 Task: Create an annual report business brochure flyer clean design.
Action: Mouse moved to (470, 197)
Screenshot: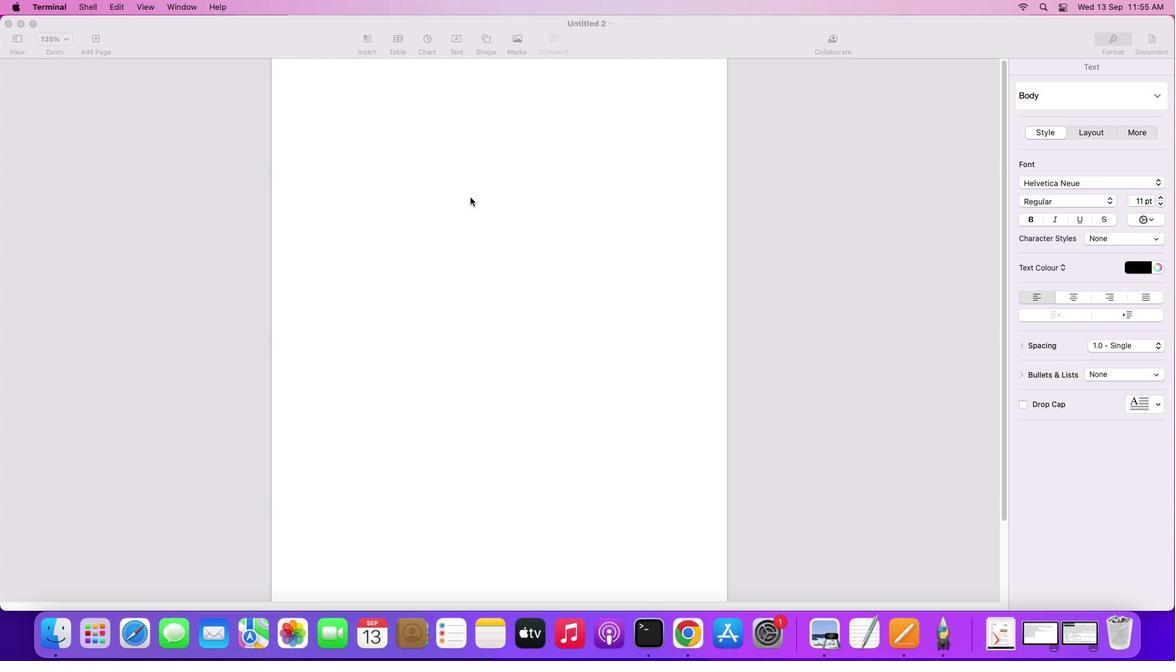 
Action: Mouse pressed left at (470, 197)
Screenshot: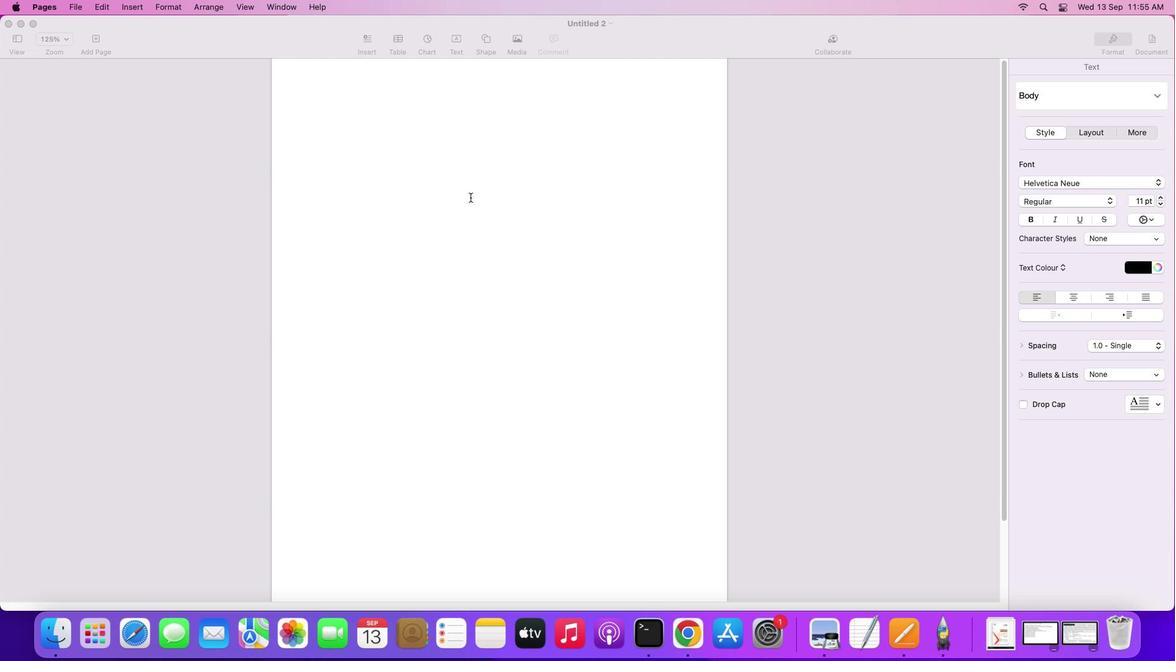 
Action: Mouse moved to (483, 42)
Screenshot: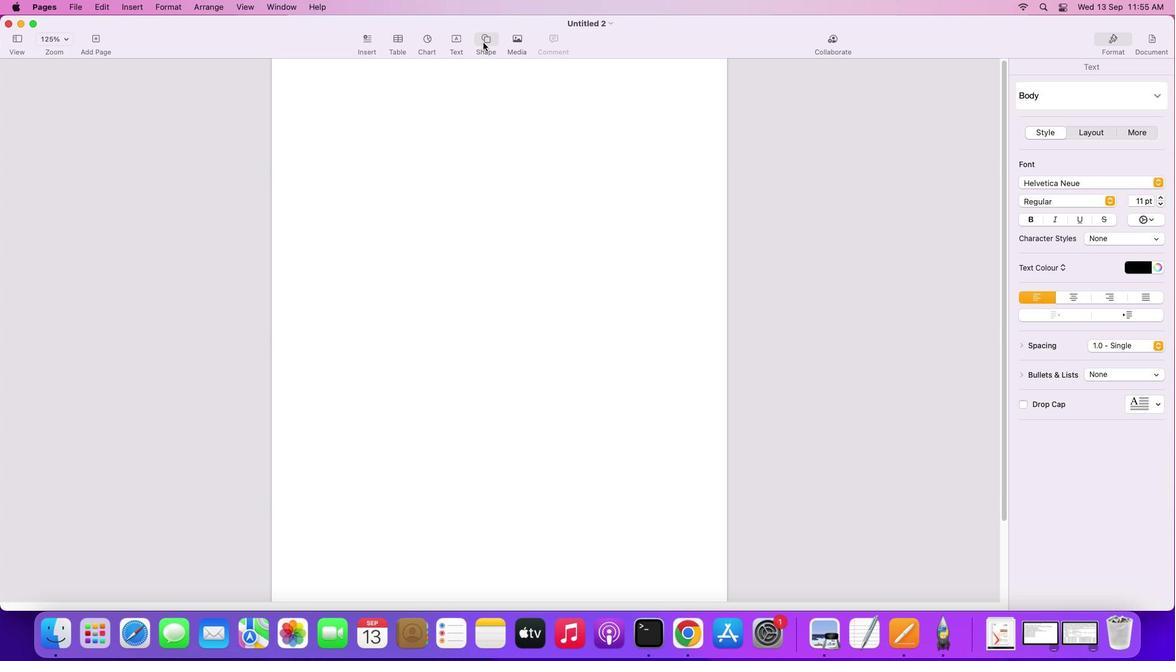 
Action: Mouse pressed left at (483, 42)
Screenshot: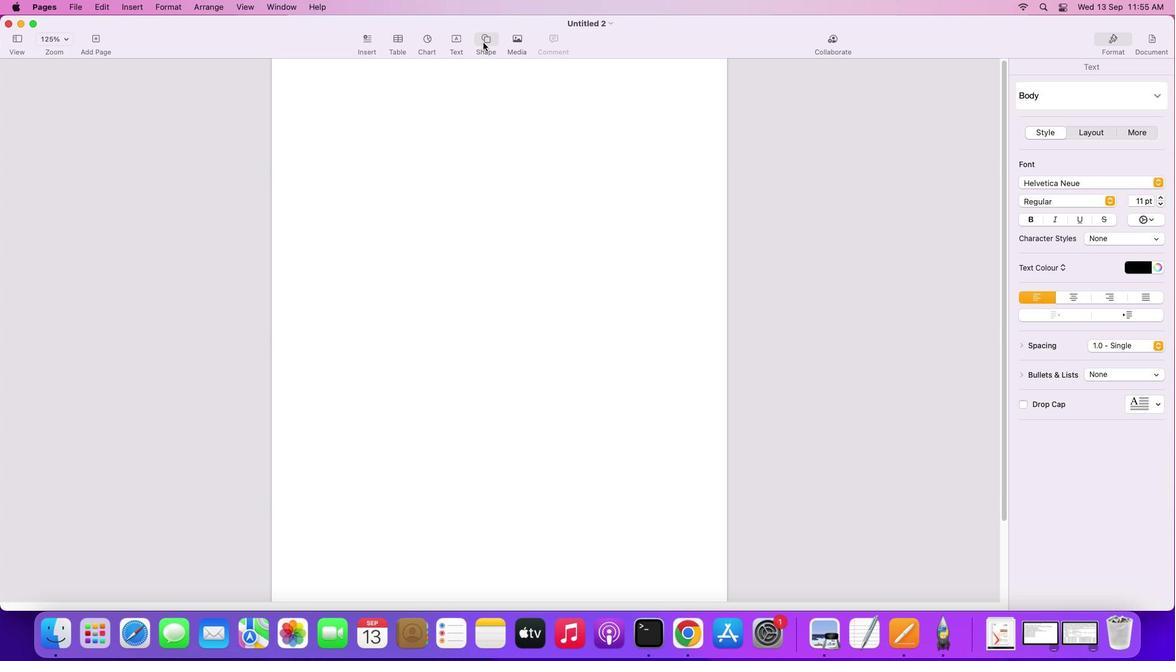 
Action: Mouse moved to (484, 135)
Screenshot: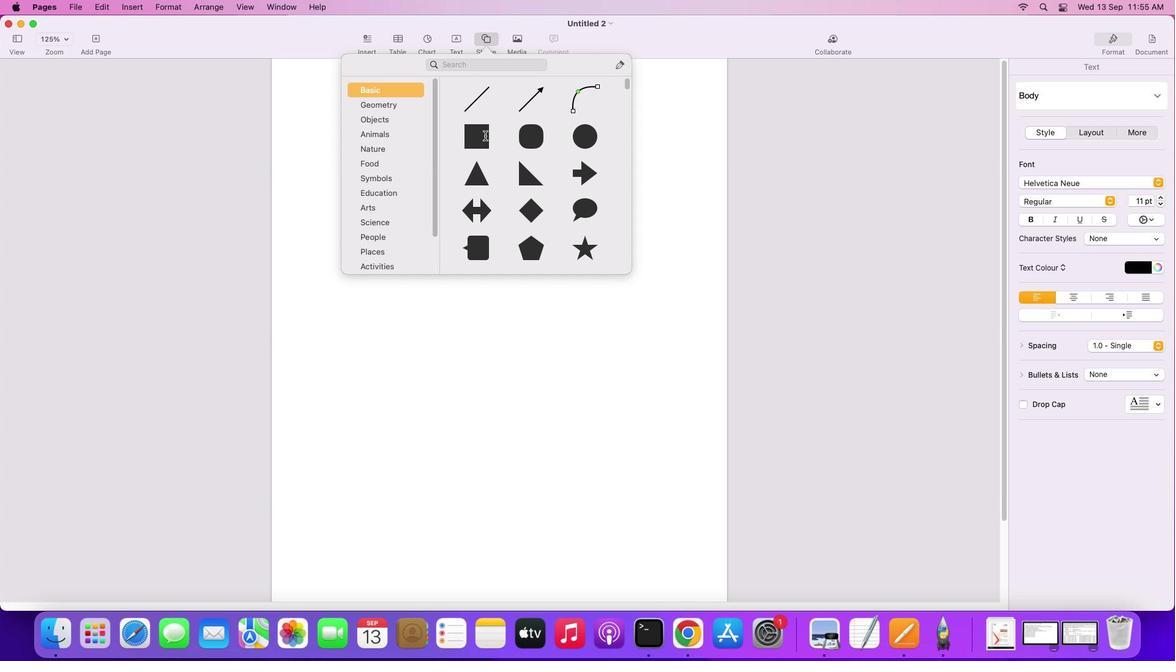 
Action: Mouse pressed left at (484, 135)
Screenshot: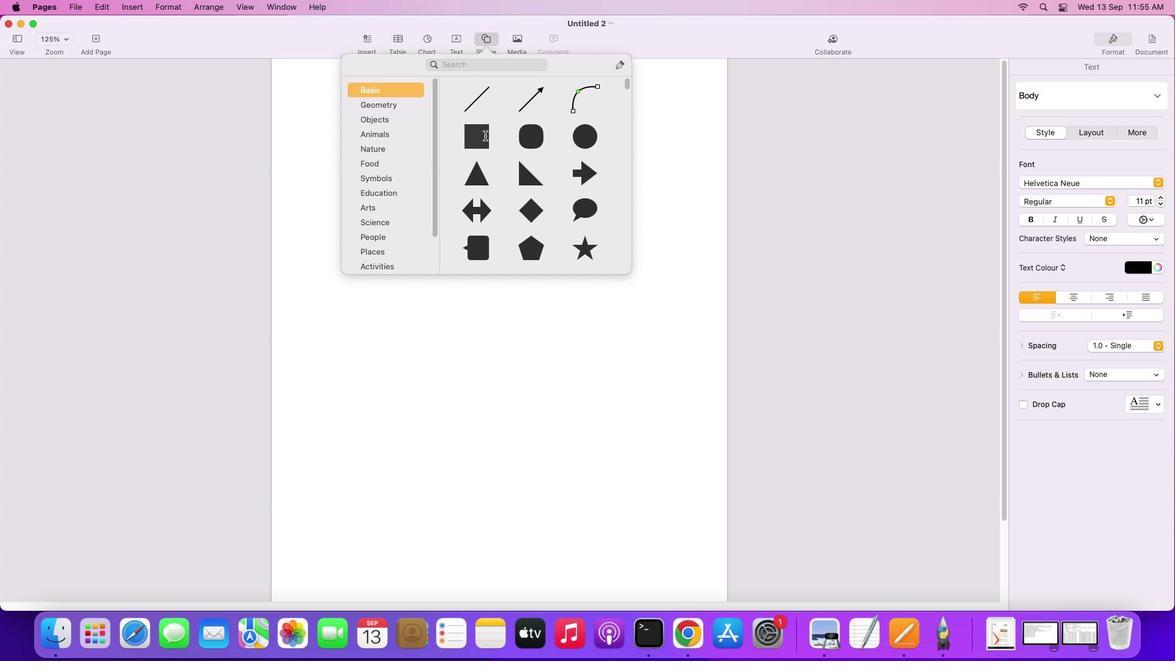 
Action: Mouse moved to (494, 149)
Screenshot: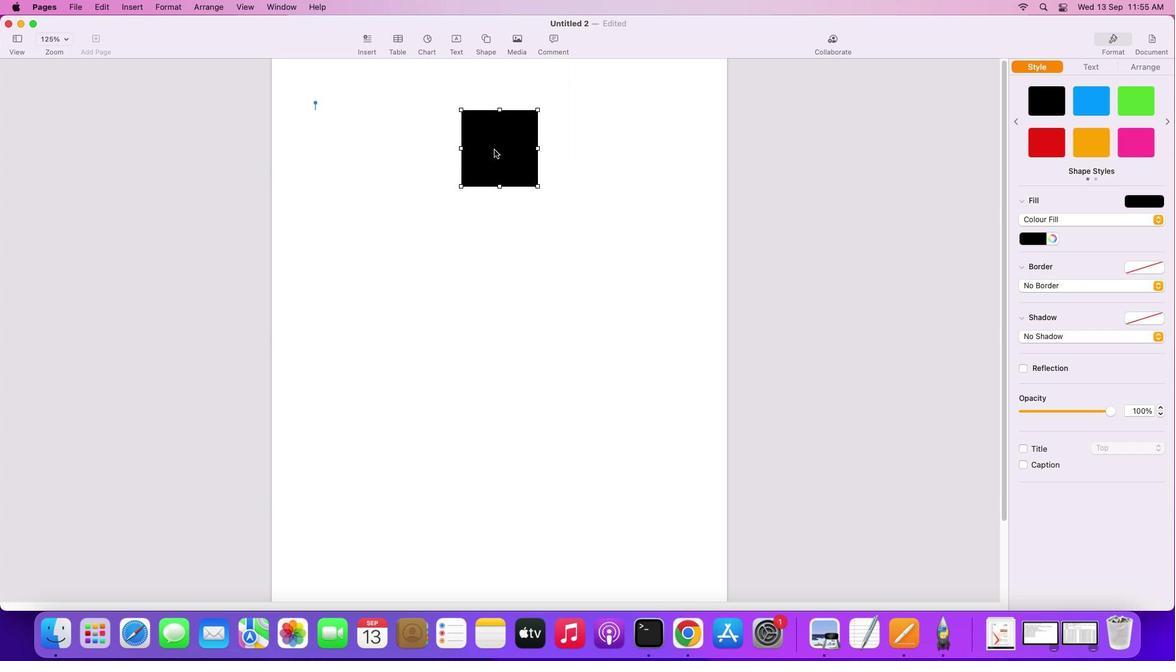 
Action: Mouse pressed left at (494, 149)
Screenshot: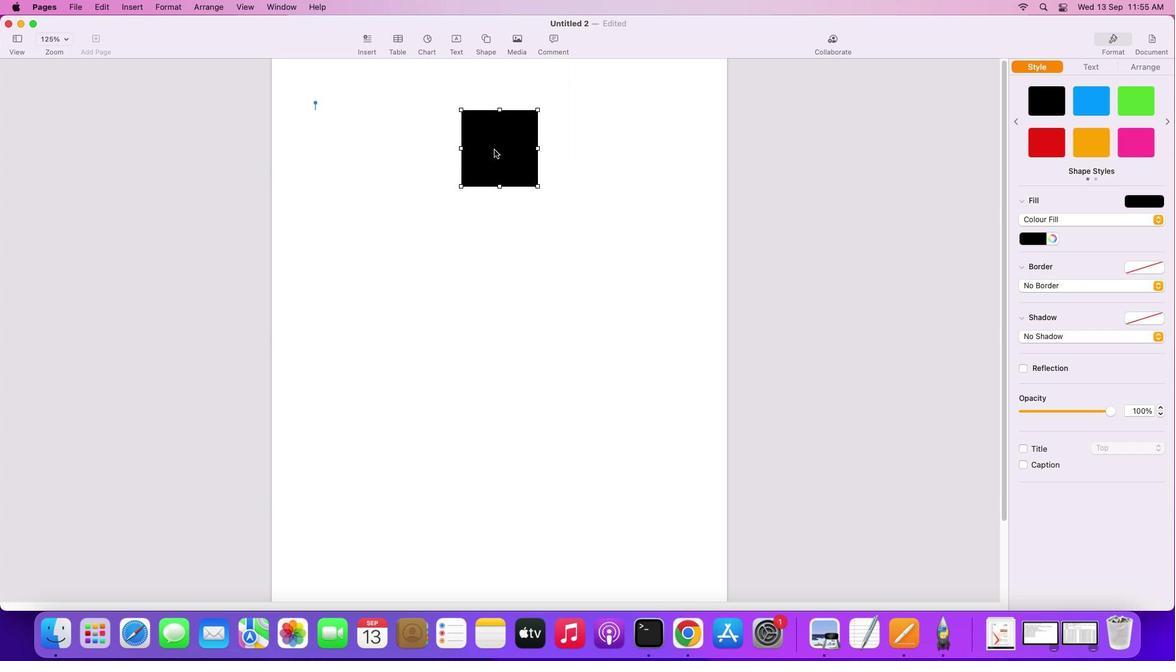 
Action: Mouse moved to (355, 322)
Screenshot: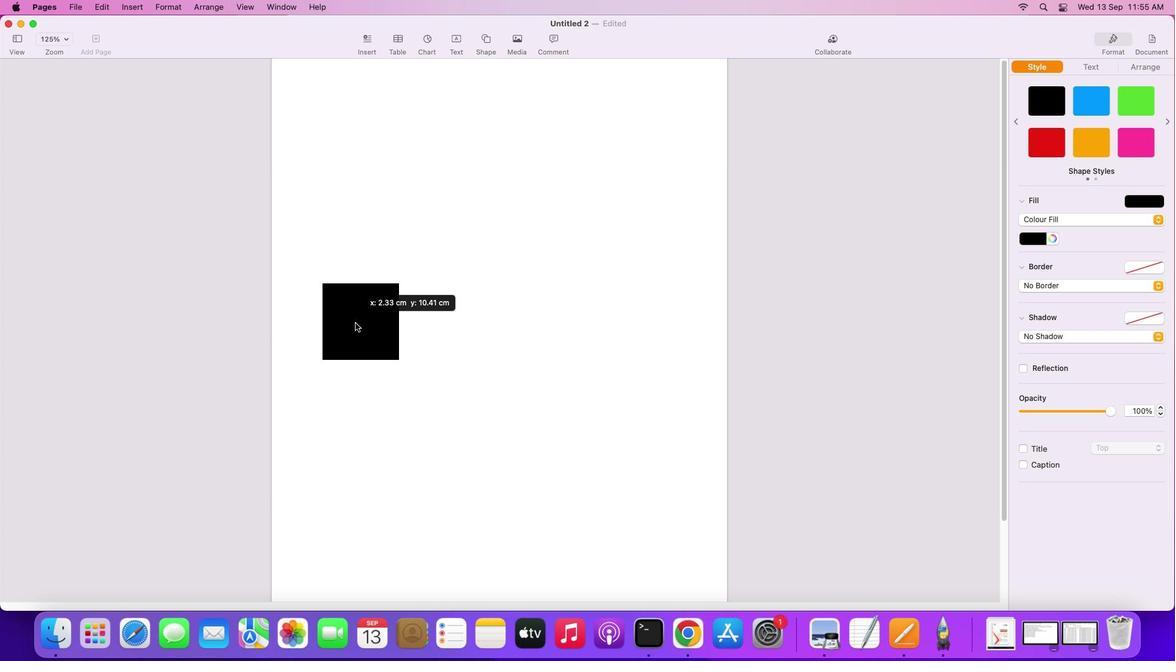 
Action: Mouse pressed left at (355, 322)
Screenshot: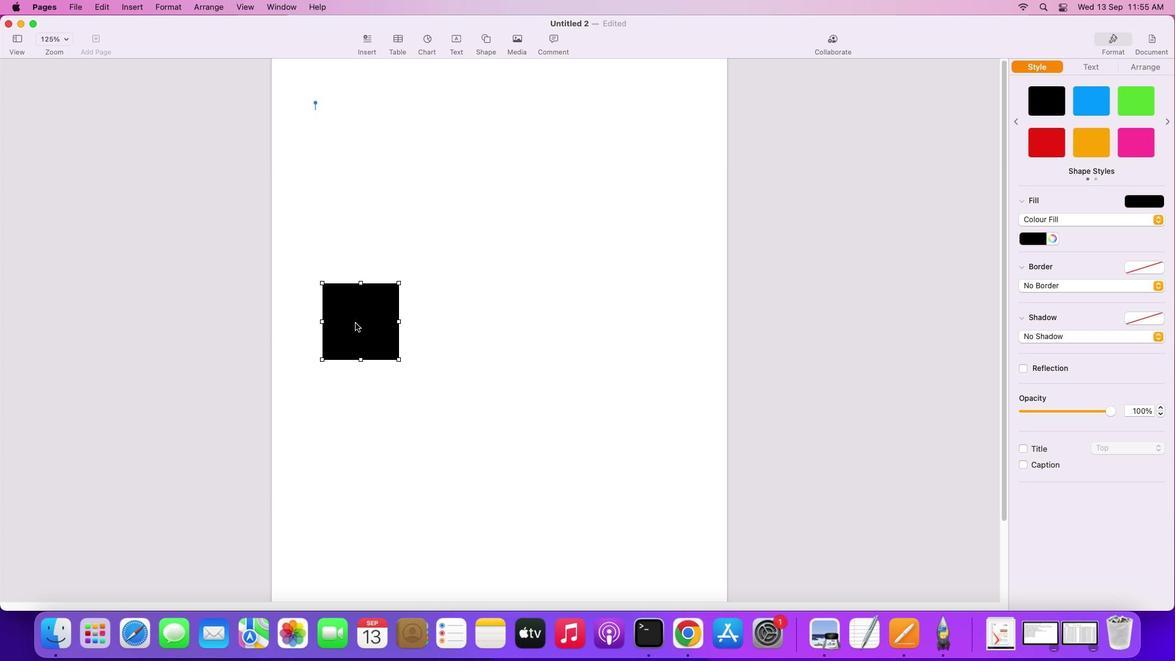 
Action: Mouse moved to (1139, 64)
Screenshot: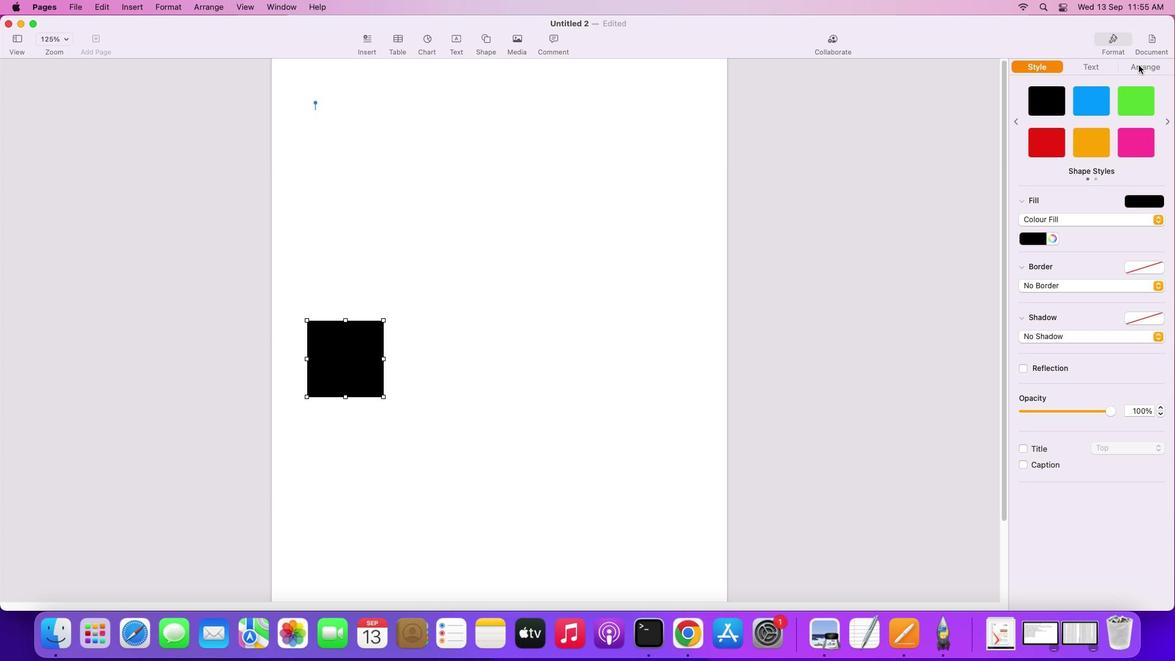 
Action: Mouse pressed left at (1139, 64)
Screenshot: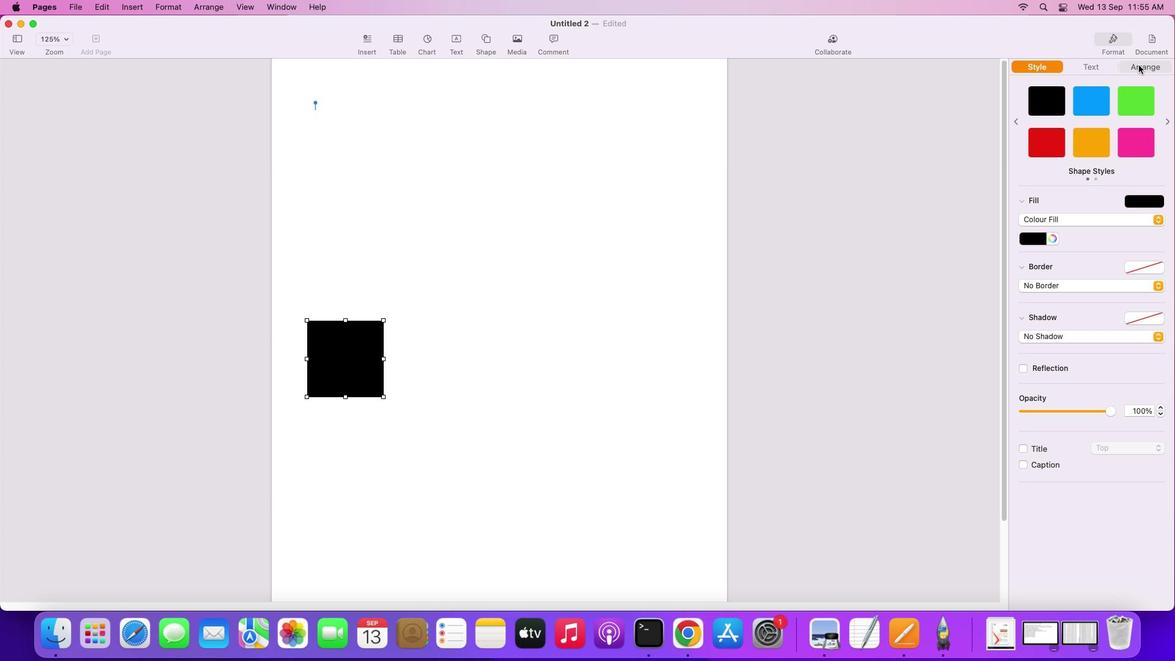 
Action: Mouse moved to (1104, 382)
Screenshot: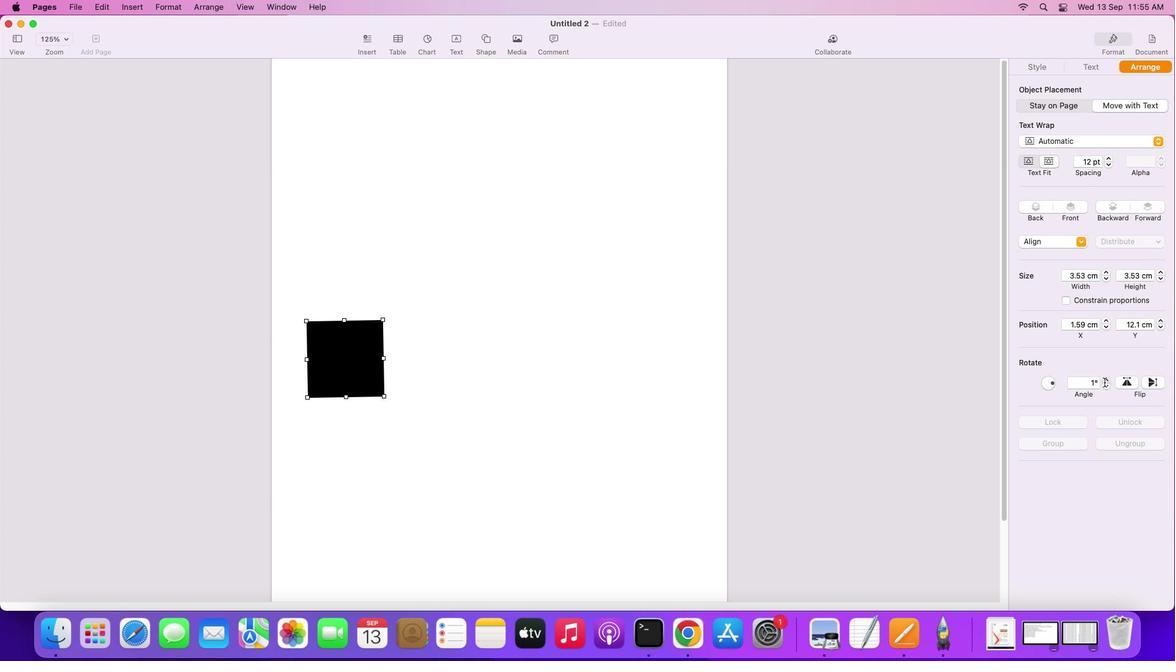 
Action: Mouse pressed left at (1104, 382)
Screenshot: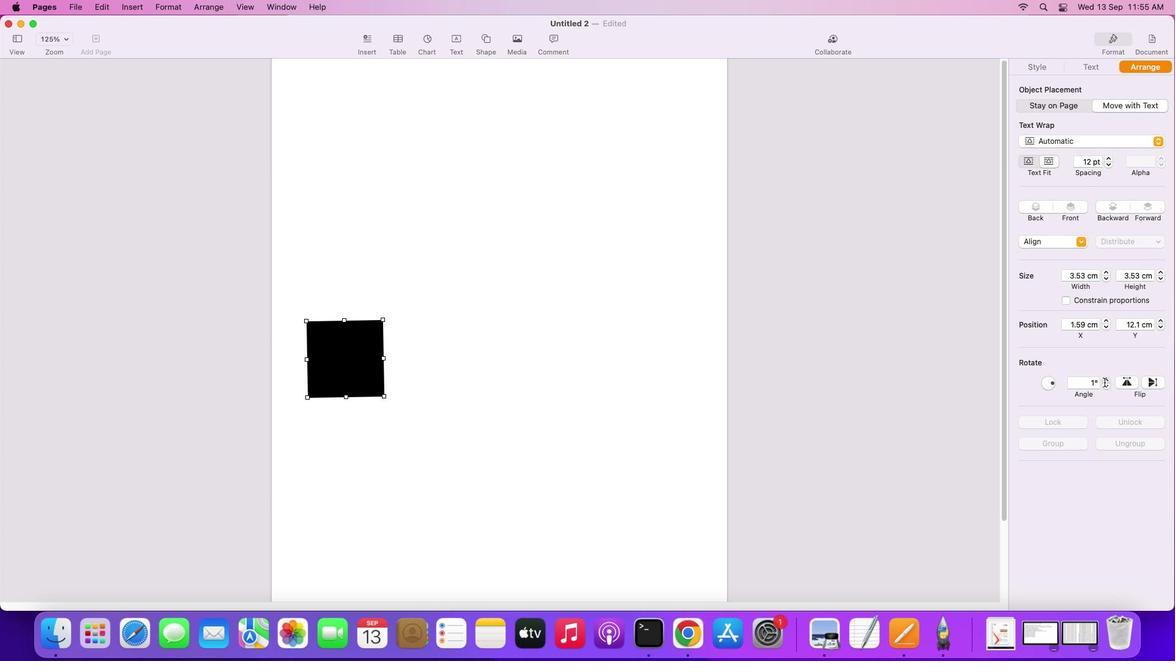 
Action: Mouse moved to (1105, 381)
Screenshot: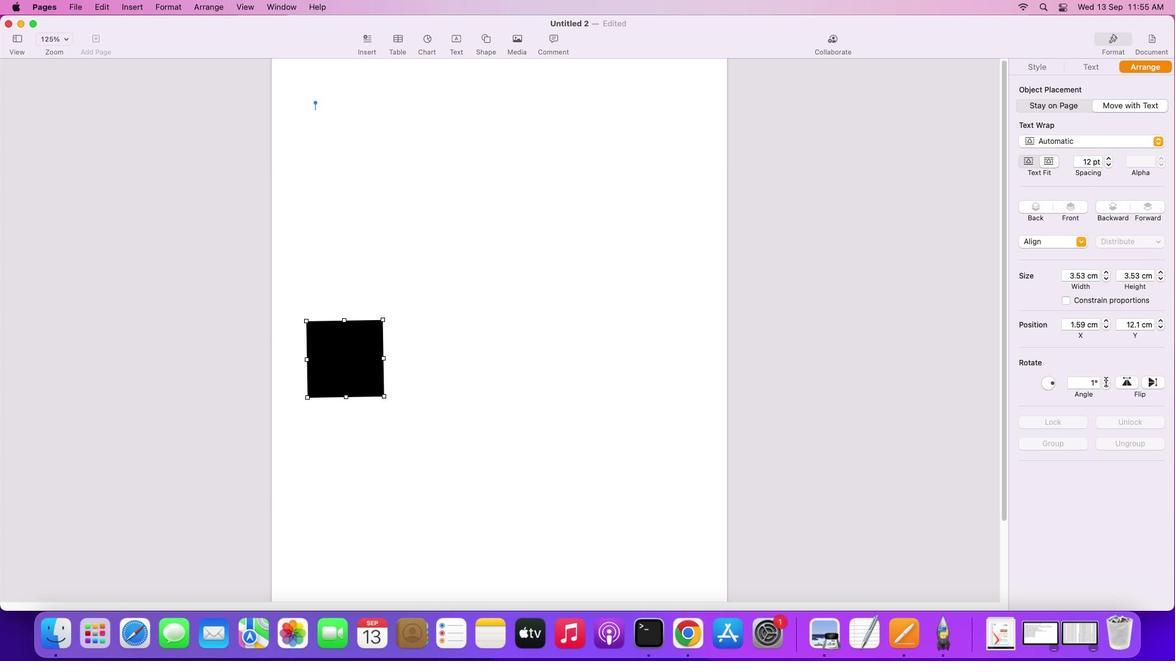 
Action: Mouse pressed left at (1105, 381)
Screenshot: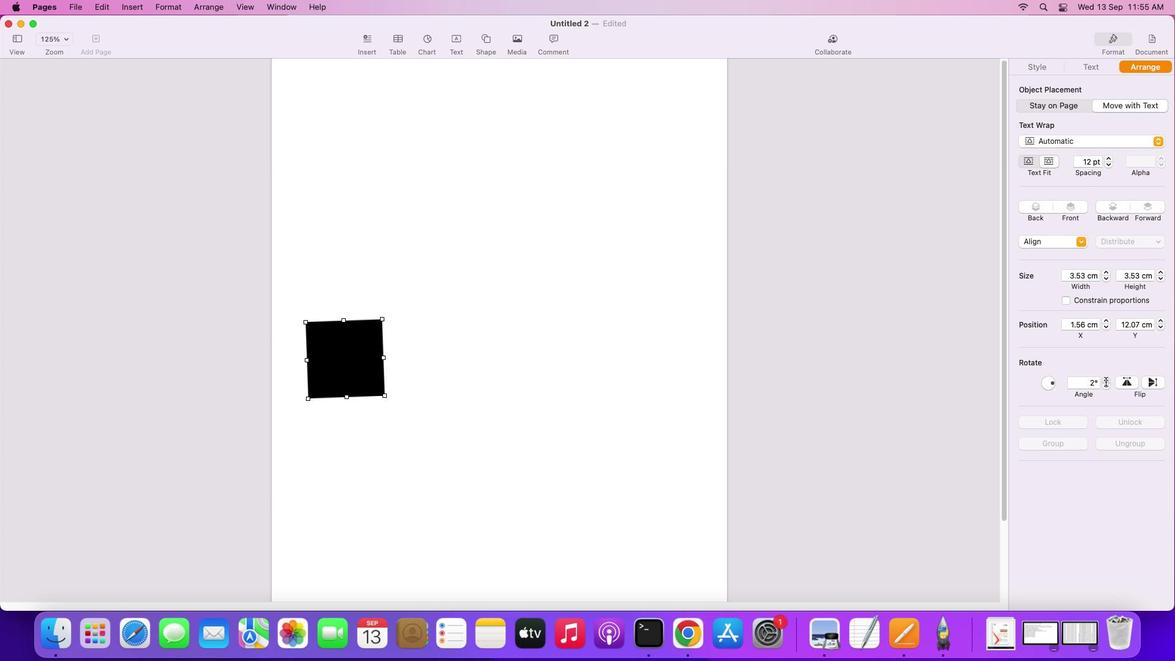 
Action: Mouse pressed left at (1105, 381)
Screenshot: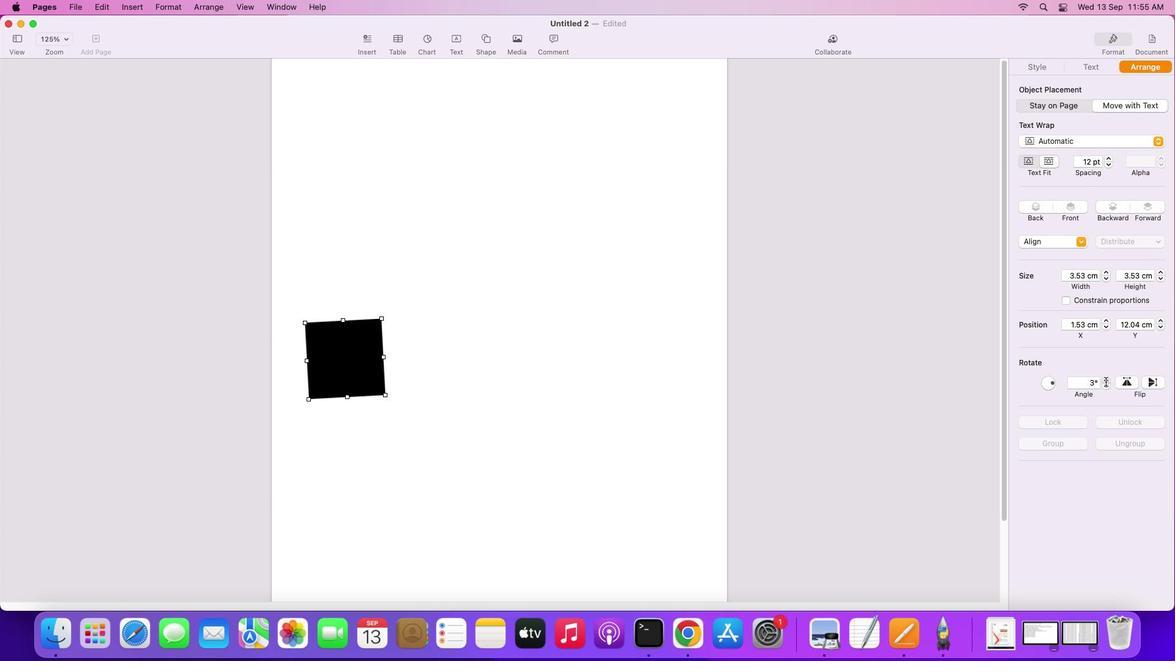 
Action: Mouse pressed left at (1105, 381)
Screenshot: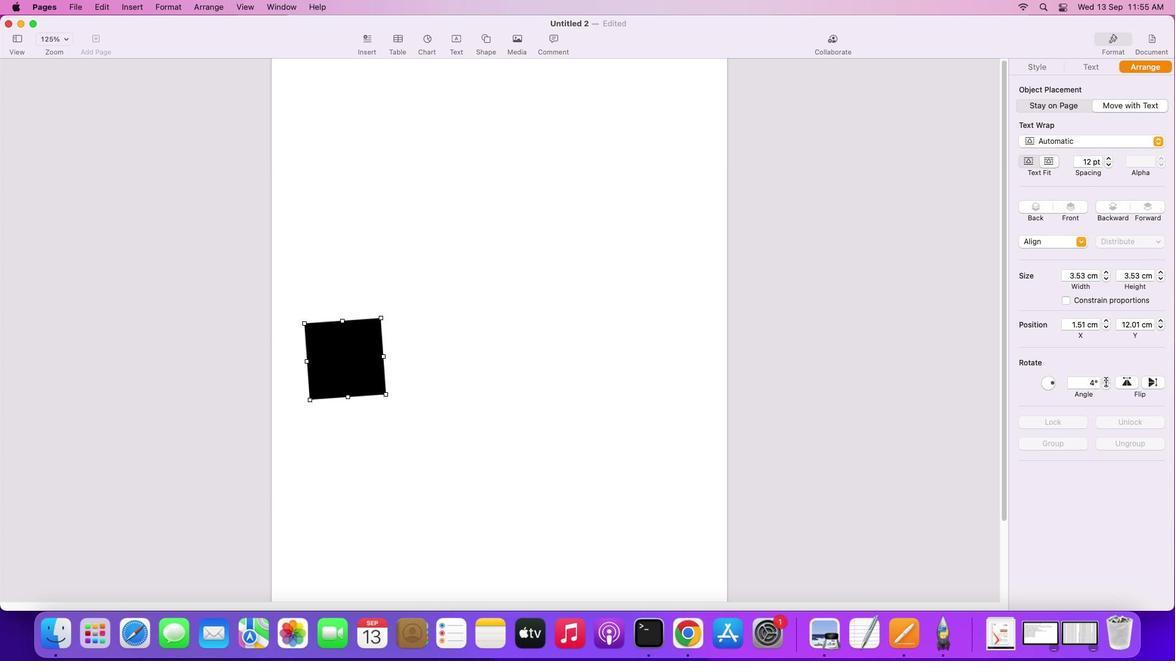 
Action: Mouse pressed left at (1105, 381)
Screenshot: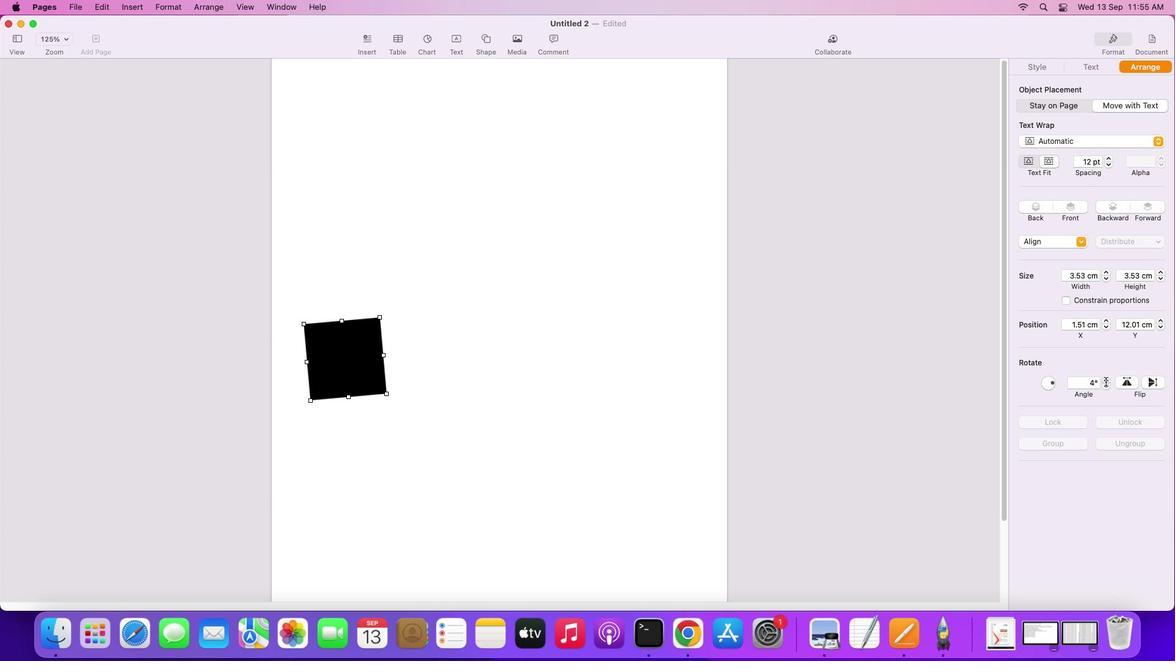 
Action: Mouse pressed left at (1105, 381)
Screenshot: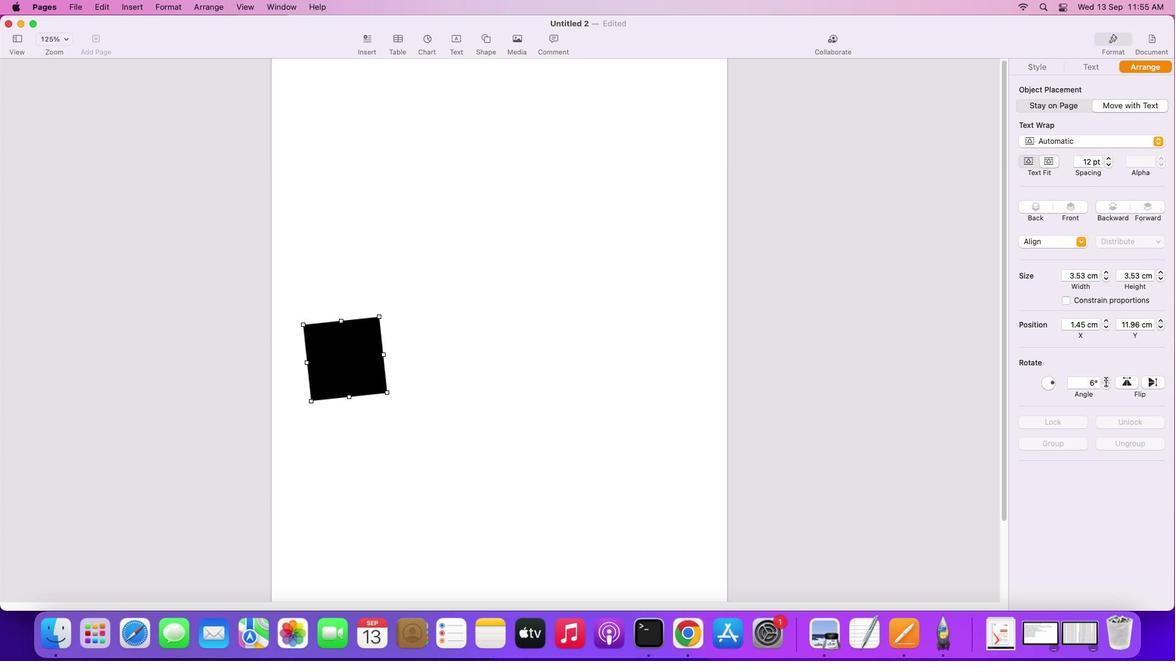 
Action: Mouse moved to (1108, 386)
Screenshot: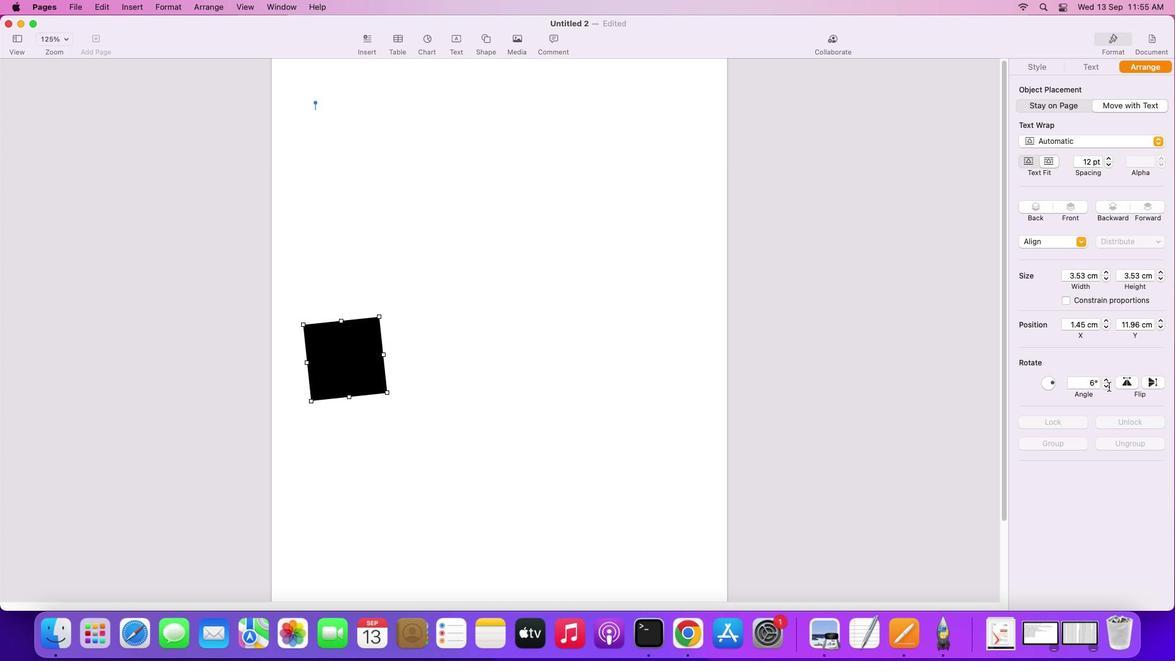 
Action: Mouse pressed left at (1108, 386)
Screenshot: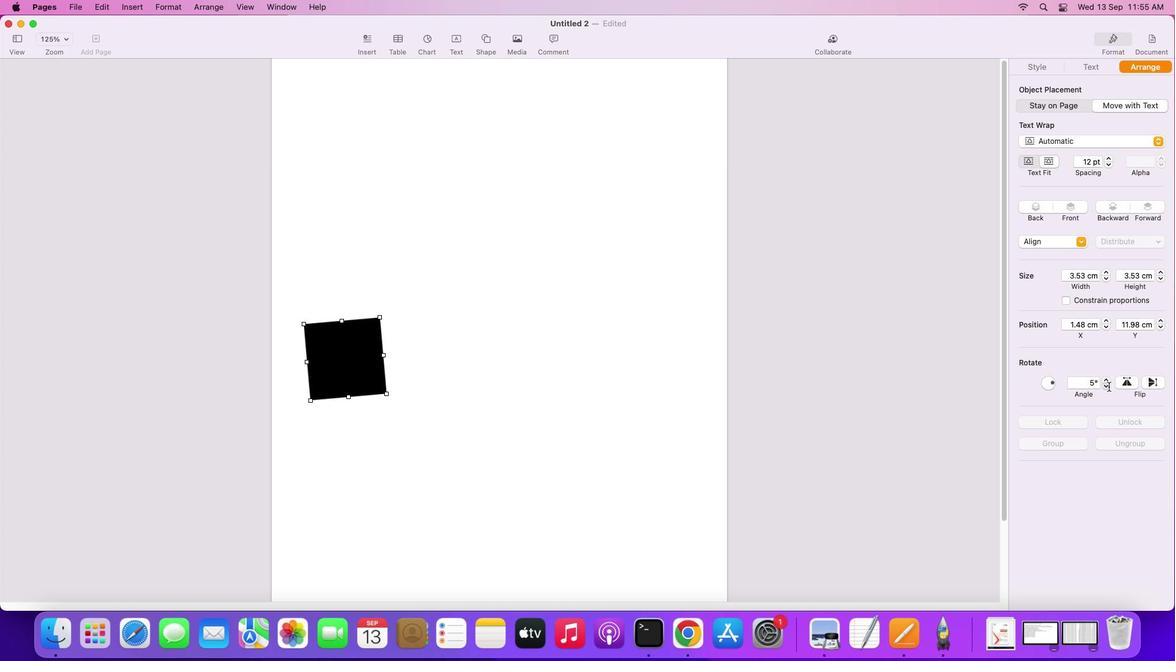 
Action: Mouse moved to (1108, 379)
Screenshot: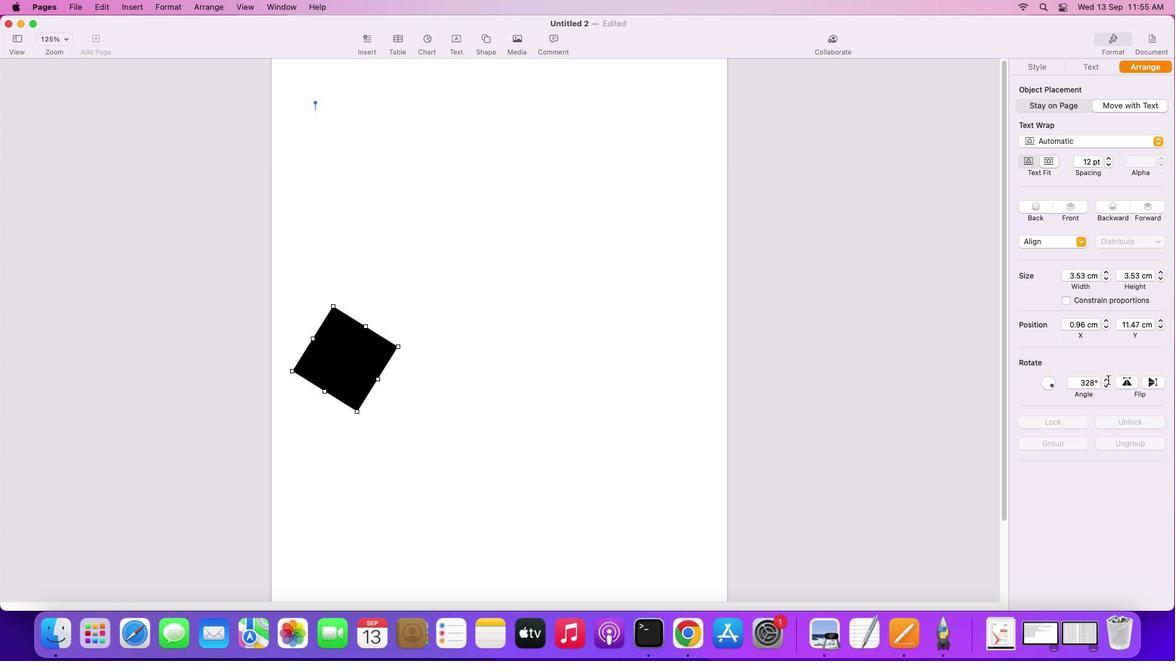 
Action: Mouse pressed left at (1108, 379)
Screenshot: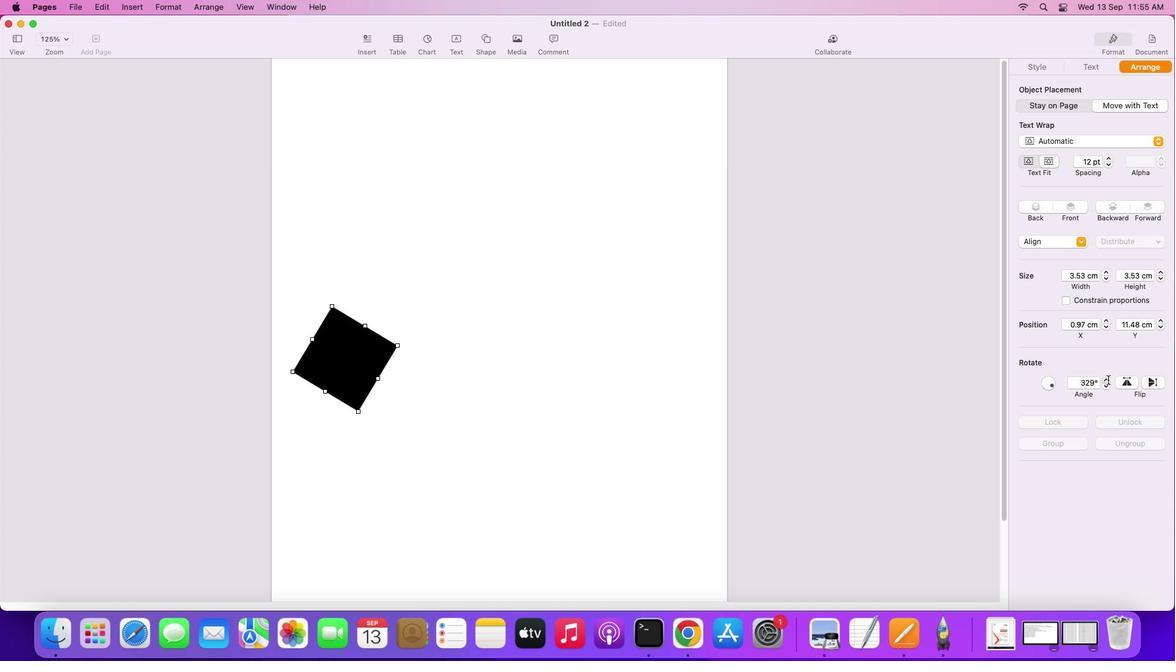 
Action: Mouse moved to (1109, 383)
Screenshot: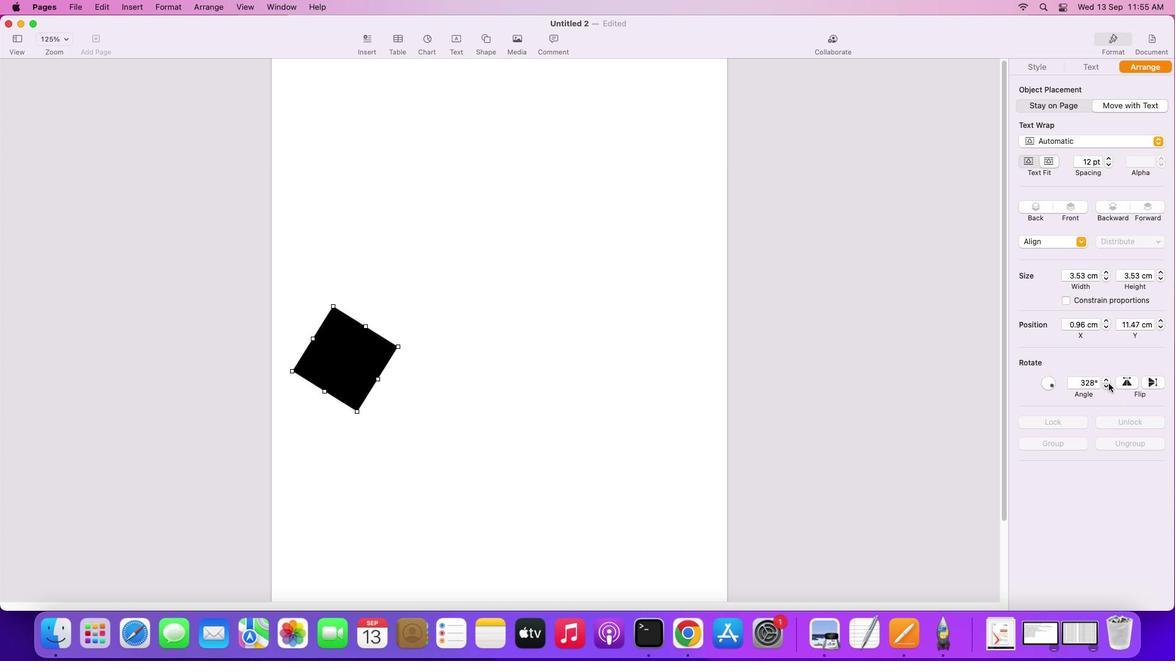 
Action: Mouse pressed left at (1109, 383)
Screenshot: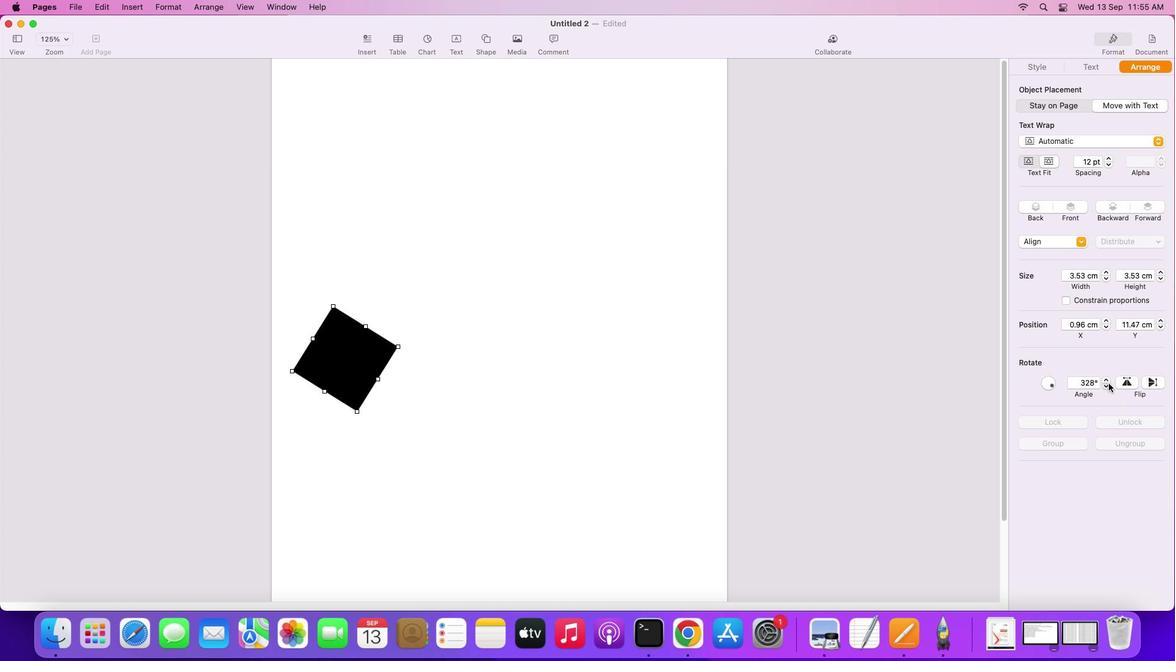 
Action: Mouse pressed left at (1109, 383)
Screenshot: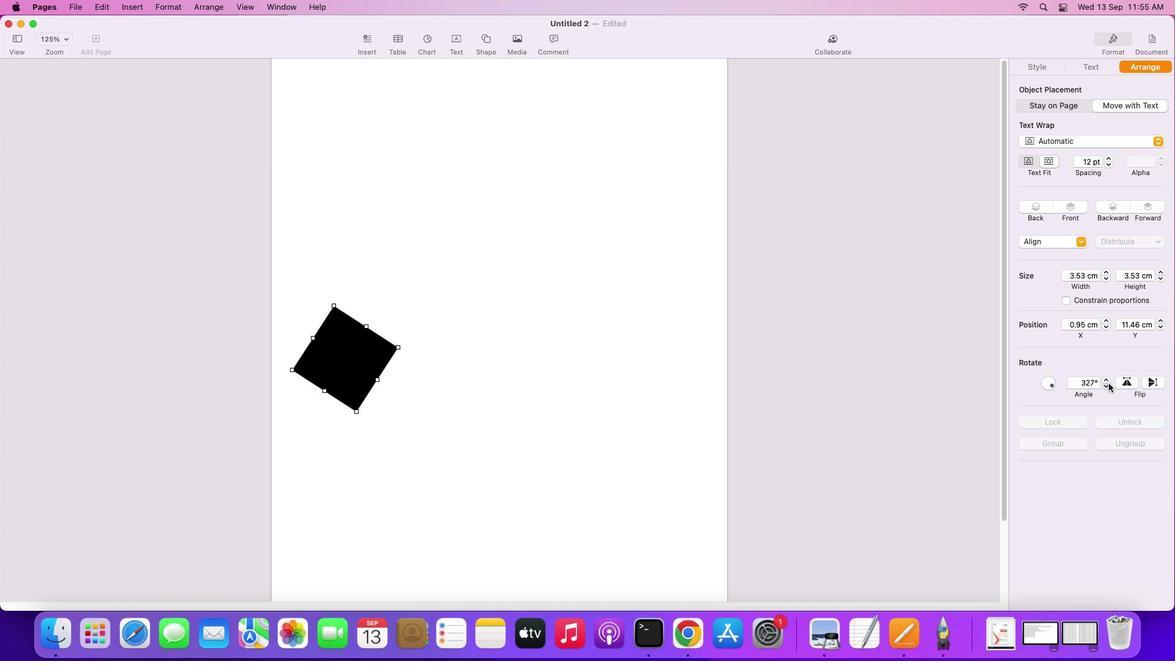 
Action: Mouse pressed left at (1109, 383)
Screenshot: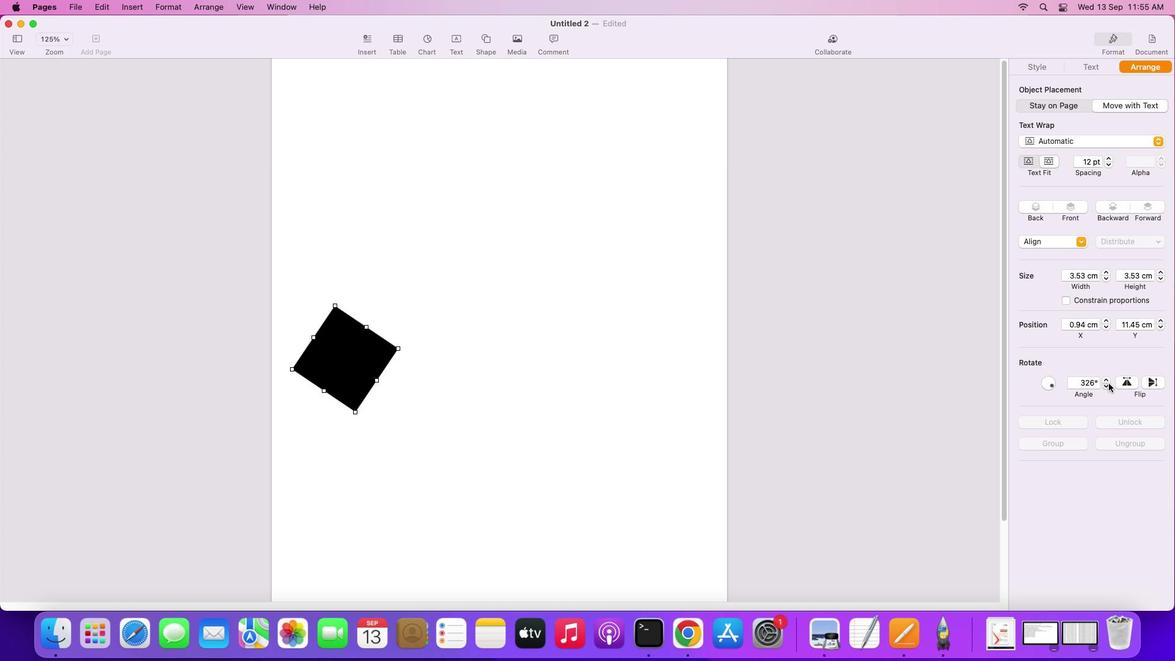 
Action: Mouse pressed left at (1109, 383)
Screenshot: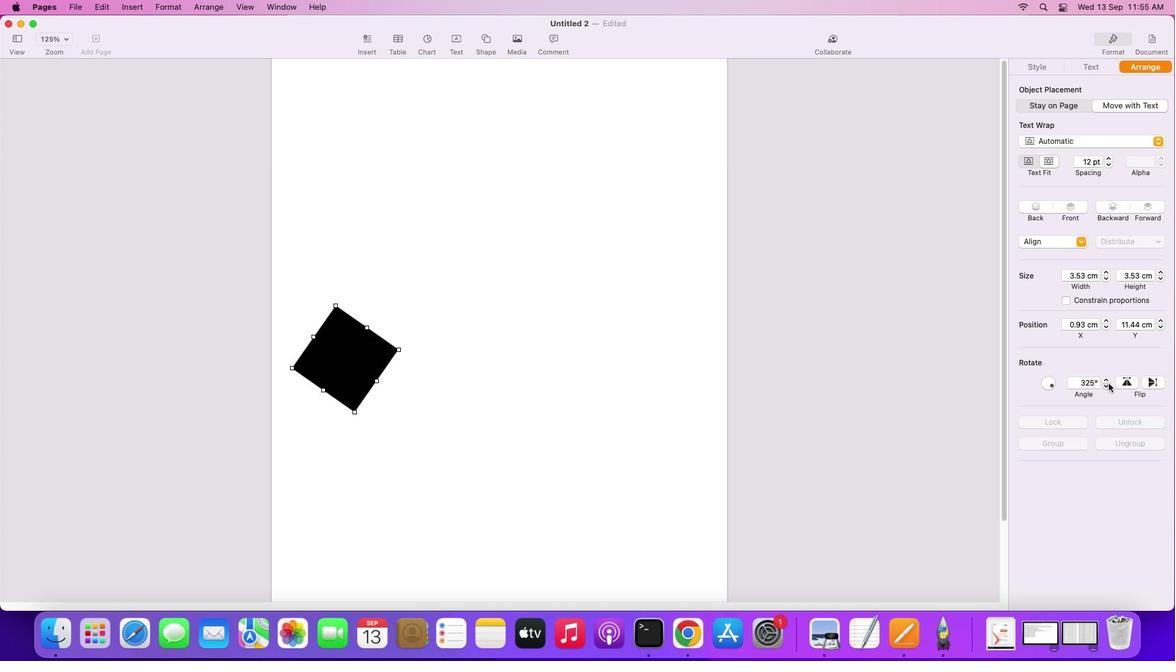 
Action: Mouse moved to (1109, 383)
Screenshot: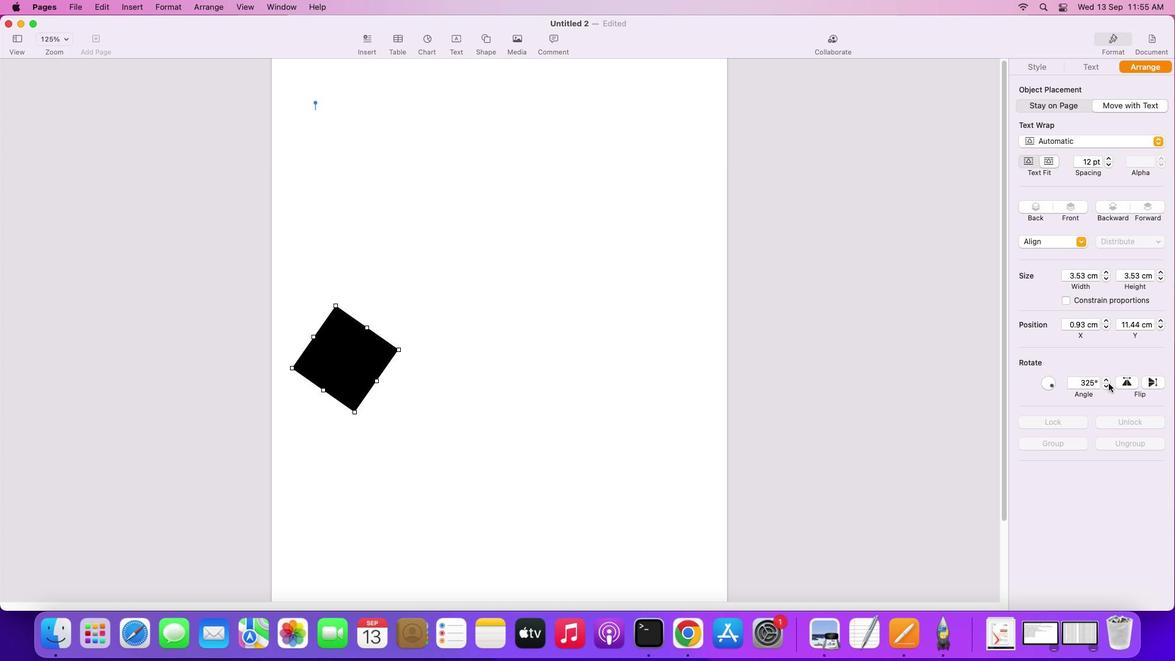 
Action: Mouse pressed left at (1109, 383)
Screenshot: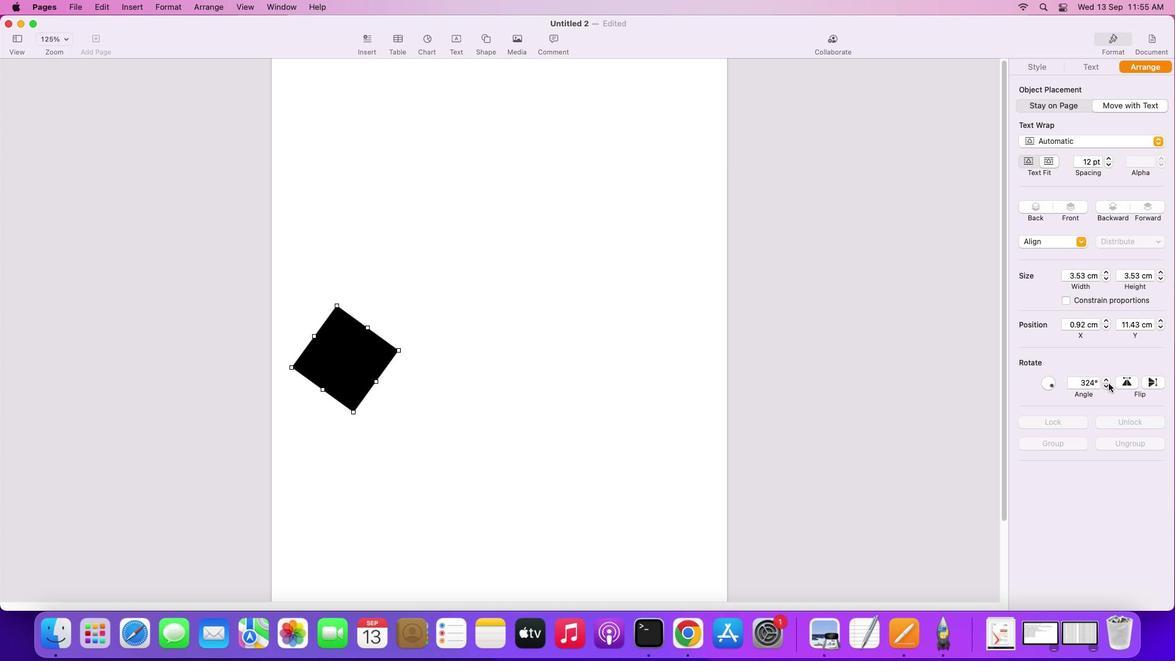
Action: Mouse moved to (1106, 376)
Screenshot: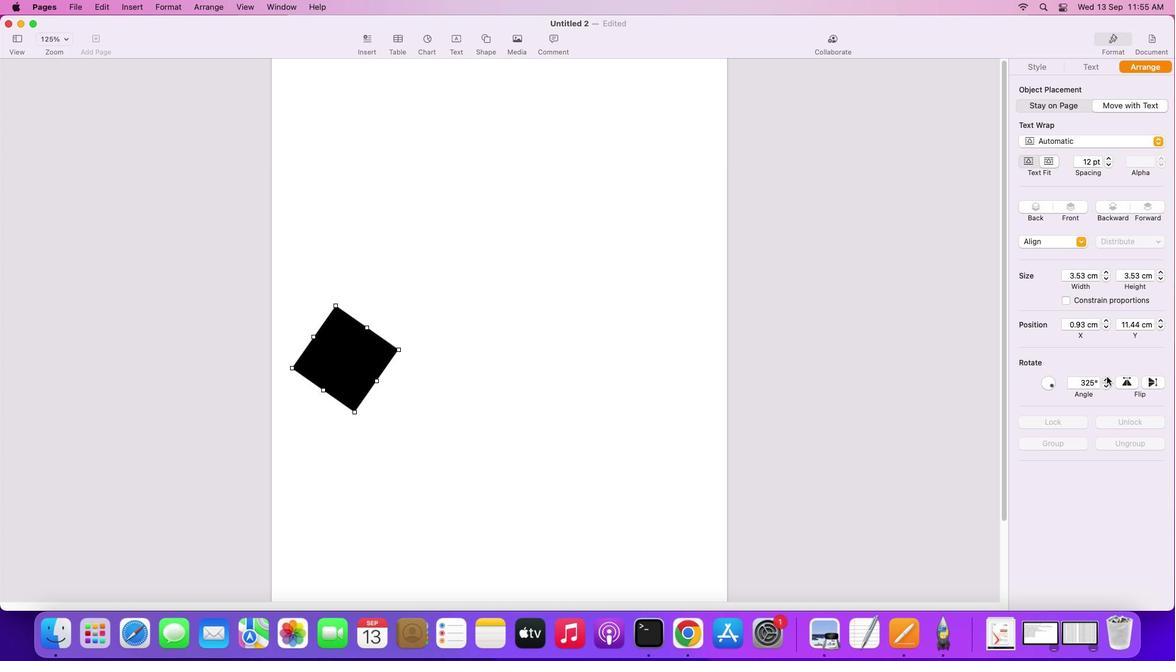 
Action: Mouse pressed left at (1106, 376)
Screenshot: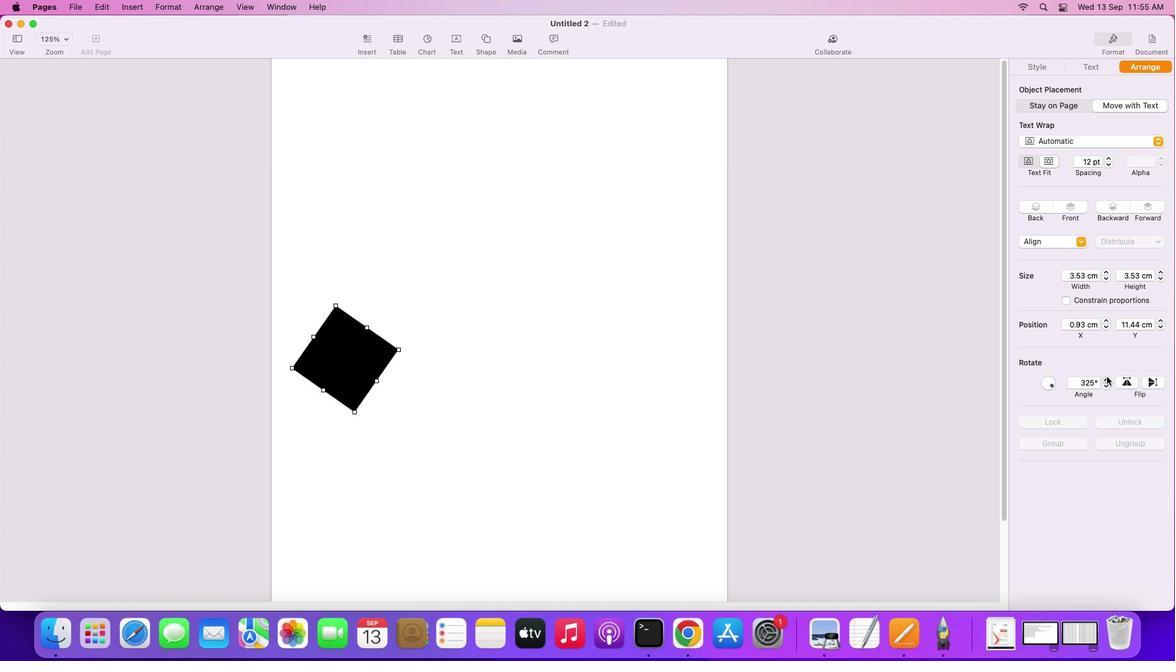 
Action: Mouse moved to (342, 371)
Screenshot: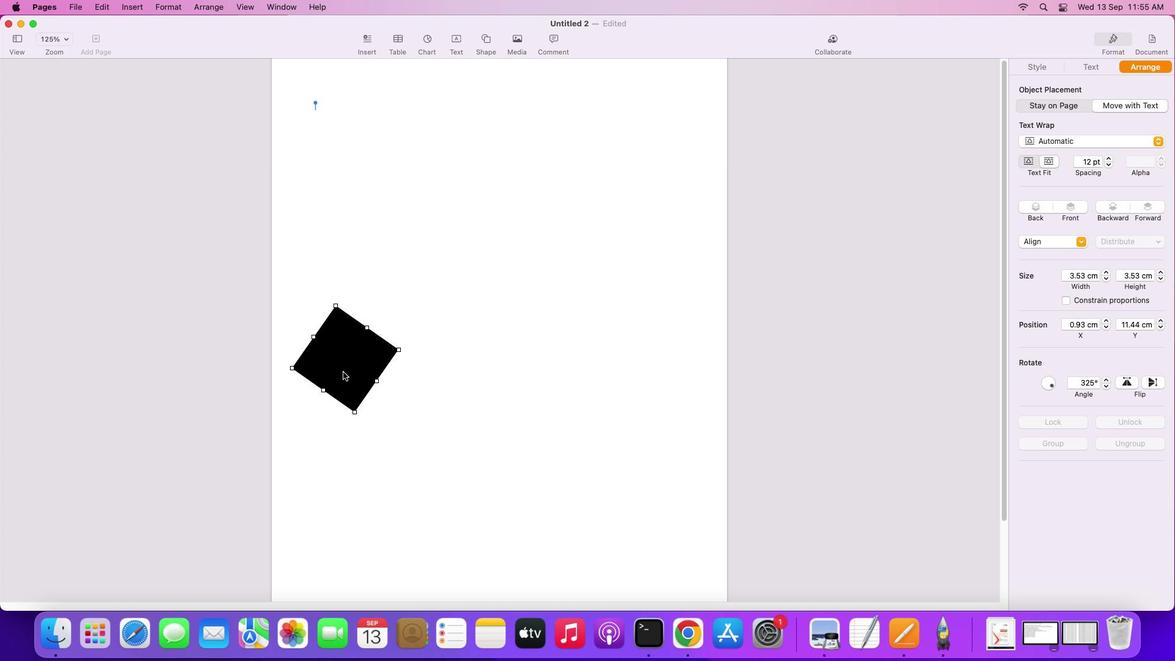 
Action: Mouse pressed left at (342, 371)
Screenshot: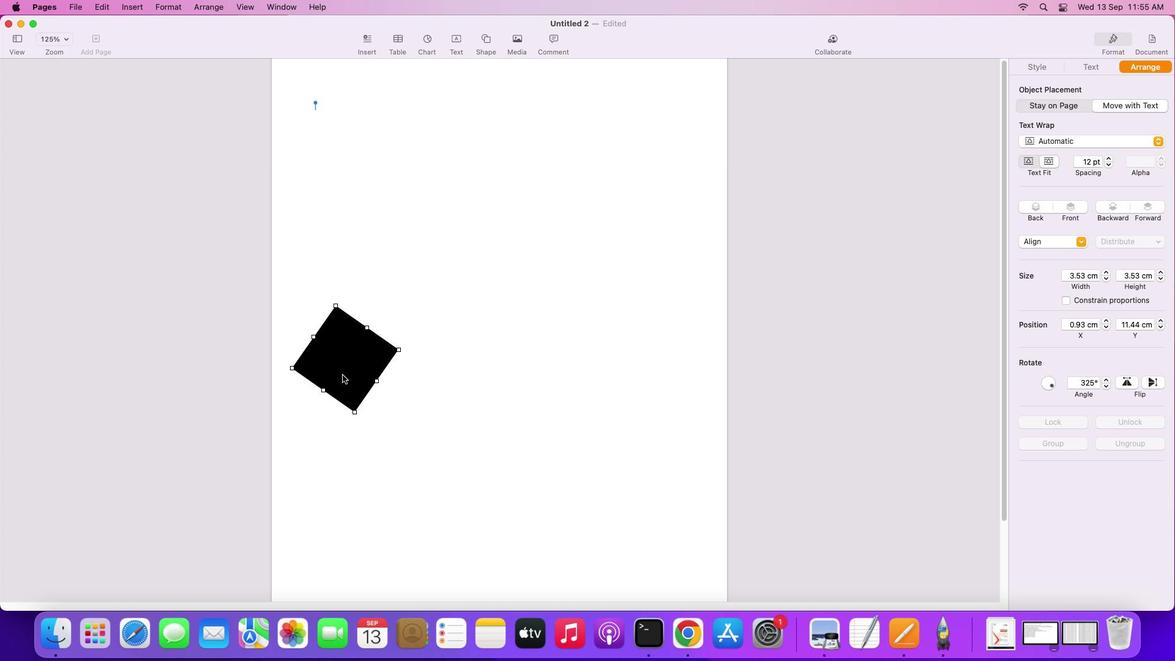 
Action: Mouse moved to (343, 348)
Screenshot: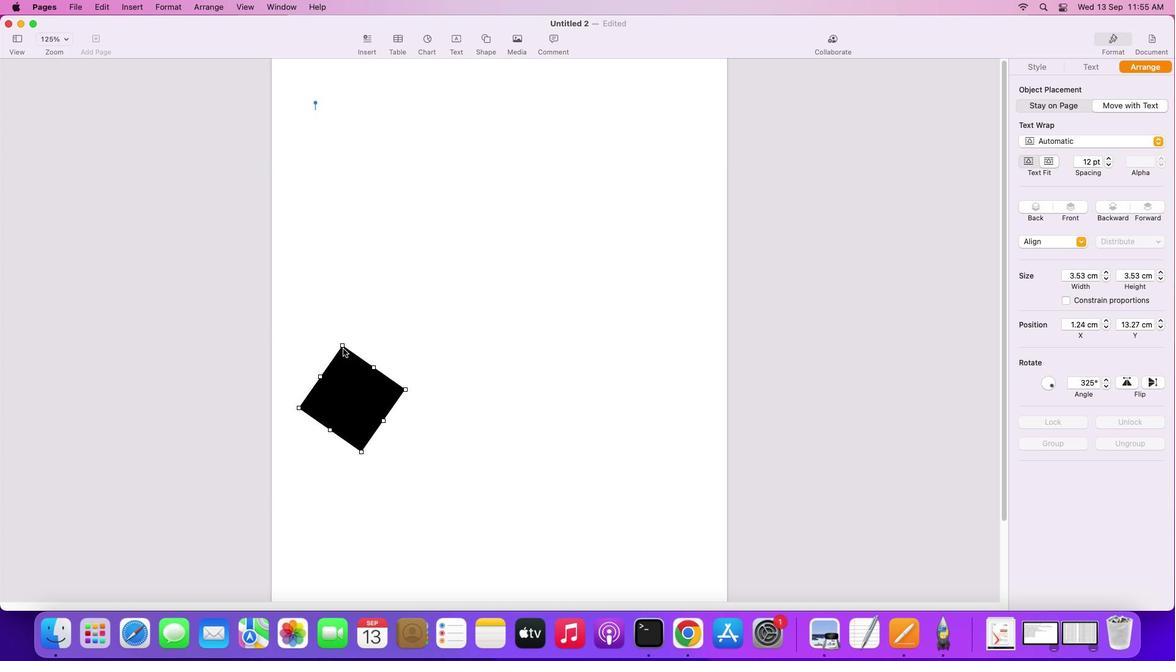 
Action: Mouse pressed left at (343, 348)
Screenshot: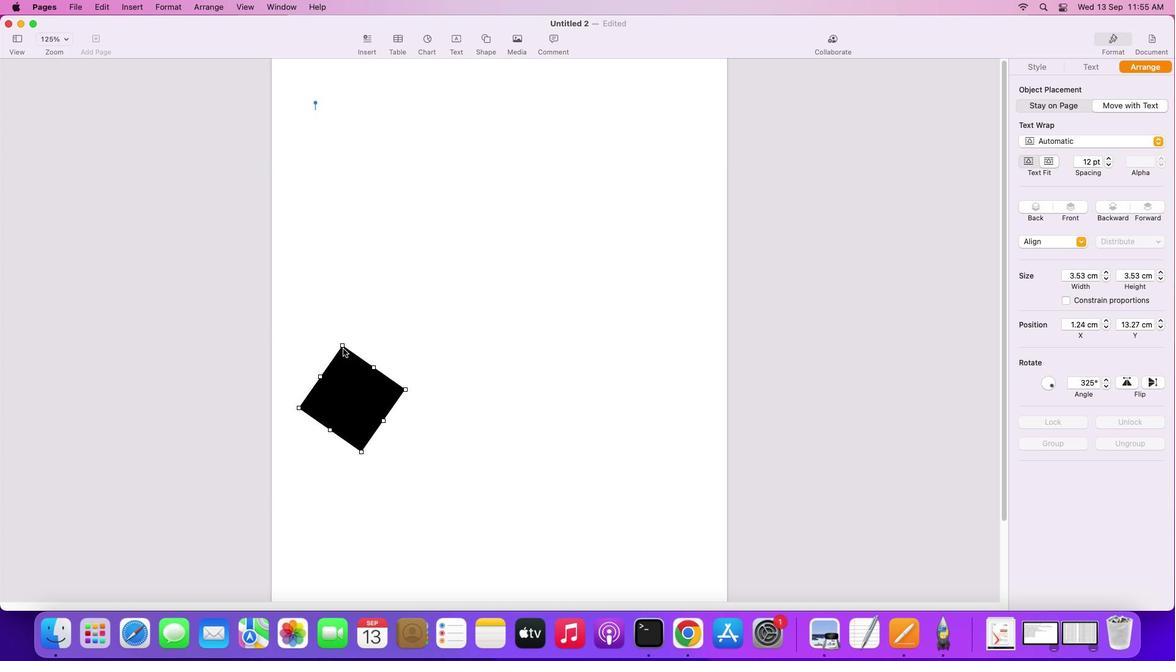 
Action: Mouse moved to (338, 307)
Screenshot: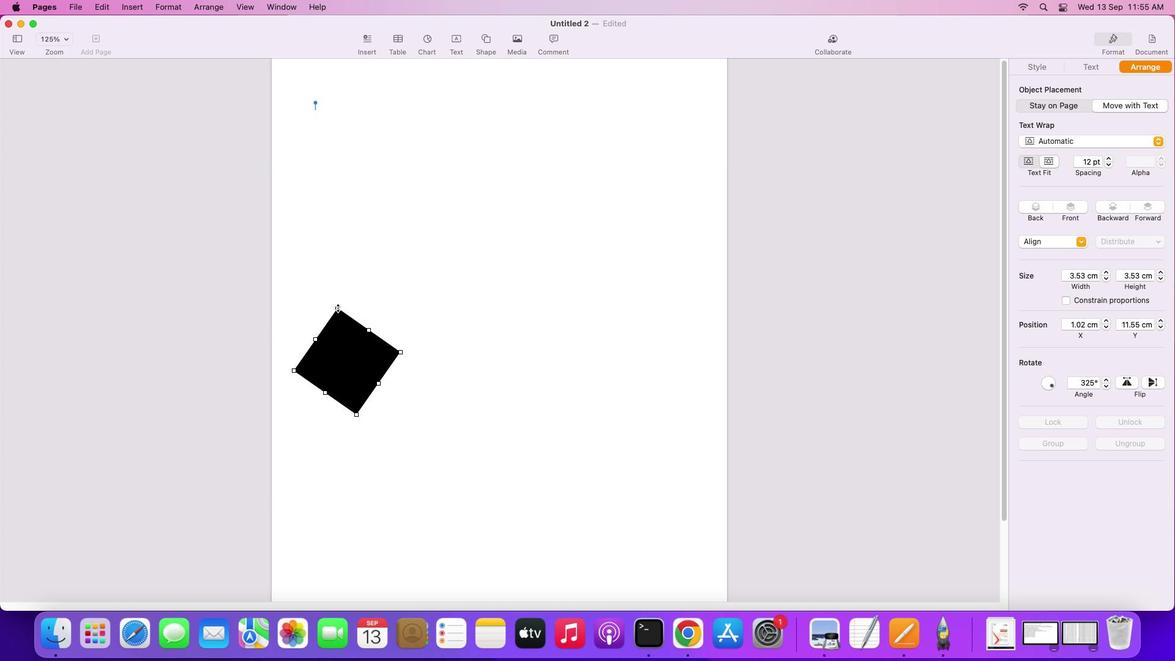 
Action: Mouse pressed left at (338, 307)
Screenshot: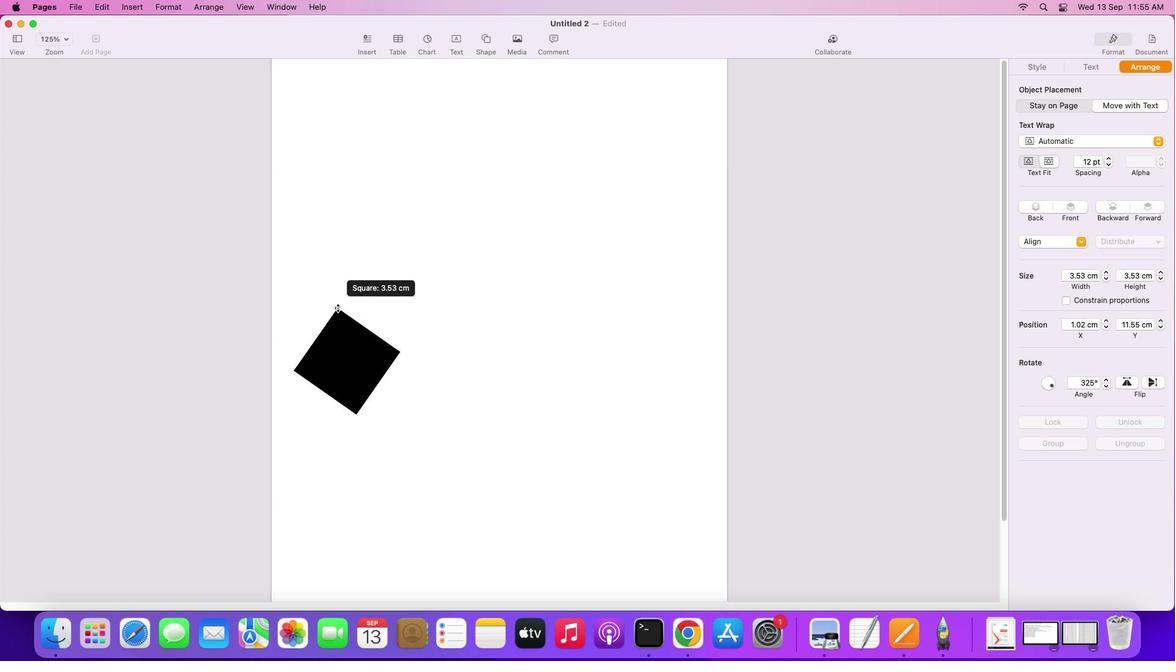 
Action: Mouse moved to (346, 347)
Screenshot: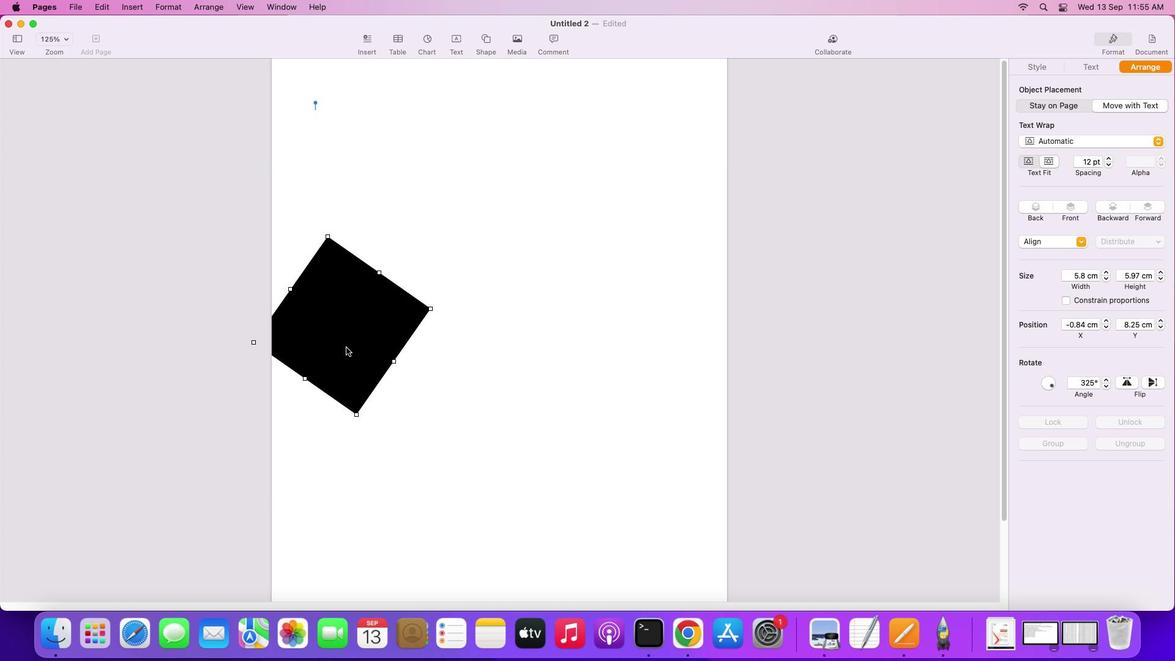 
Action: Mouse pressed left at (346, 347)
Screenshot: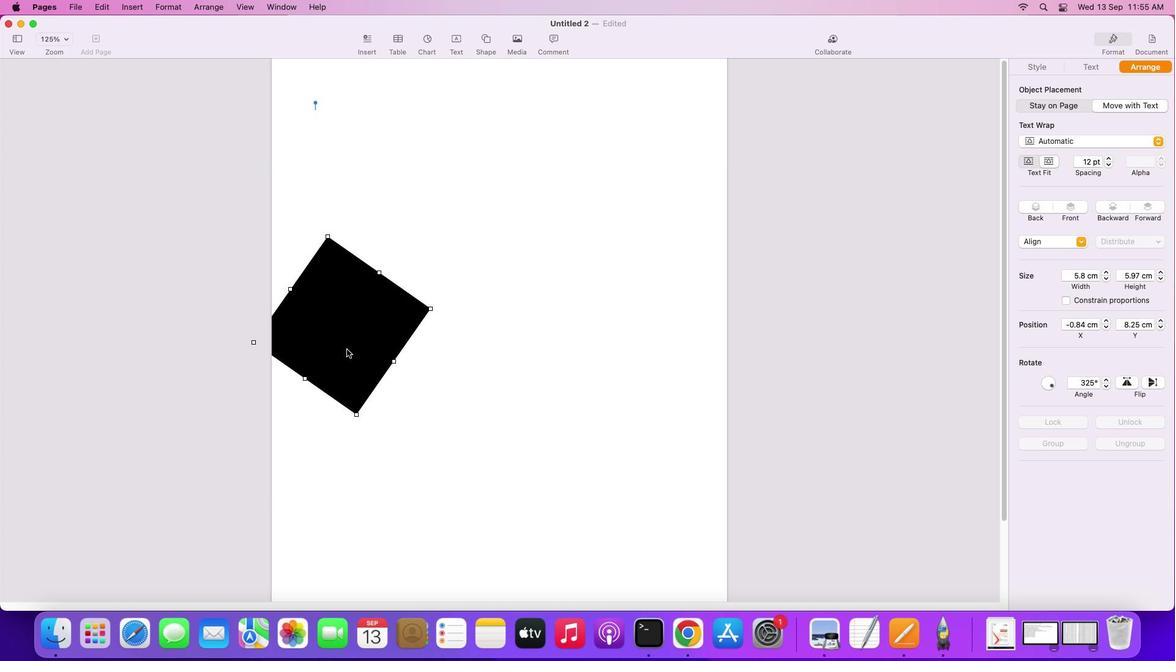 
Action: Mouse moved to (368, 445)
Screenshot: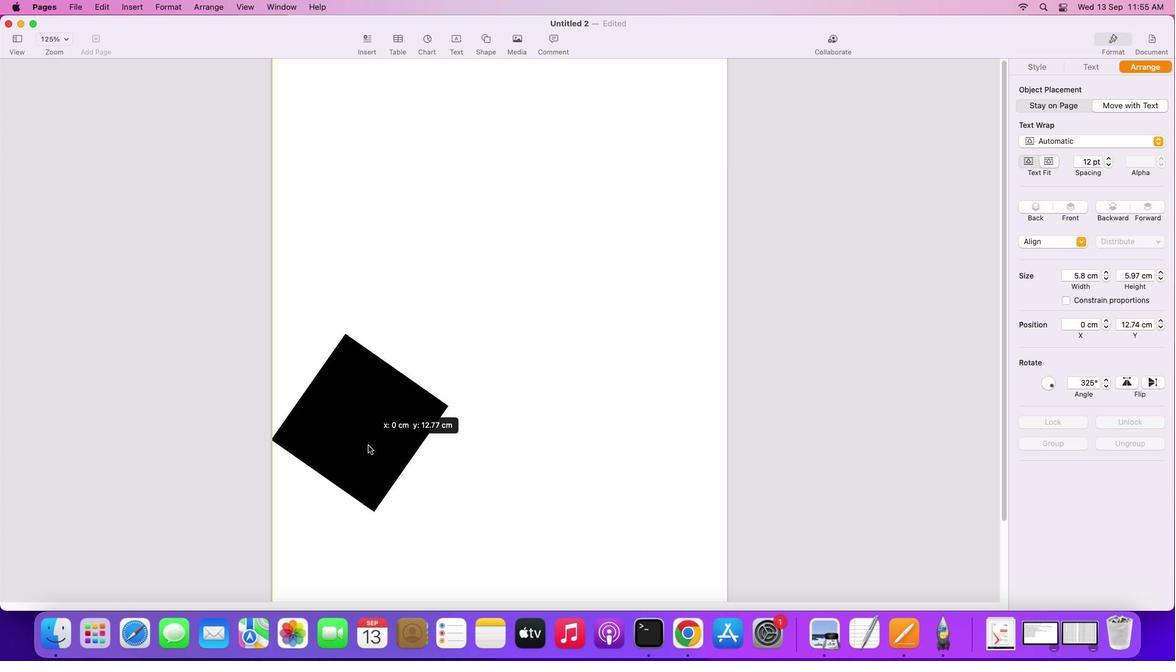 
Action: Mouse pressed right at (368, 445)
Screenshot: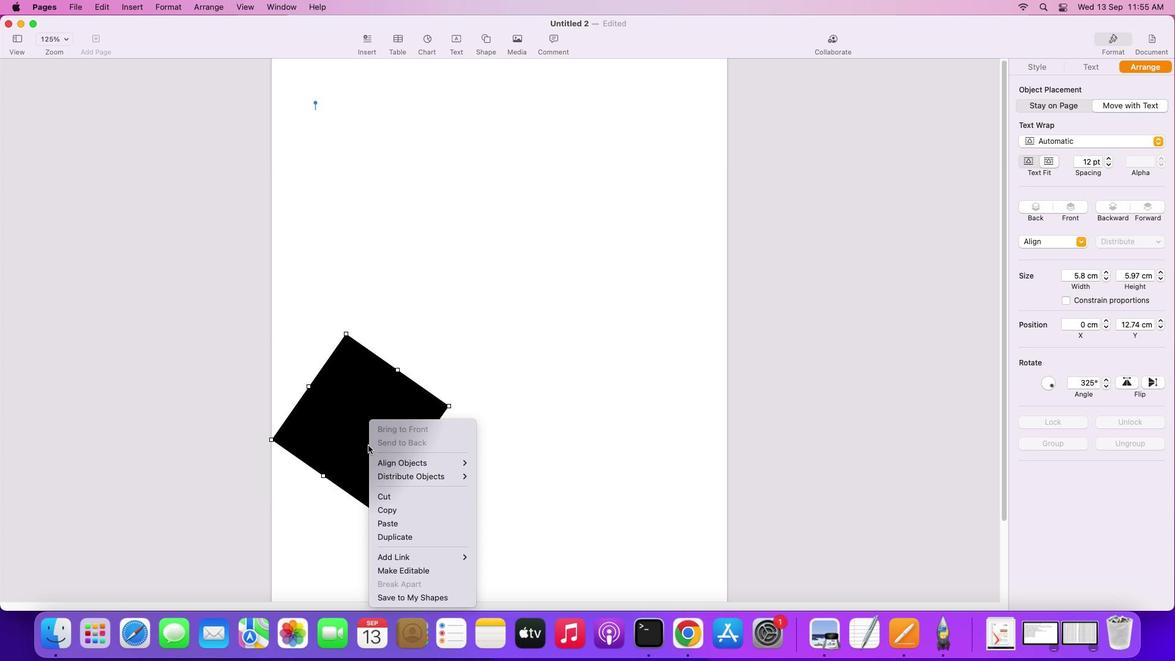 
Action: Mouse moved to (416, 573)
Screenshot: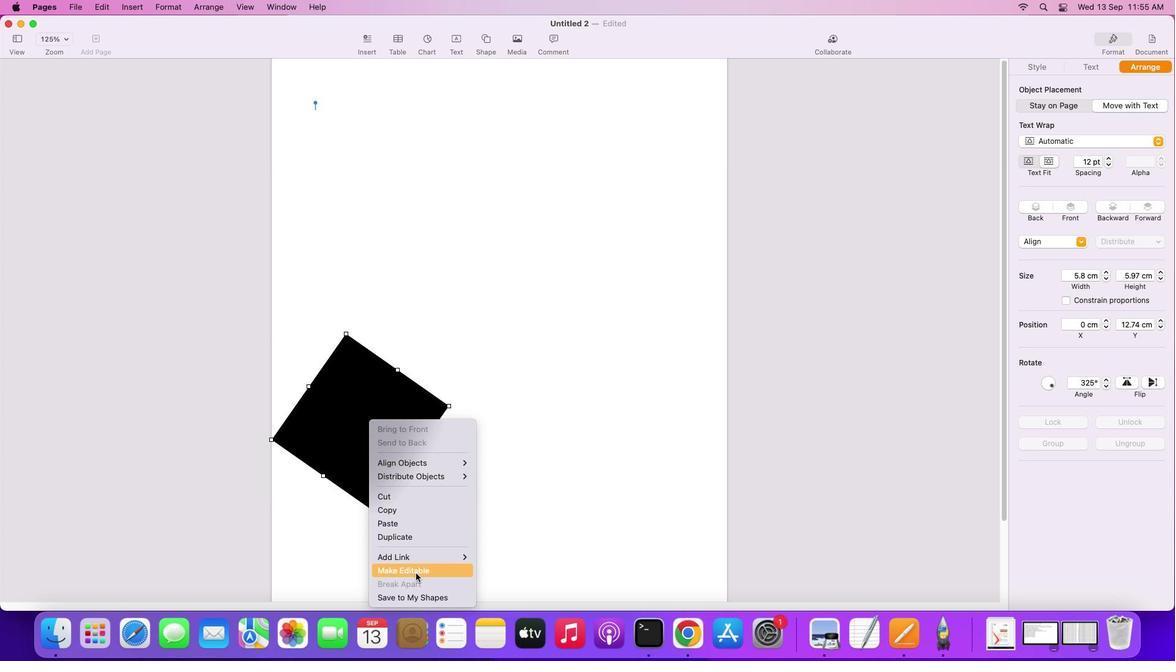 
Action: Mouse pressed left at (416, 573)
Screenshot: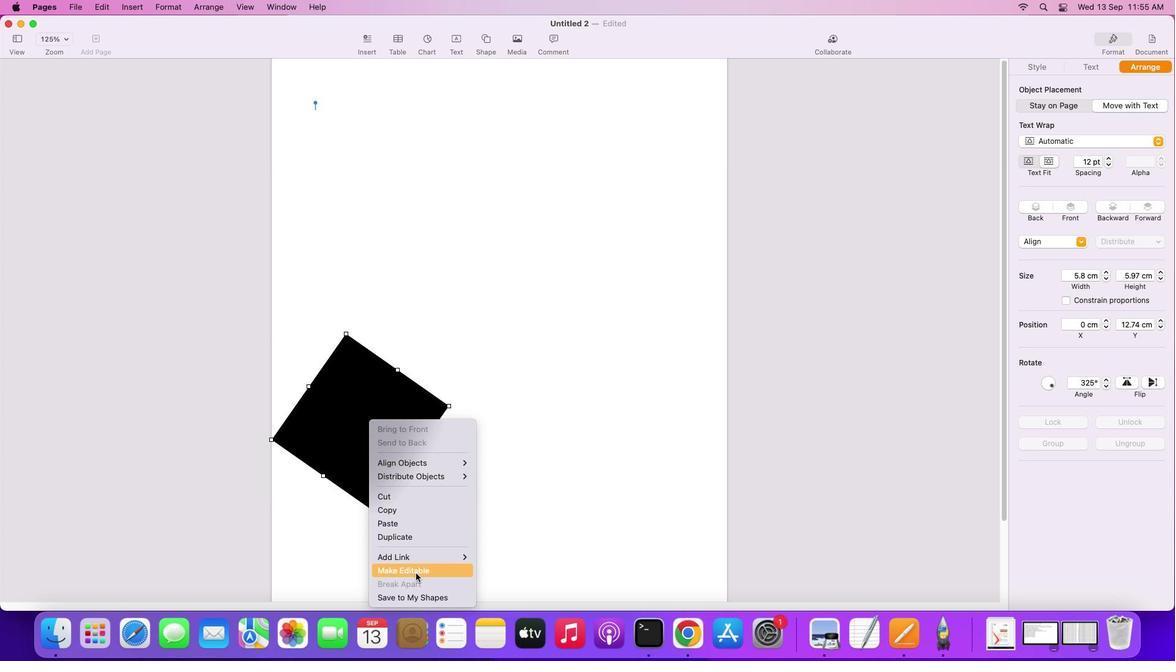 
Action: Mouse moved to (345, 331)
Screenshot: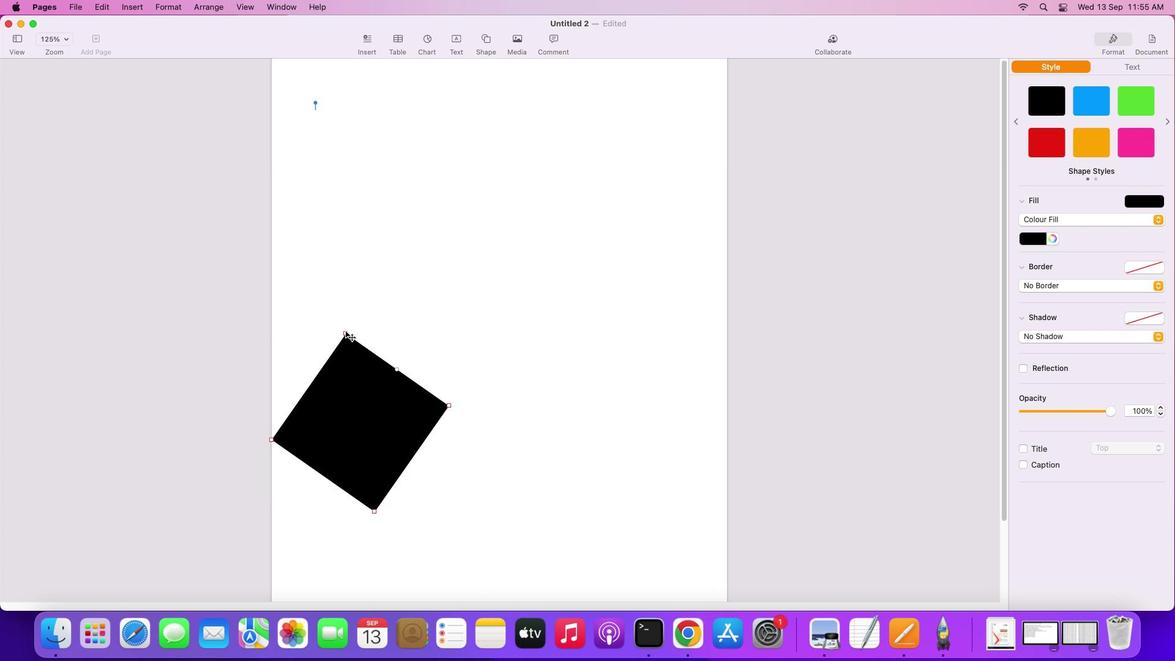 
Action: Mouse pressed left at (345, 331)
Screenshot: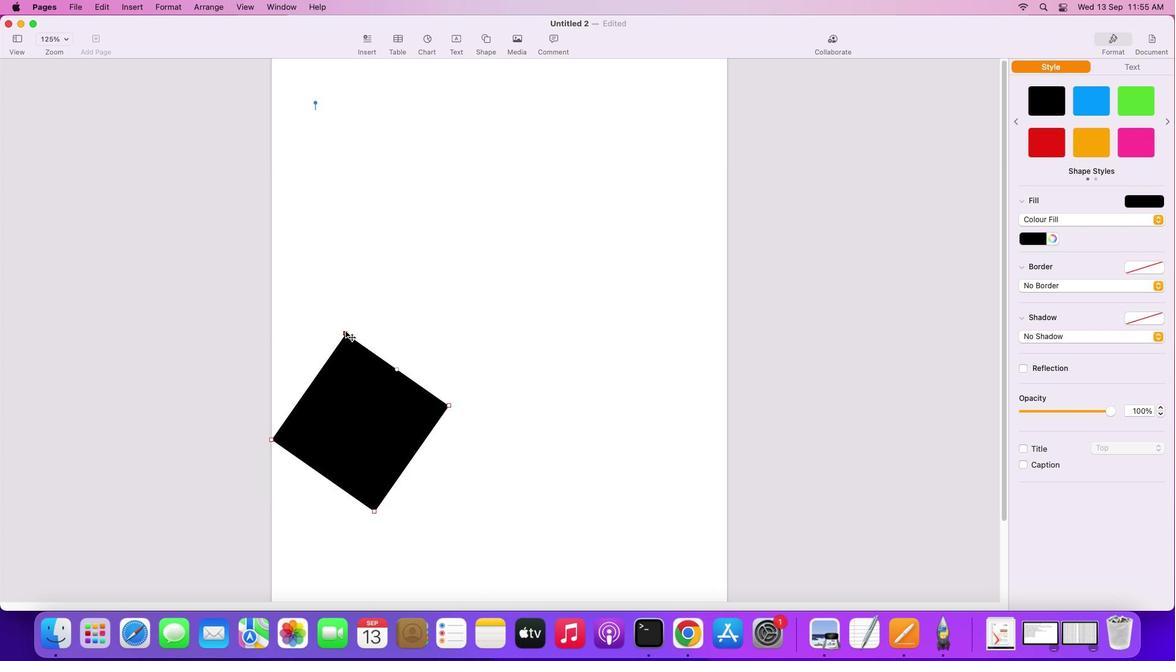 
Action: Mouse moved to (373, 511)
Screenshot: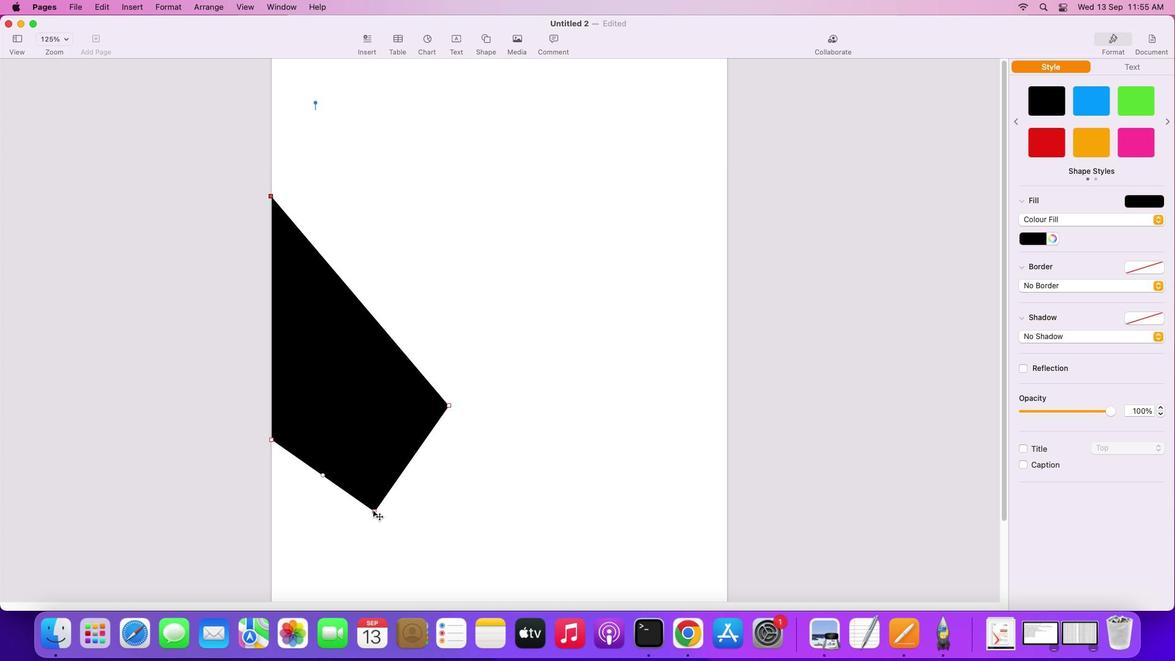 
Action: Mouse pressed left at (373, 511)
Screenshot: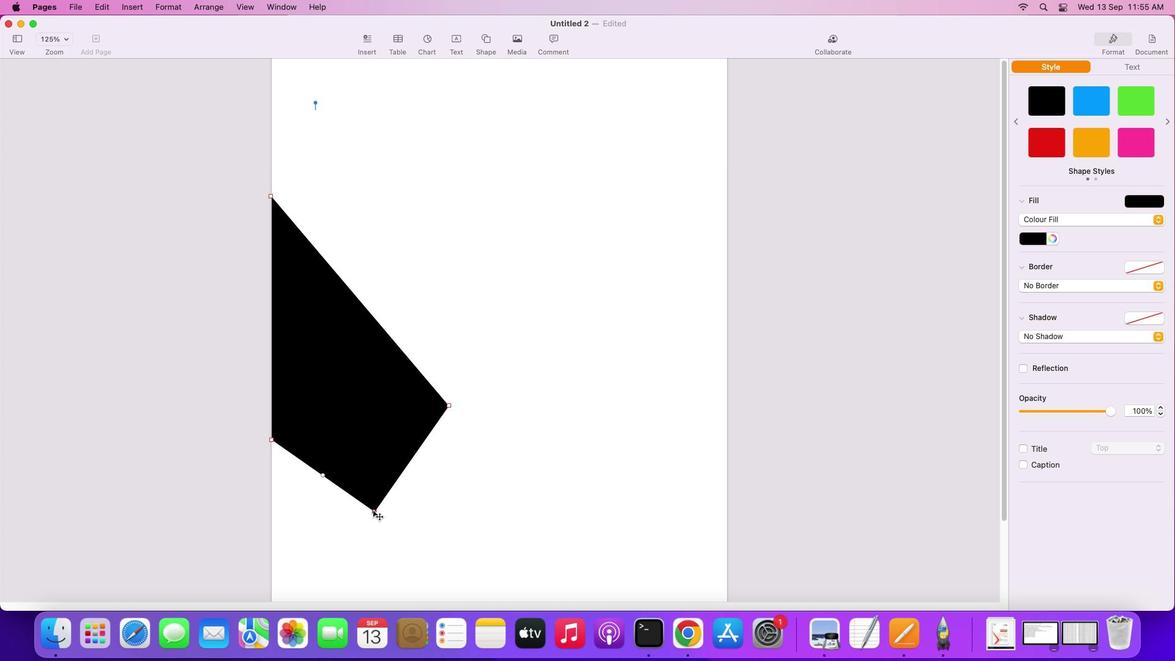 
Action: Mouse moved to (340, 591)
Screenshot: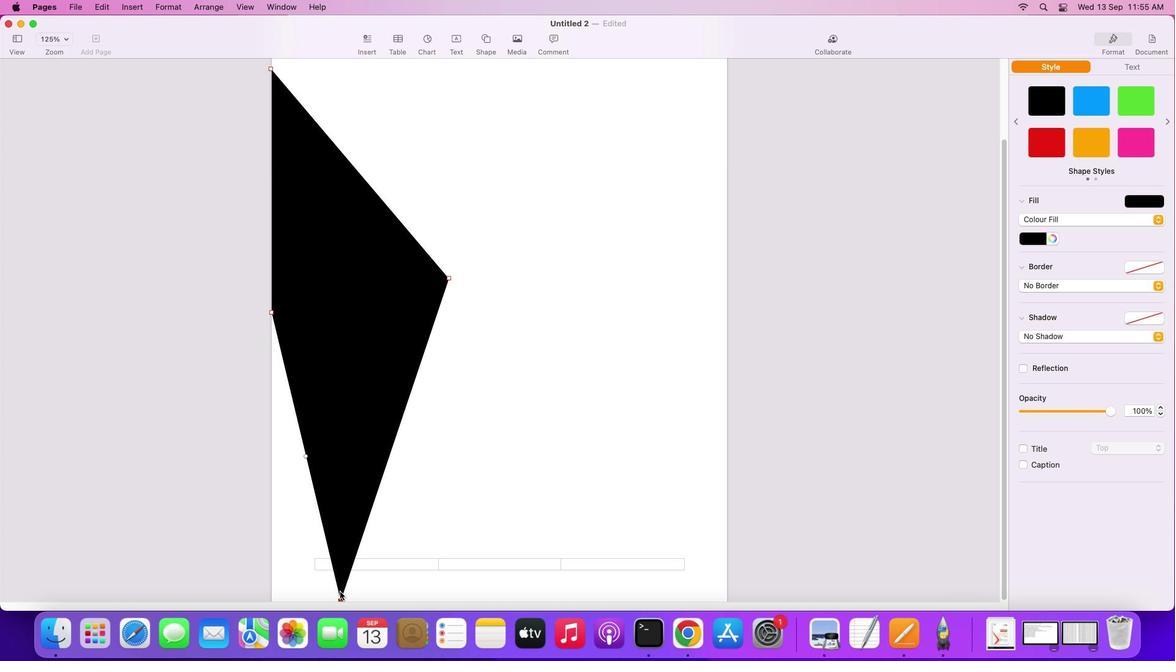 
Action: Mouse scrolled (340, 591) with delta (0, 0)
Screenshot: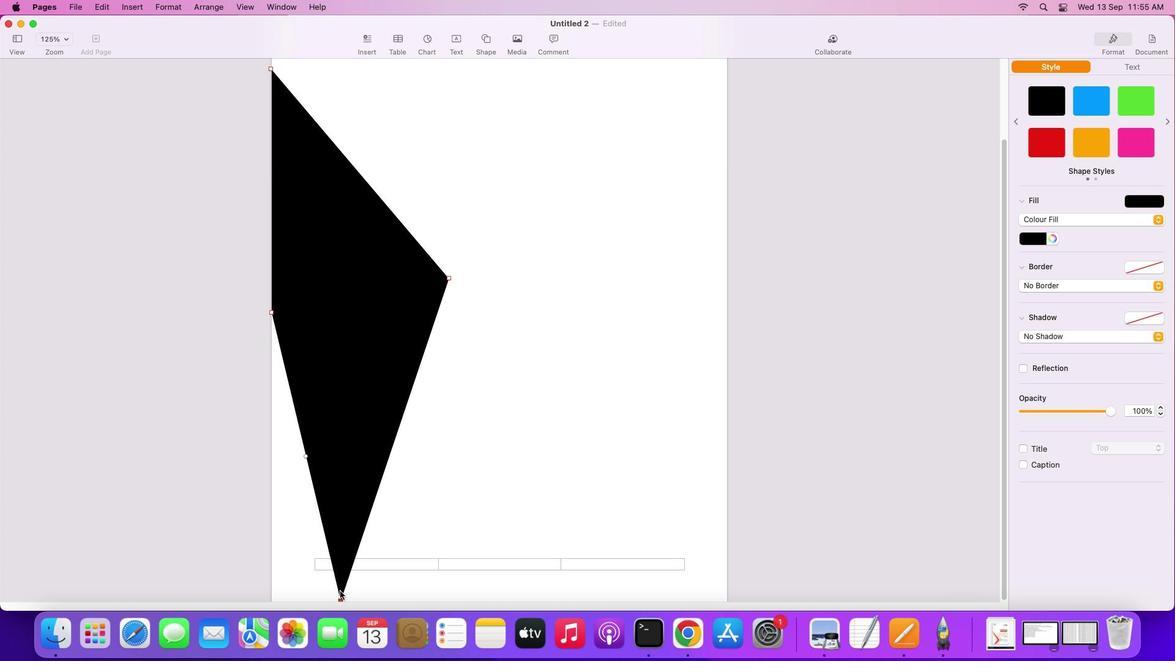 
Action: Mouse scrolled (340, 591) with delta (0, 0)
Screenshot: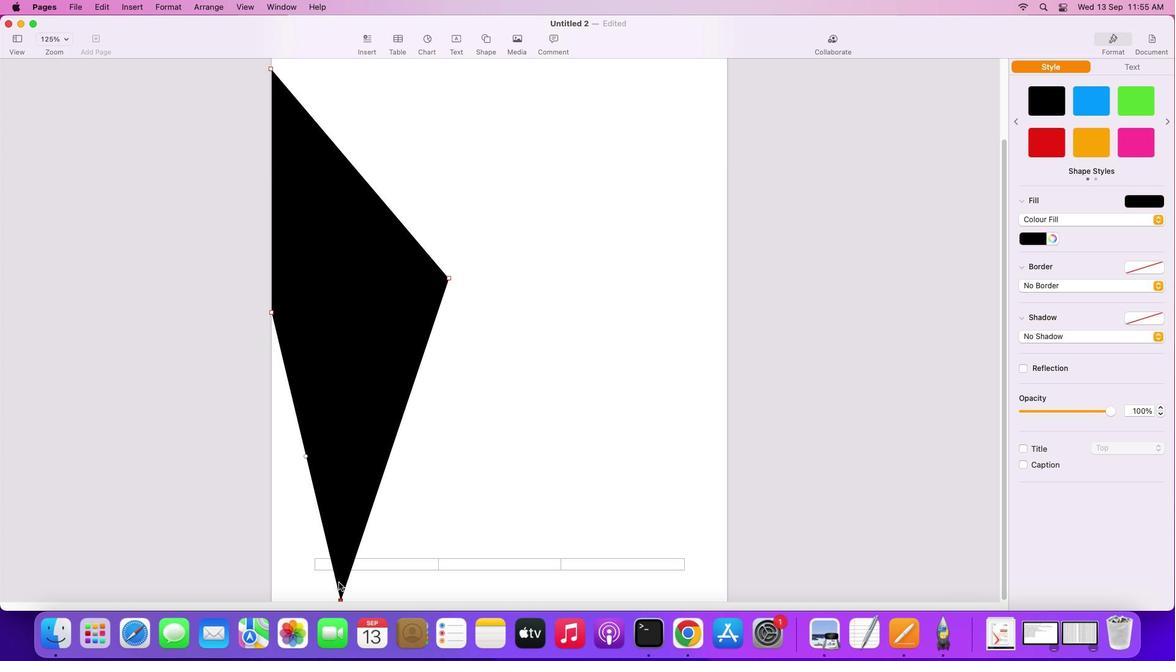 
Action: Mouse scrolled (340, 591) with delta (0, -1)
Screenshot: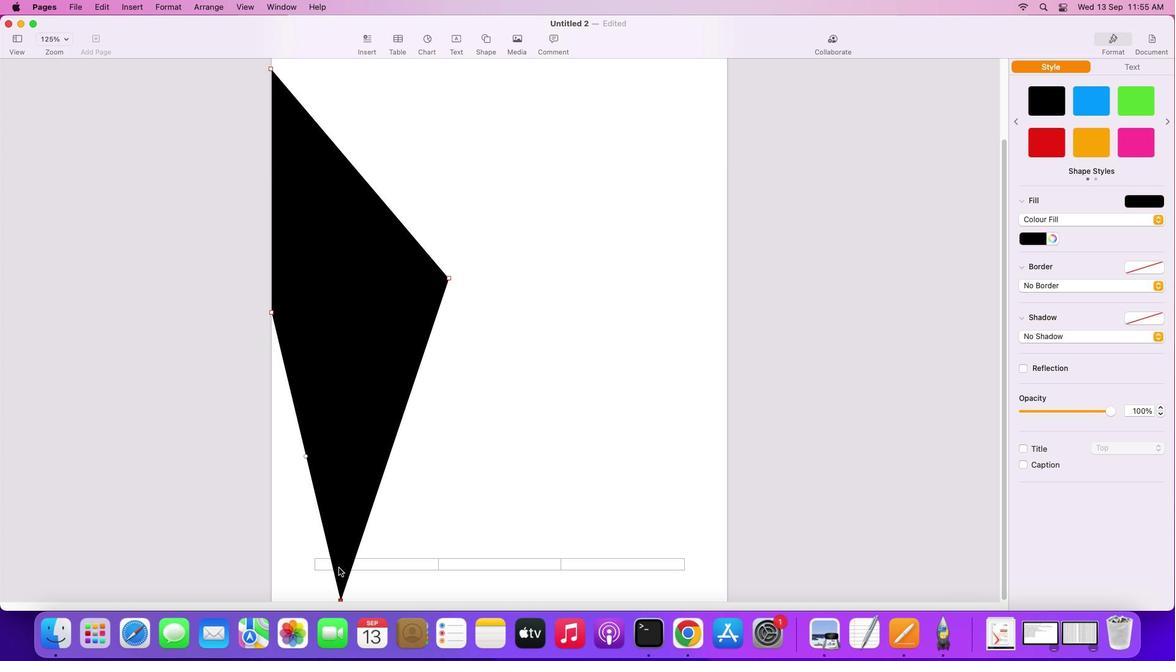 
Action: Mouse scrolled (340, 591) with delta (0, -3)
Screenshot: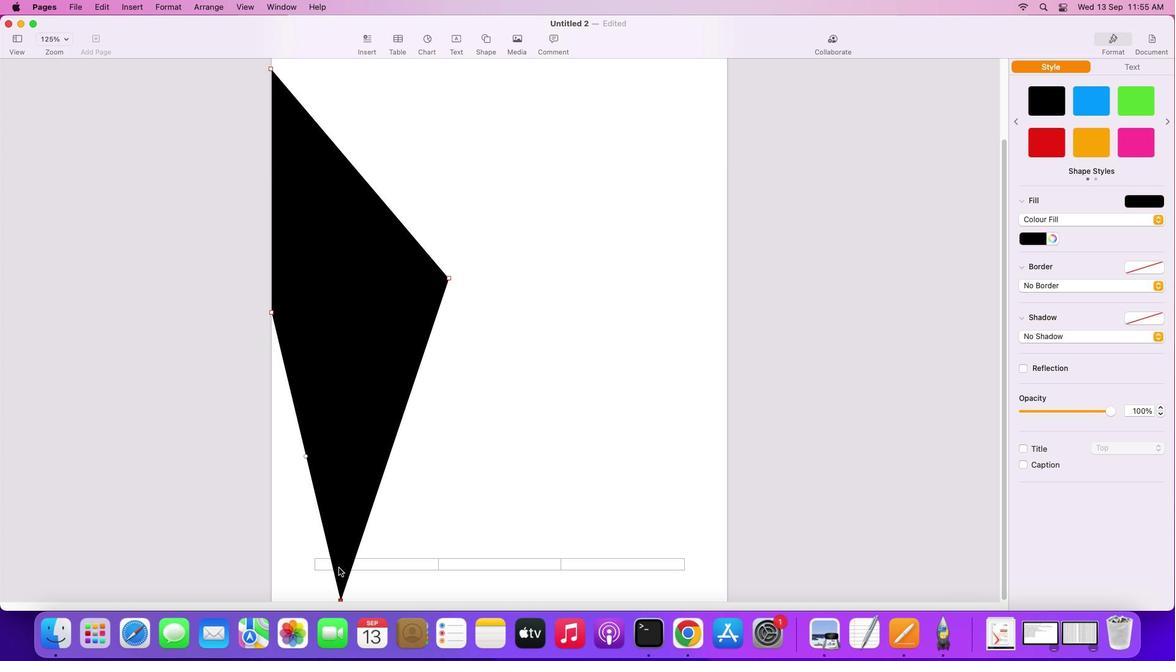 
Action: Mouse moved to (271, 312)
Screenshot: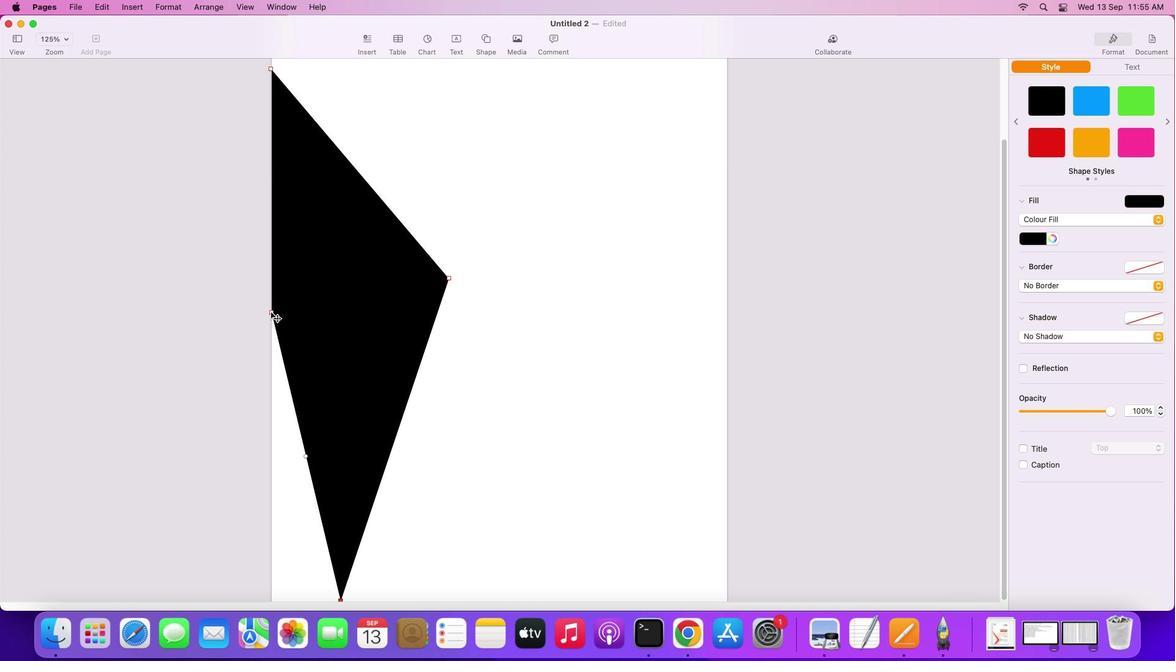 
Action: Mouse pressed left at (271, 312)
Screenshot: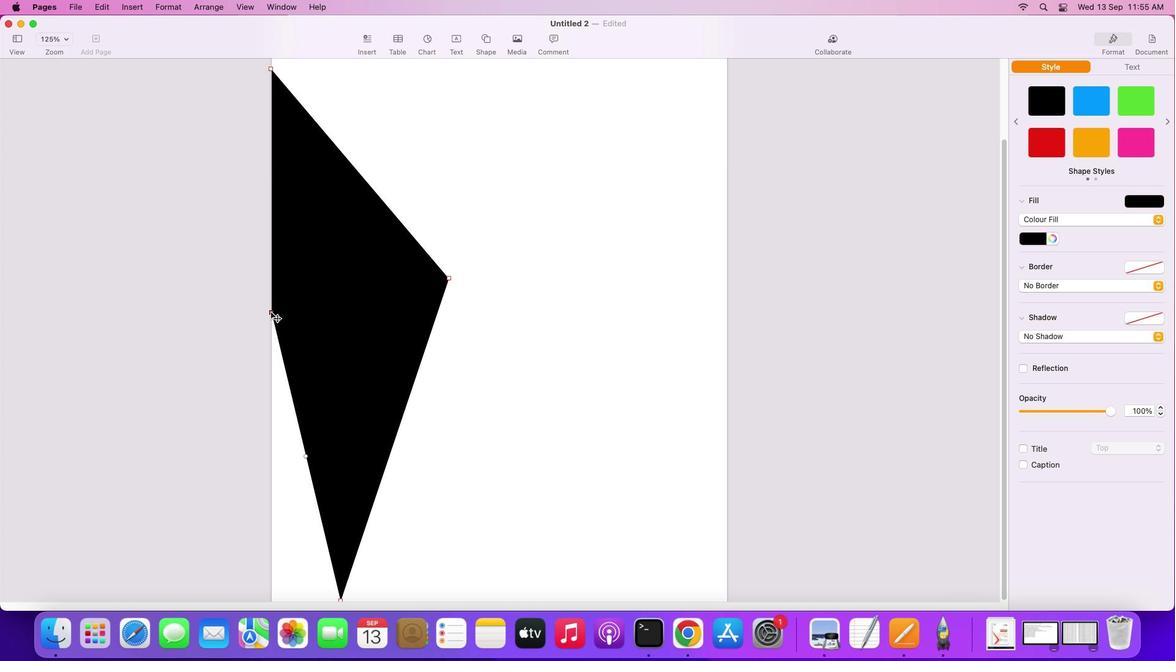 
Action: Mouse moved to (530, 348)
Screenshot: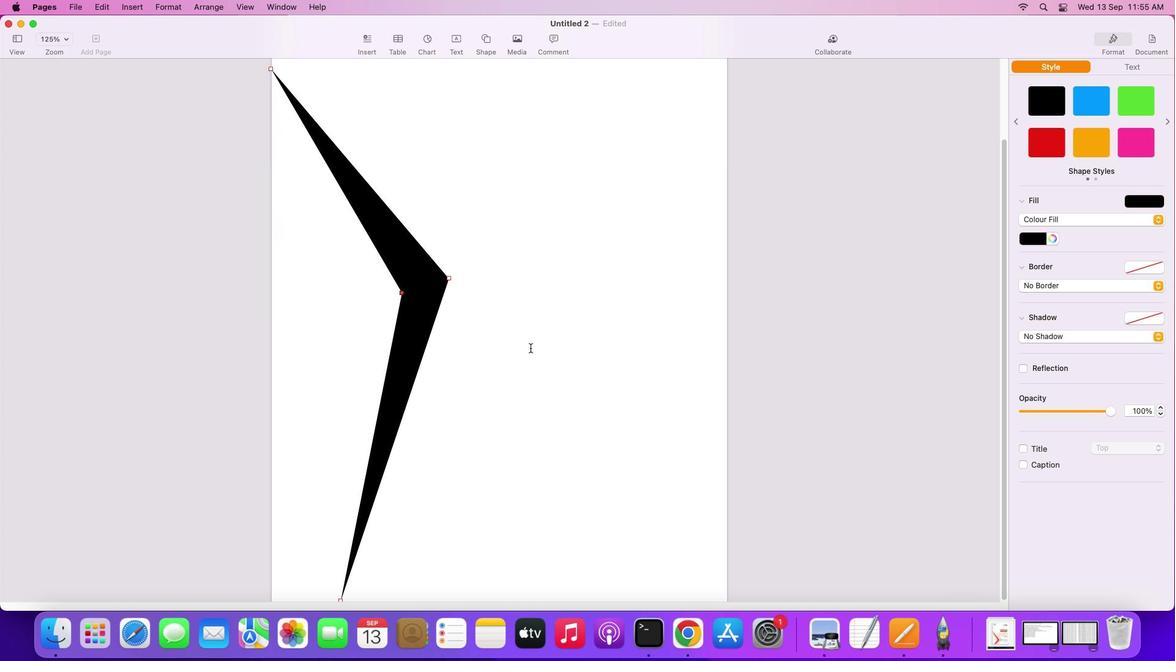 
Action: Mouse scrolled (530, 348) with delta (0, 0)
Screenshot: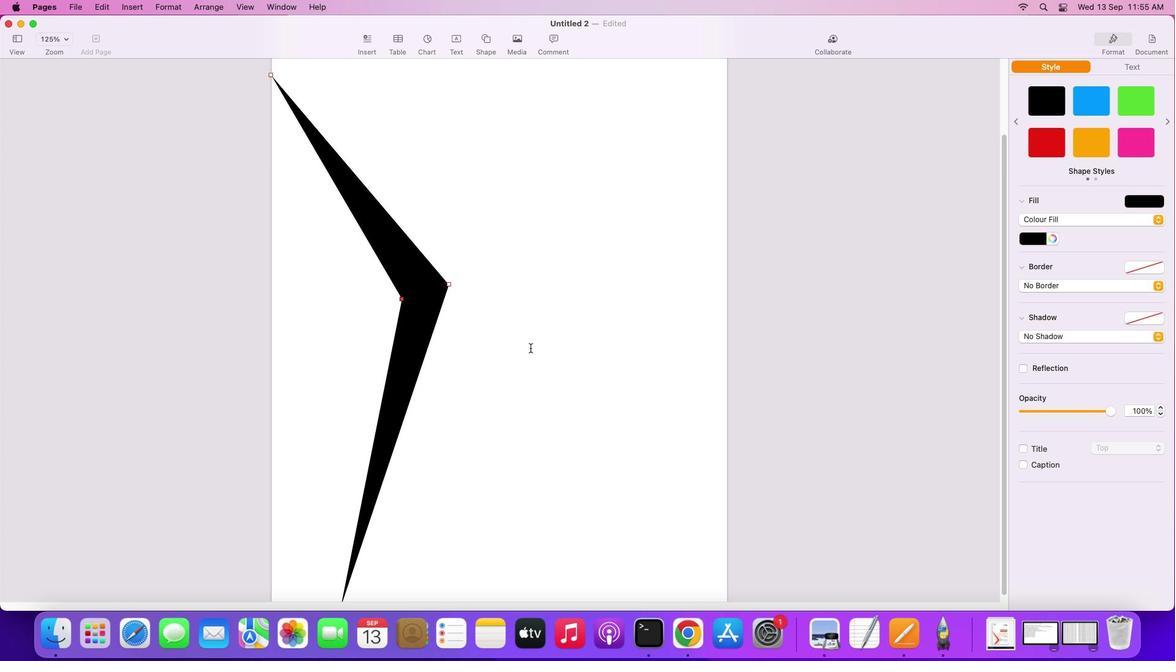 
Action: Mouse scrolled (530, 348) with delta (0, 0)
Screenshot: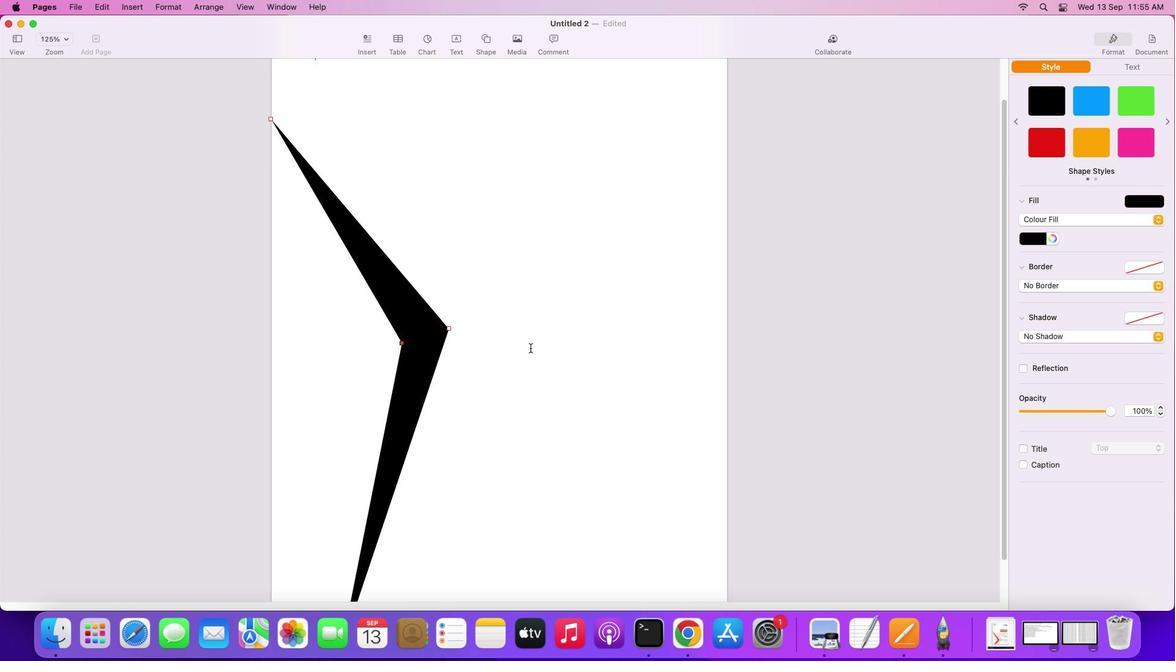 
Action: Mouse scrolled (530, 348) with delta (0, 1)
Screenshot: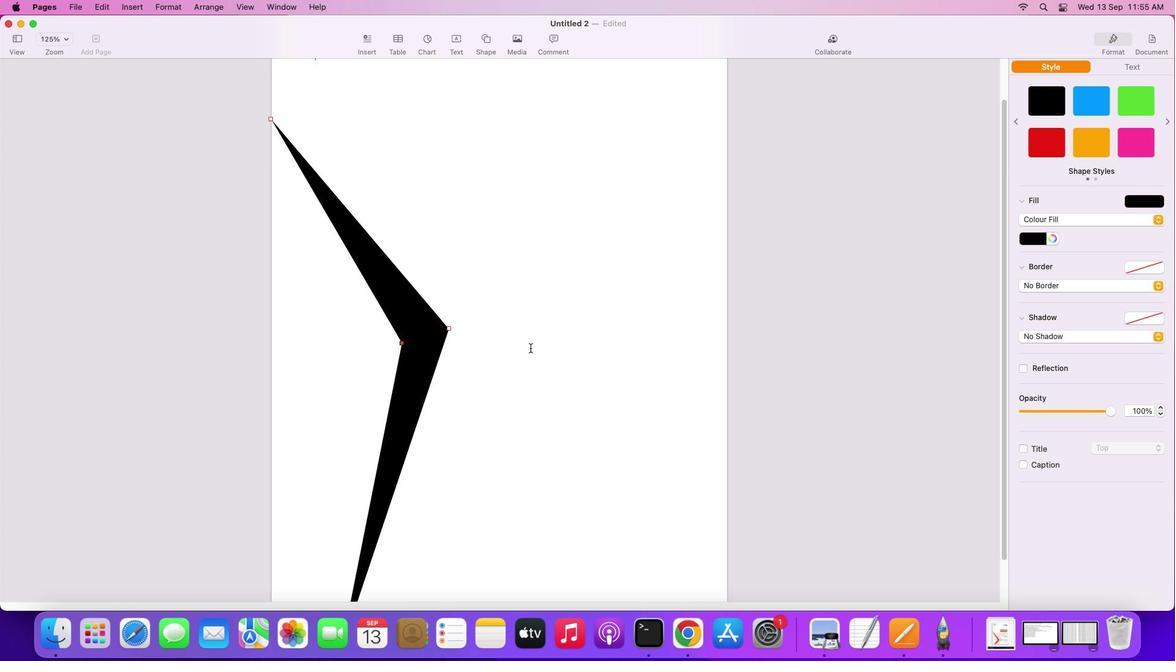
Action: Mouse scrolled (530, 348) with delta (0, 3)
Screenshot: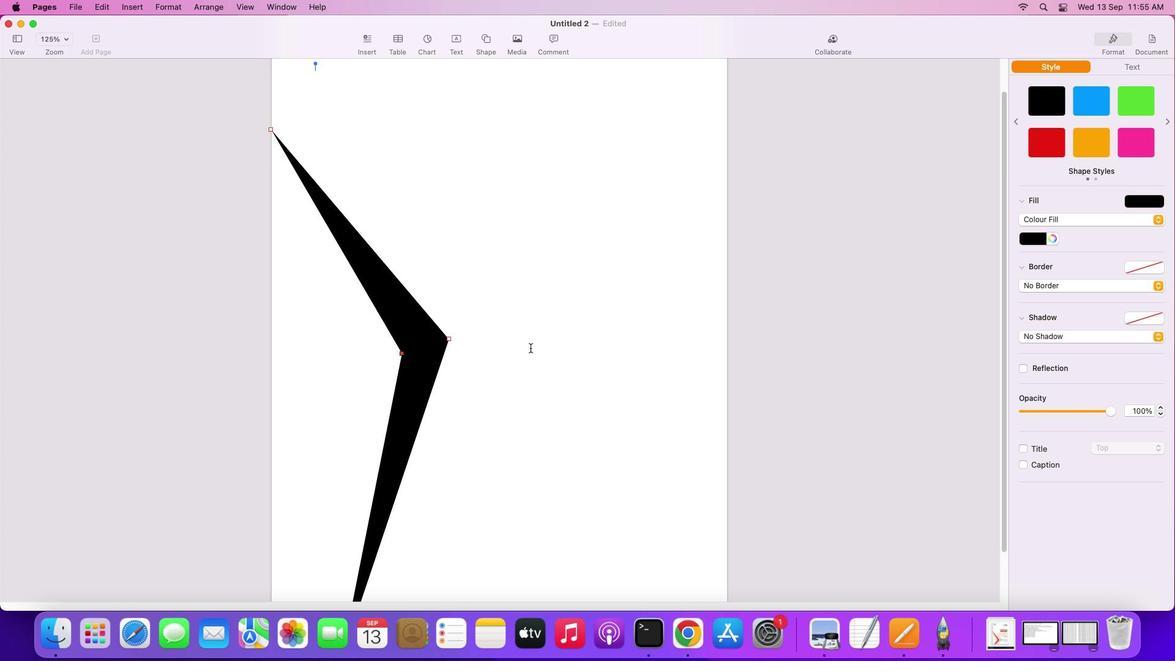 
Action: Mouse moved to (449, 339)
Screenshot: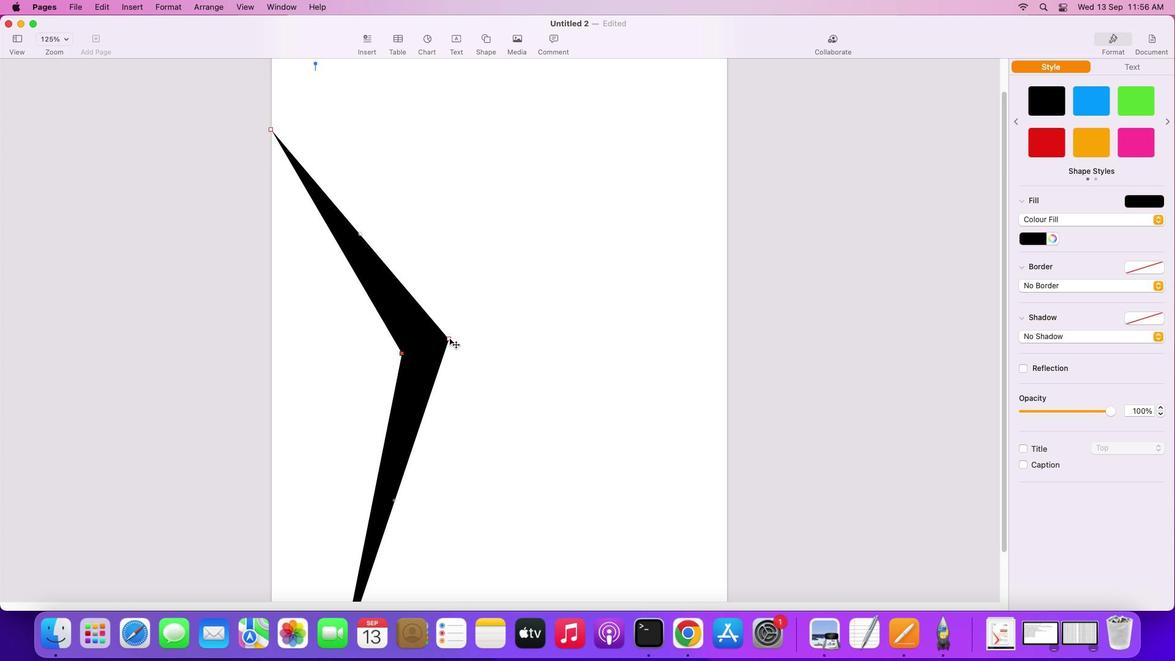 
Action: Mouse pressed left at (449, 339)
Screenshot: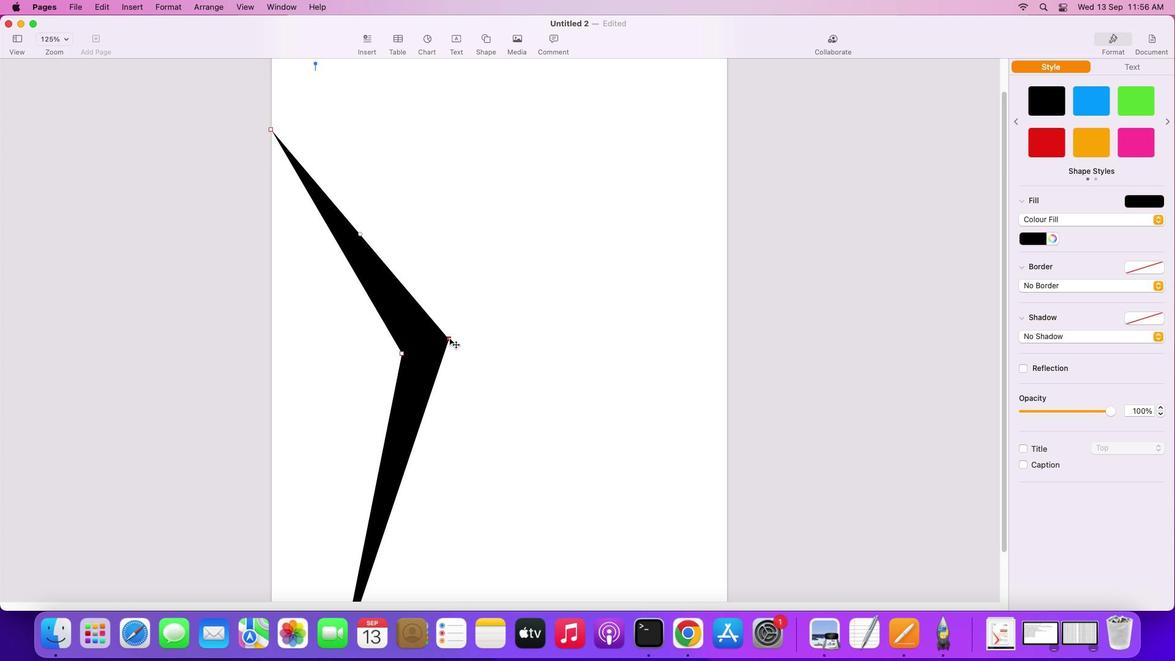 
Action: Mouse moved to (521, 353)
Screenshot: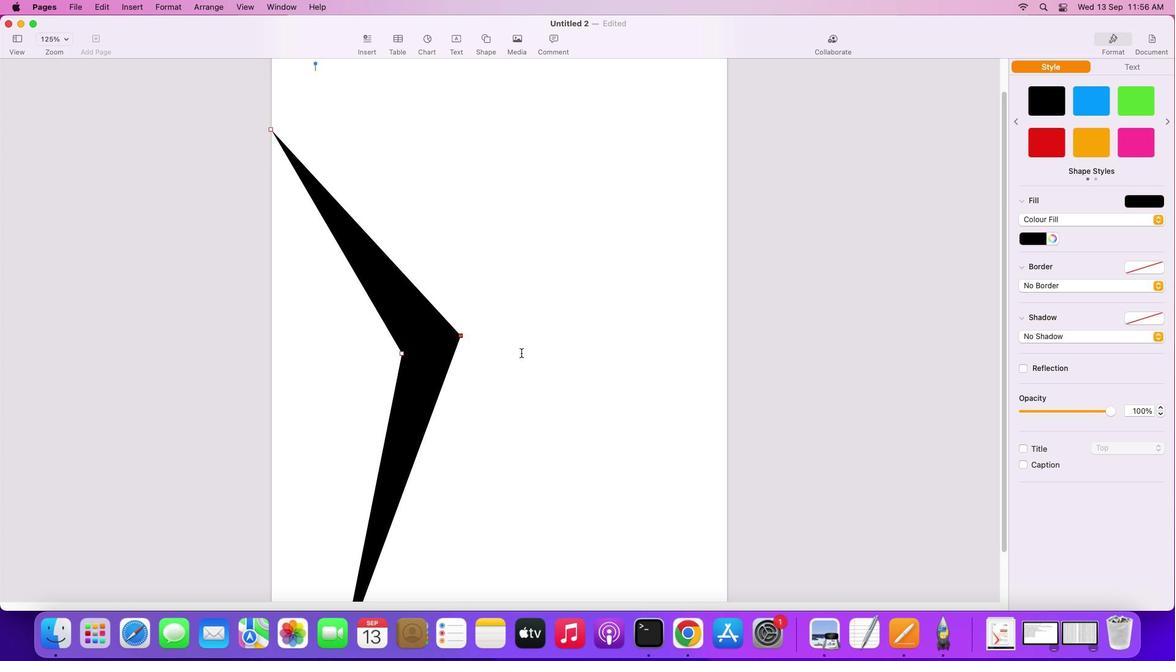 
Action: Mouse pressed left at (521, 353)
Screenshot: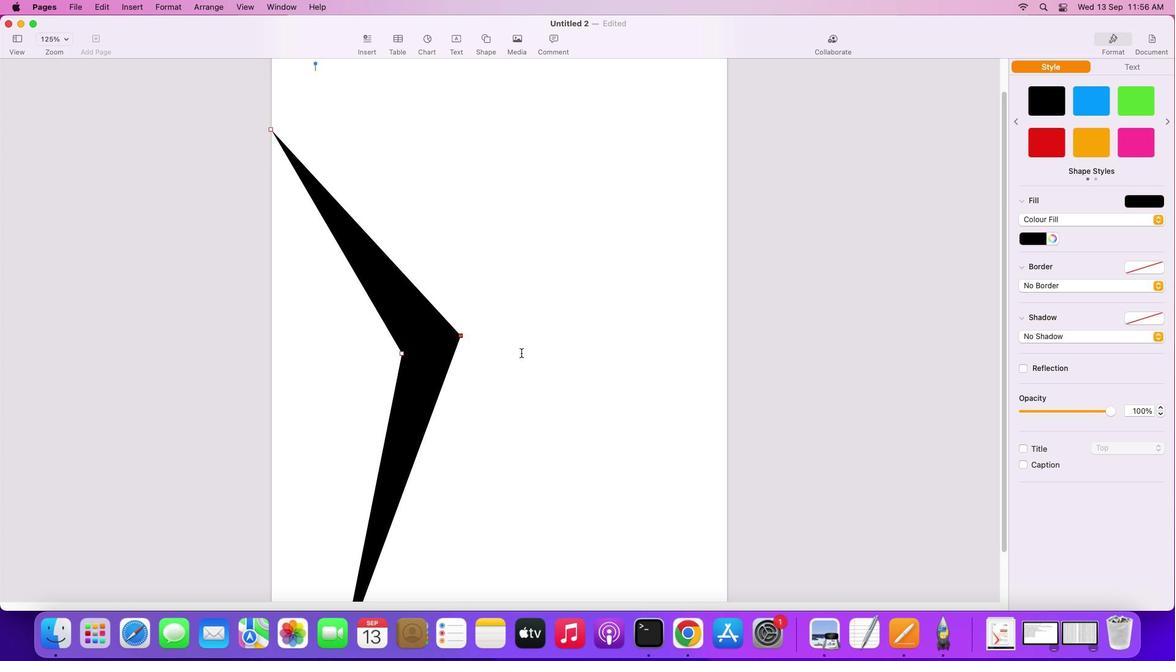 
Action: Mouse moved to (419, 354)
Screenshot: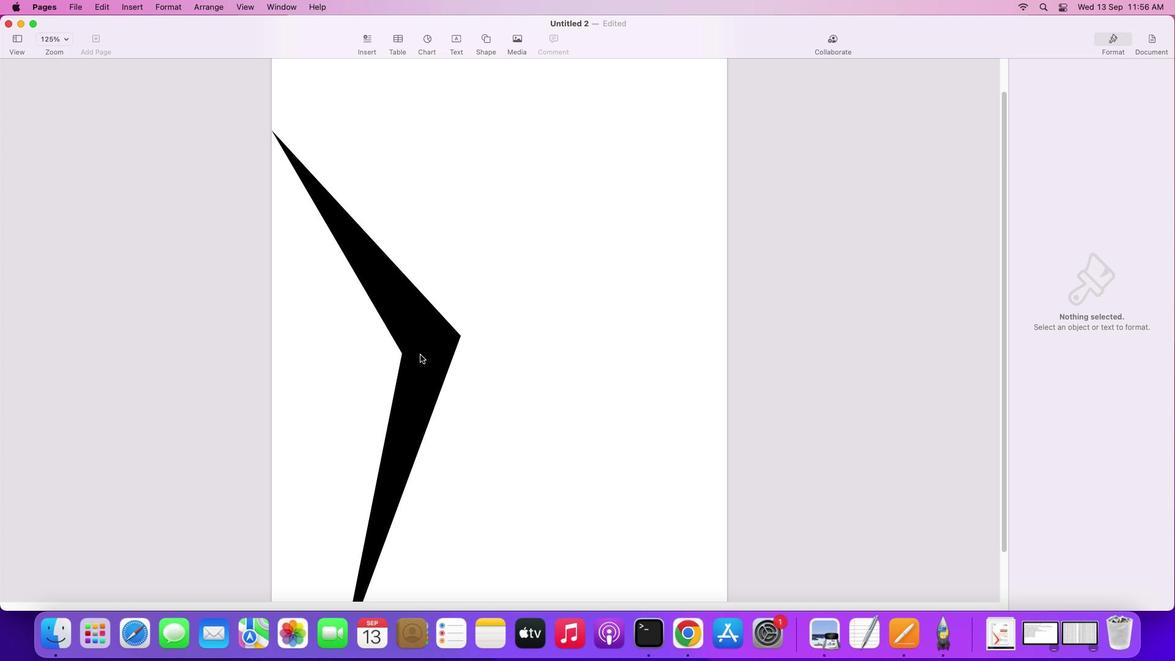 
Action: Mouse pressed left at (419, 354)
Screenshot: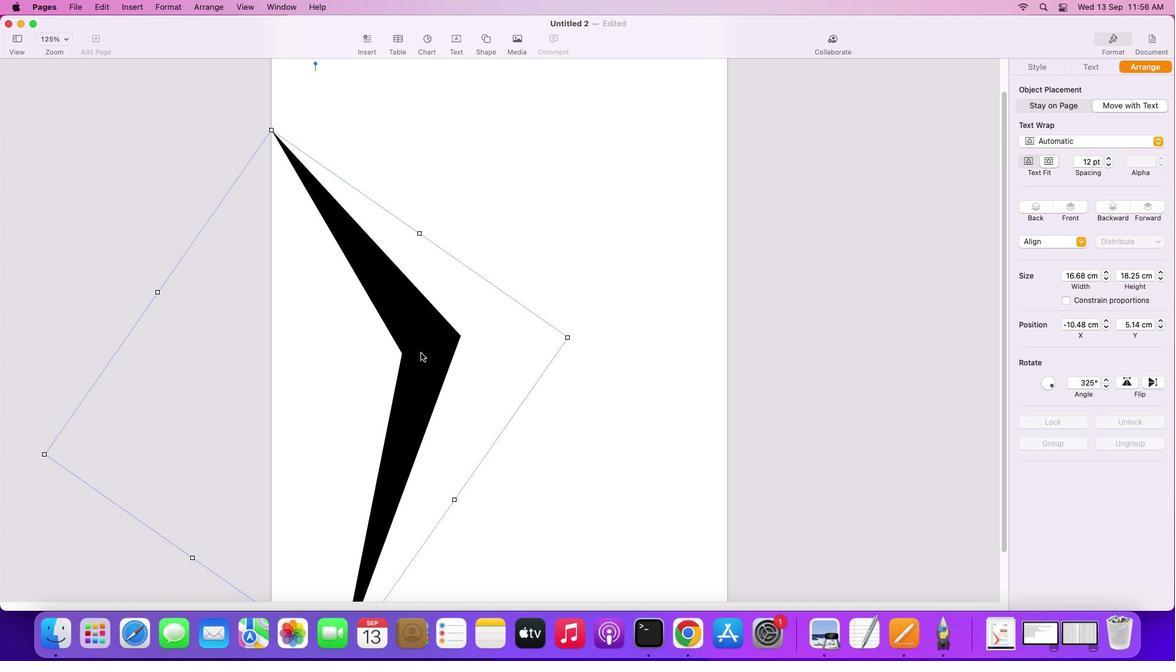 
Action: Mouse moved to (487, 461)
Screenshot: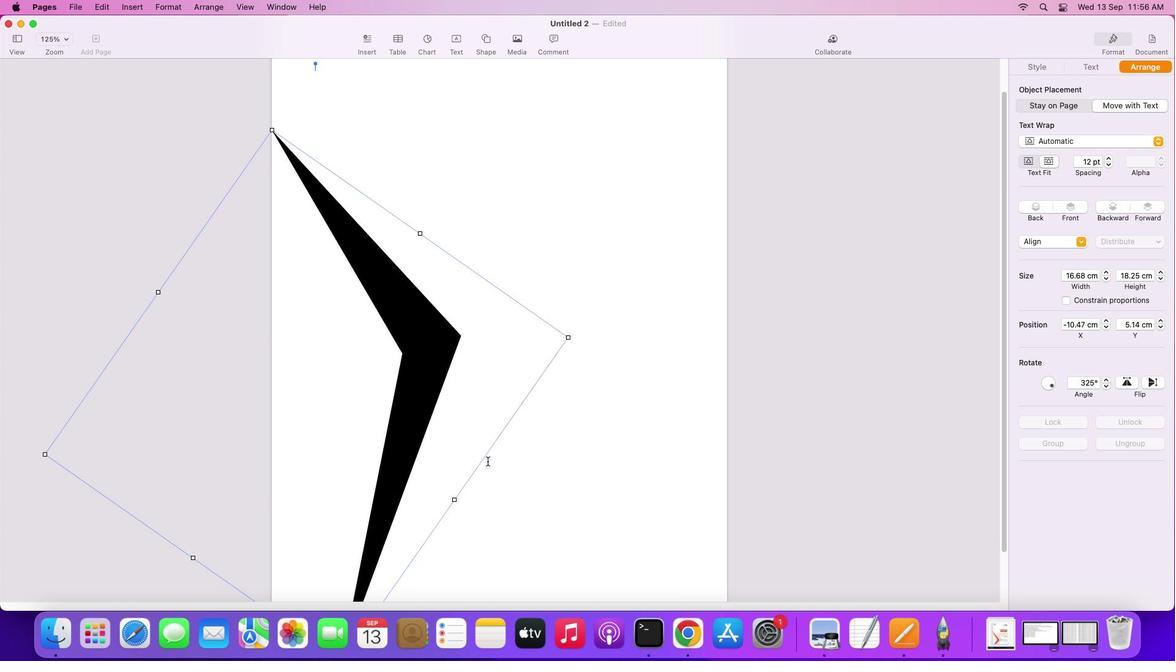 
Action: Mouse scrolled (487, 461) with delta (0, 0)
Screenshot: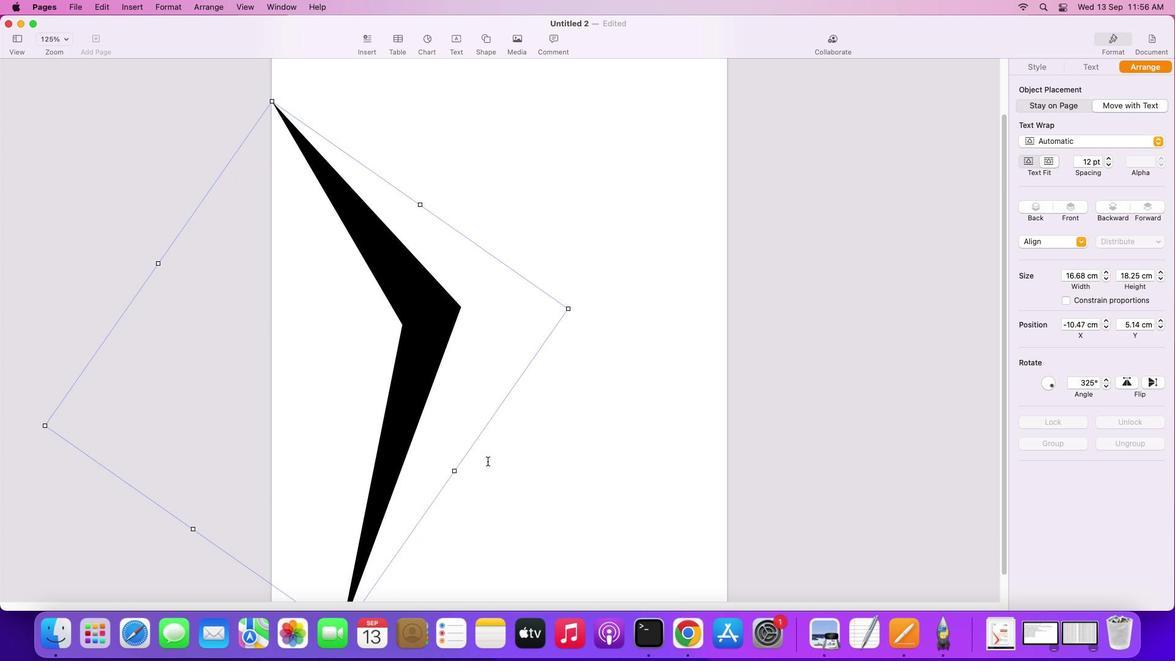 
Action: Mouse scrolled (487, 461) with delta (0, 0)
Screenshot: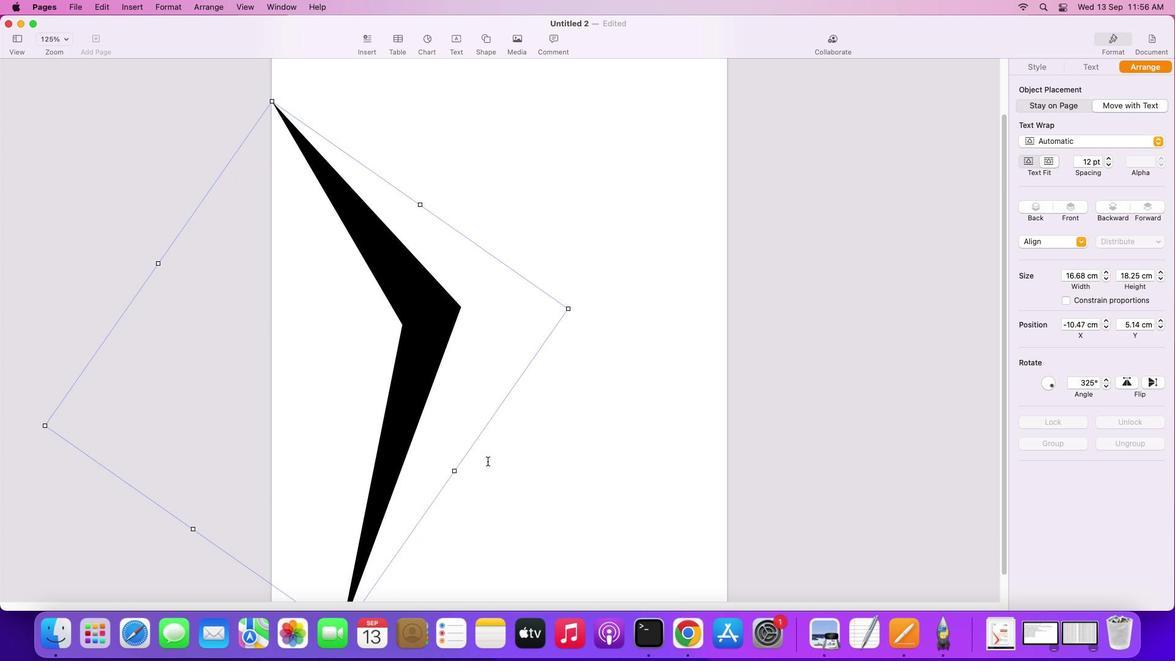 
Action: Mouse scrolled (487, 461) with delta (0, -1)
Screenshot: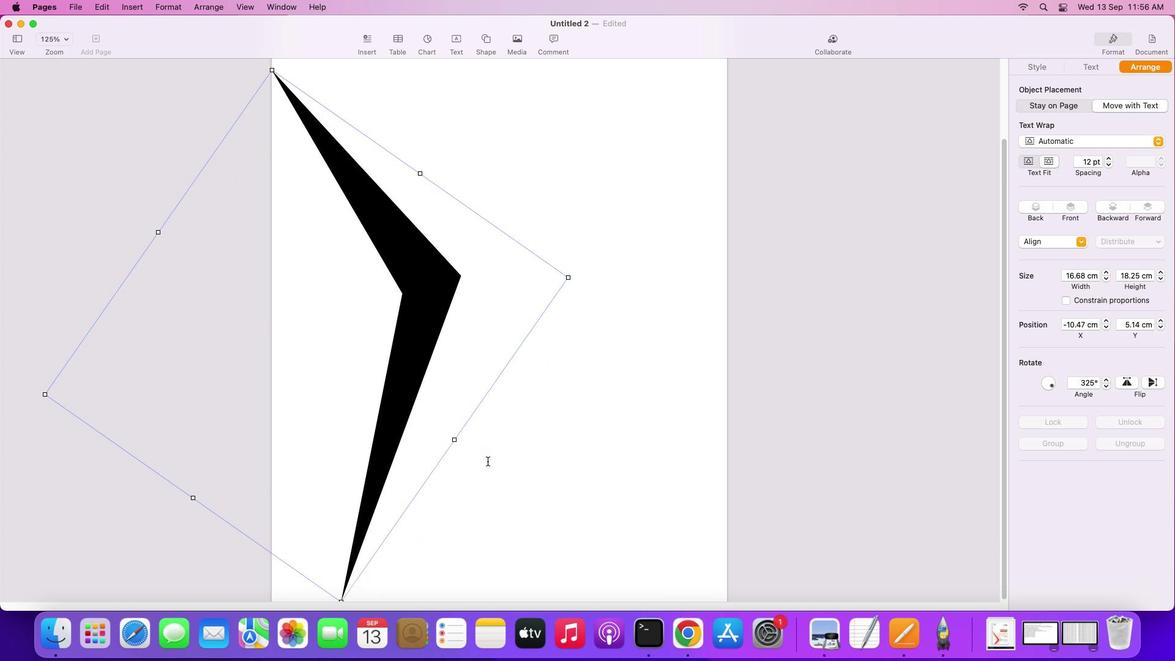 
Action: Mouse moved to (487, 461)
Screenshot: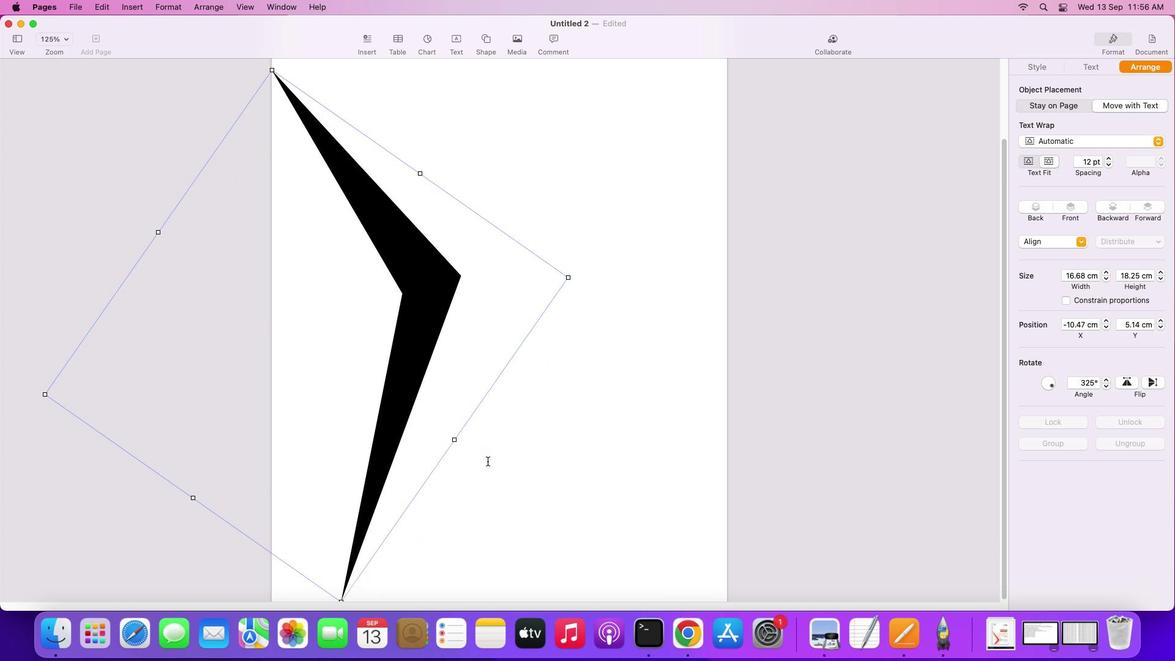 
Action: Mouse scrolled (487, 461) with delta (0, -3)
Screenshot: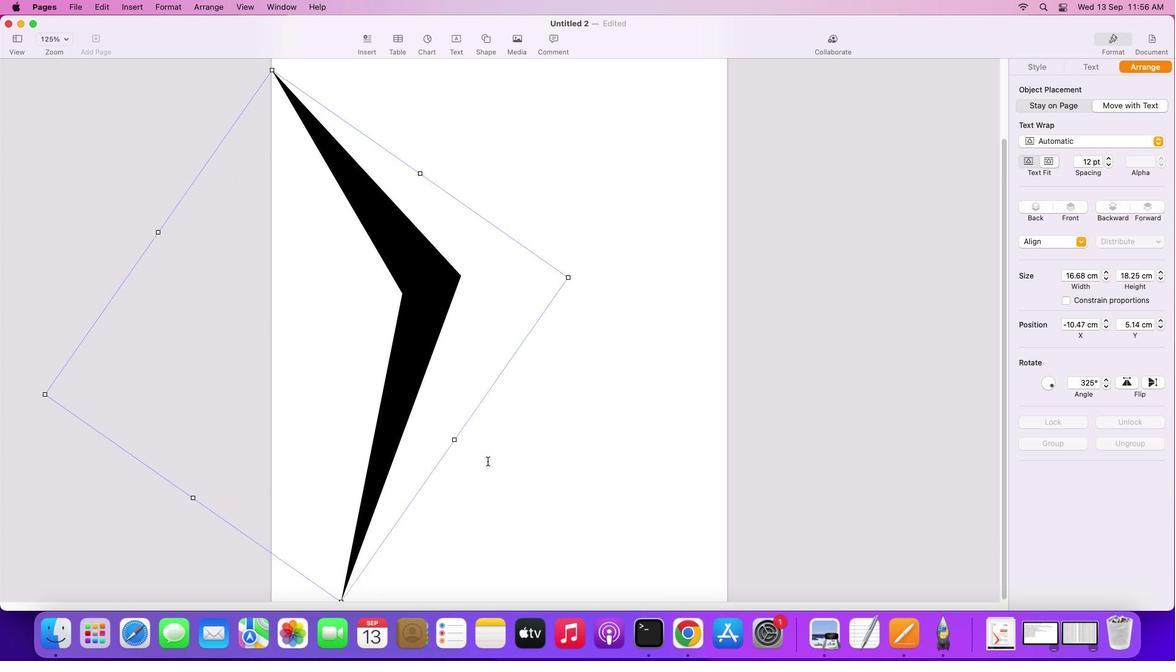 
Action: Mouse moved to (487, 457)
Screenshot: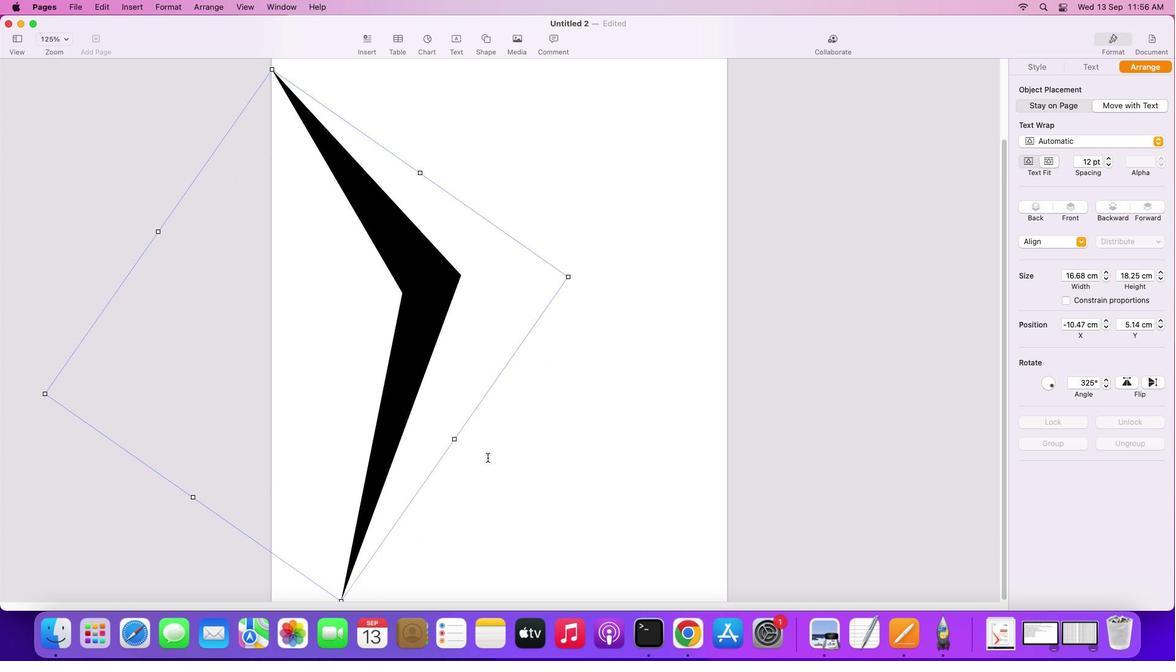 
Action: Mouse scrolled (487, 457) with delta (0, 0)
Screenshot: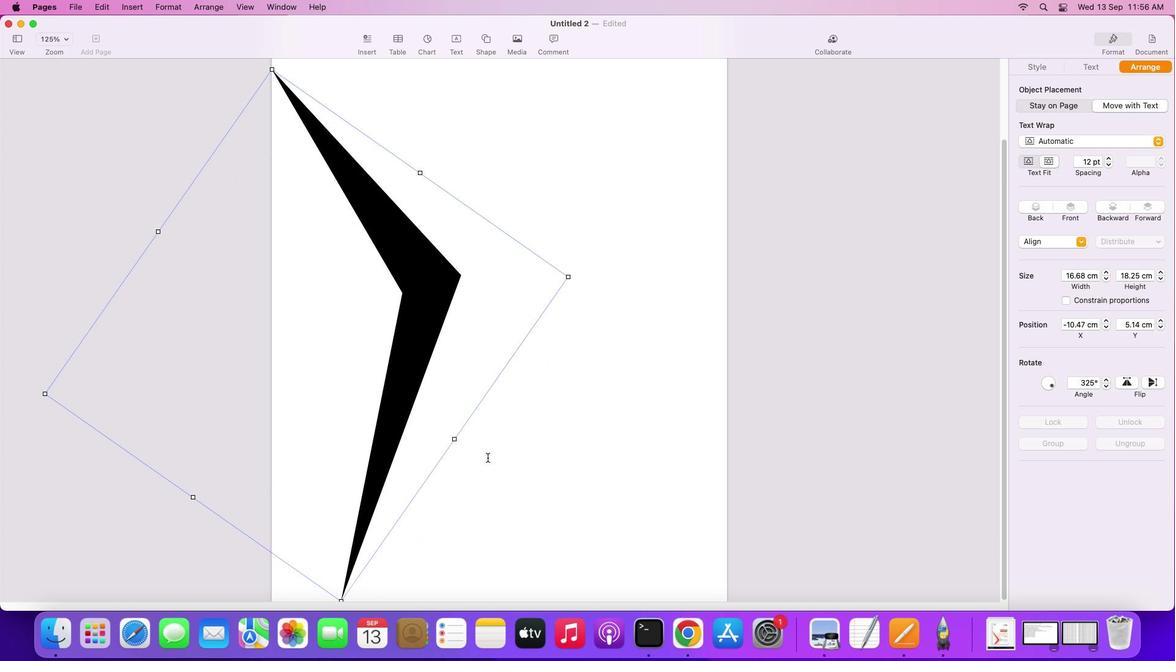 
Action: Mouse scrolled (487, 457) with delta (0, 0)
Screenshot: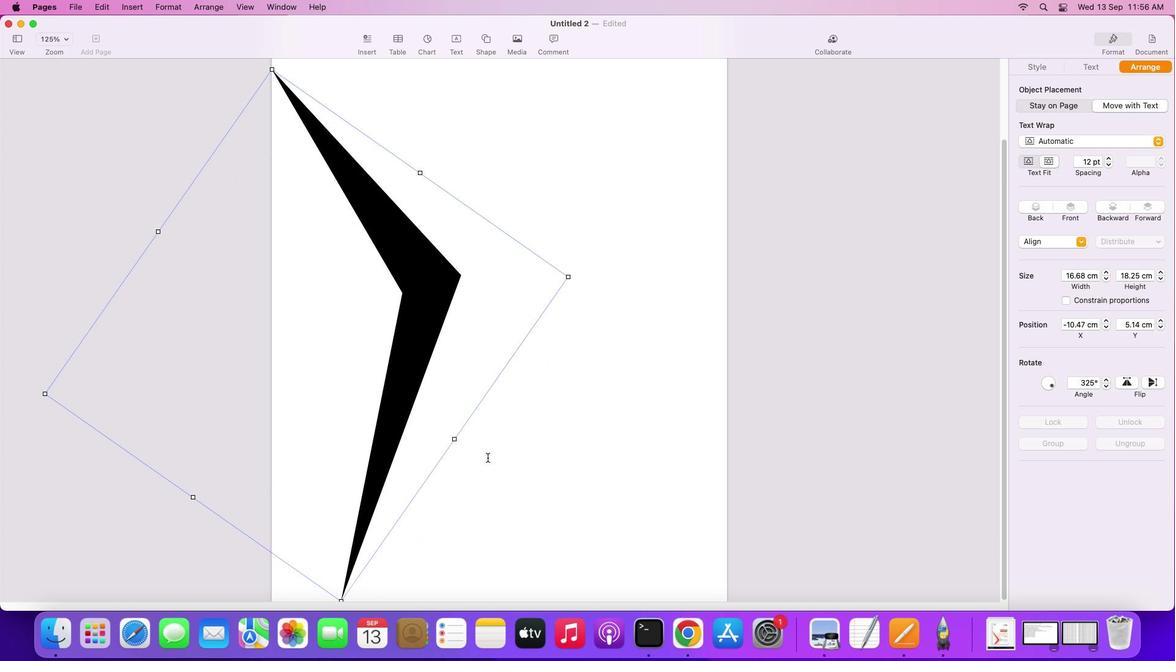 
Action: Mouse scrolled (487, 457) with delta (0, -1)
Screenshot: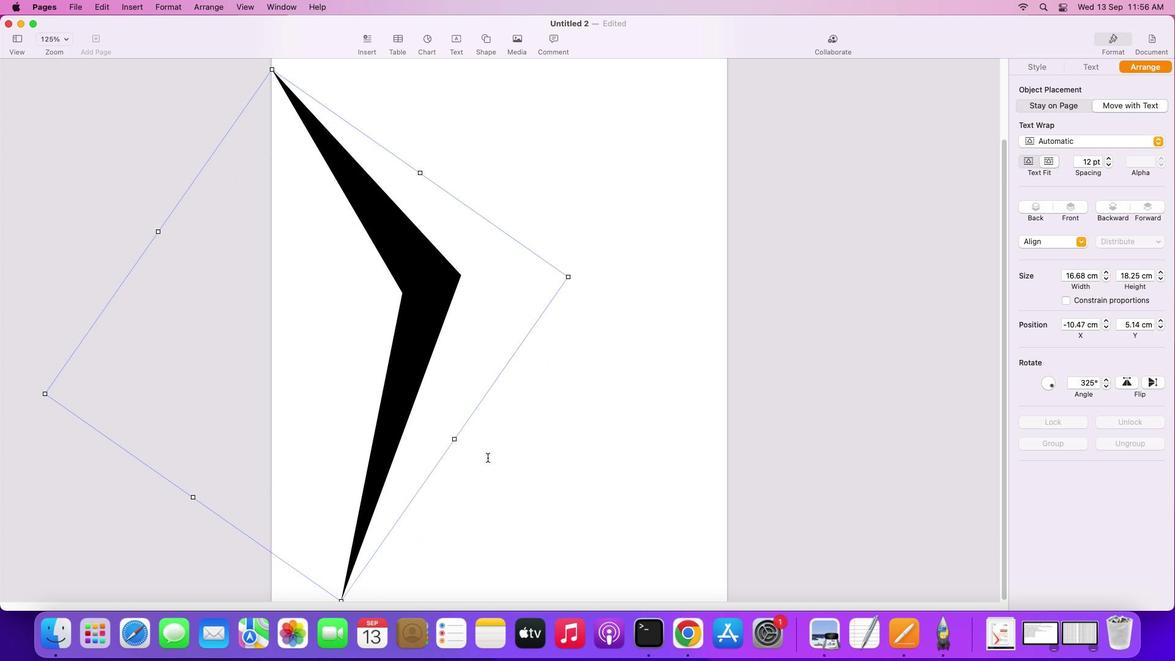 
Action: Mouse scrolled (487, 457) with delta (0, -3)
Screenshot: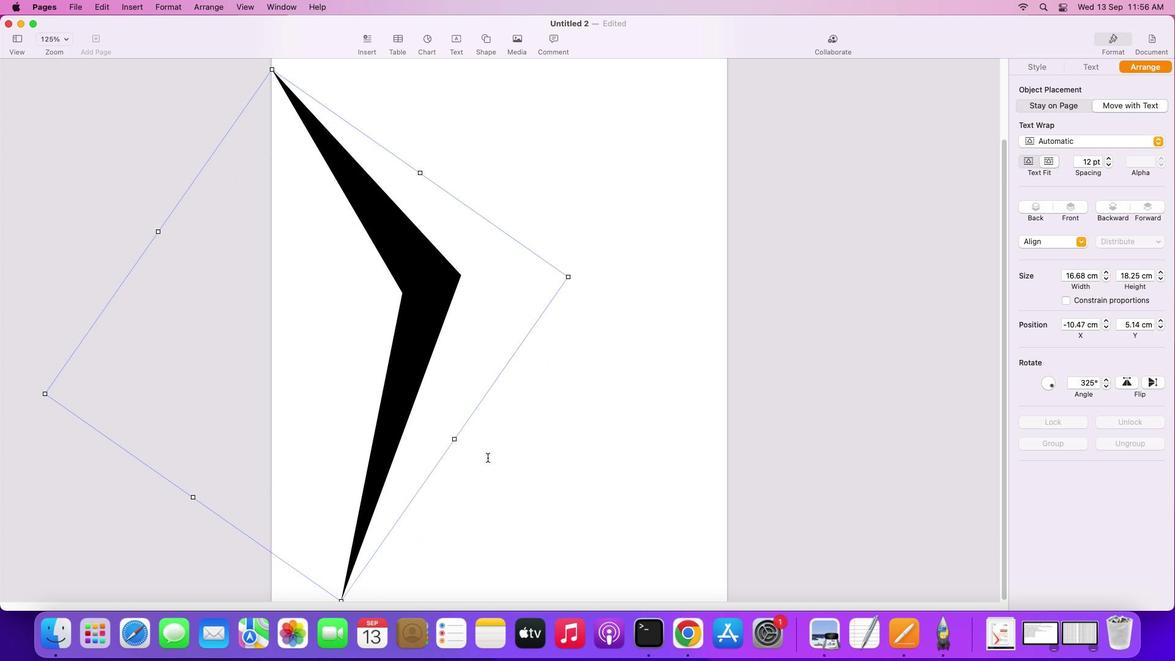 
Action: Mouse moved to (487, 442)
Screenshot: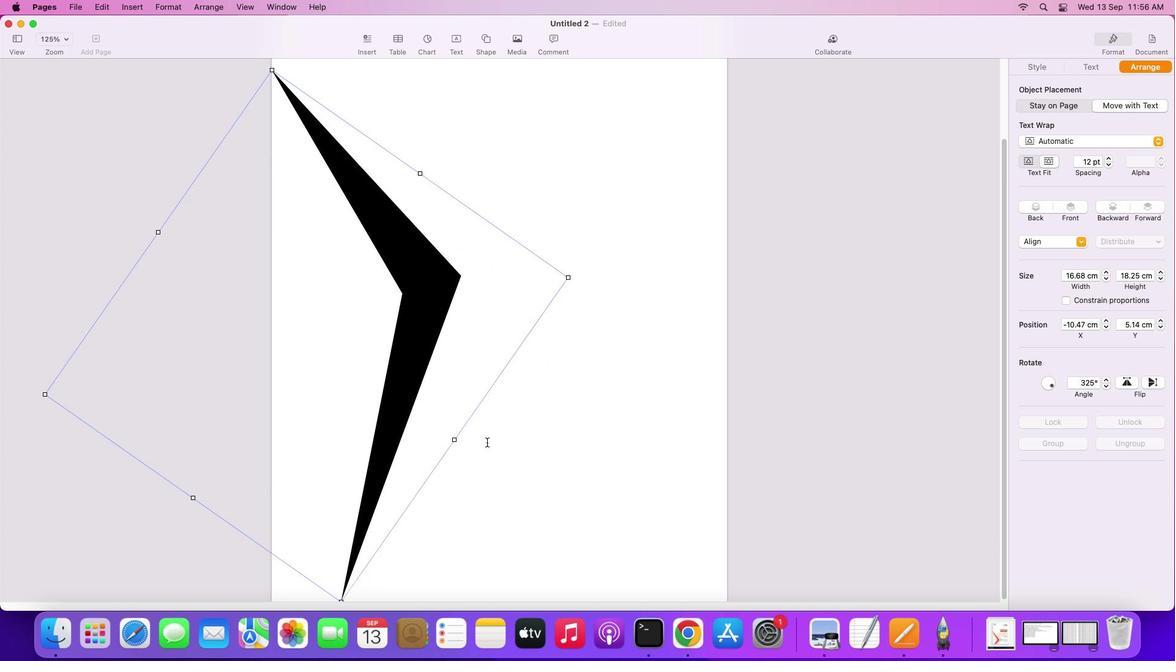 
Action: Mouse scrolled (487, 442) with delta (0, 0)
Screenshot: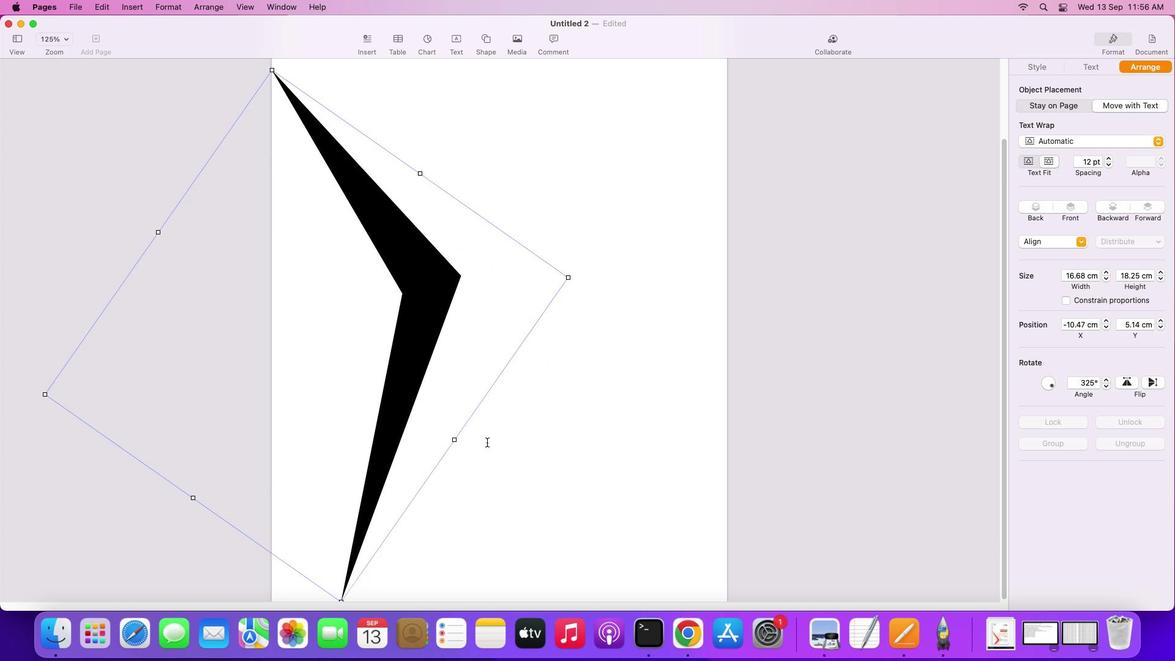 
Action: Mouse scrolled (487, 442) with delta (0, 0)
Screenshot: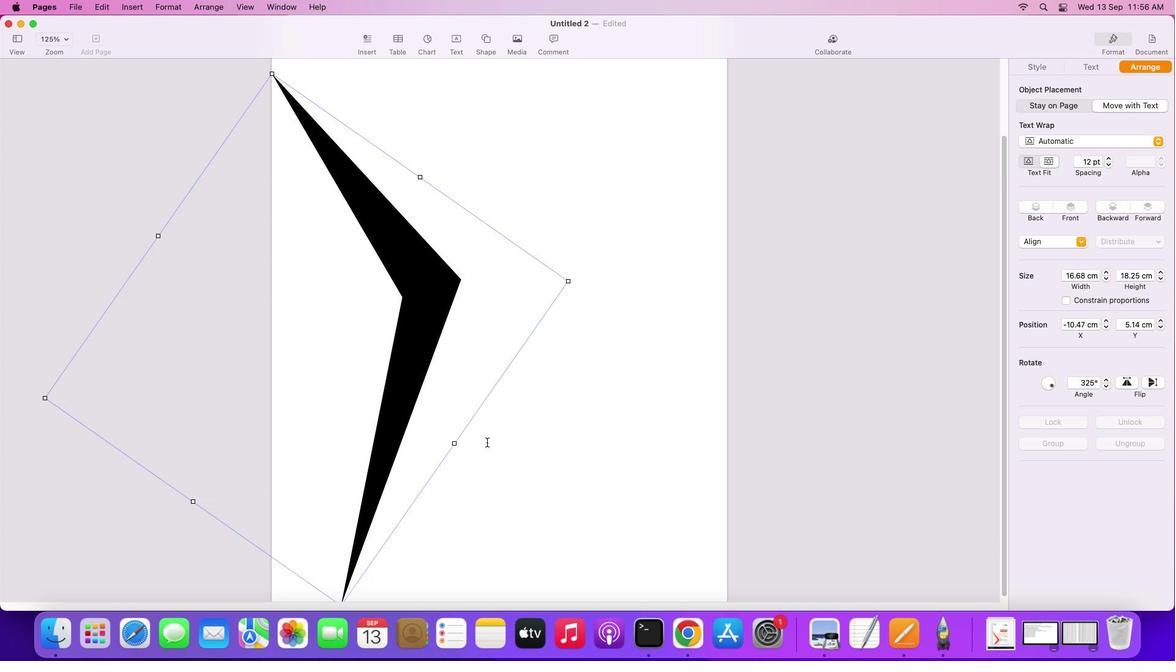 
Action: Mouse moved to (451, 284)
Screenshot: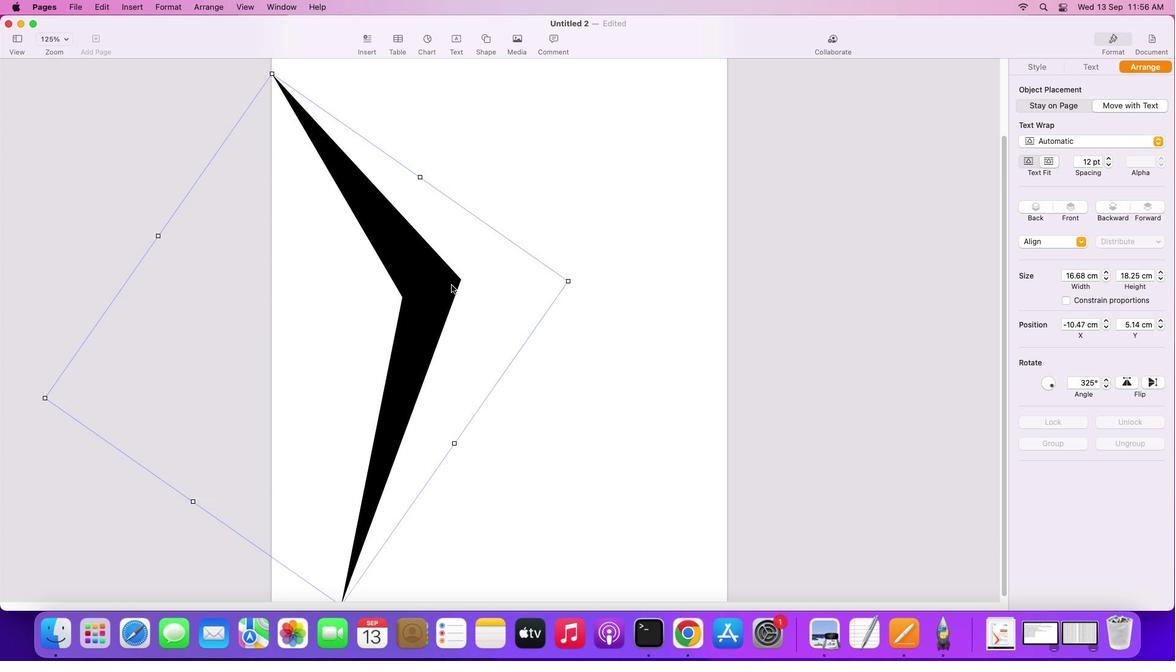 
Action: Mouse pressed left at (451, 284)
Screenshot: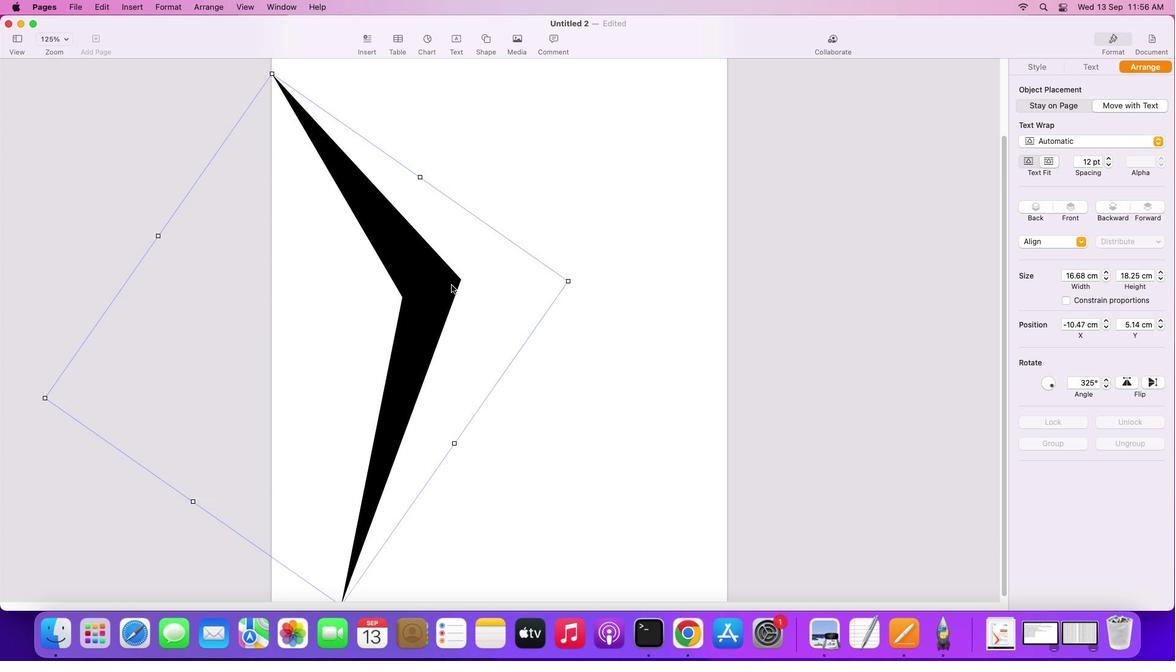 
Action: Mouse moved to (569, 281)
Screenshot: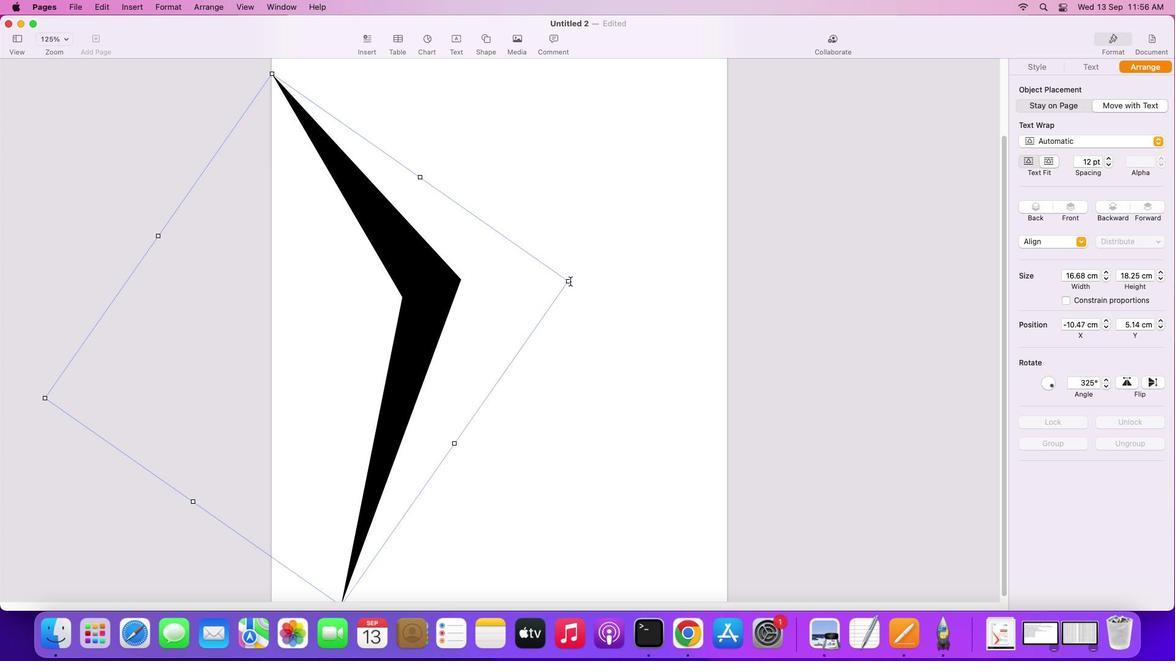 
Action: Mouse pressed left at (569, 281)
Screenshot: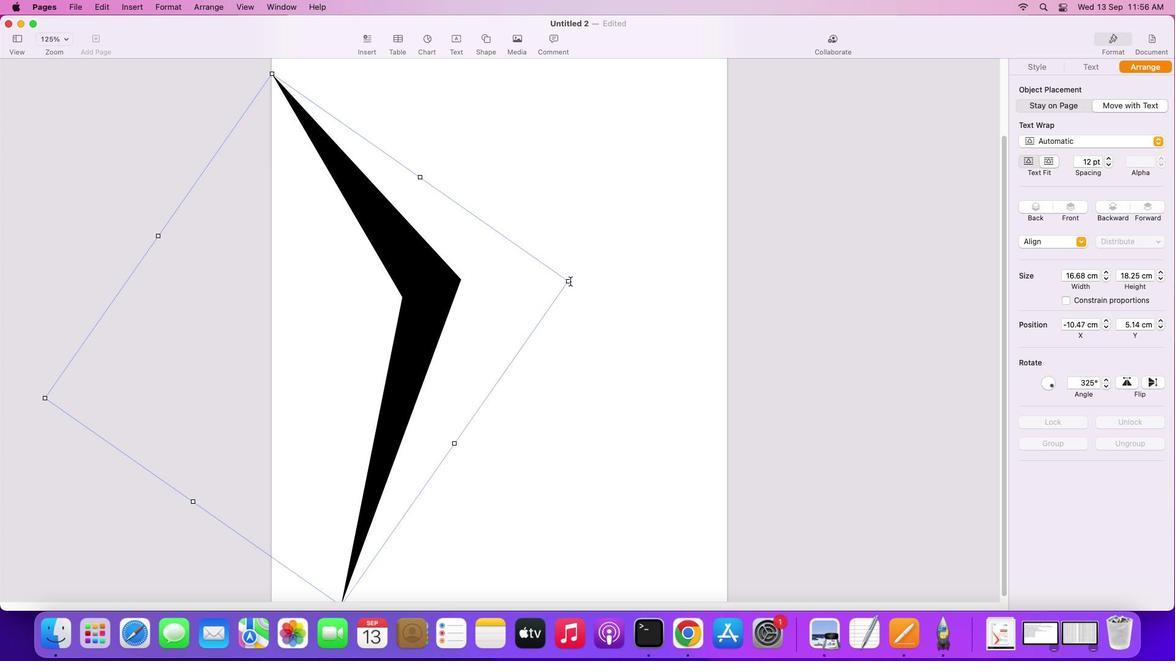
Action: Mouse moved to (591, 294)
Screenshot: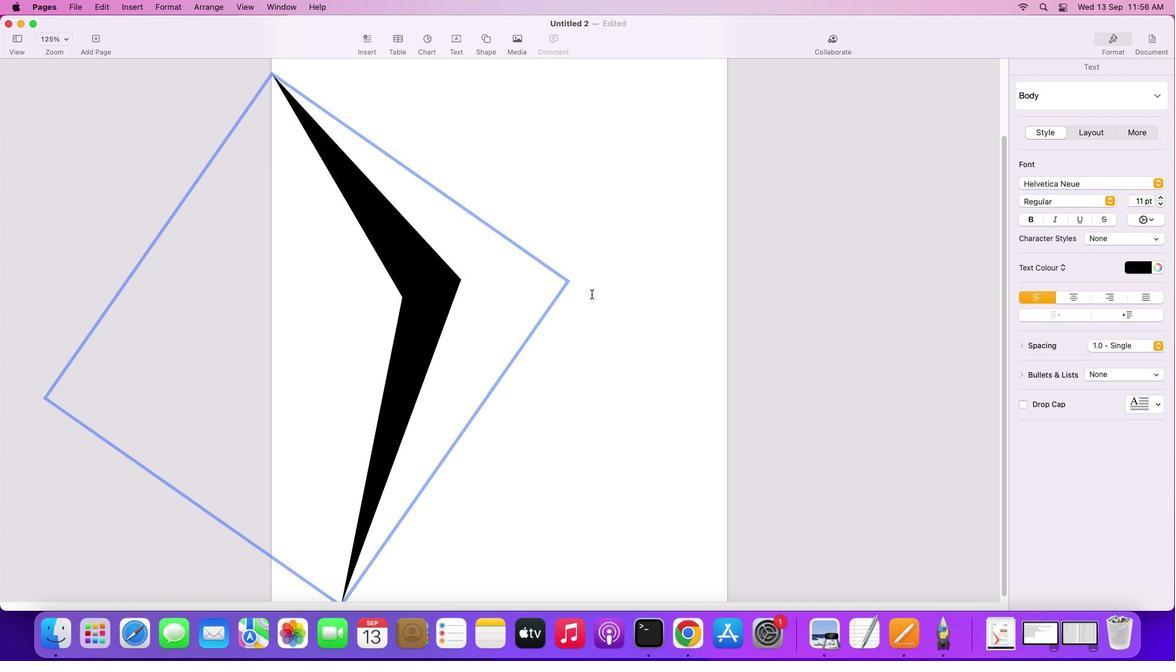 
Action: Mouse pressed left at (591, 294)
Screenshot: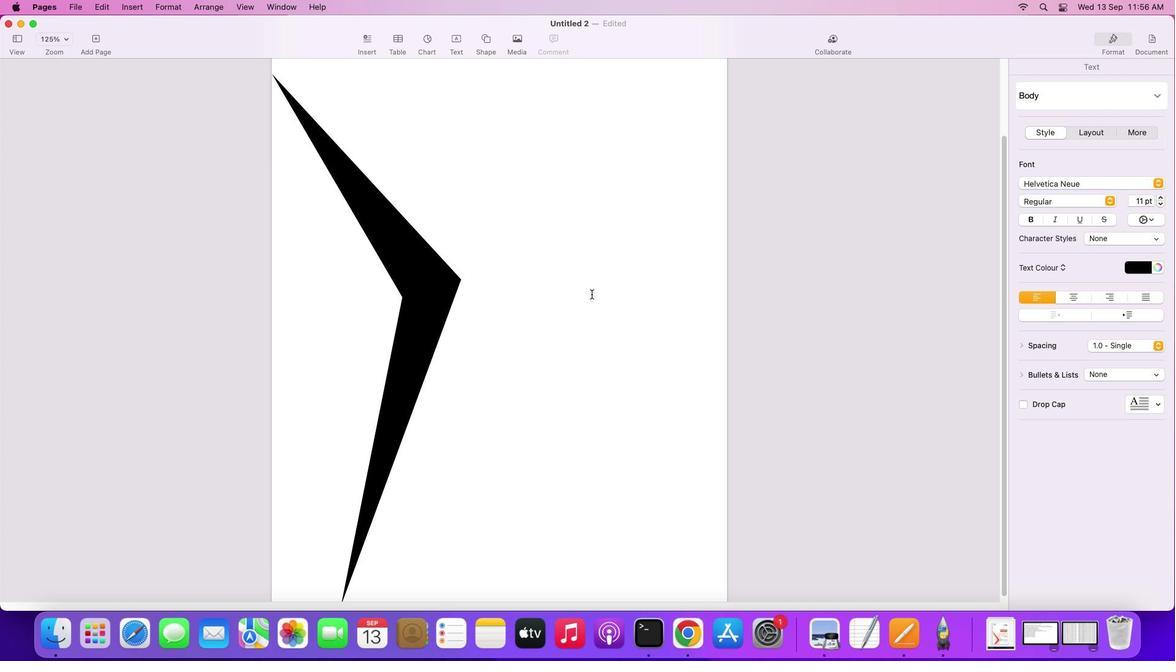 
Action: Mouse moved to (424, 293)
Screenshot: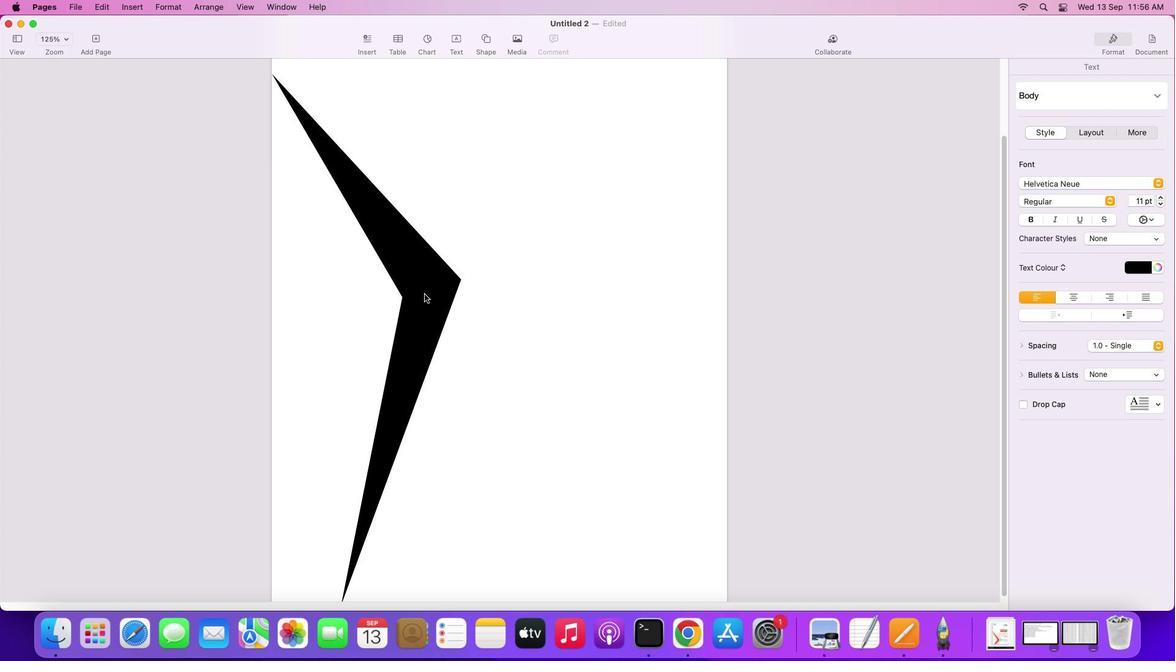 
Action: Mouse pressed left at (424, 293)
Screenshot: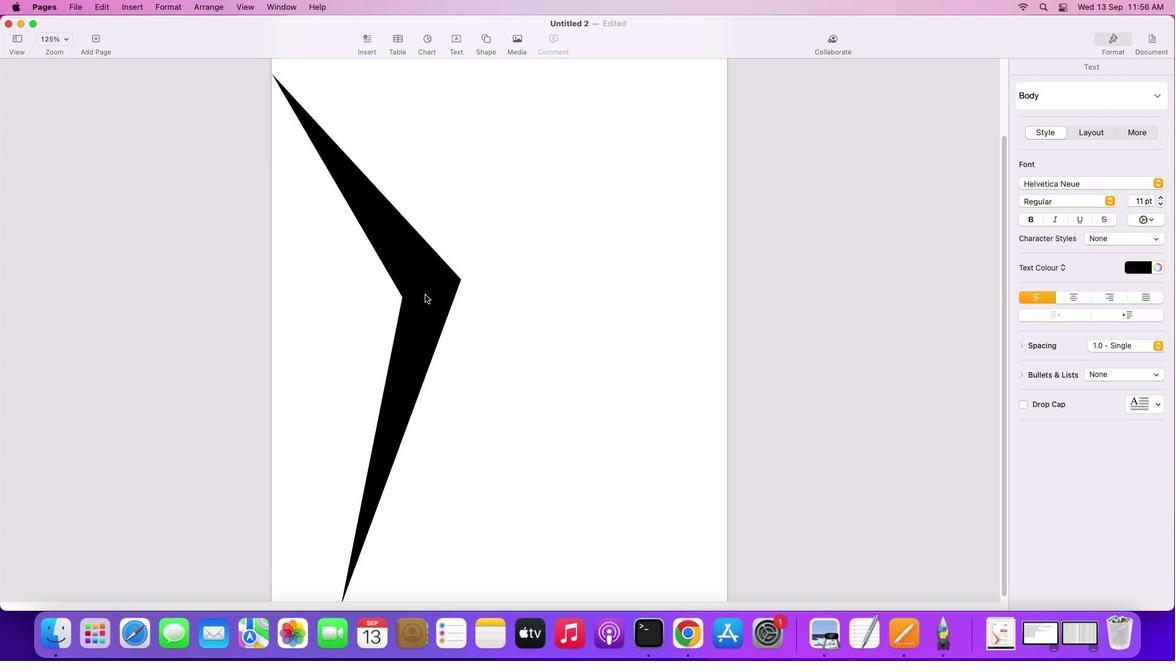 
Action: Mouse moved to (569, 281)
Screenshot: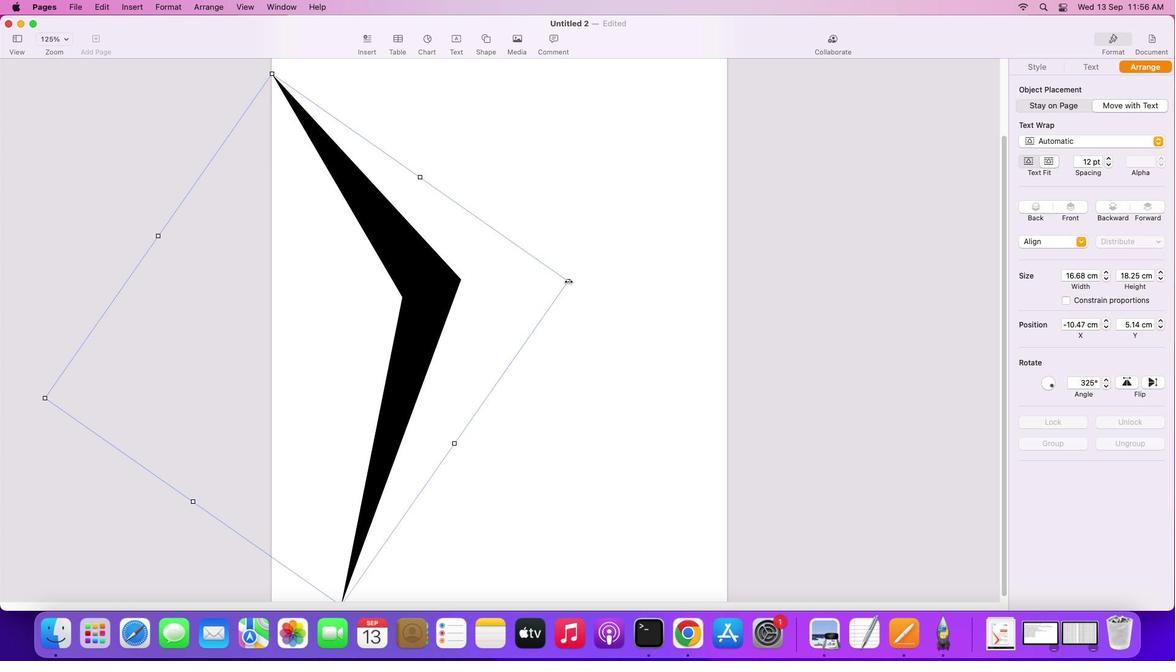 
Action: Mouse pressed left at (569, 281)
Screenshot: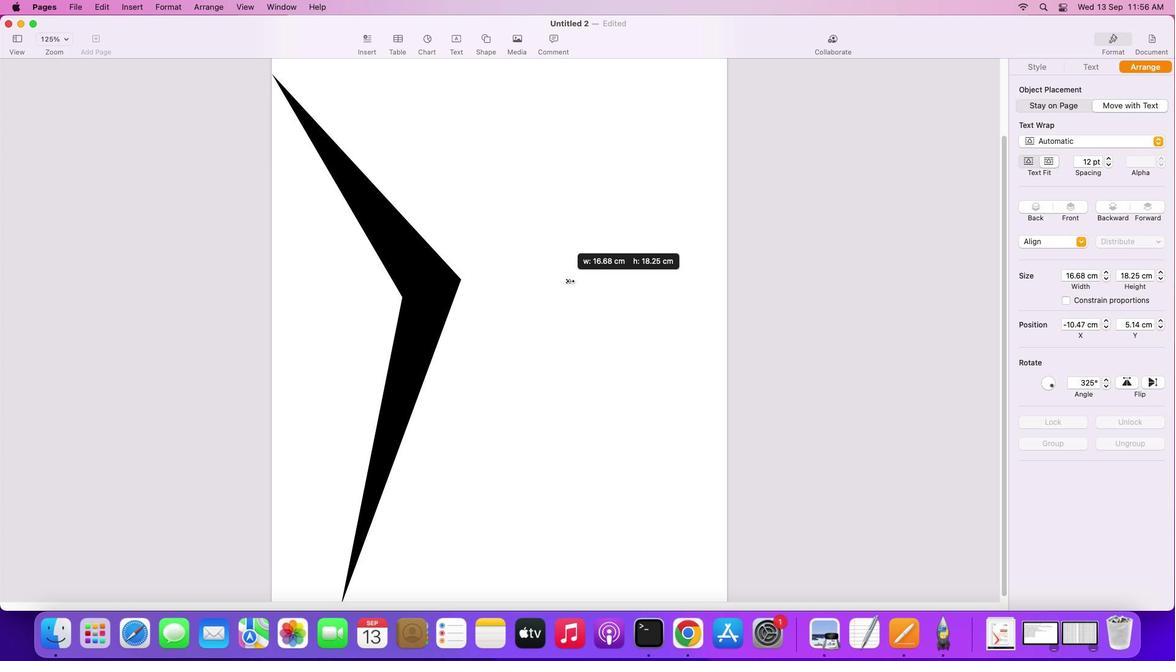 
Action: Mouse moved to (481, 302)
Screenshot: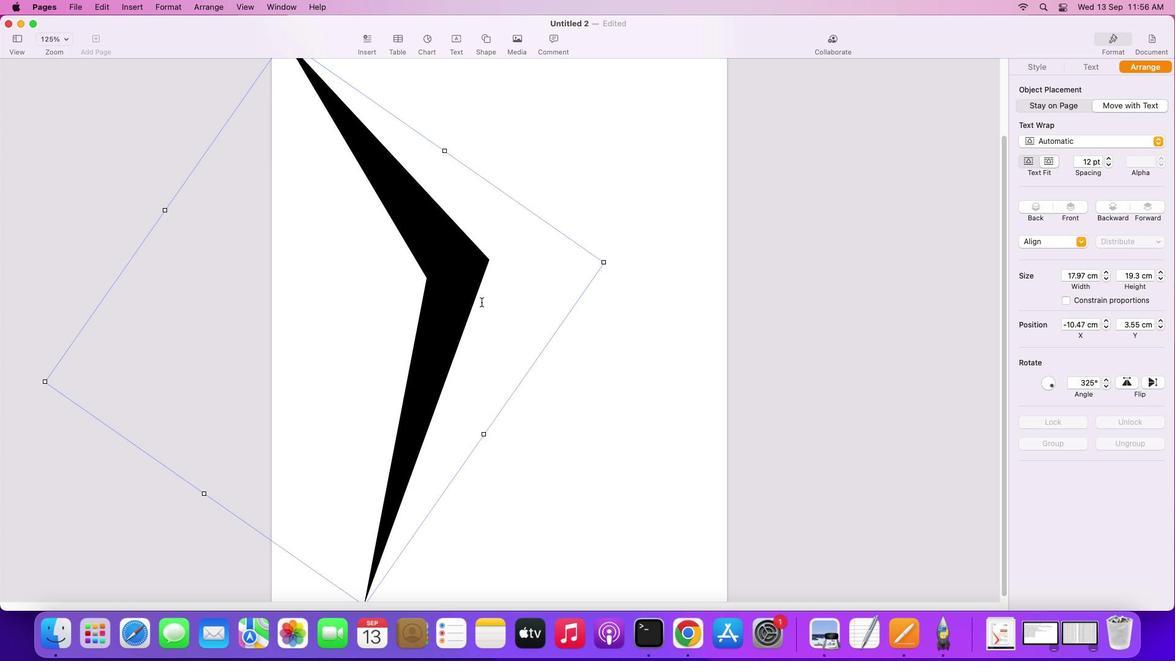 
Action: Mouse scrolled (481, 302) with delta (0, 0)
Screenshot: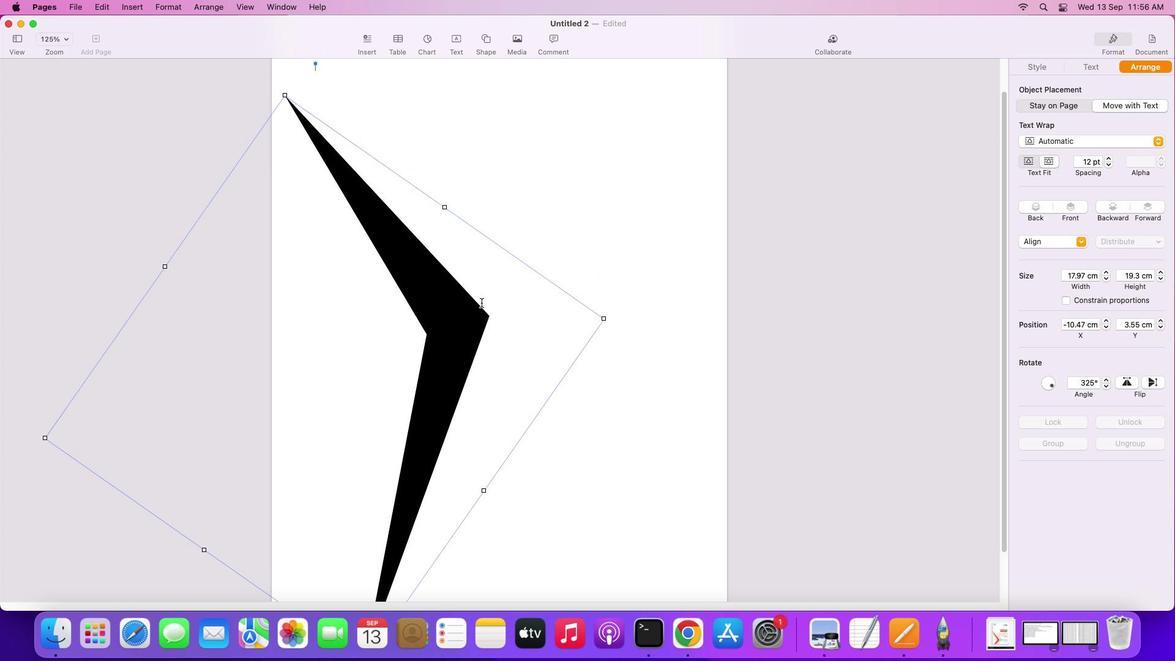 
Action: Mouse scrolled (481, 302) with delta (0, 0)
Screenshot: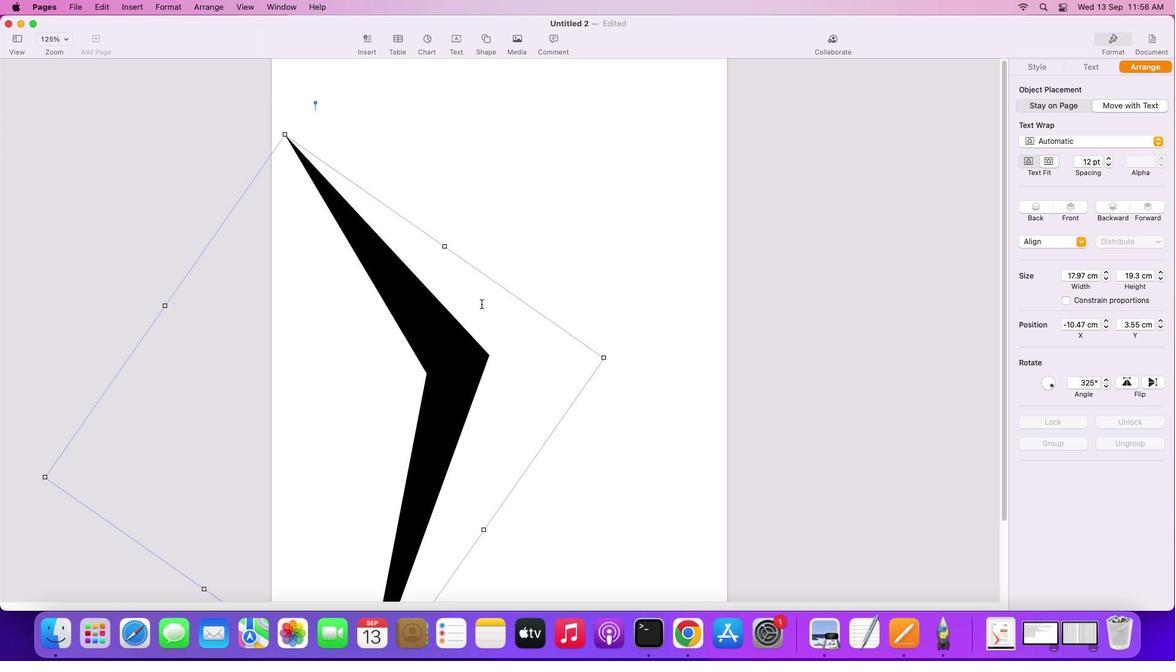 
Action: Mouse scrolled (481, 302) with delta (0, 2)
Screenshot: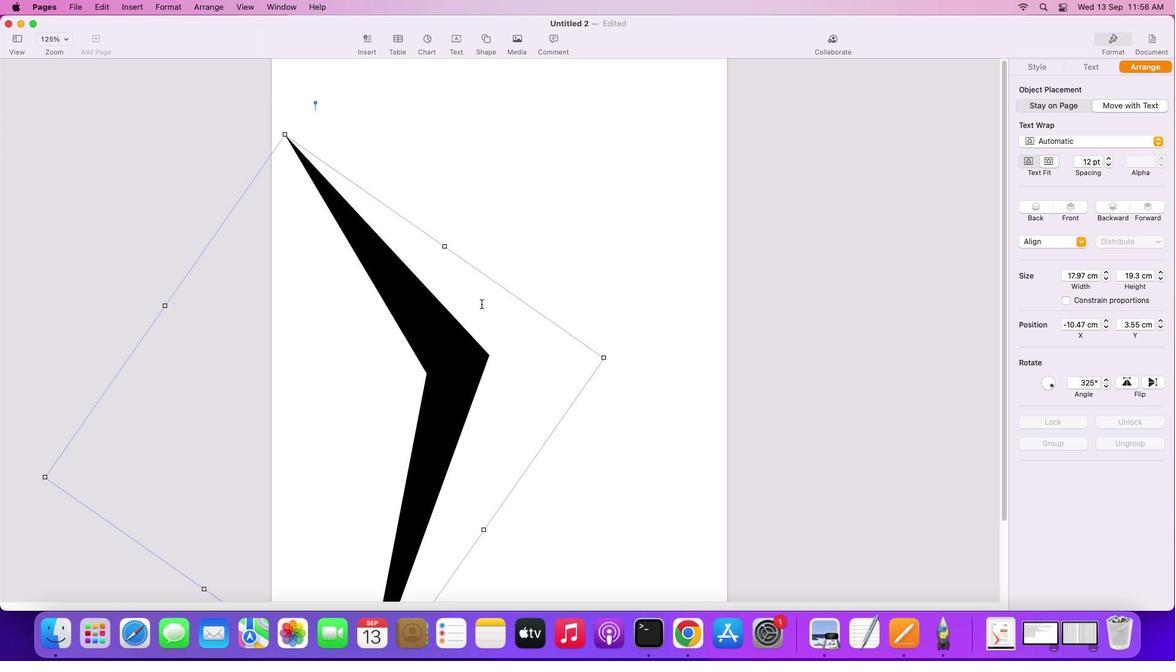 
Action: Mouse scrolled (481, 302) with delta (0, 3)
Screenshot: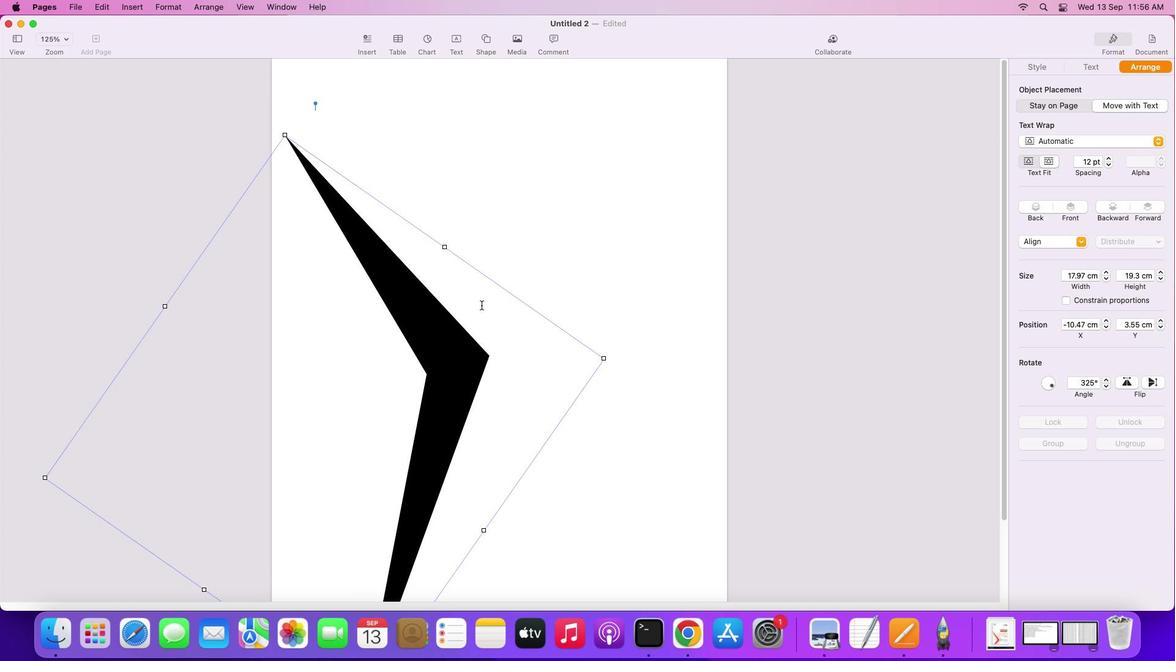 
Action: Mouse scrolled (481, 302) with delta (0, 3)
Screenshot: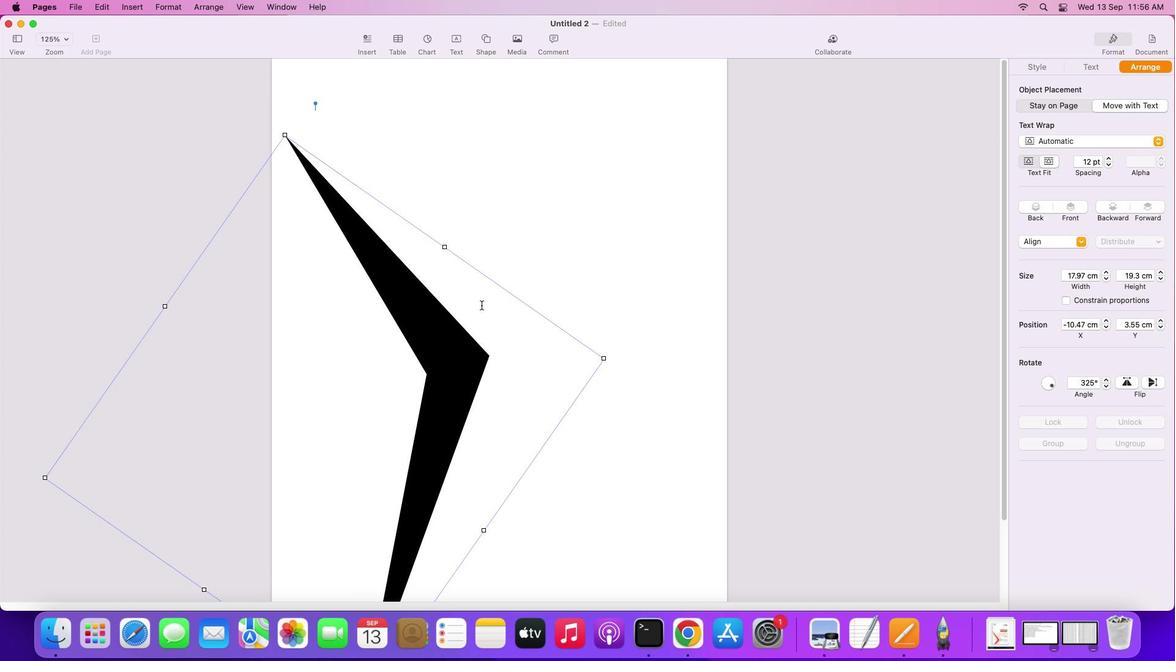 
Action: Mouse scrolled (481, 302) with delta (0, 4)
Screenshot: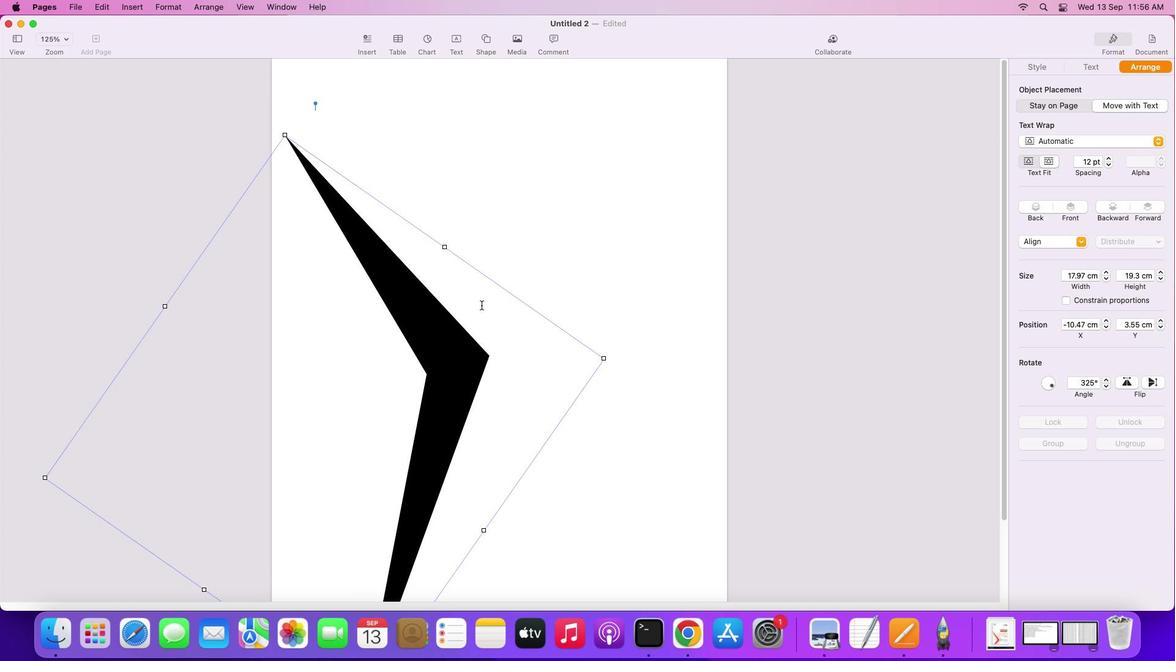 
Action: Mouse moved to (458, 367)
Screenshot: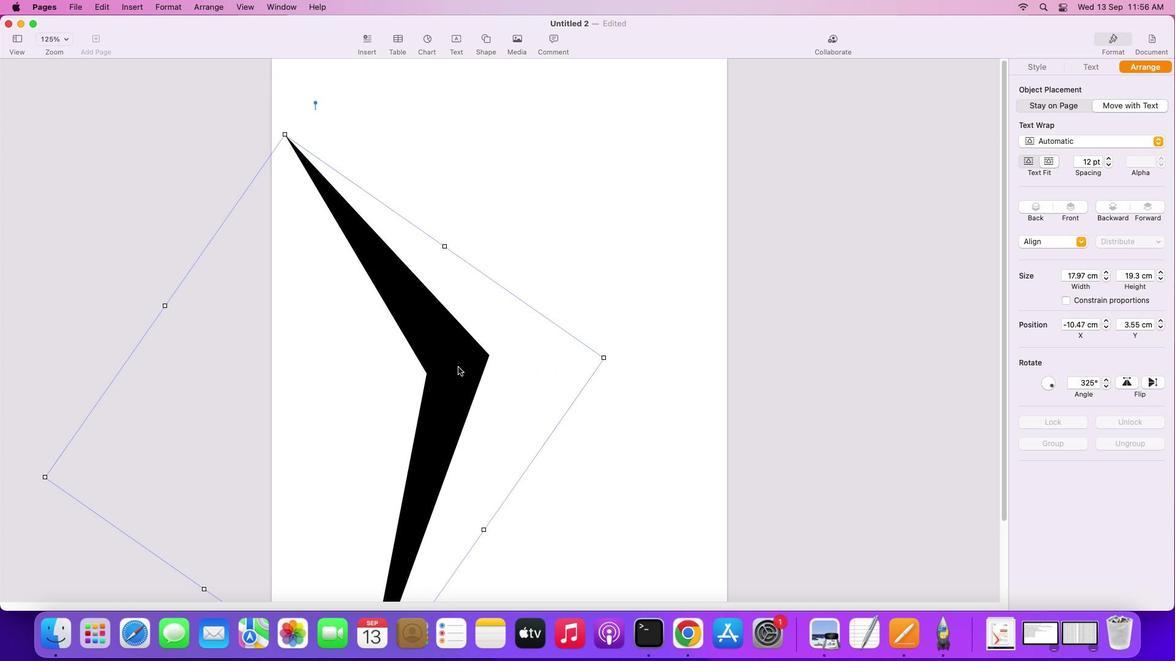 
Action: Mouse scrolled (458, 367) with delta (0, 0)
Screenshot: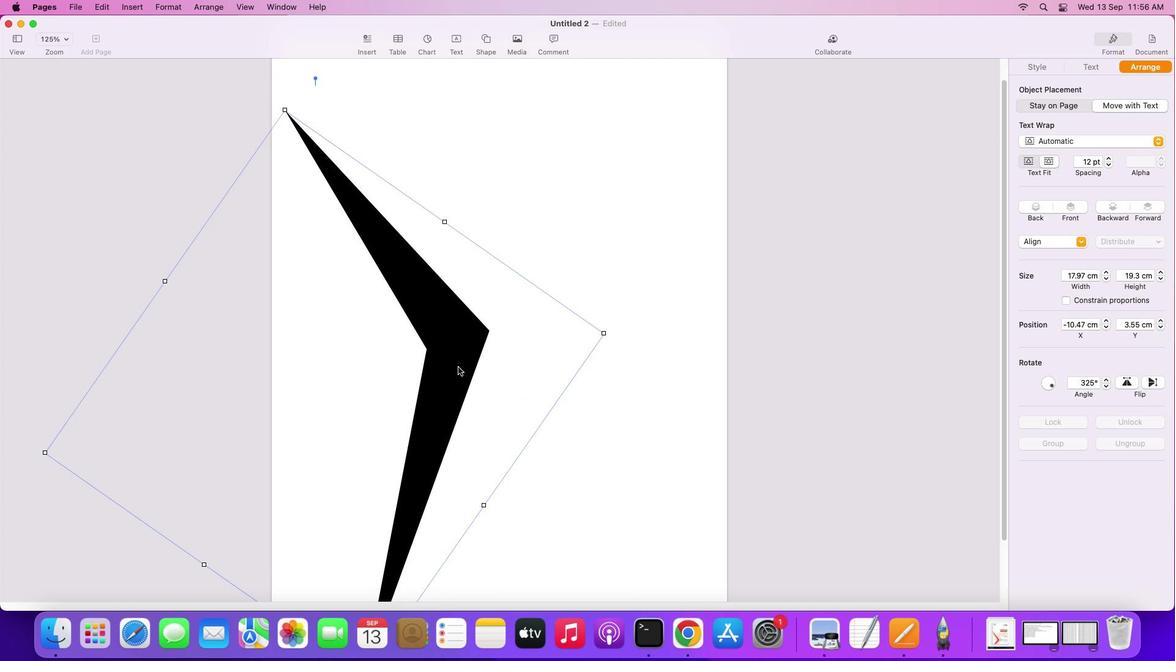 
Action: Mouse scrolled (458, 367) with delta (0, 0)
Screenshot: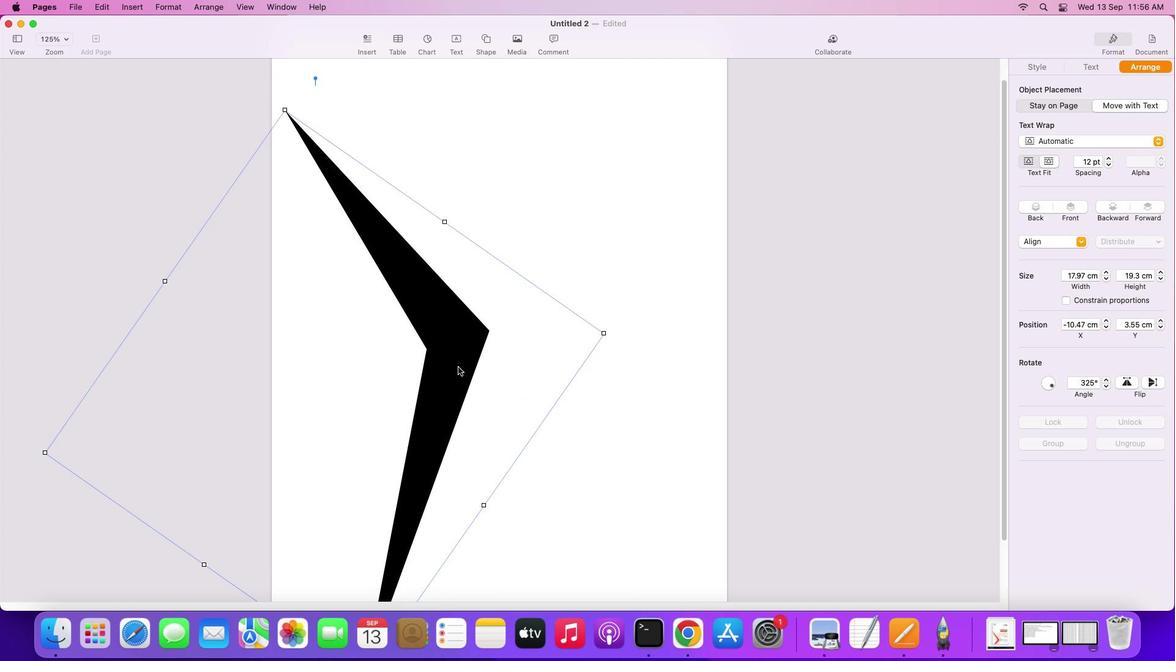 
Action: Mouse scrolled (458, 367) with delta (0, -1)
Screenshot: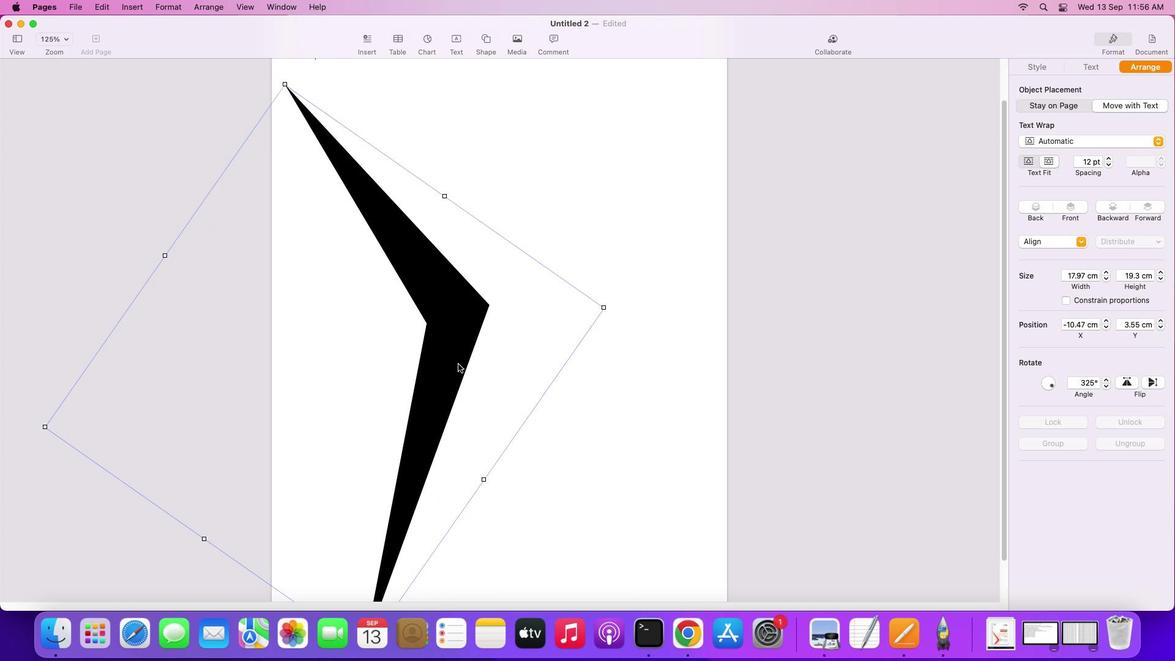 
Action: Mouse scrolled (458, 367) with delta (0, -2)
Screenshot: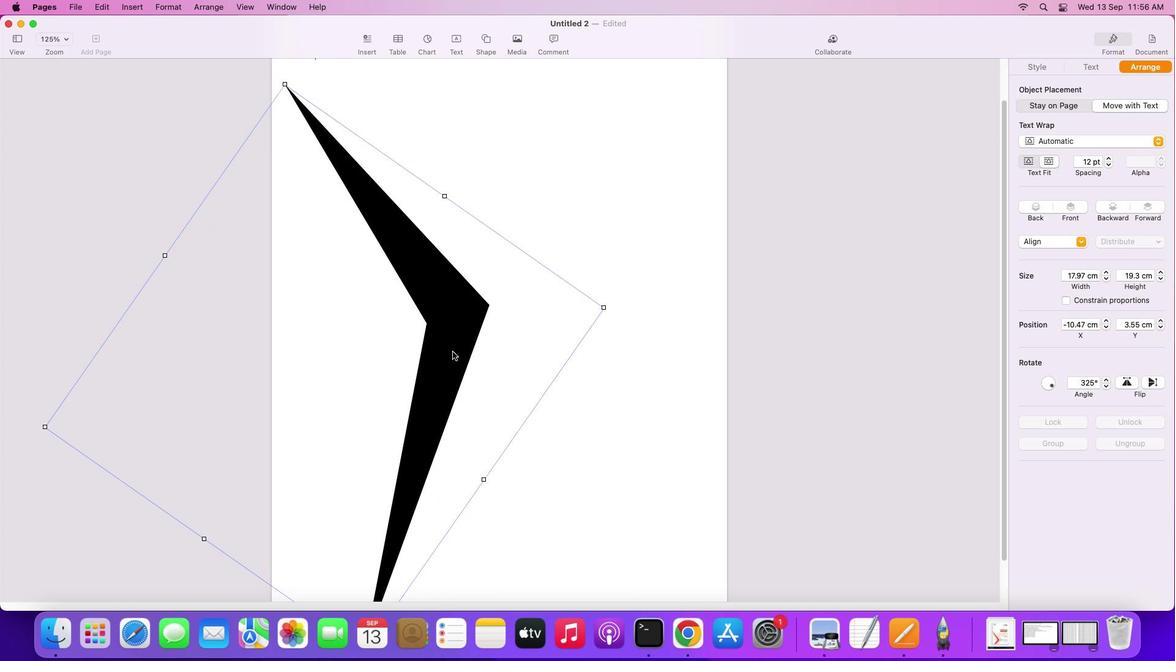 
Action: Mouse moved to (605, 307)
Screenshot: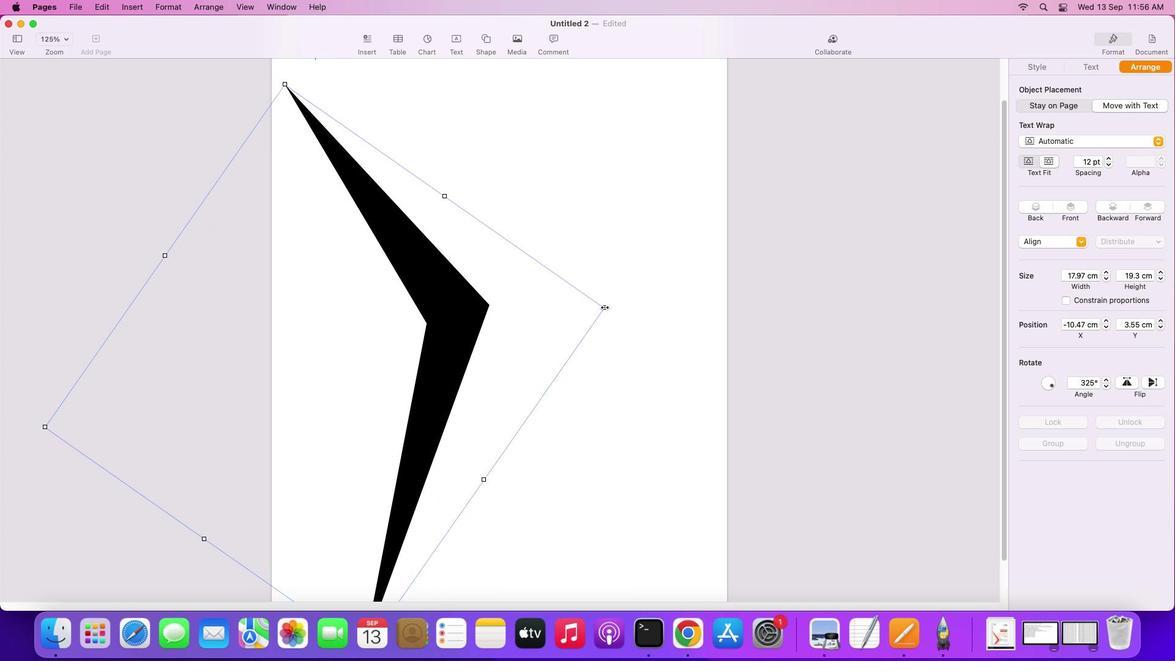 
Action: Mouse pressed left at (605, 307)
Screenshot: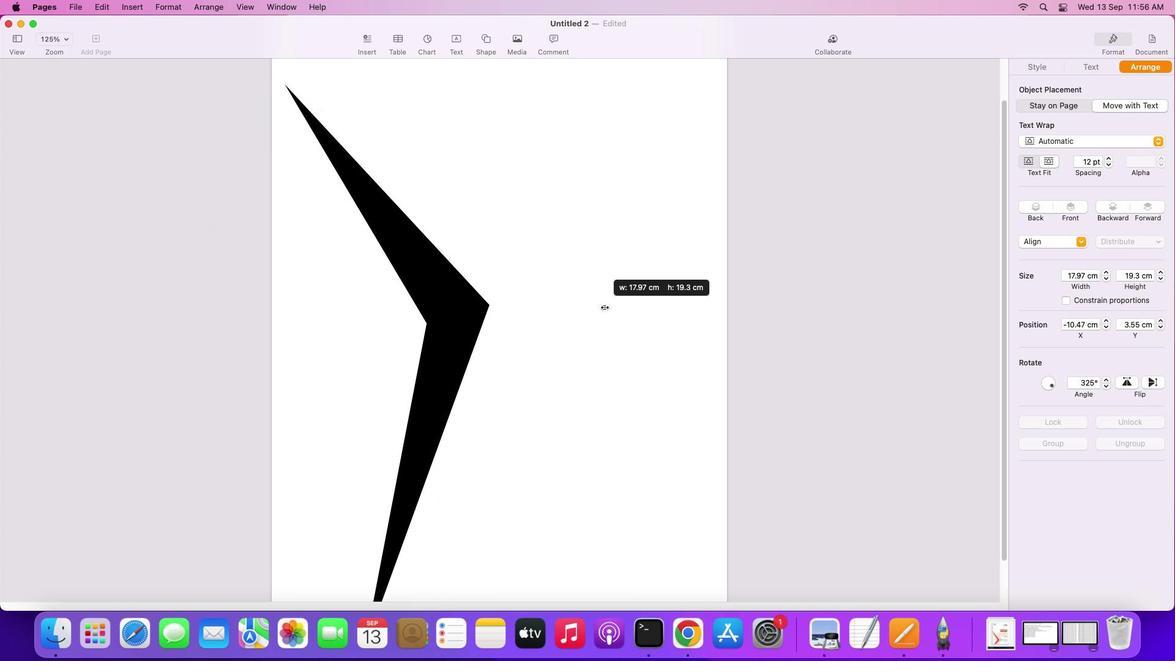 
Action: Mouse moved to (383, 427)
Screenshot: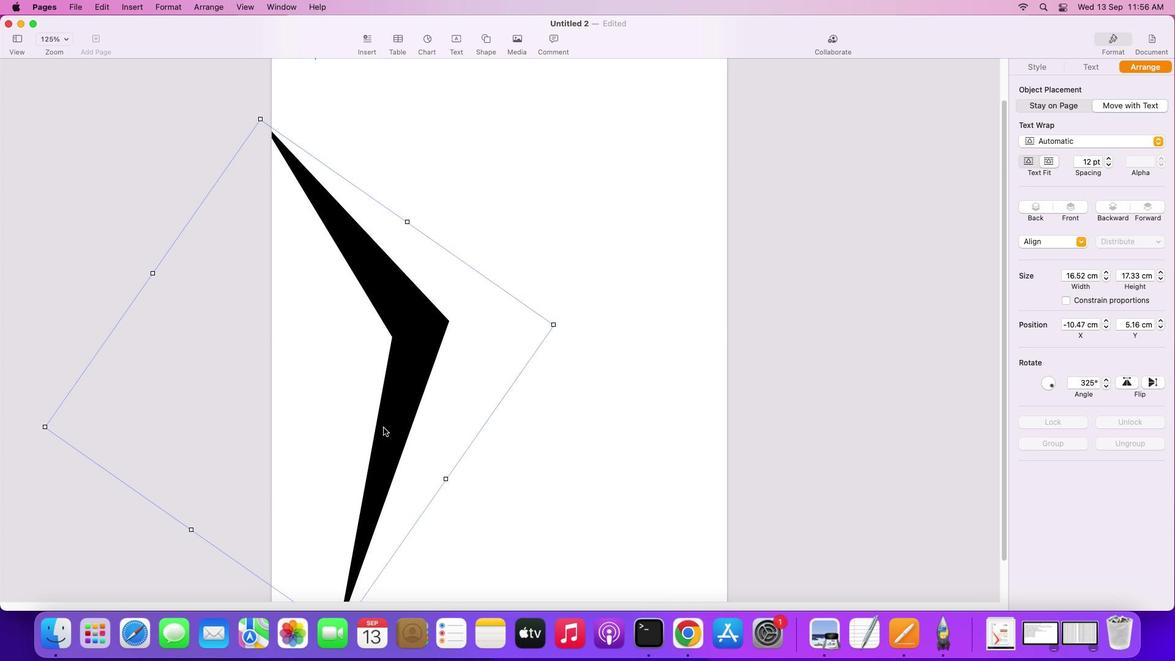 
Action: Mouse pressed left at (383, 427)
Screenshot: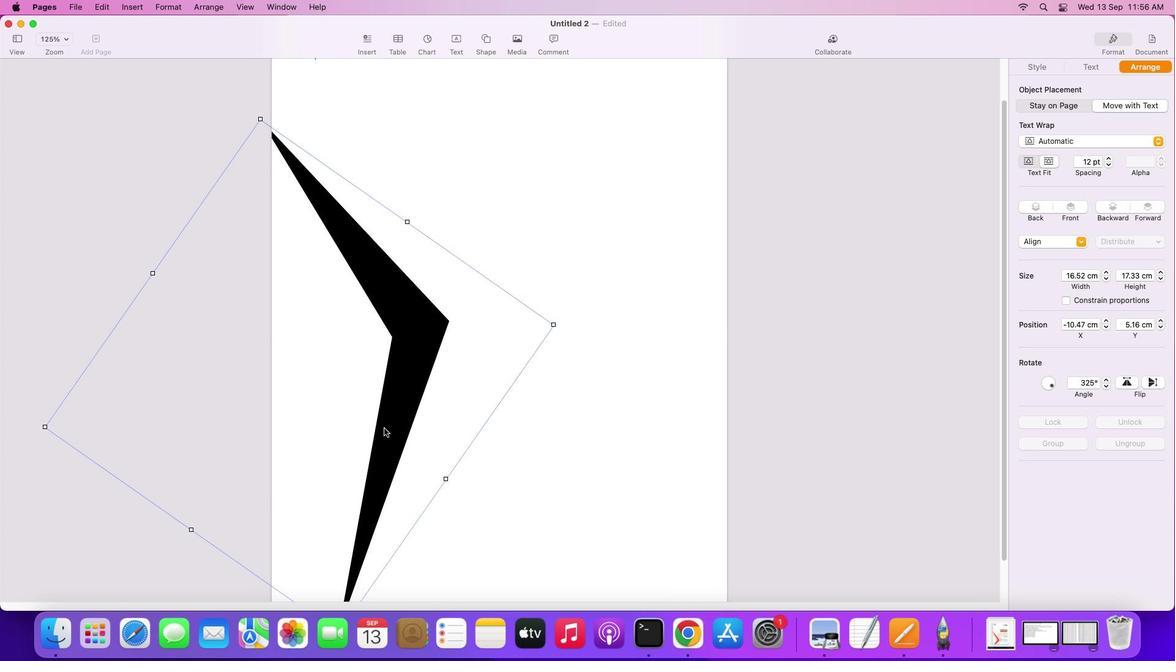 
Action: Mouse moved to (404, 451)
Screenshot: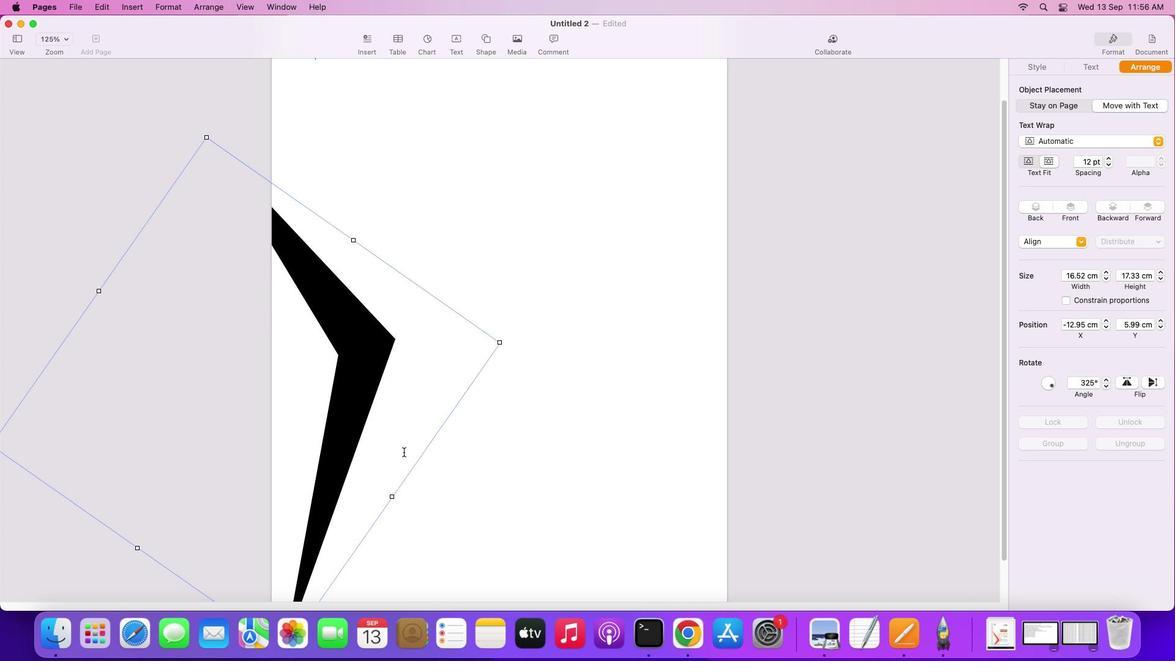 
Action: Mouse scrolled (404, 451) with delta (0, 0)
Screenshot: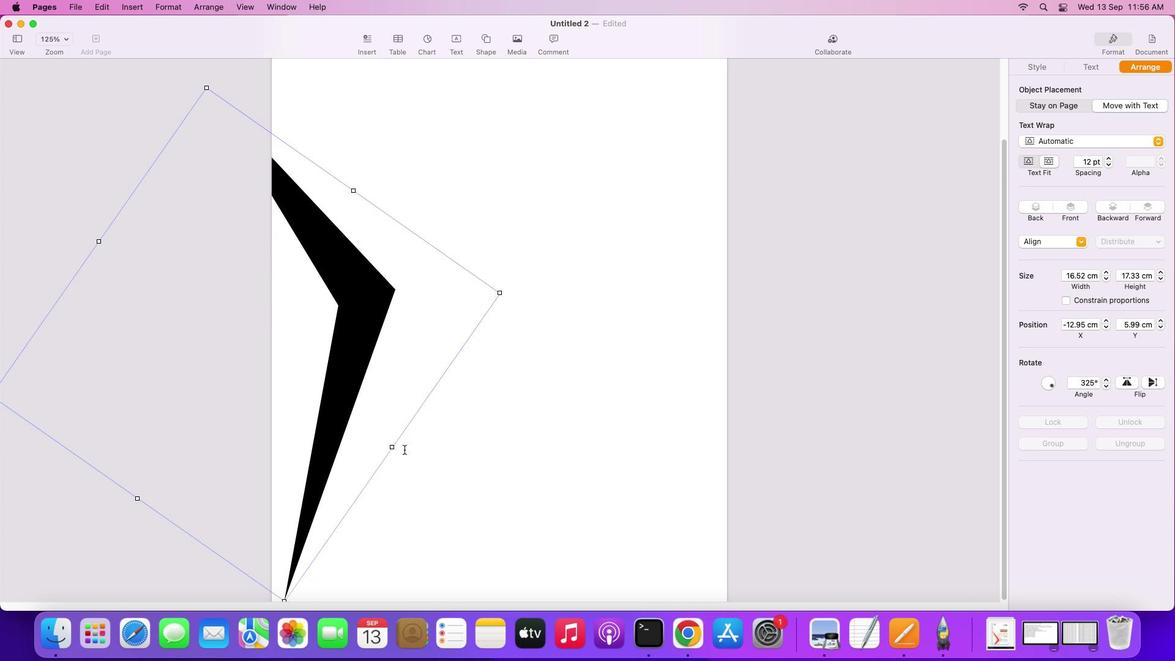
Action: Mouse scrolled (404, 451) with delta (0, 0)
Screenshot: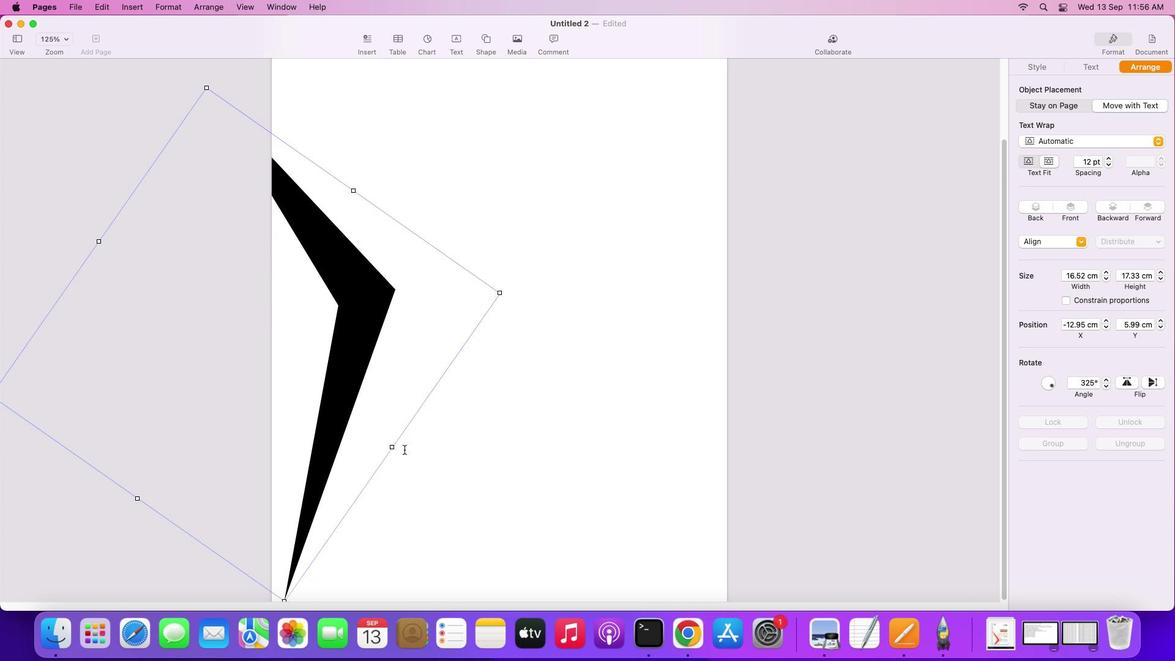 
Action: Mouse scrolled (404, 451) with delta (0, -1)
Screenshot: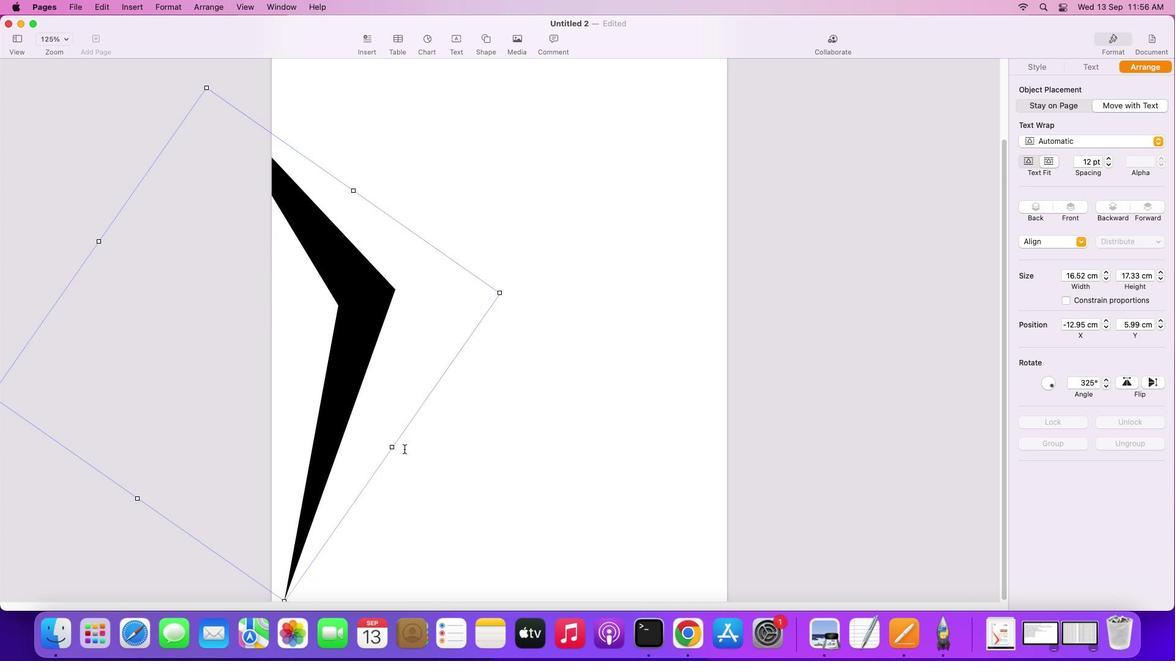 
Action: Mouse scrolled (404, 451) with delta (0, -3)
Screenshot: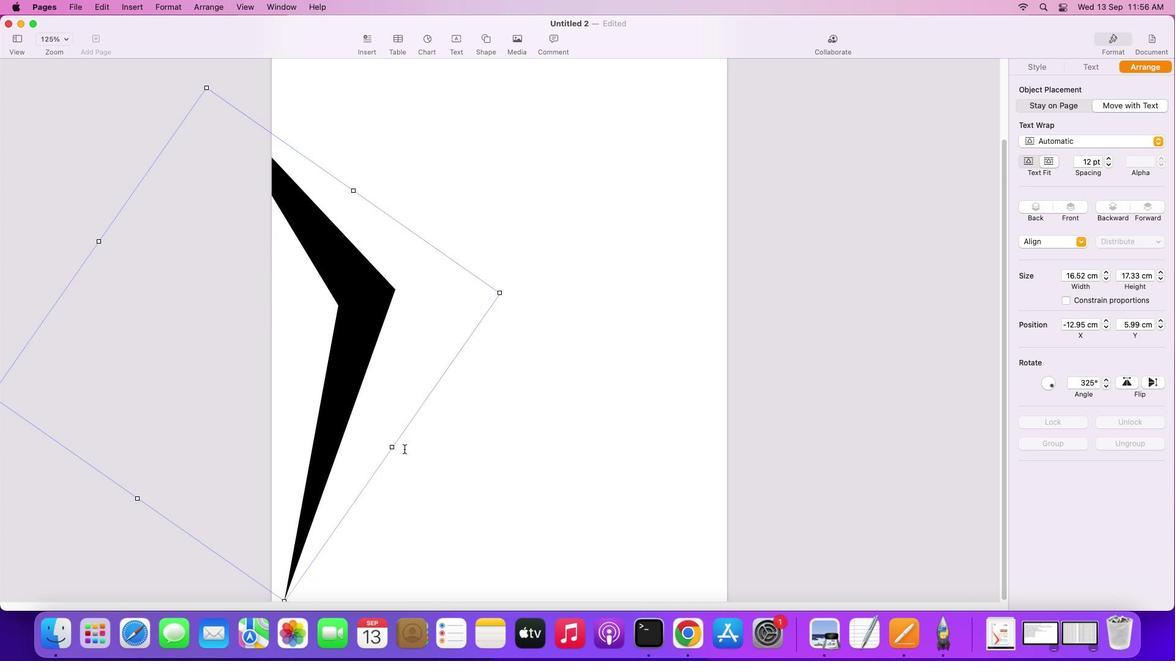 
Action: Mouse scrolled (404, 451) with delta (0, -3)
Screenshot: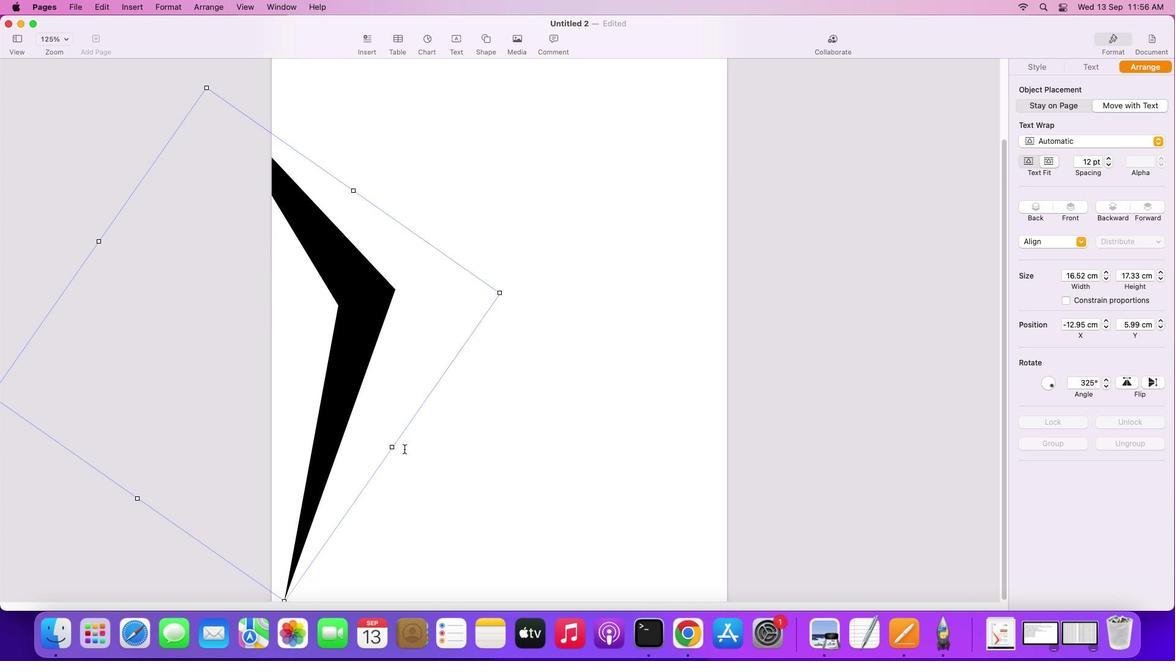 
Action: Mouse moved to (404, 448)
Screenshot: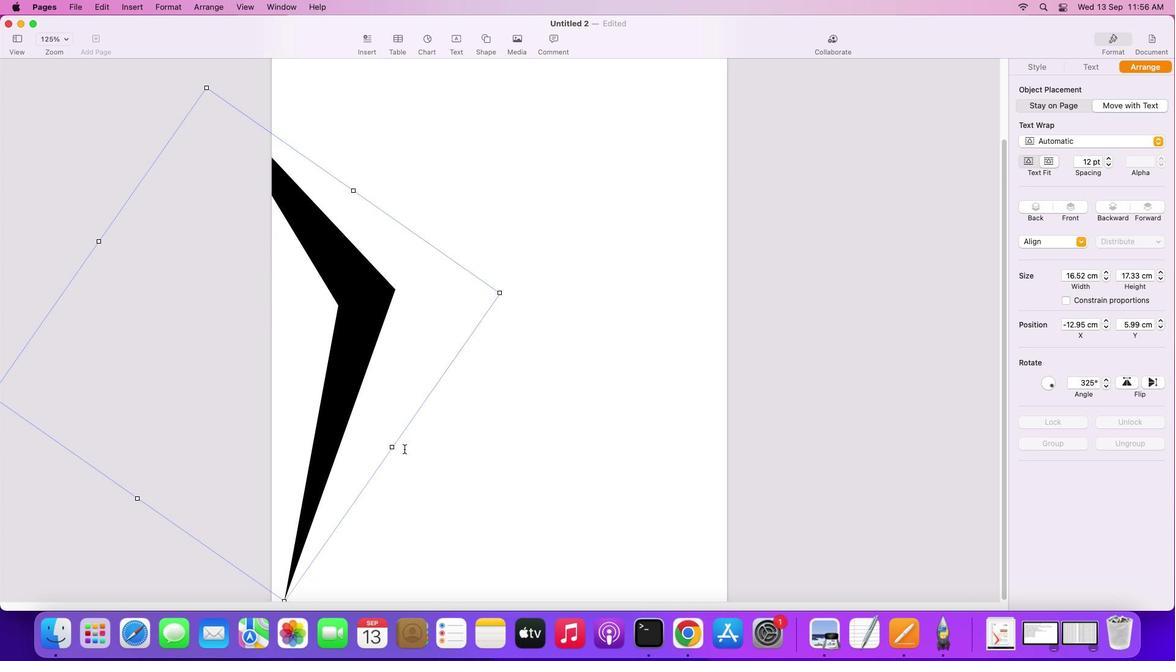 
Action: Mouse scrolled (404, 448) with delta (0, 0)
Screenshot: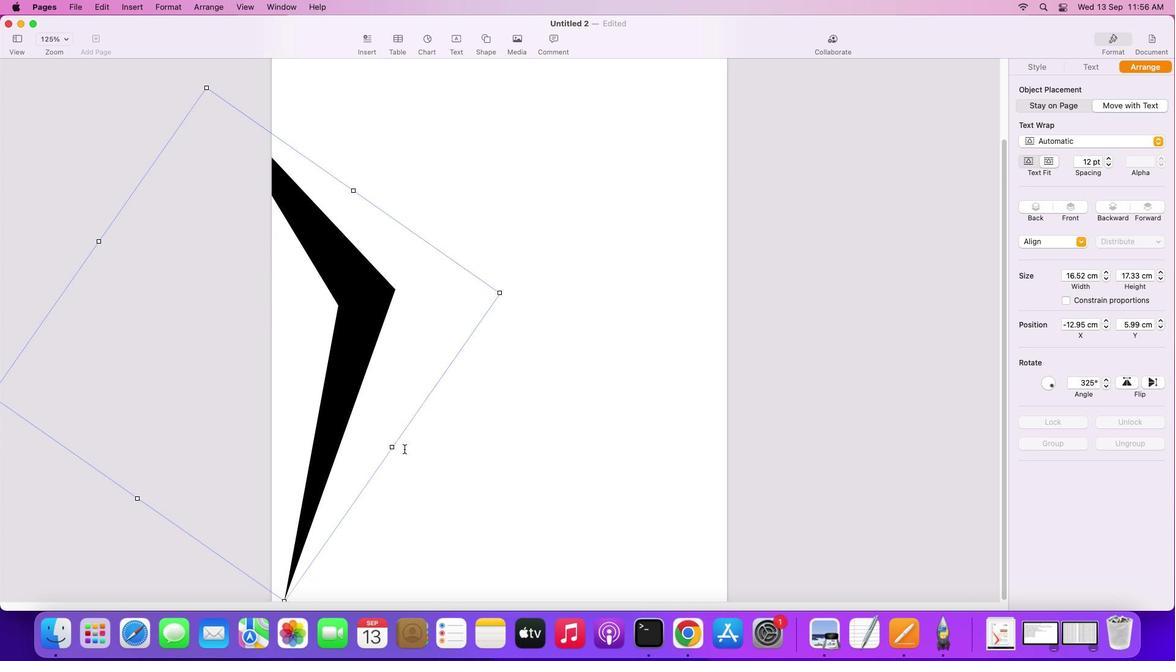 
Action: Mouse scrolled (404, 448) with delta (0, 0)
Screenshot: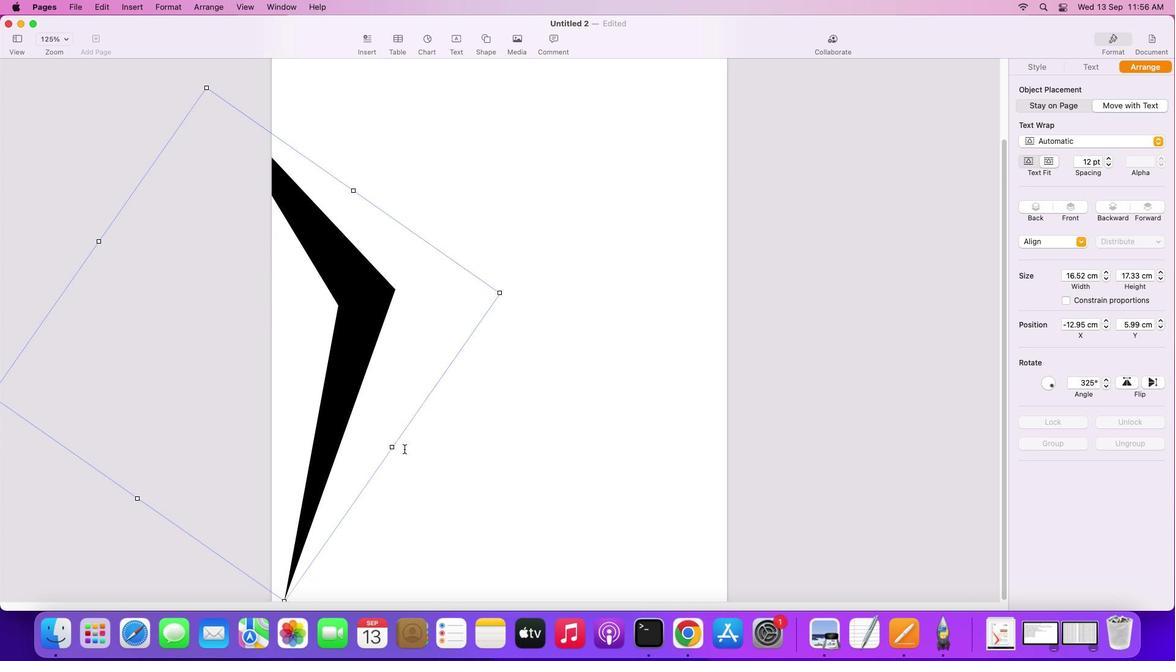 
Action: Mouse moved to (340, 399)
Screenshot: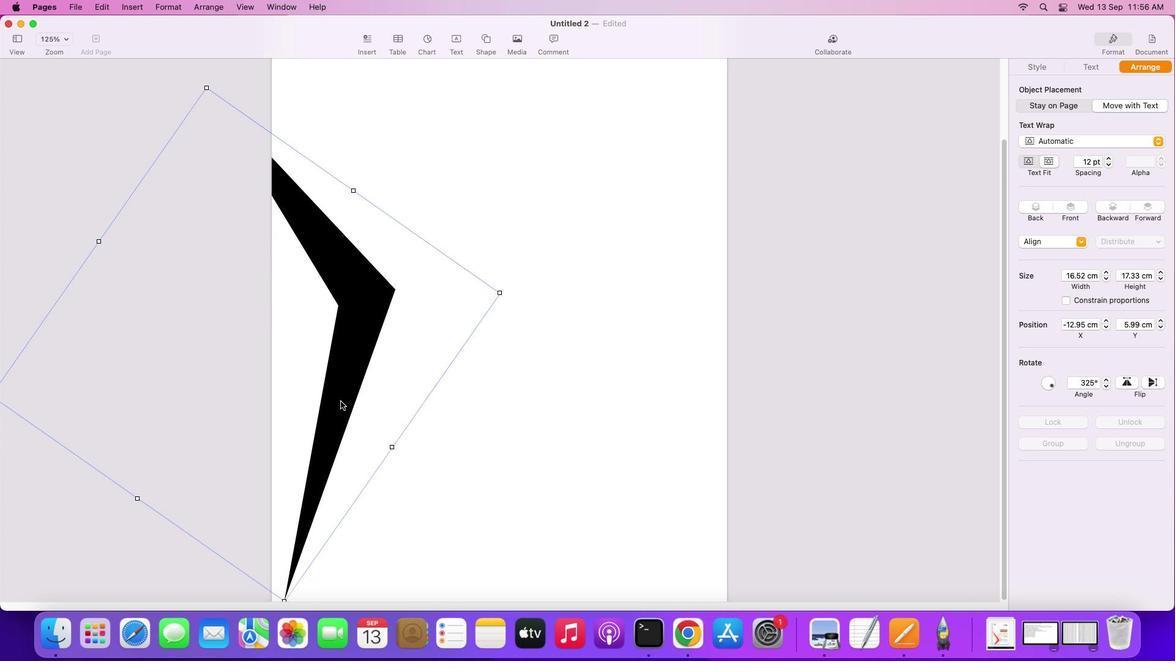 
Action: Mouse pressed left at (340, 399)
Screenshot: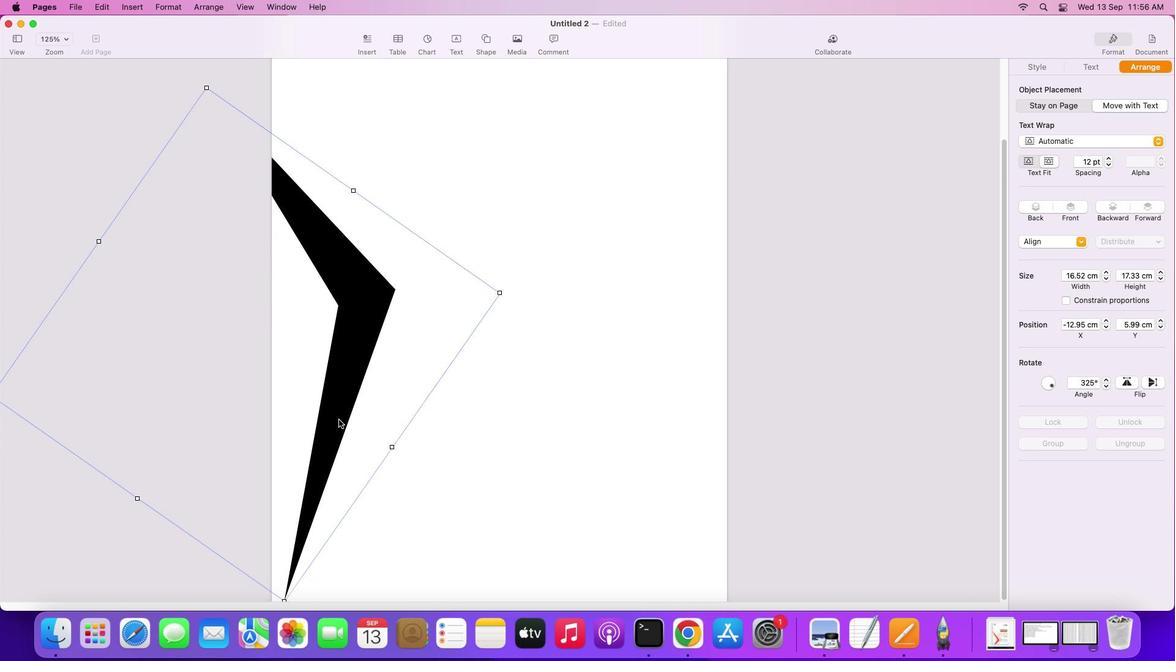 
Action: Mouse moved to (345, 504)
Screenshot: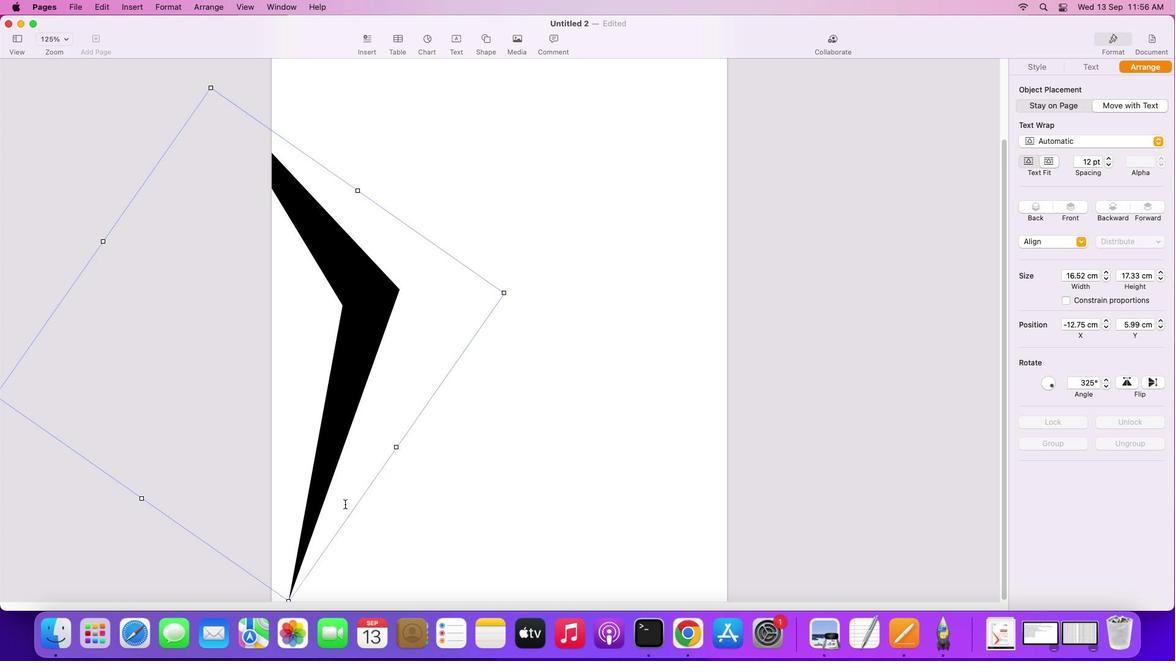 
Action: Mouse scrolled (345, 504) with delta (0, 0)
Screenshot: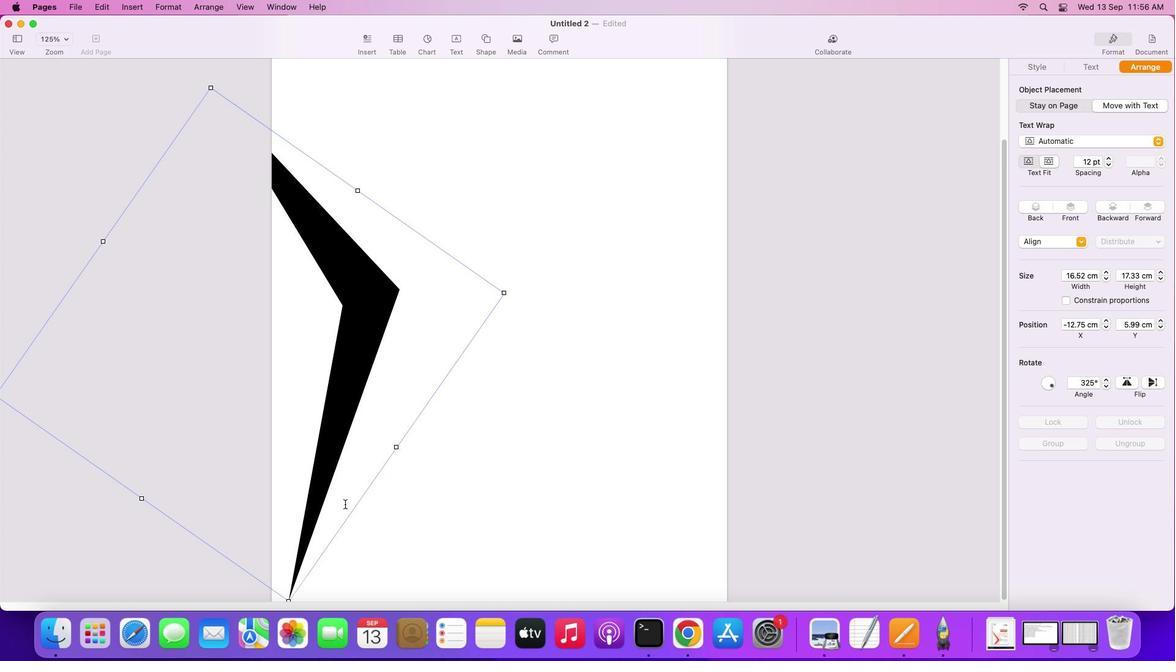 
Action: Mouse scrolled (345, 504) with delta (0, 0)
Screenshot: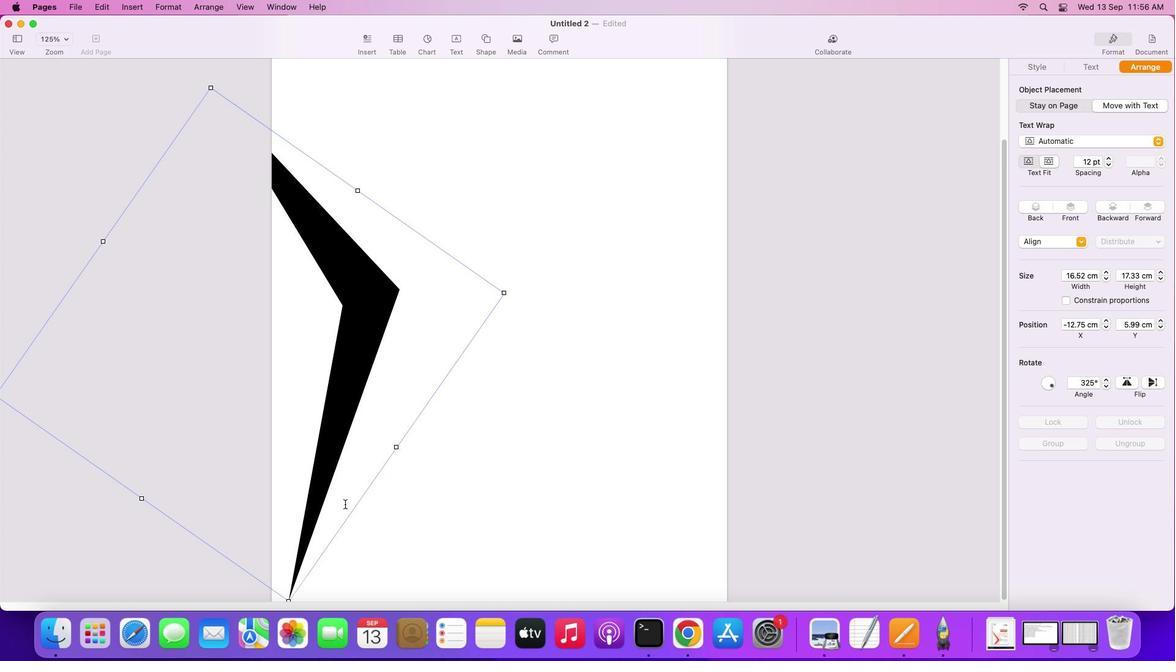 
Action: Mouse scrolled (345, 504) with delta (0, -1)
Screenshot: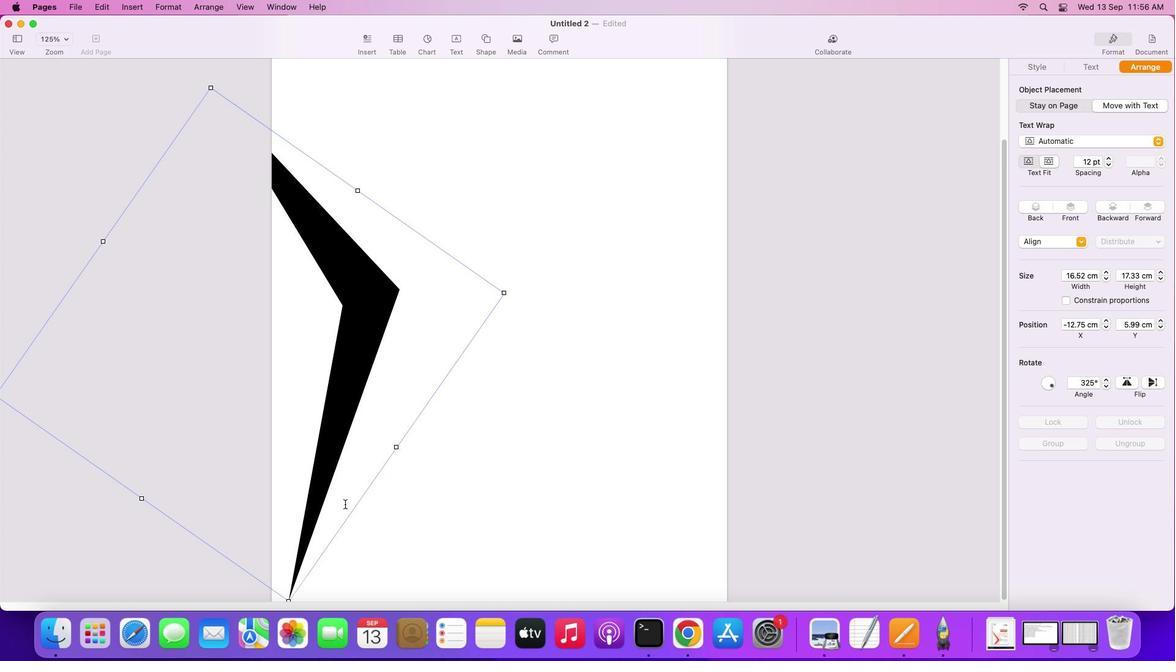 
Action: Mouse scrolled (345, 504) with delta (0, -3)
Screenshot: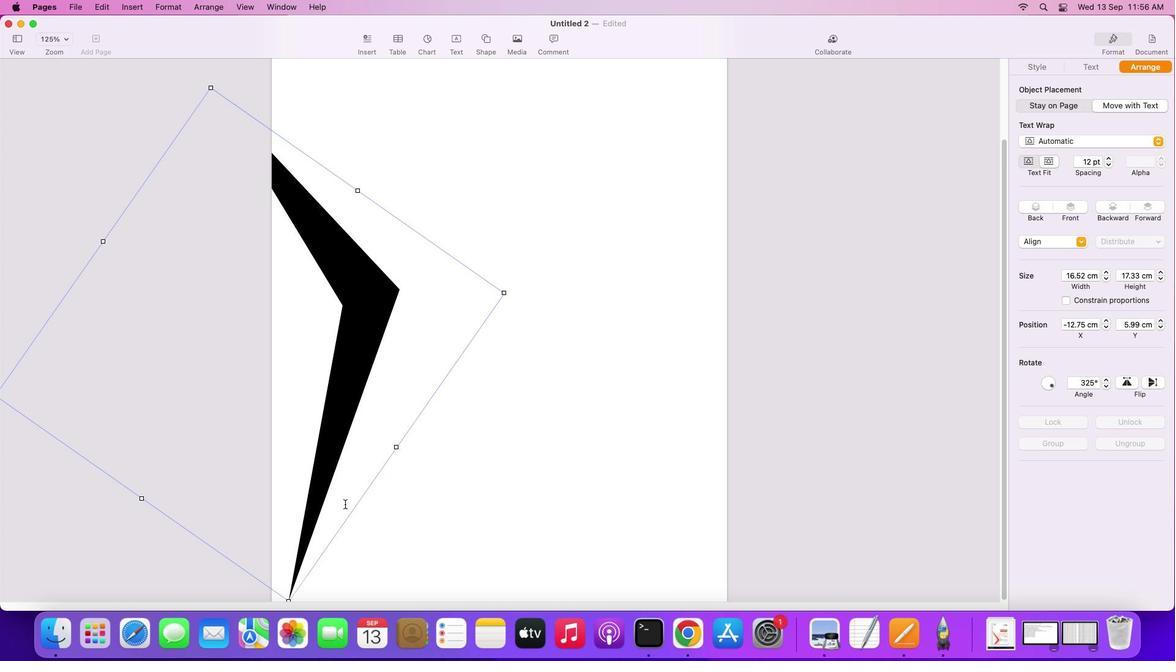 
Action: Mouse scrolled (345, 504) with delta (0, -3)
Screenshot: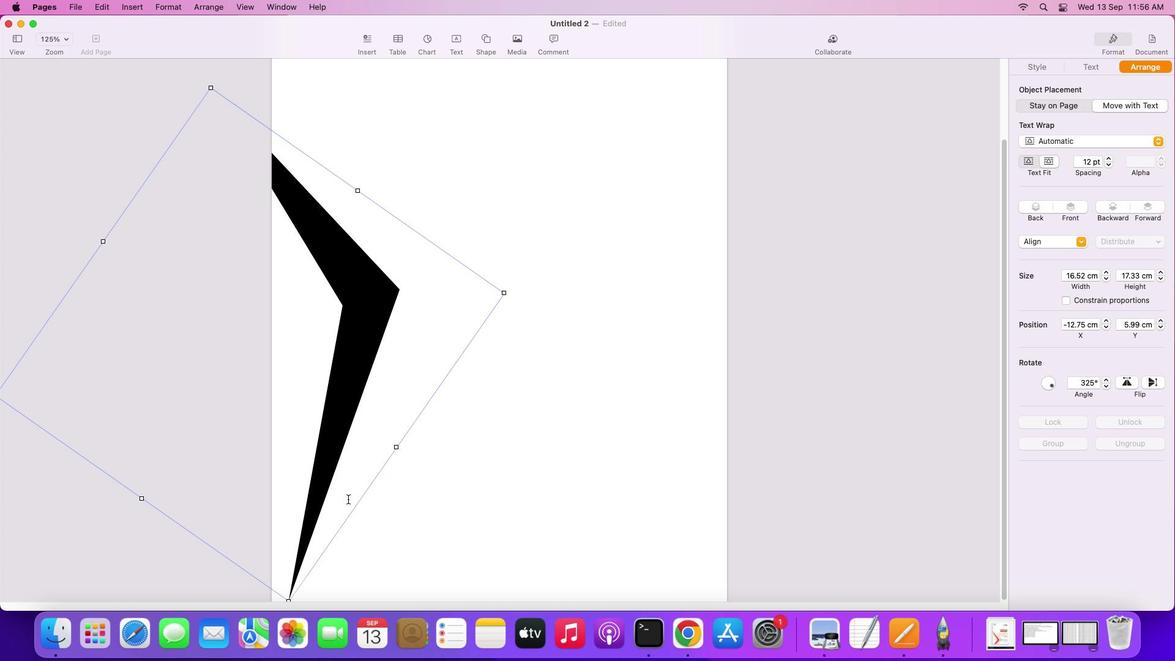 
Action: Mouse moved to (1068, 104)
Screenshot: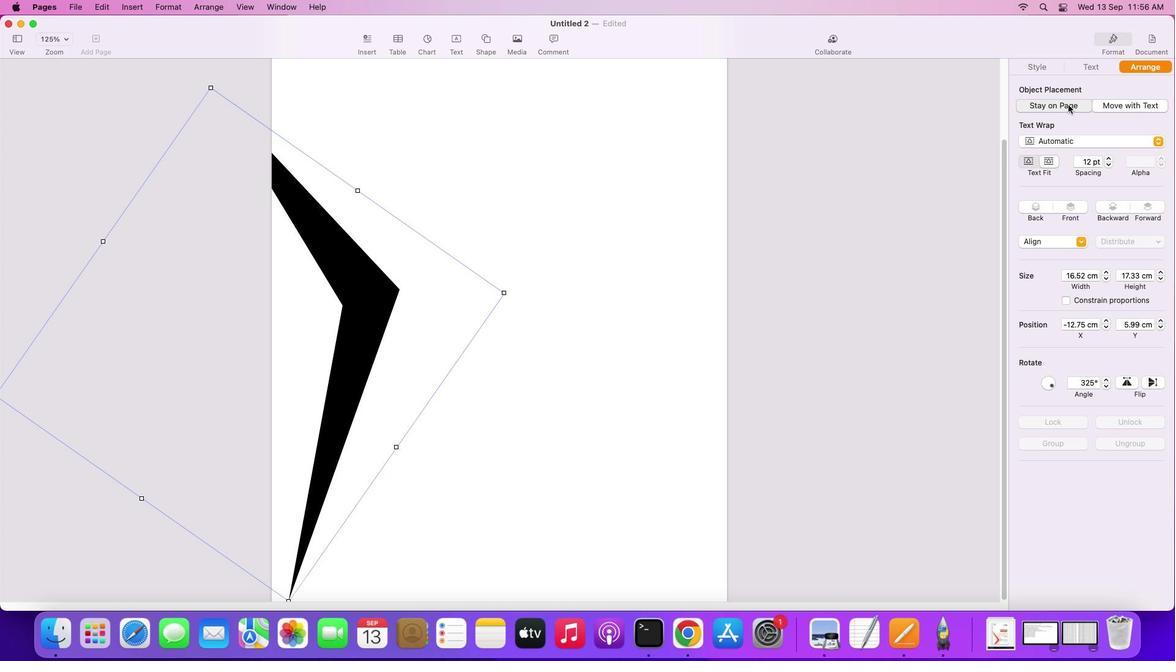 
Action: Mouse pressed left at (1068, 104)
Screenshot: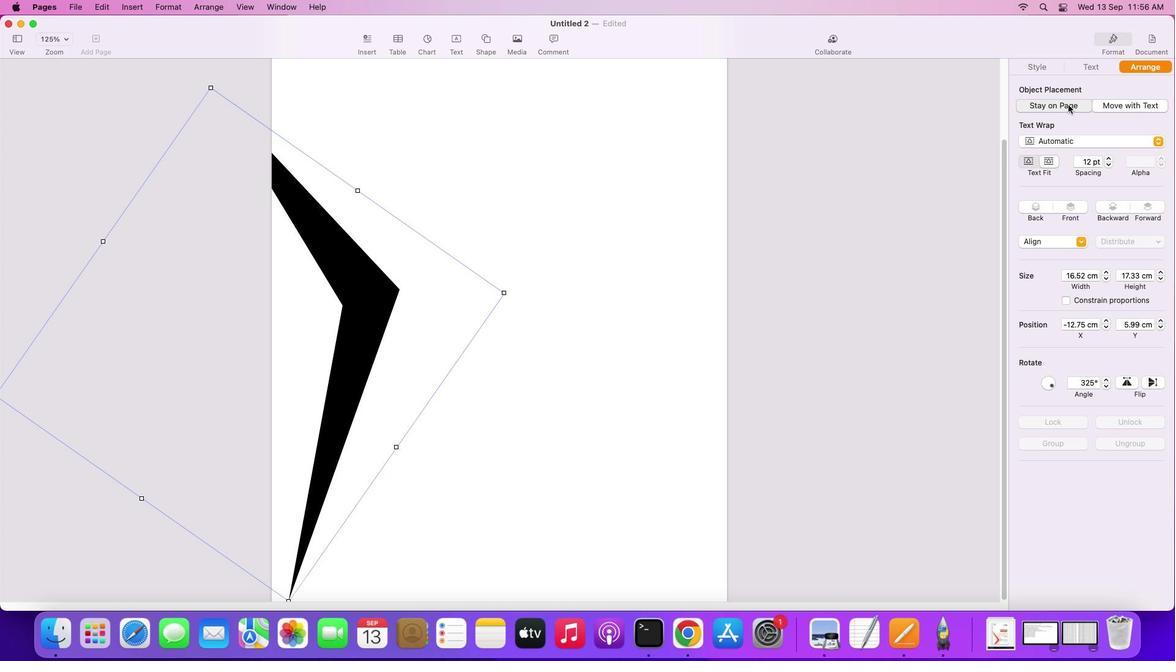 
Action: Mouse moved to (363, 353)
Screenshot: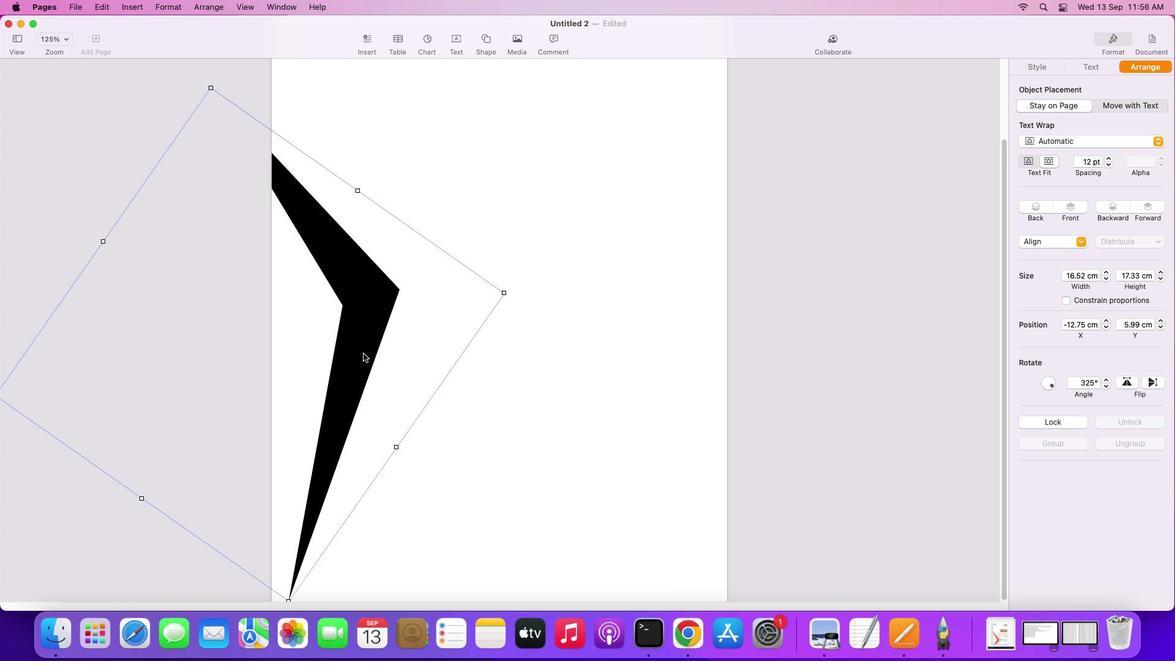 
Action: Mouse pressed left at (363, 353)
Screenshot: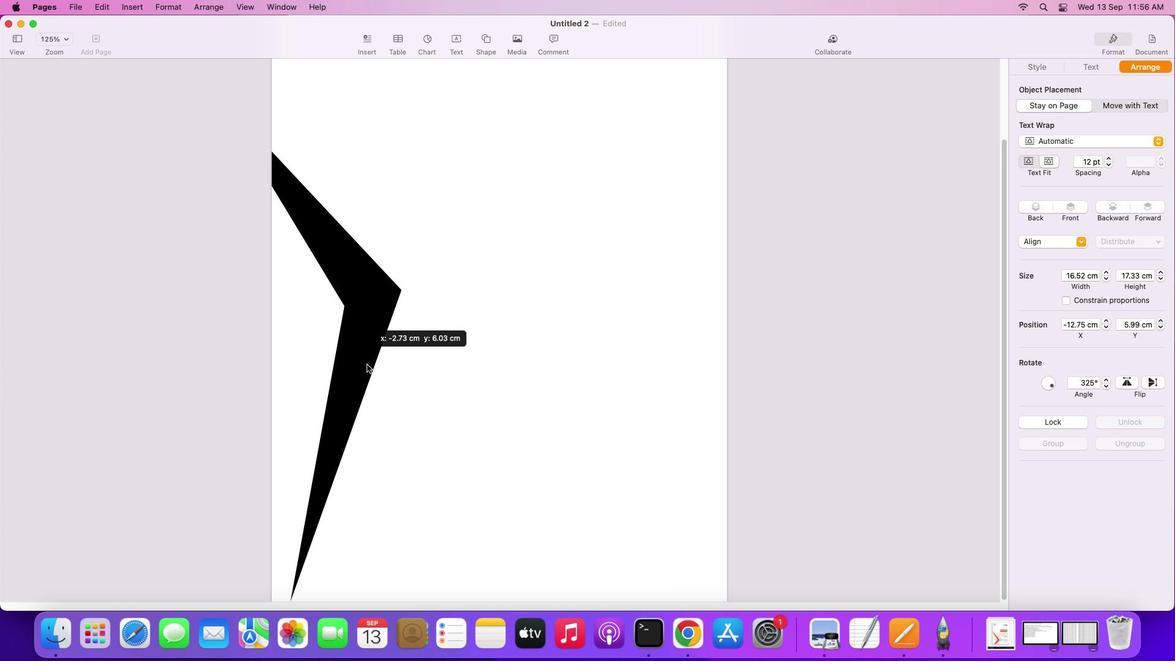 
Action: Mouse moved to (392, 440)
Screenshot: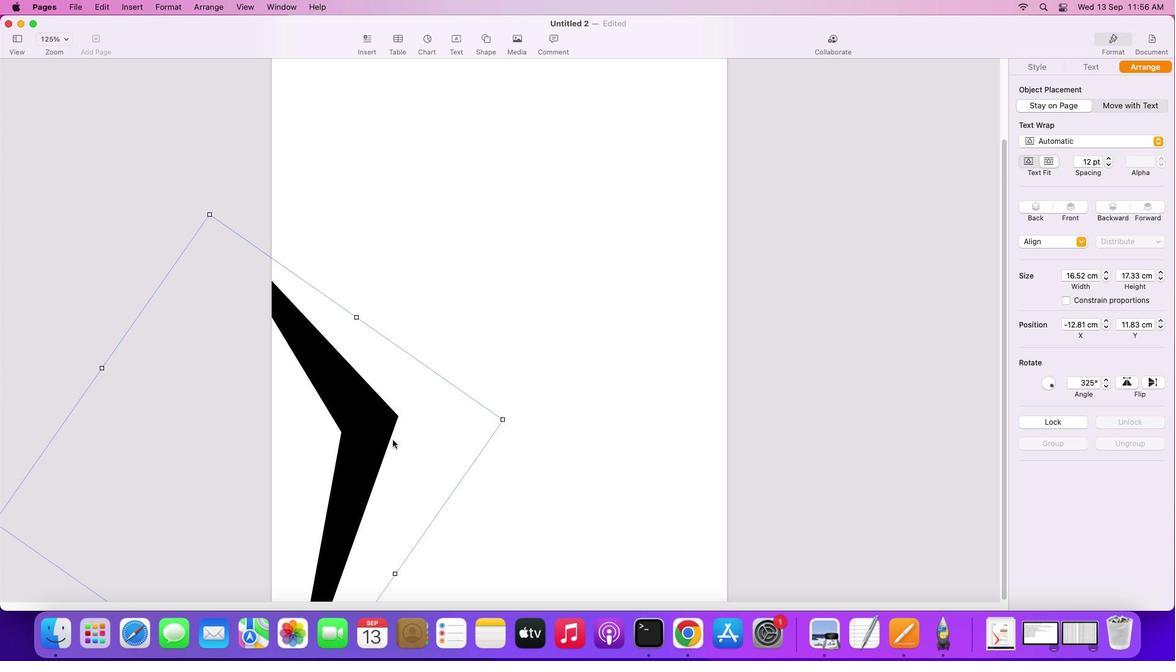 
Action: Mouse scrolled (392, 440) with delta (0, 0)
Screenshot: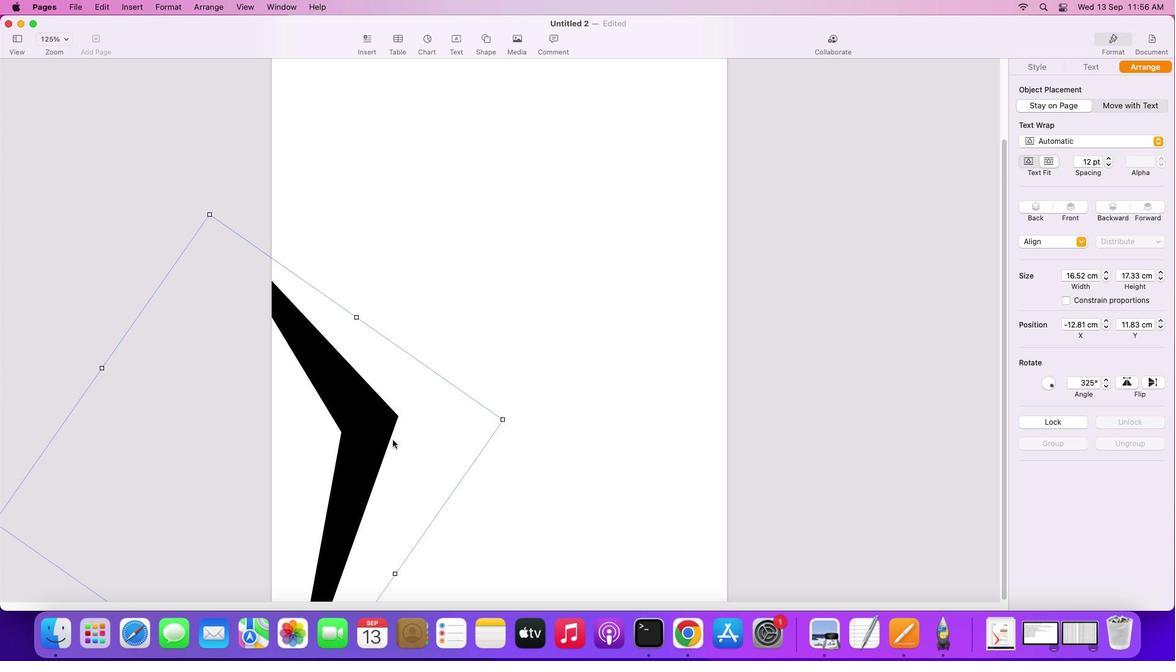 
Action: Mouse scrolled (392, 440) with delta (0, 0)
Screenshot: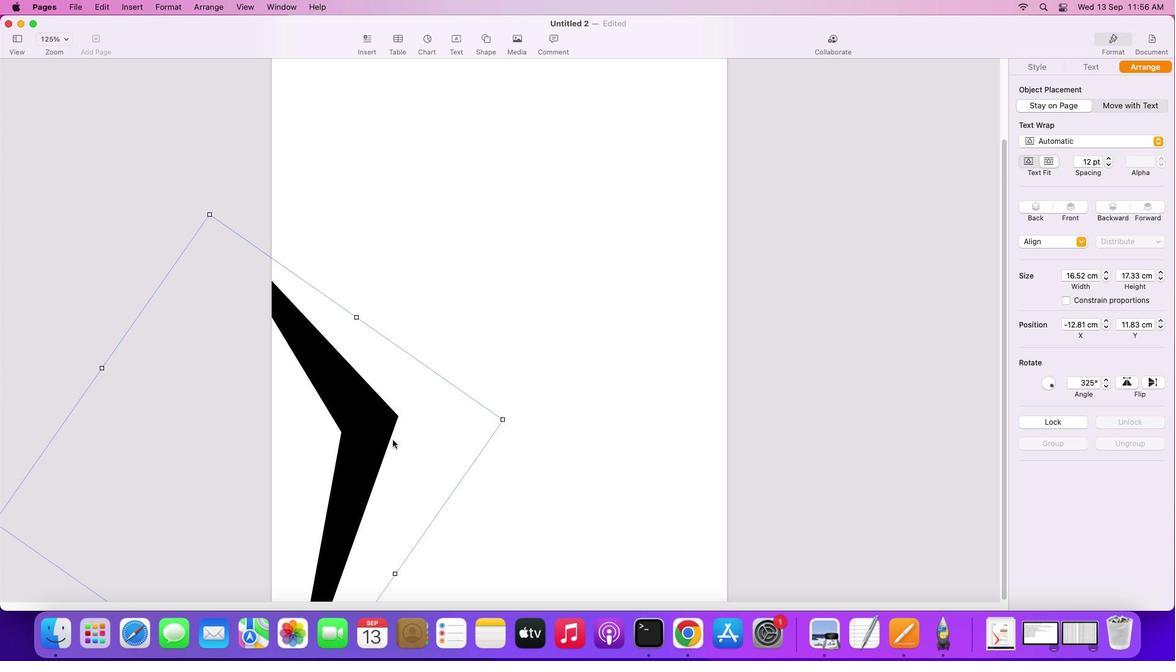 
Action: Mouse scrolled (392, 440) with delta (0, -1)
Screenshot: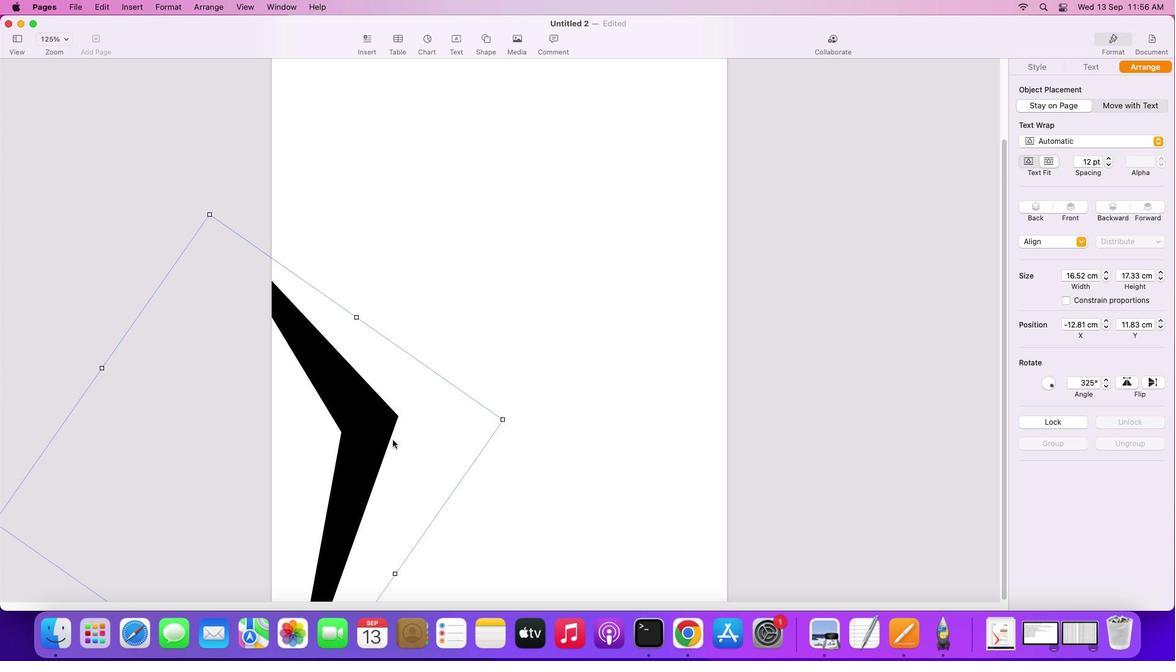 
Action: Mouse scrolled (392, 440) with delta (0, -3)
Screenshot: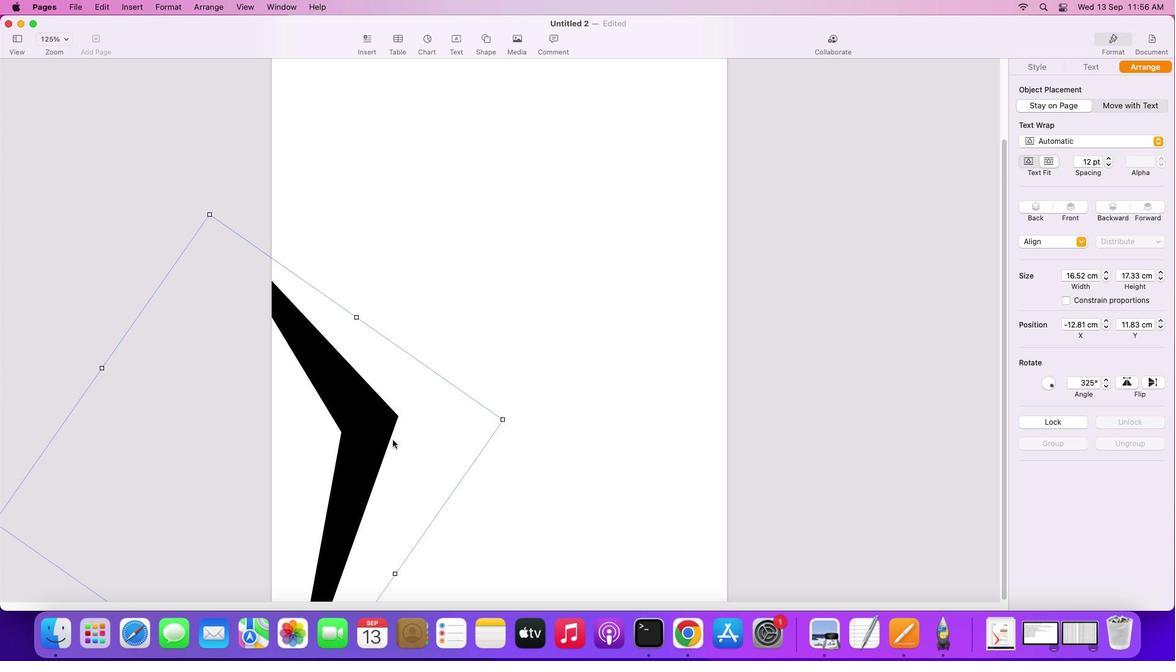 
Action: Mouse scrolled (392, 440) with delta (0, -3)
Screenshot: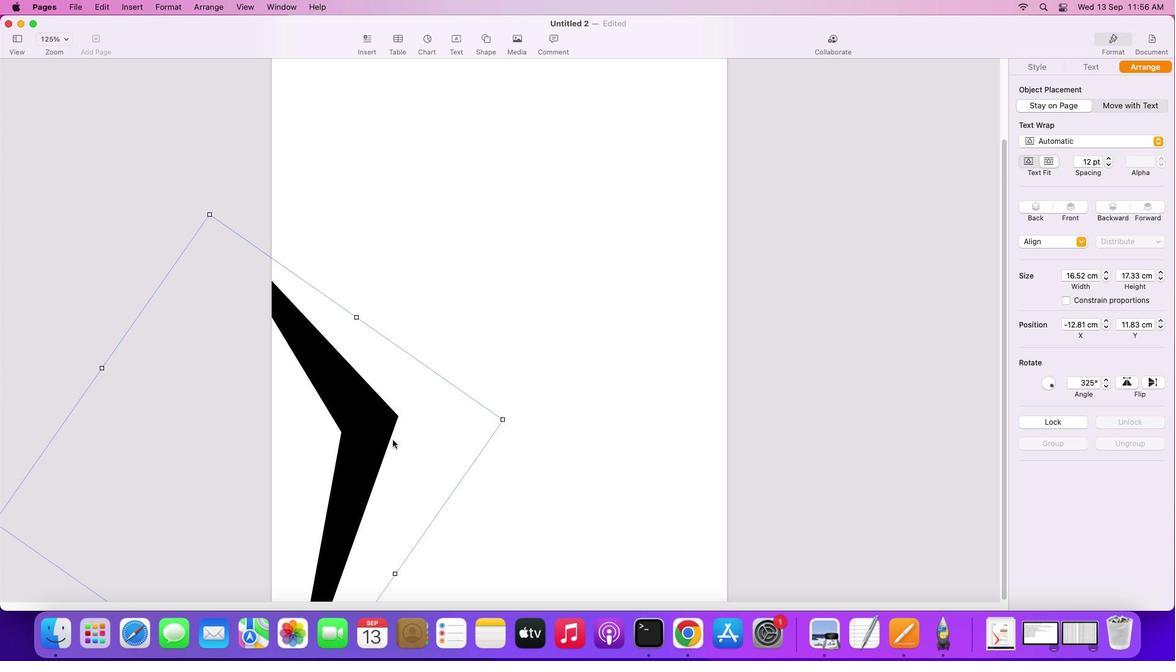 
Action: Mouse moved to (396, 423)
Screenshot: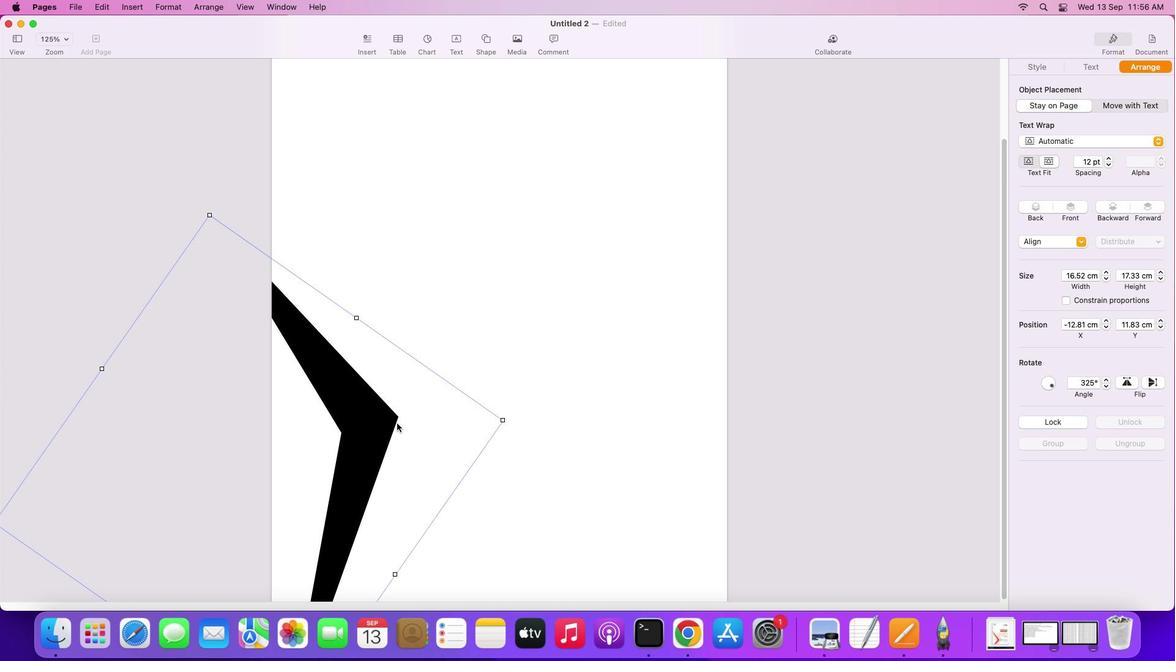 
Action: Mouse scrolled (396, 423) with delta (0, 0)
Screenshot: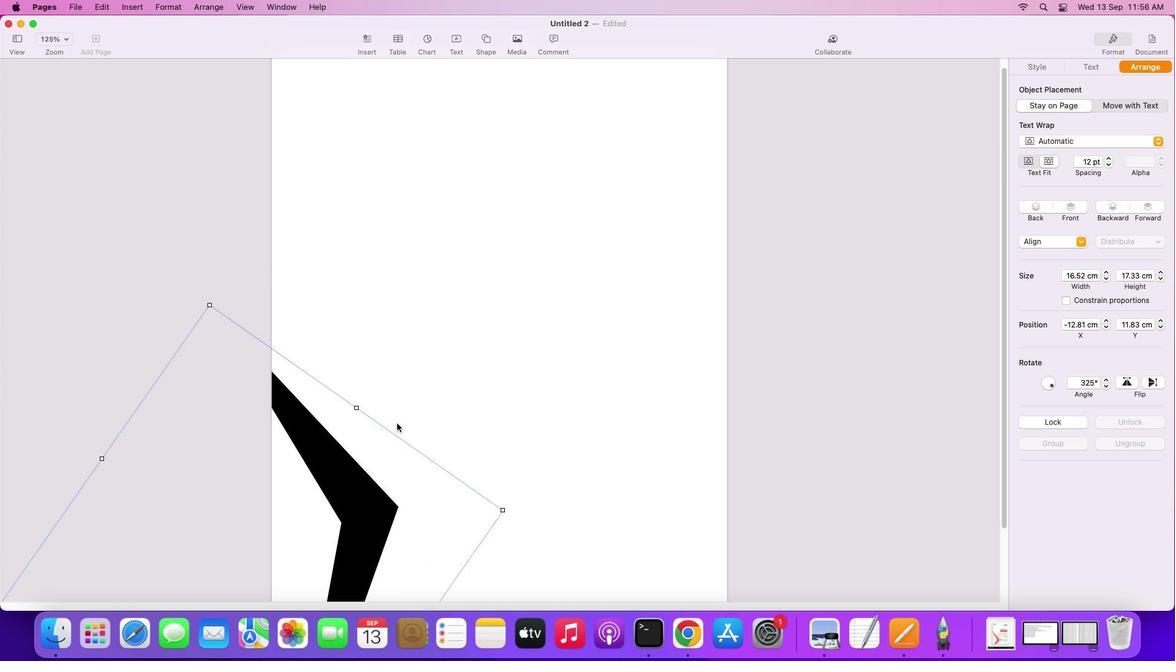 
Action: Mouse scrolled (396, 423) with delta (0, 0)
Screenshot: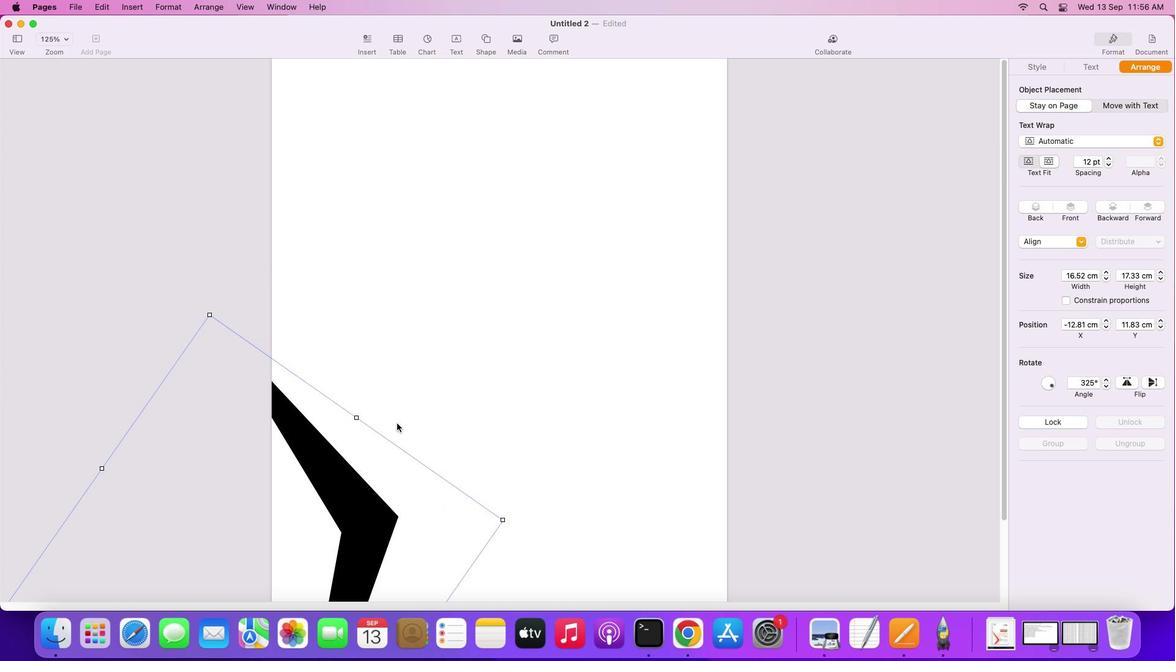 
Action: Mouse scrolled (396, 423) with delta (0, 2)
Screenshot: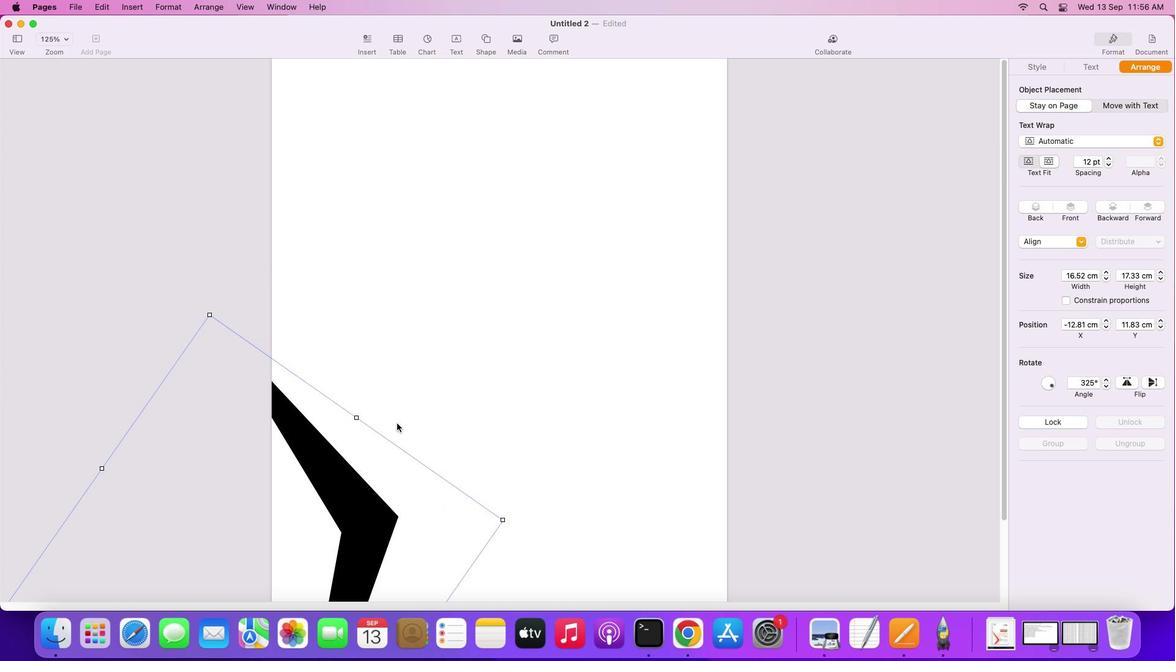 
Action: Mouse scrolled (396, 423) with delta (0, 3)
Screenshot: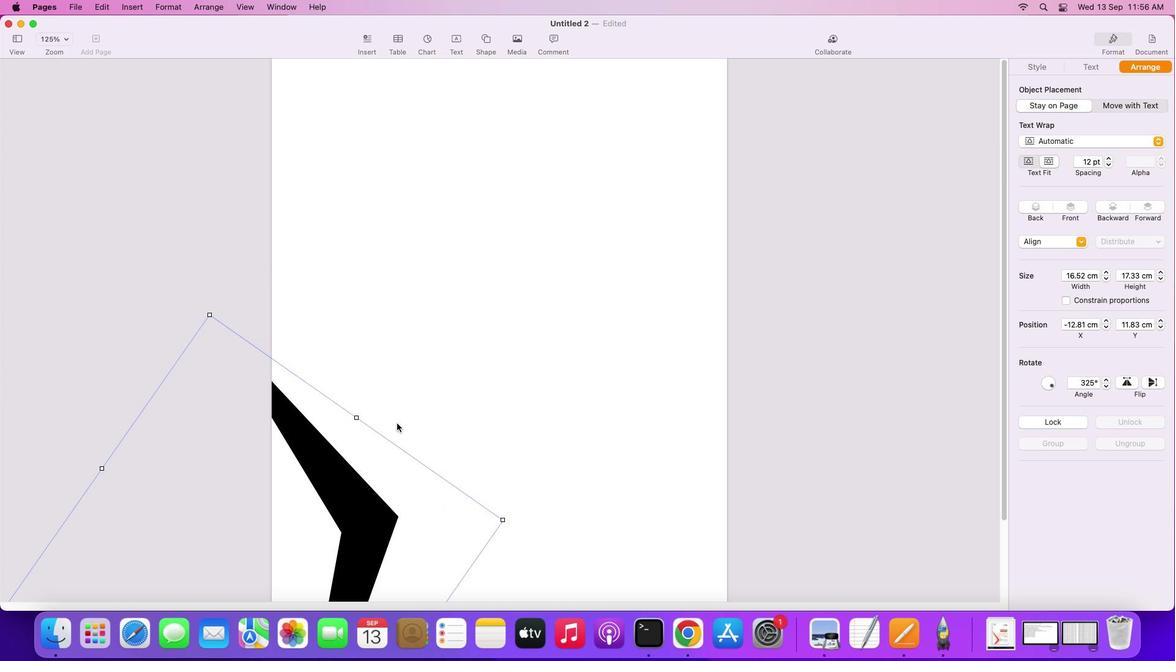 
Action: Mouse scrolled (396, 423) with delta (0, 3)
Screenshot: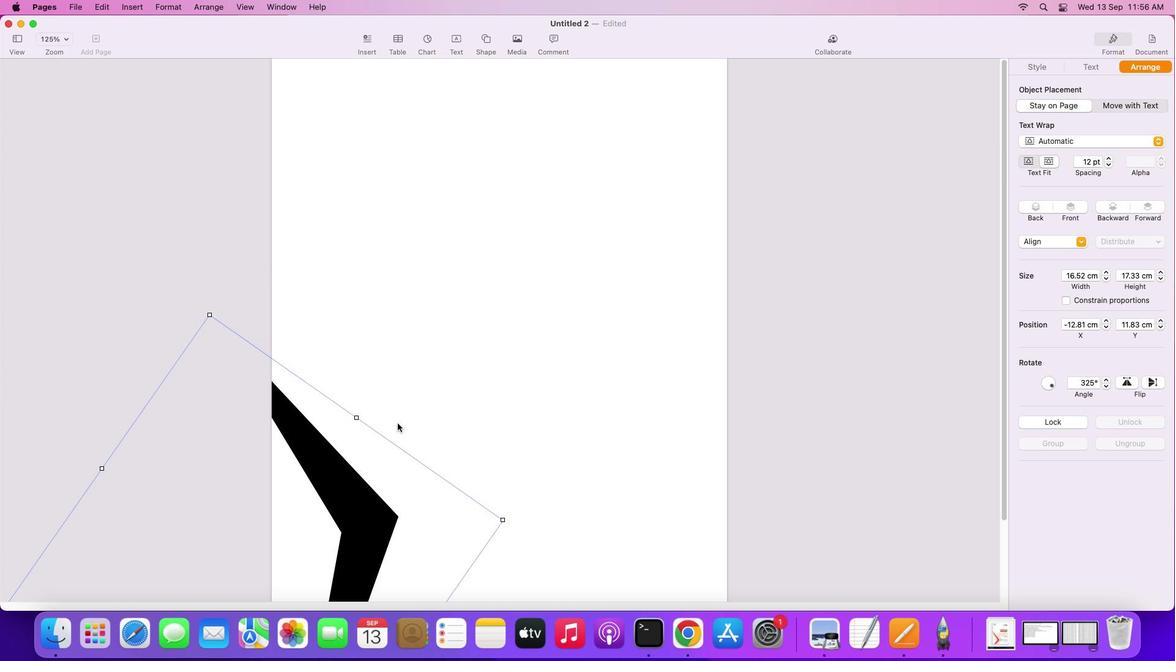
Action: Mouse moved to (399, 424)
Screenshot: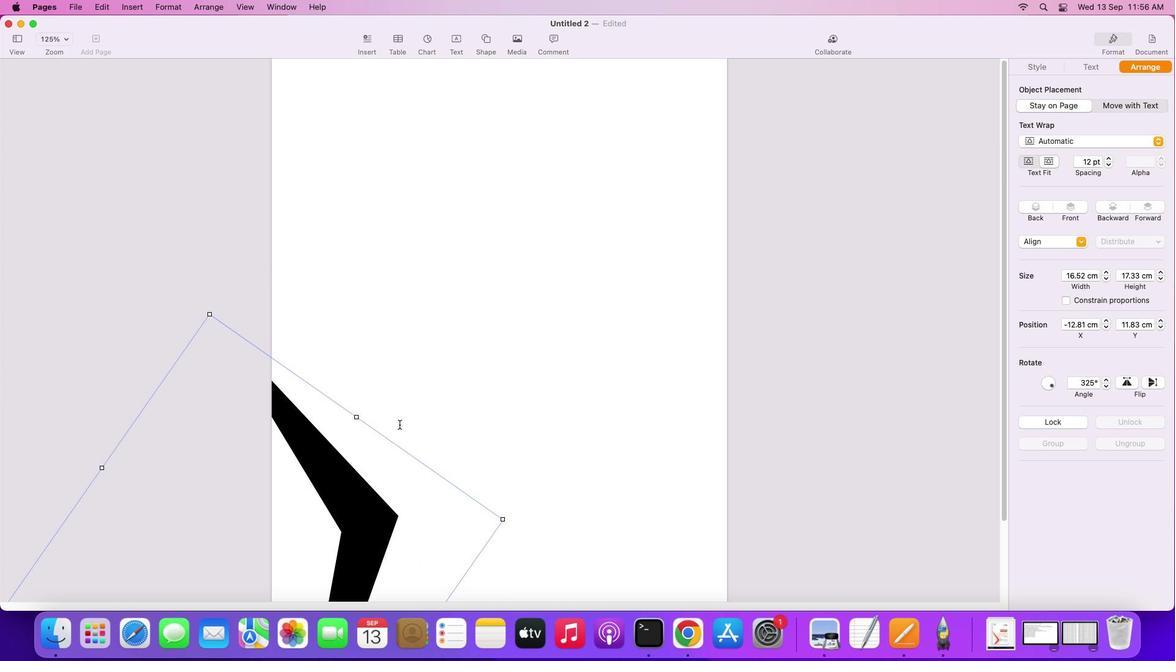 
Action: Mouse scrolled (399, 424) with delta (0, 0)
Screenshot: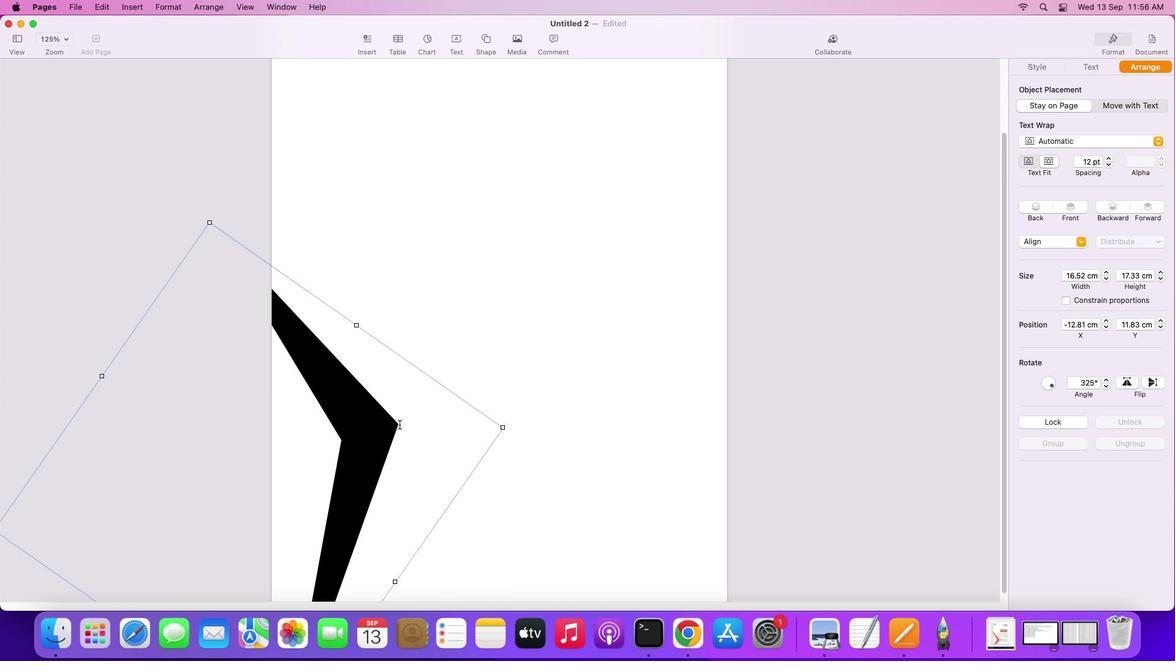 
Action: Mouse scrolled (399, 424) with delta (0, 0)
Screenshot: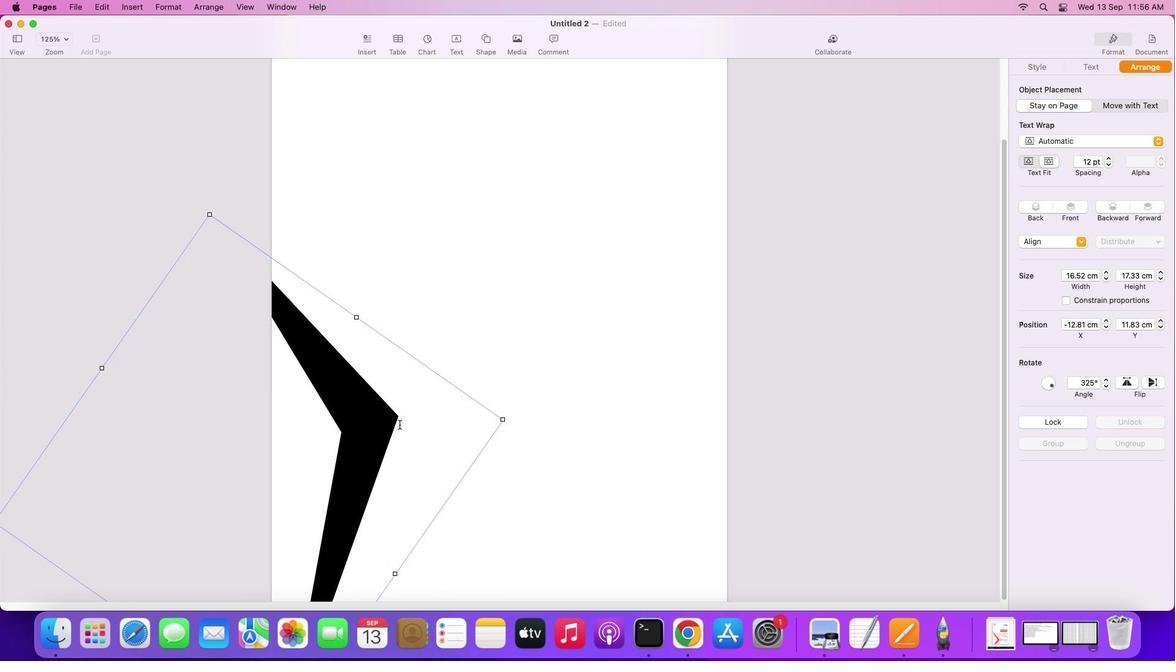 
Action: Mouse scrolled (399, 424) with delta (0, -1)
Screenshot: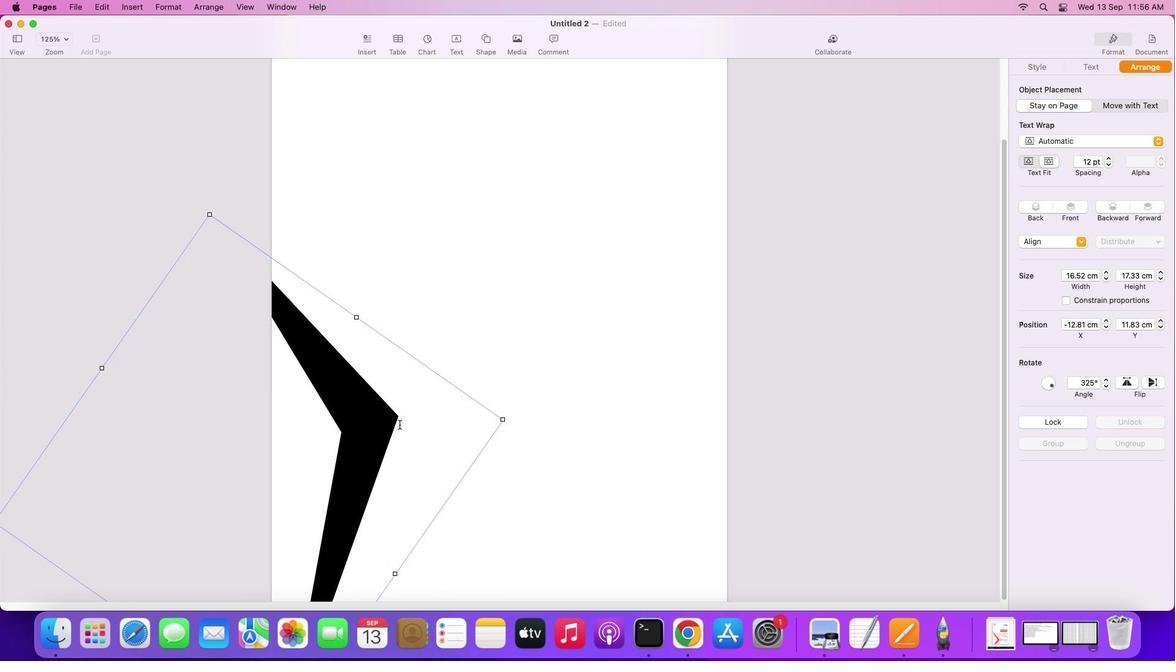 
Action: Mouse scrolled (399, 424) with delta (0, -3)
Screenshot: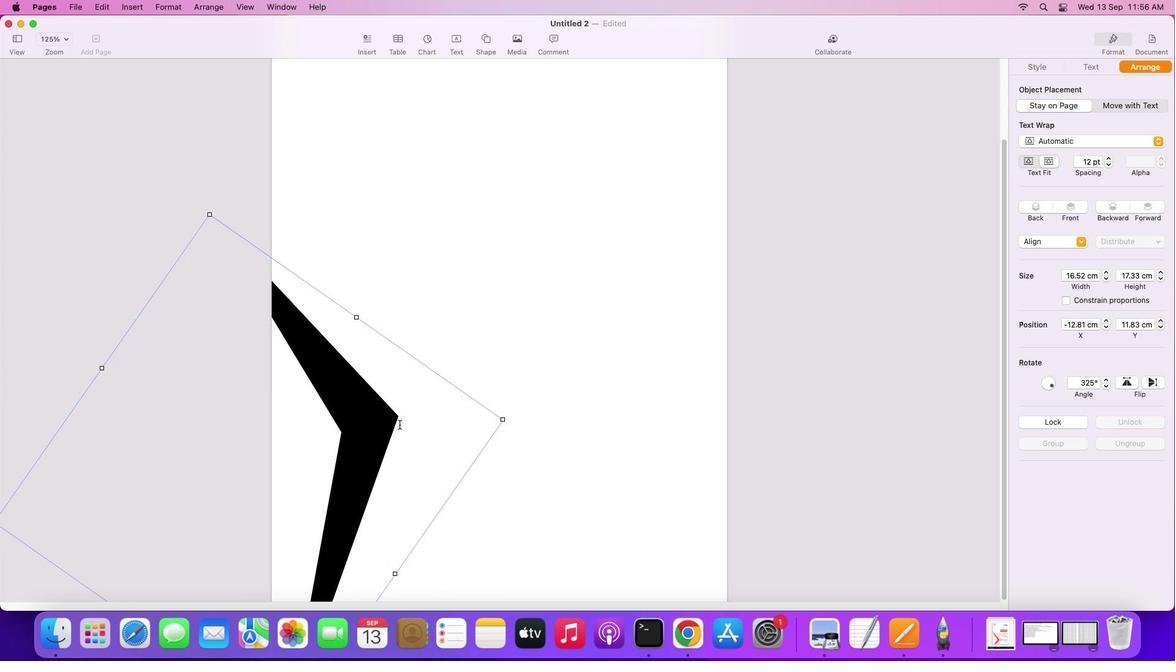 
Action: Mouse scrolled (399, 424) with delta (0, -3)
Screenshot: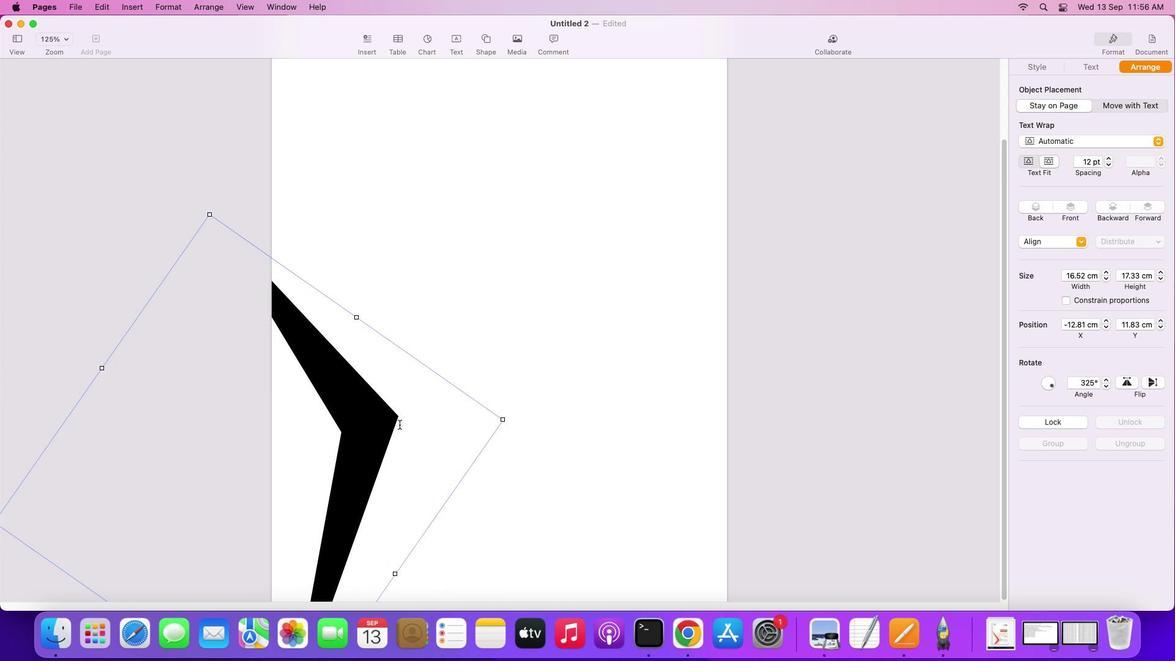 
Action: Mouse scrolled (399, 424) with delta (0, -4)
Screenshot: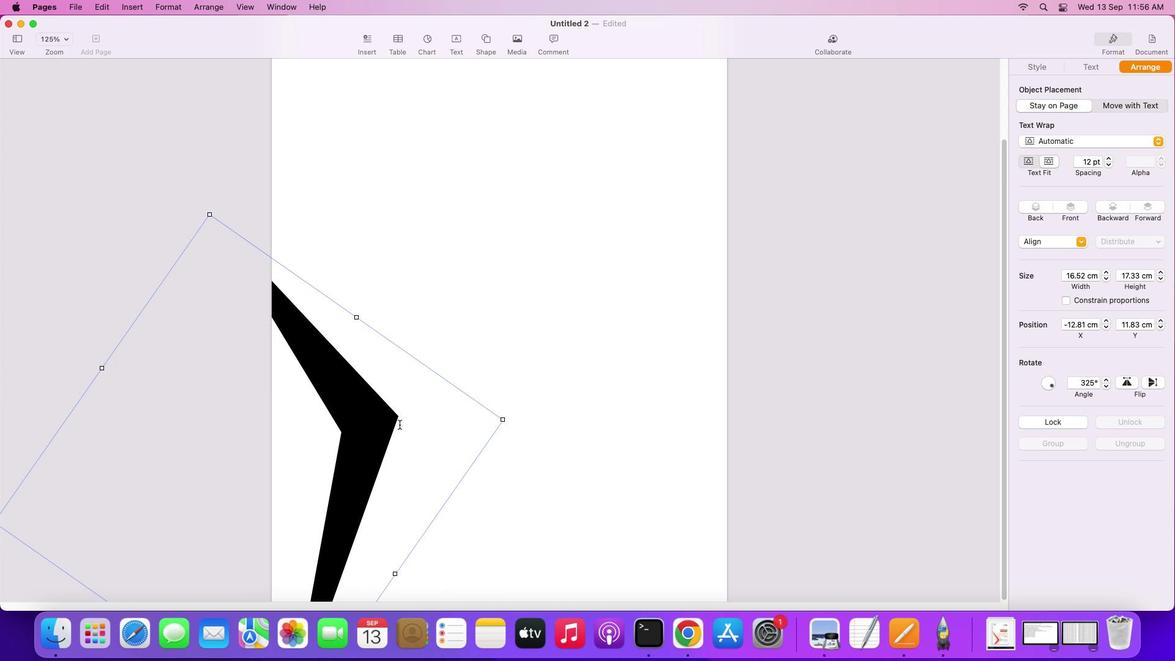 
Action: Mouse scrolled (399, 424) with delta (0, 0)
Screenshot: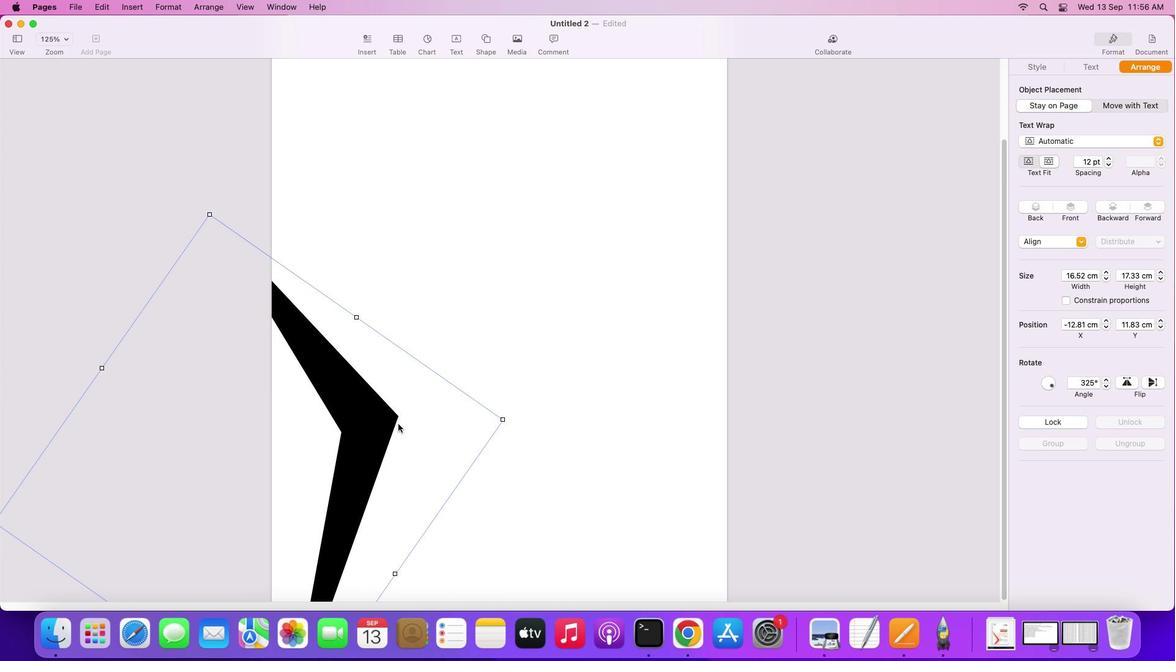 
Action: Mouse scrolled (399, 424) with delta (0, 0)
Screenshot: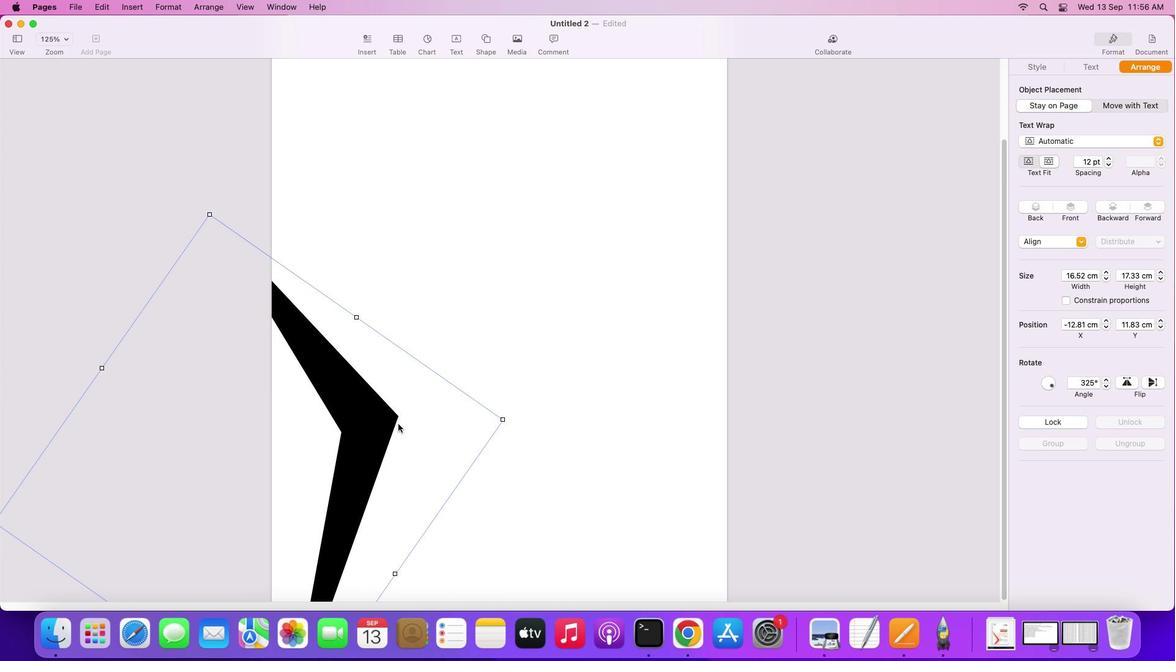 
Action: Mouse scrolled (399, 424) with delta (0, -2)
Screenshot: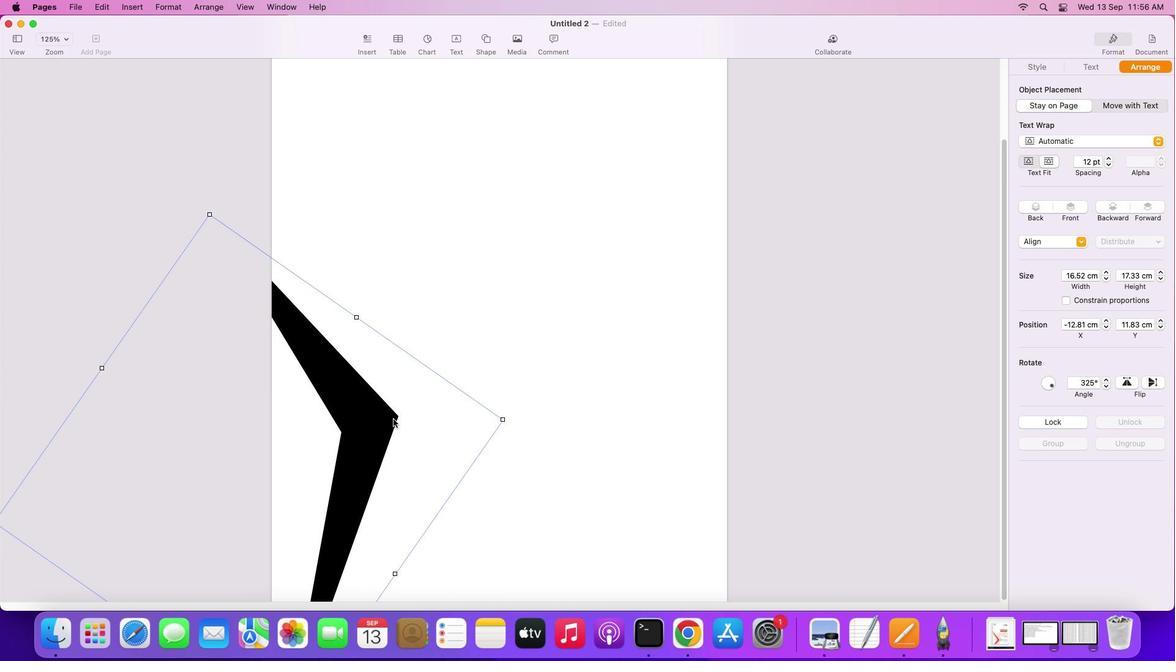 
Action: Mouse scrolled (399, 424) with delta (0, -3)
Screenshot: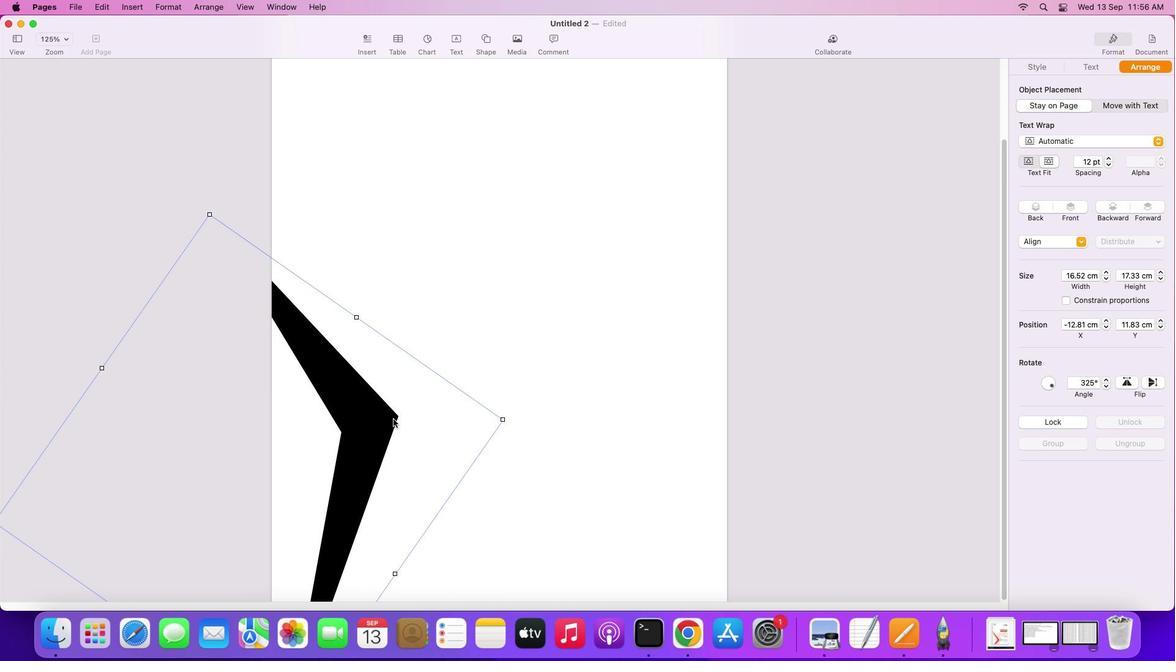 
Action: Mouse scrolled (399, 424) with delta (0, -3)
Screenshot: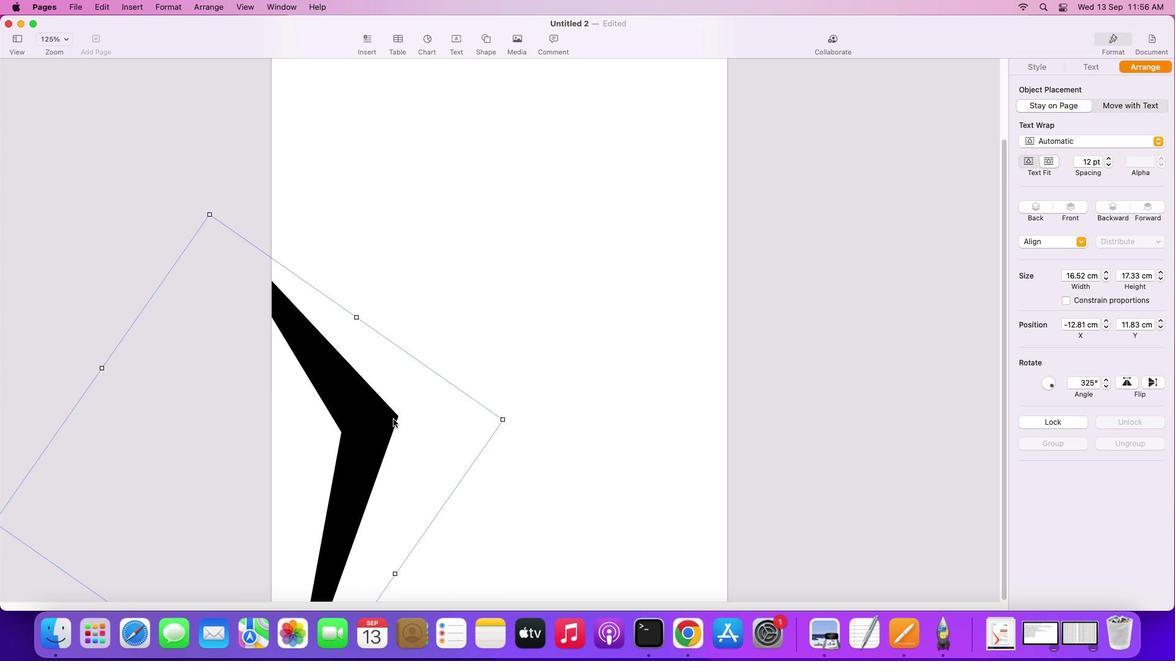 
Action: Mouse scrolled (399, 424) with delta (0, -4)
Screenshot: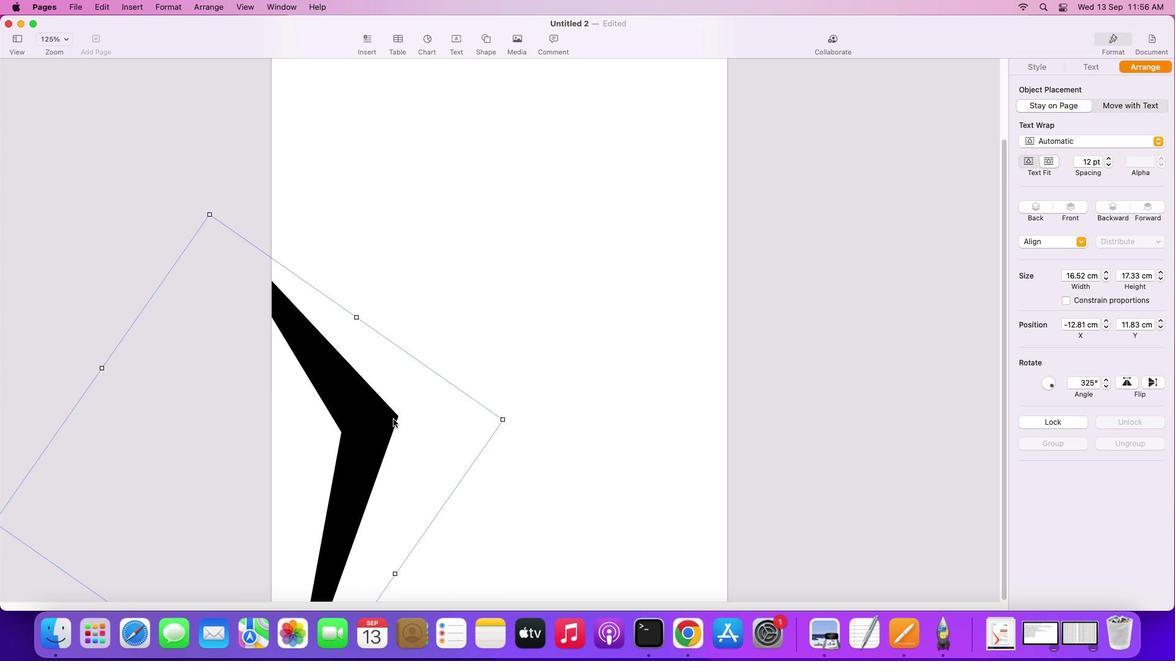 
Action: Mouse moved to (347, 506)
Screenshot: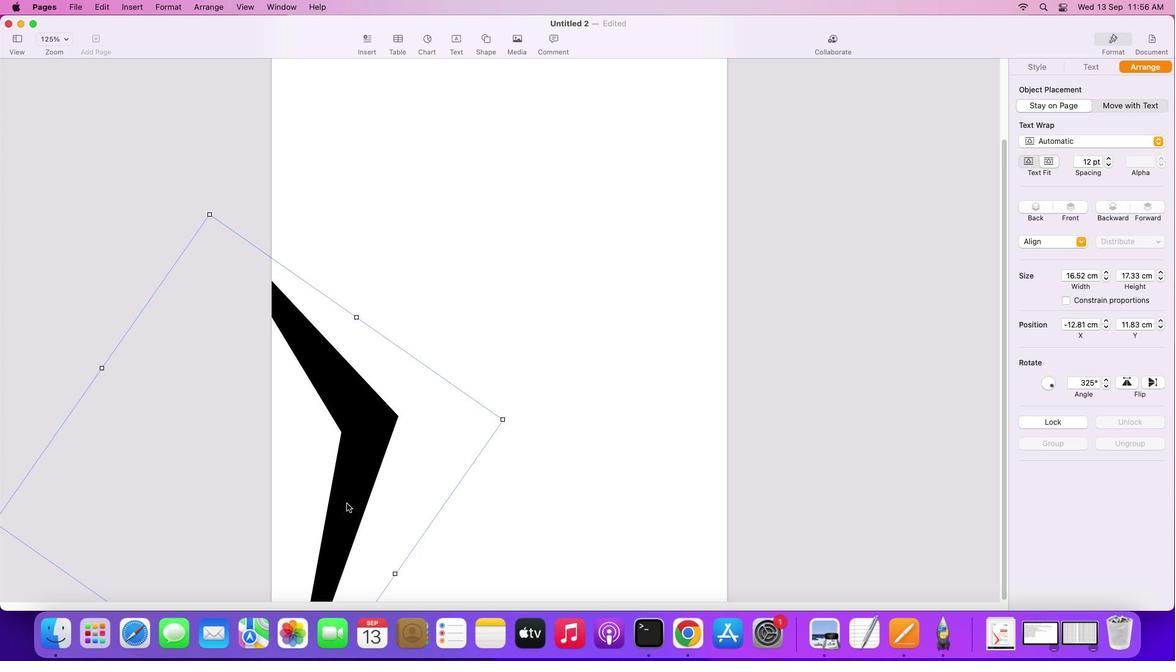
Action: Mouse pressed left at (347, 506)
Screenshot: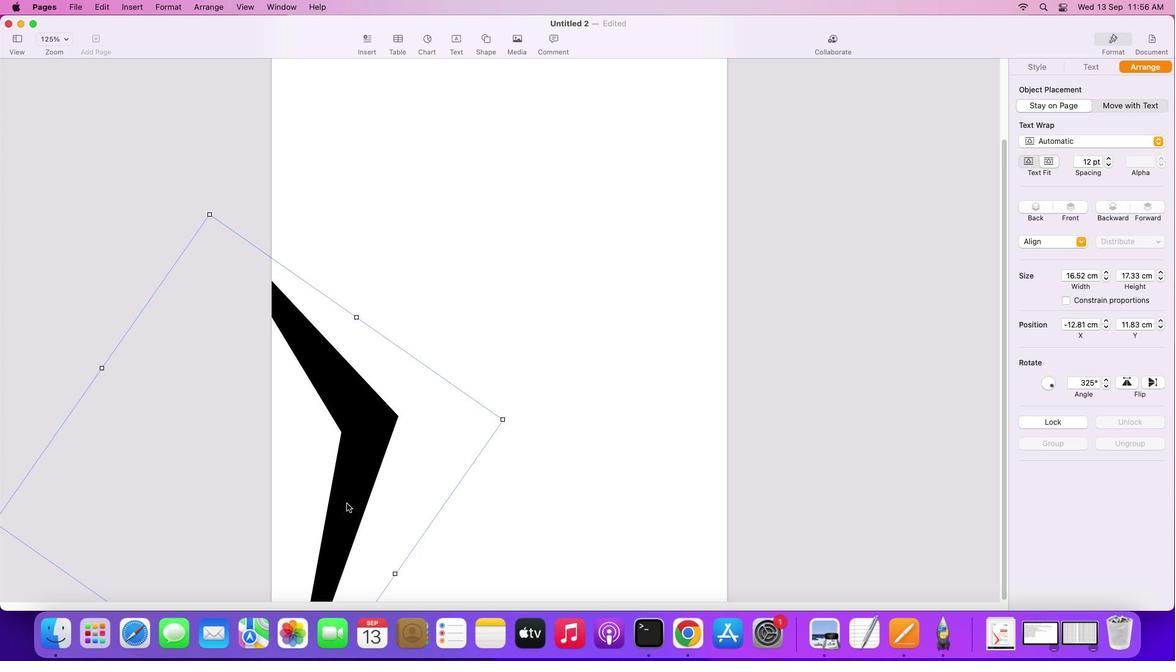 
Action: Mouse moved to (379, 468)
Screenshot: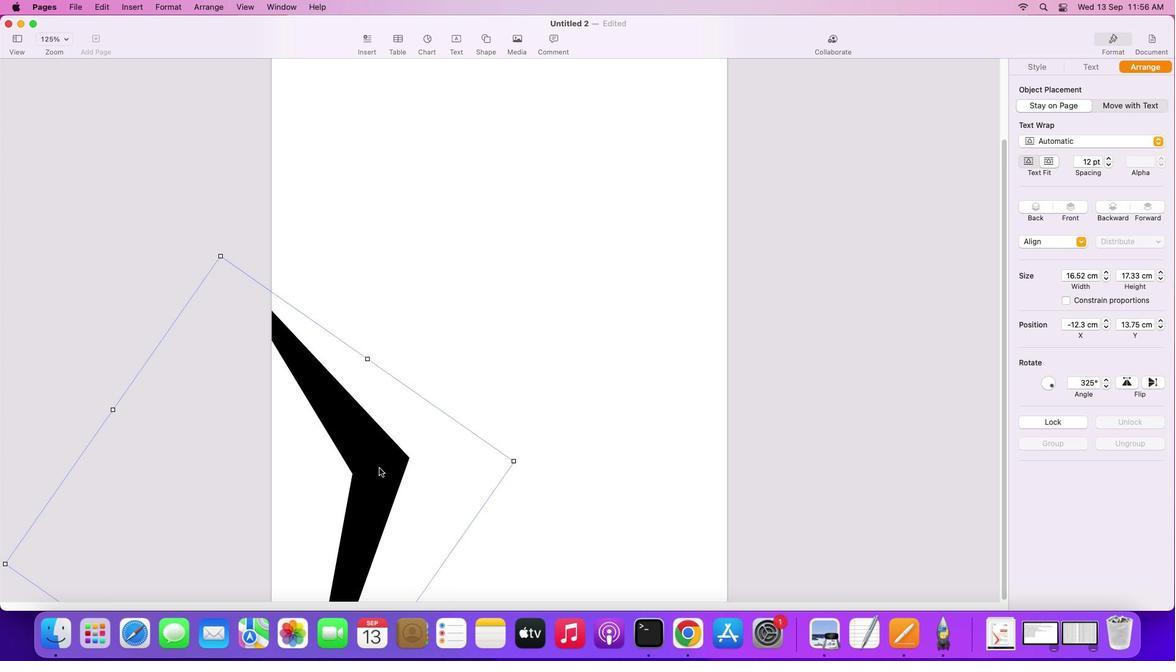 
Action: Mouse pressed left at (379, 468)
Screenshot: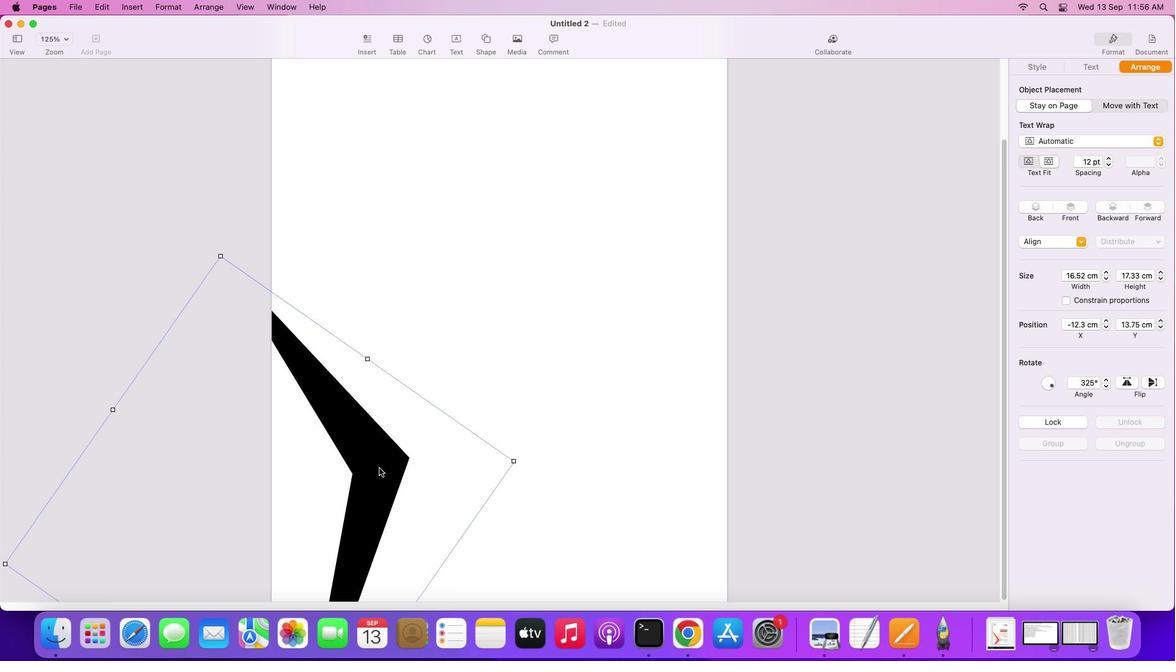
Action: Key pressed Key.alt
Screenshot: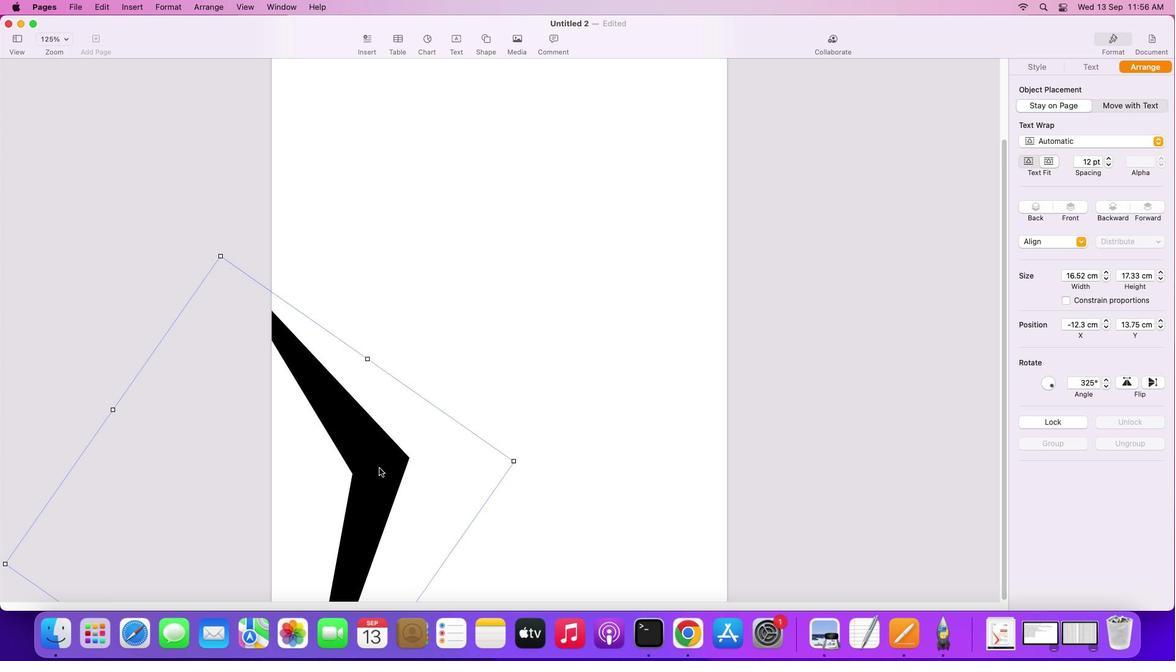 
Action: Mouse pressed left at (379, 468)
Screenshot: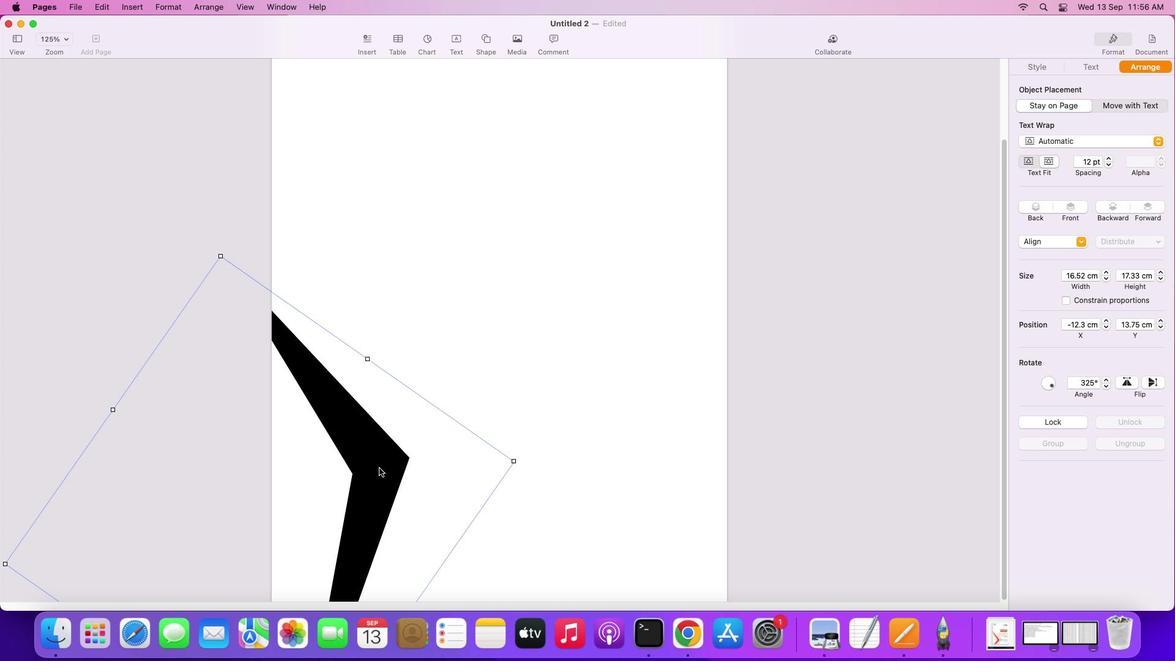 
Action: Mouse moved to (453, 424)
Screenshot: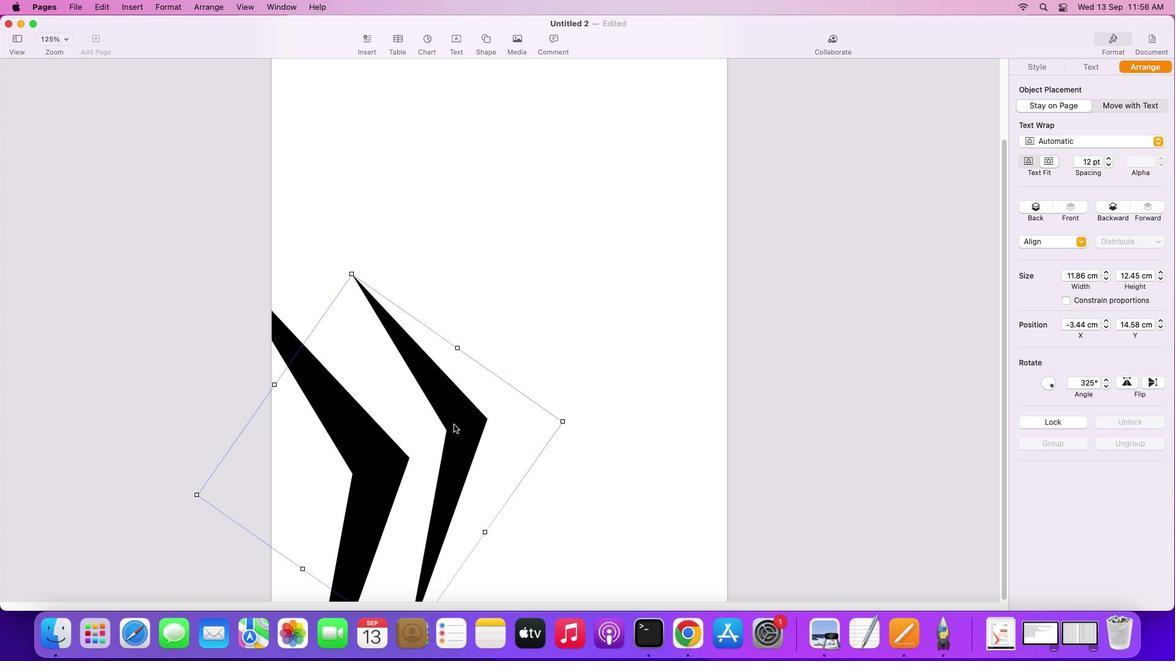 
Action: Mouse pressed left at (453, 424)
Screenshot: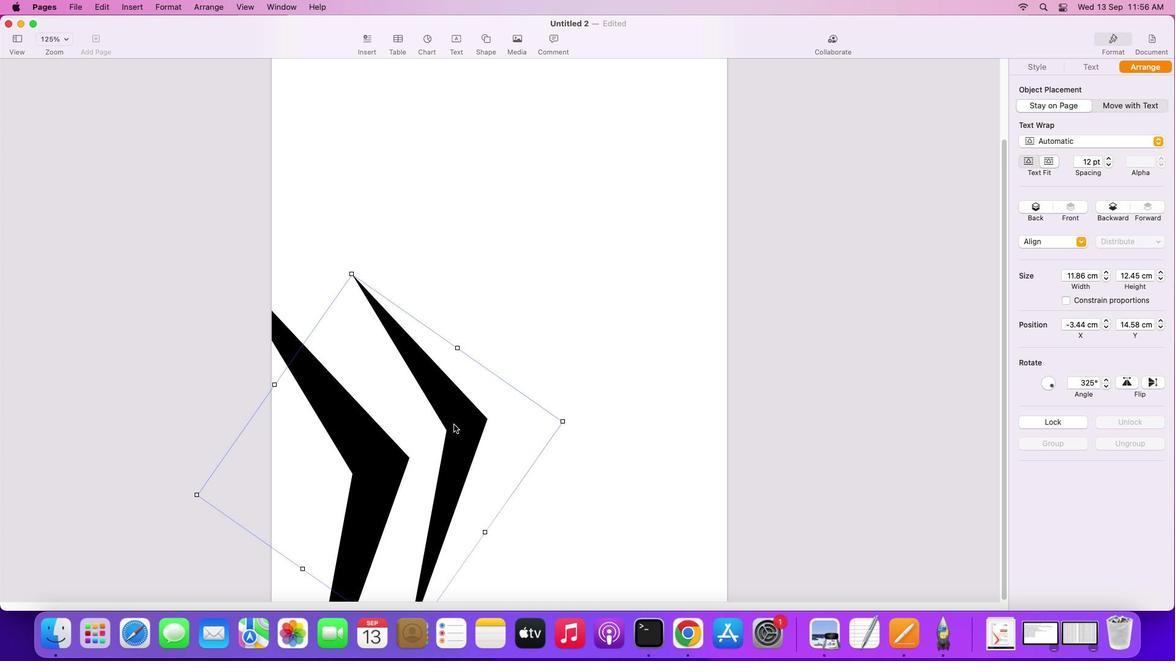 
Action: Mouse moved to (405, 511)
Screenshot: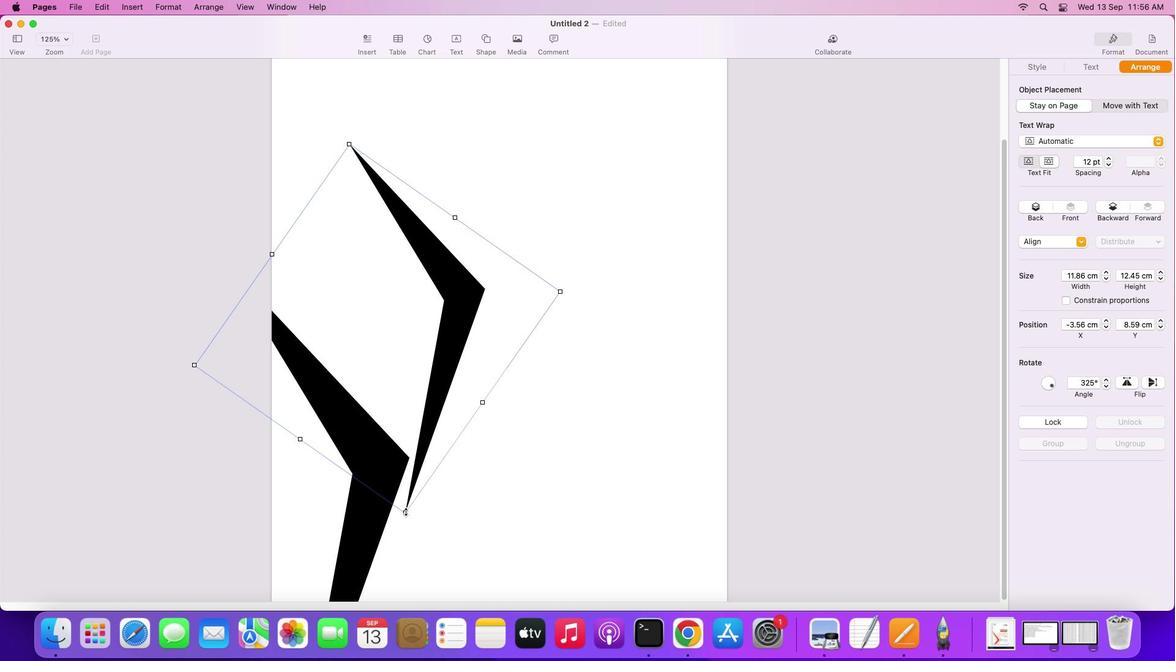 
Action: Mouse pressed left at (405, 511)
Screenshot: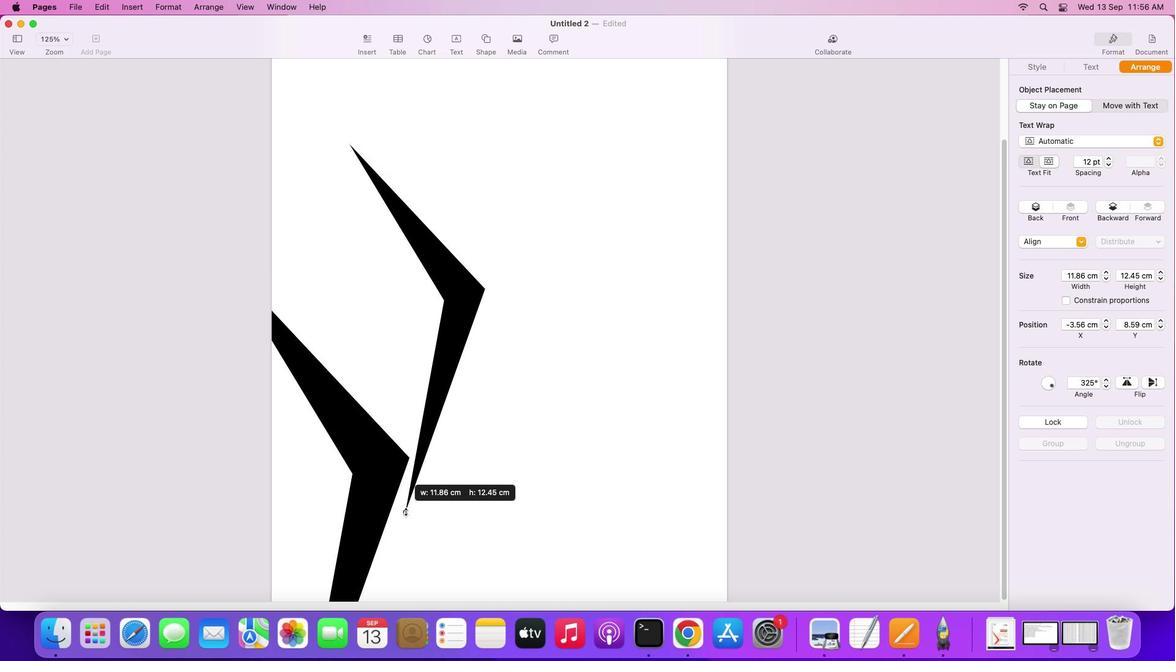 
Action: Mouse moved to (498, 400)
Screenshot: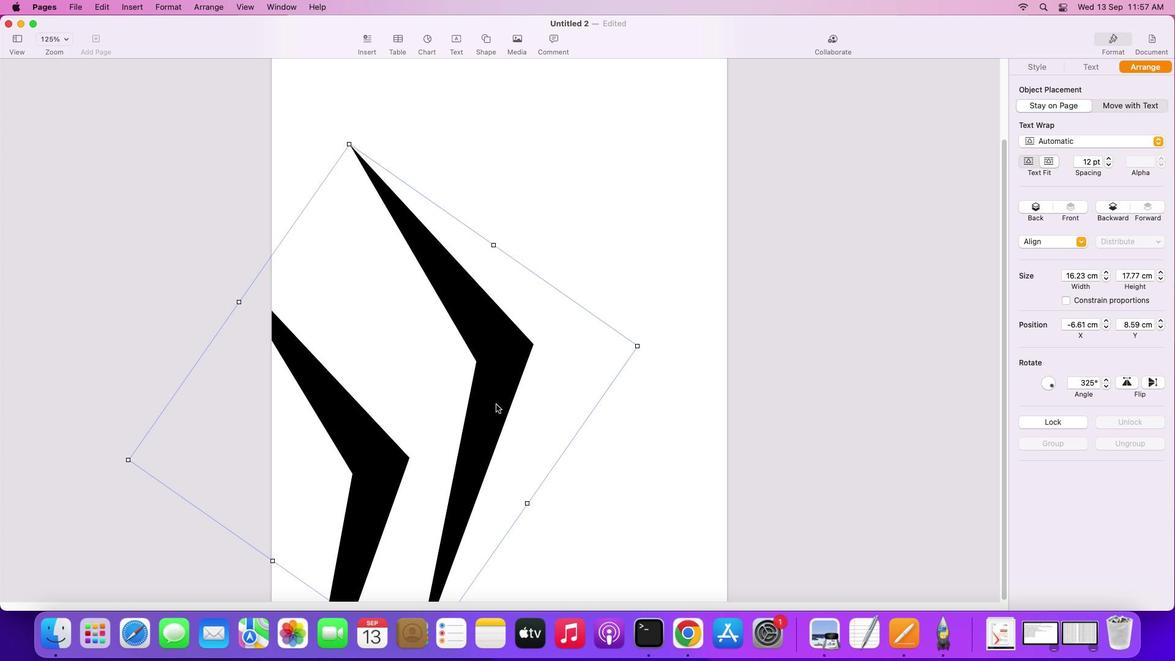 
Action: Mouse pressed left at (498, 400)
Screenshot: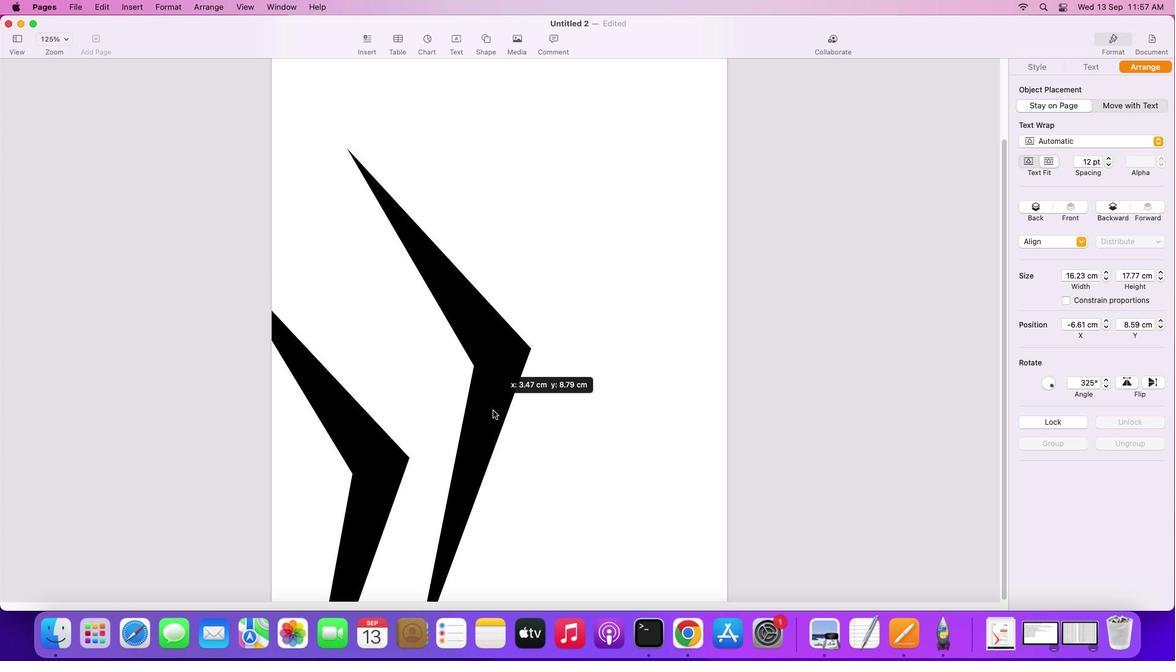 
Action: Mouse moved to (340, 432)
Screenshot: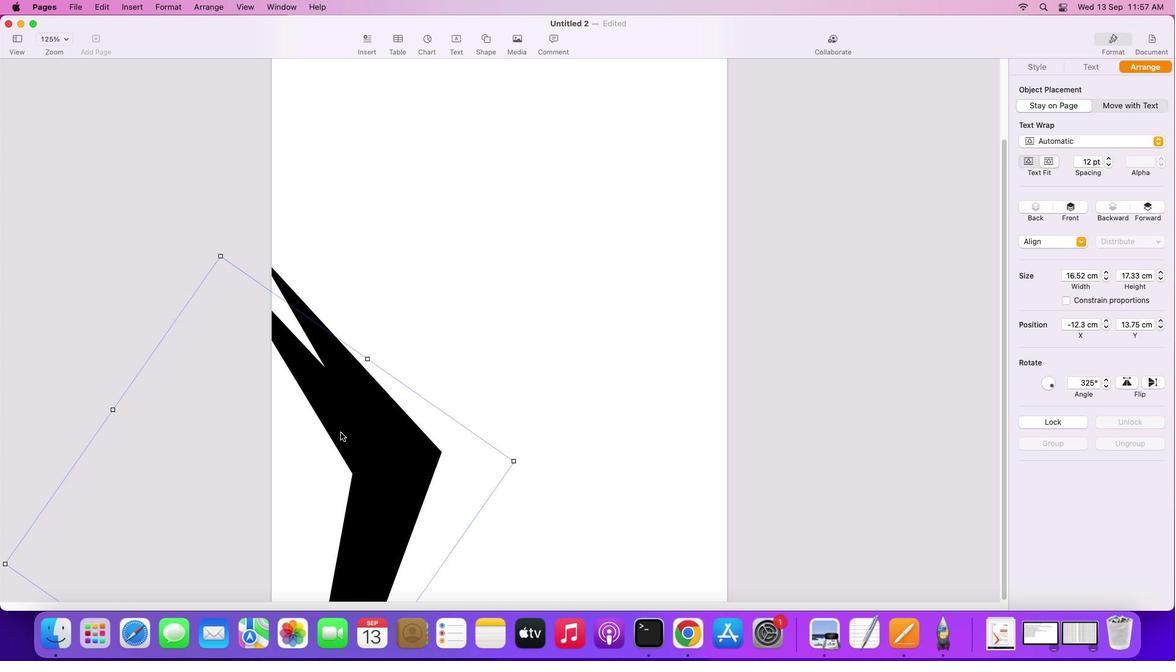 
Action: Mouse pressed left at (340, 432)
Screenshot: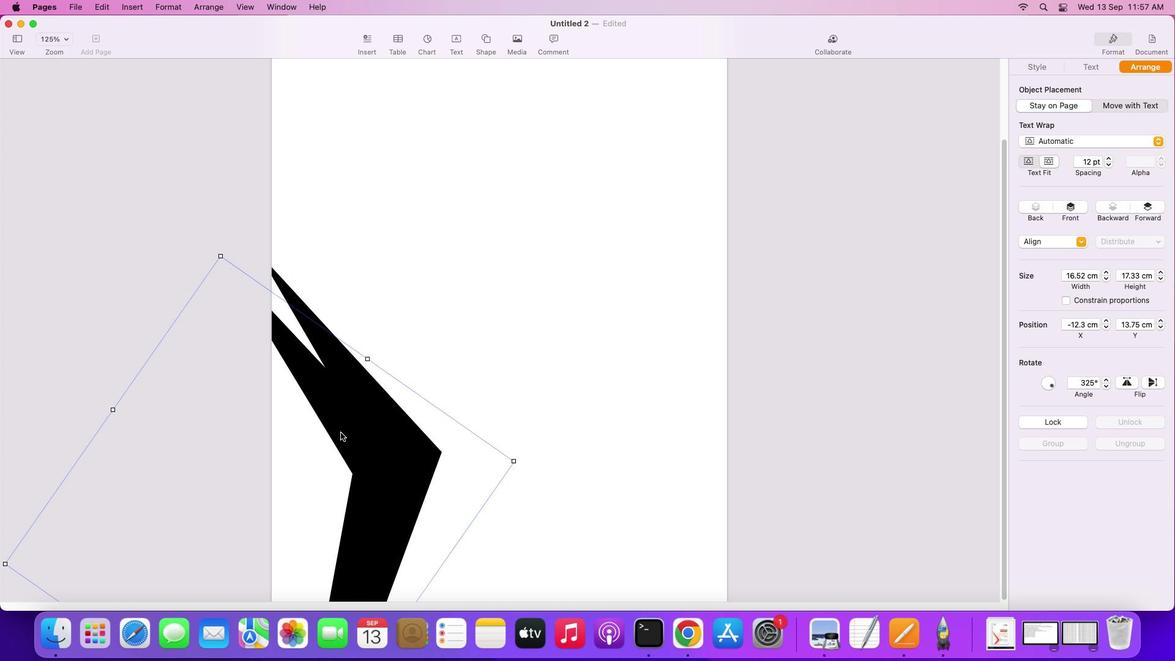 
Action: Mouse moved to (1039, 64)
Screenshot: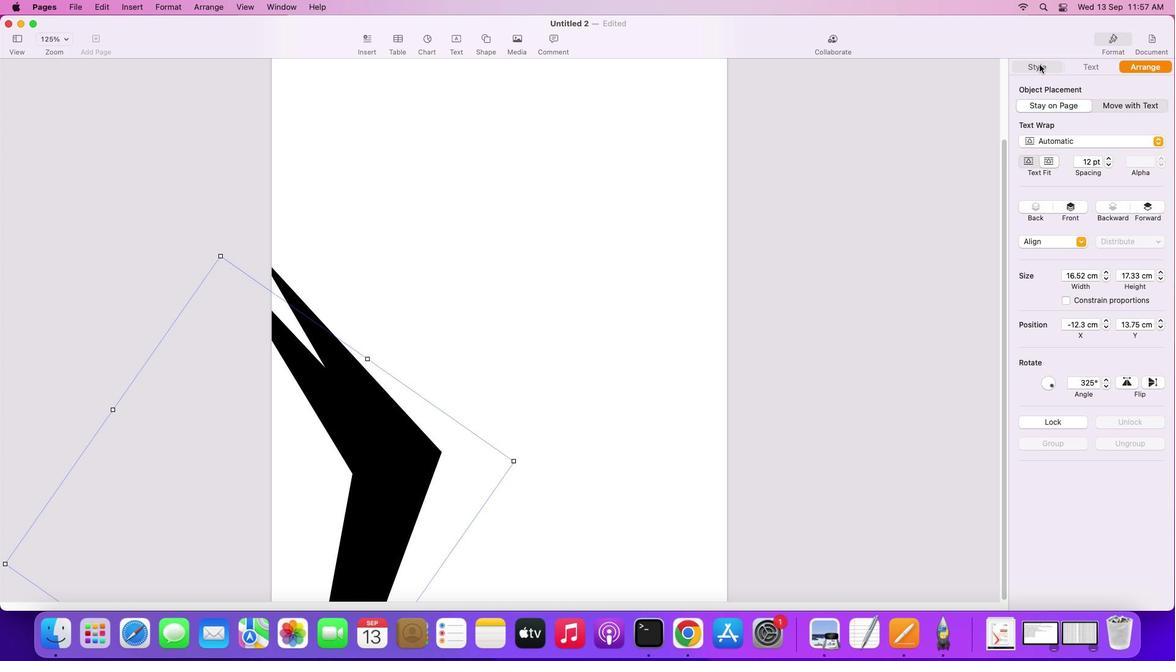 
Action: Mouse pressed left at (1039, 64)
Screenshot: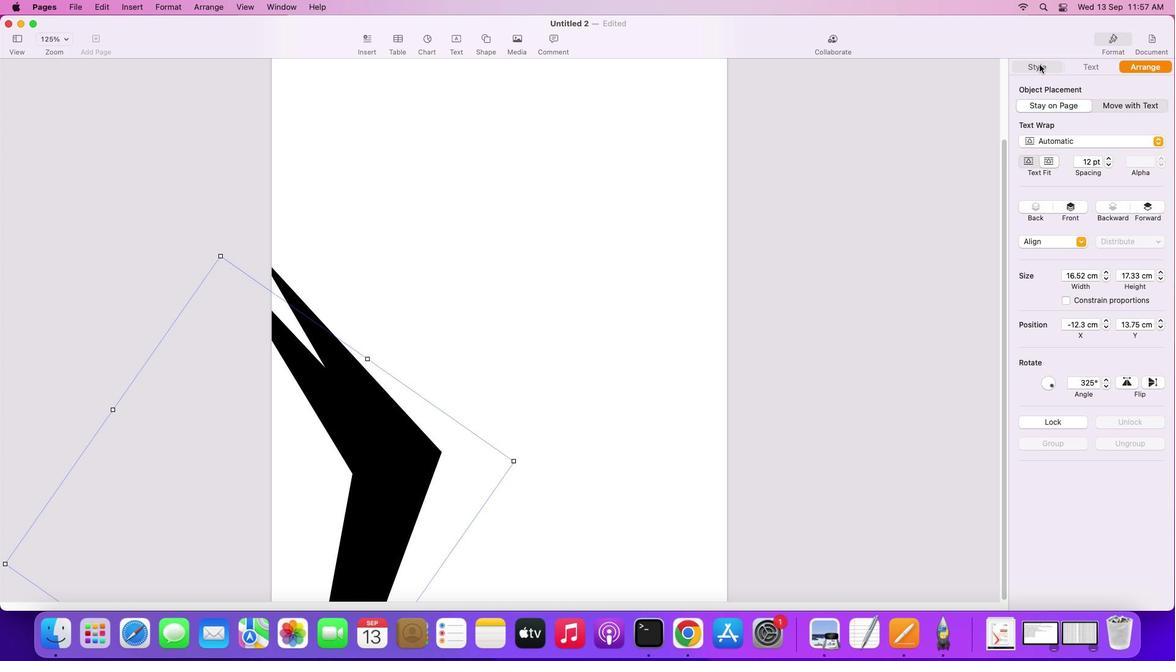 
Action: Mouse moved to (1091, 89)
Screenshot: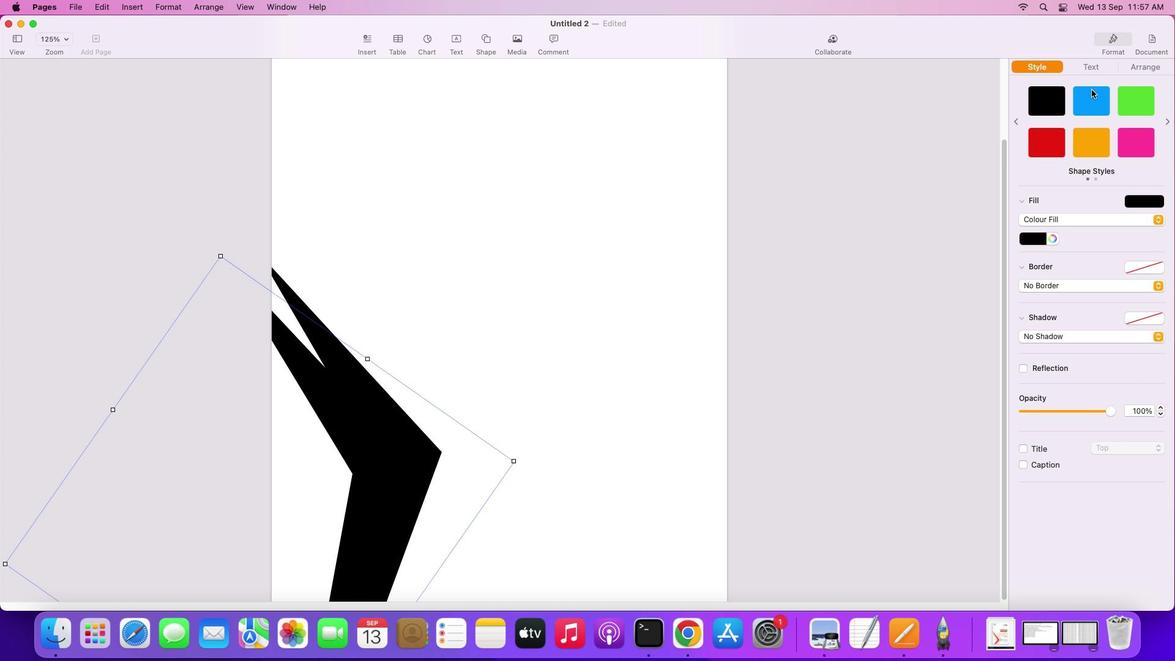 
Action: Mouse pressed left at (1091, 89)
Screenshot: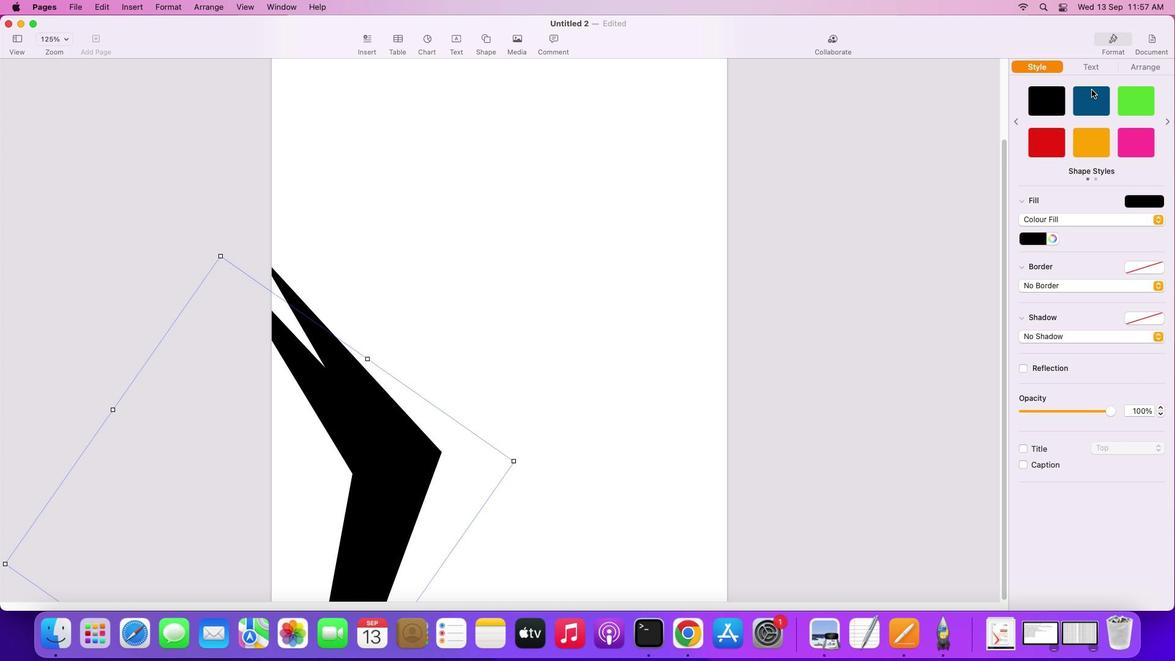
Action: Mouse moved to (405, 460)
Screenshot: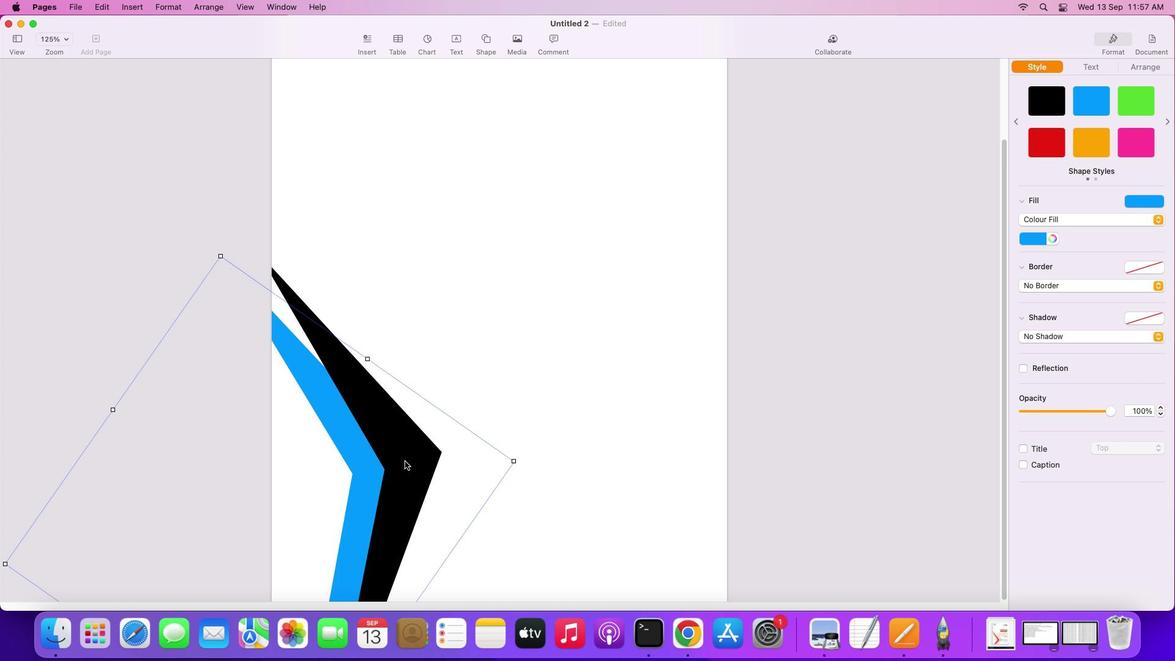 
Action: Mouse pressed left at (405, 460)
Screenshot: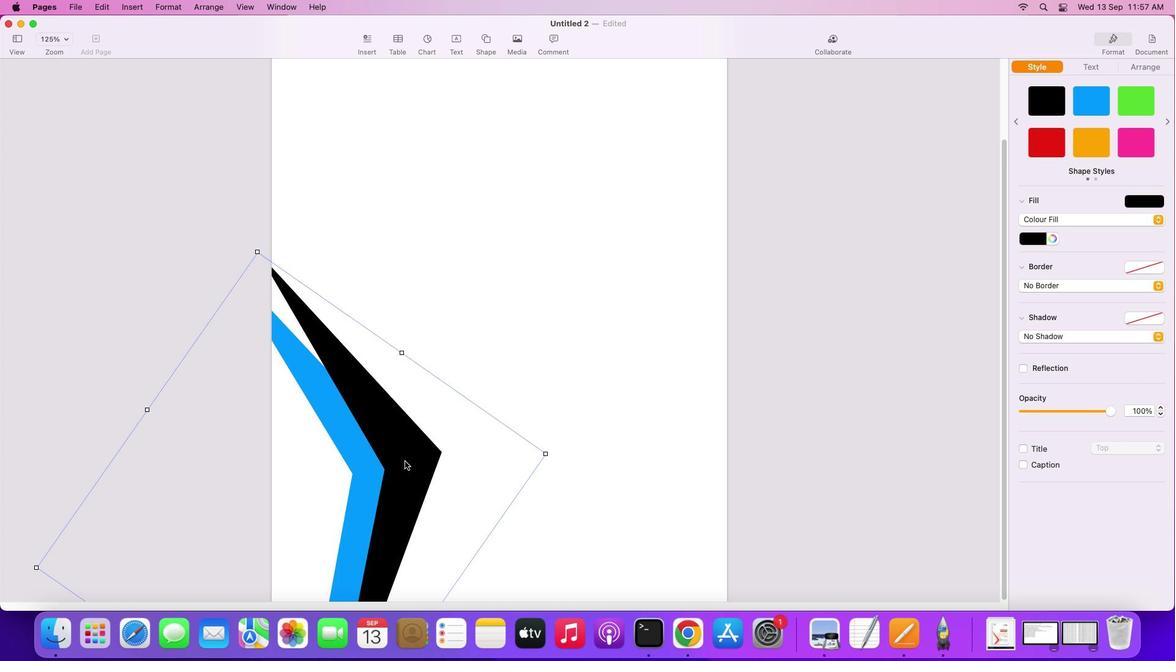 
Action: Mouse moved to (468, 427)
Screenshot: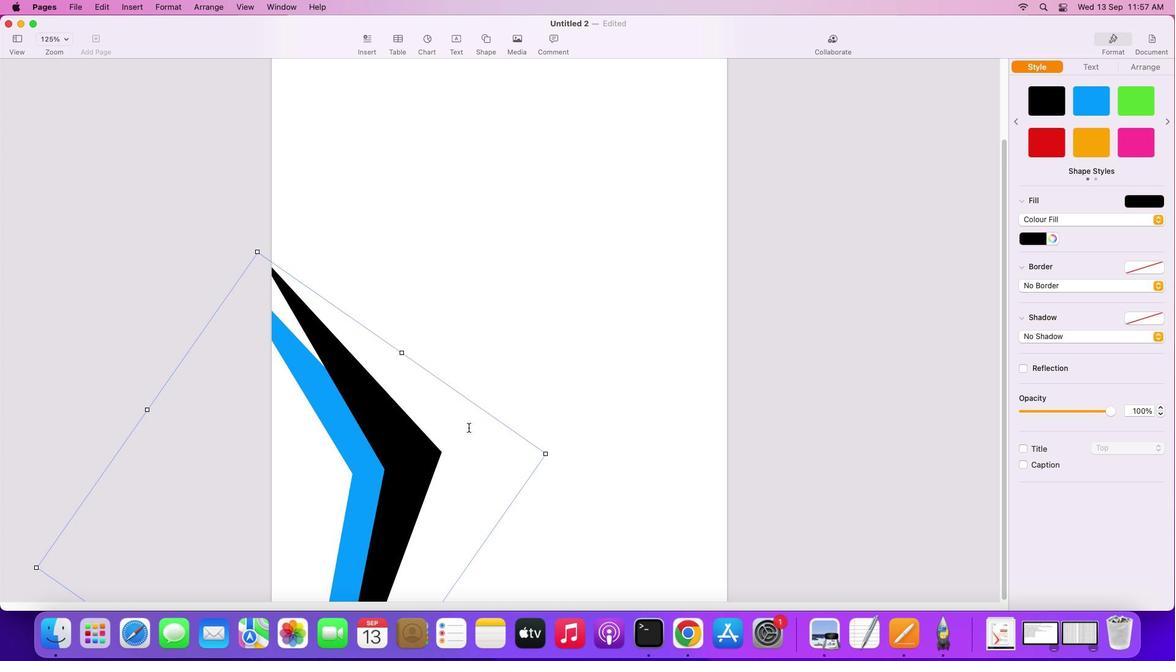 
Action: Mouse pressed left at (468, 427)
Screenshot: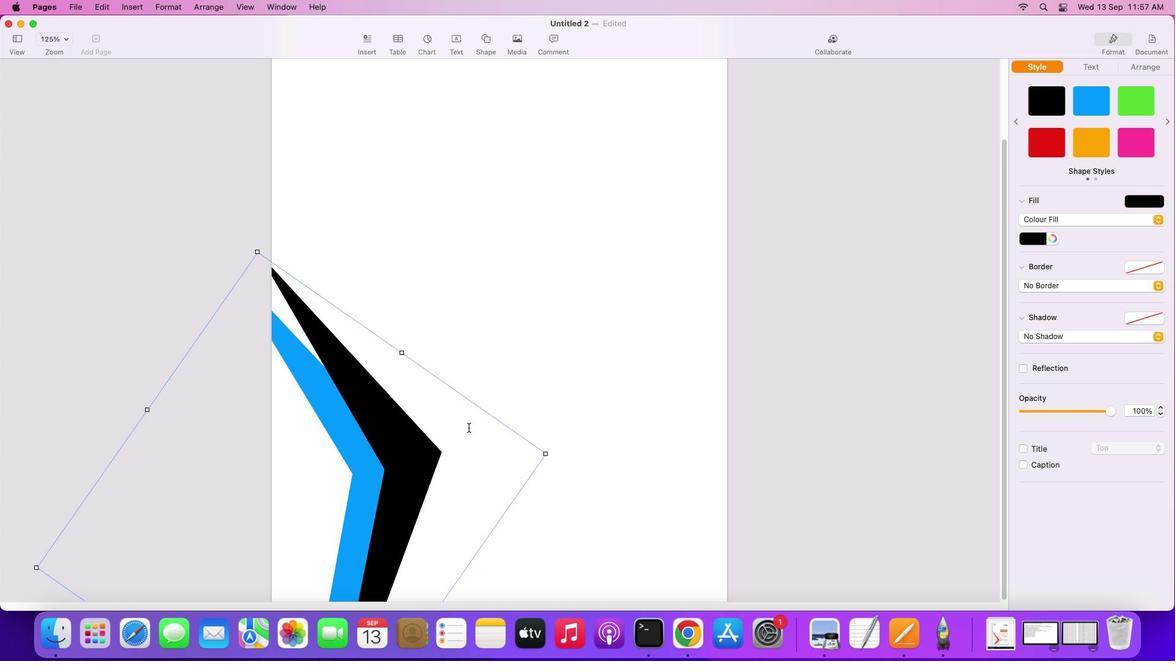 
Action: Mouse moved to (424, 452)
Screenshot: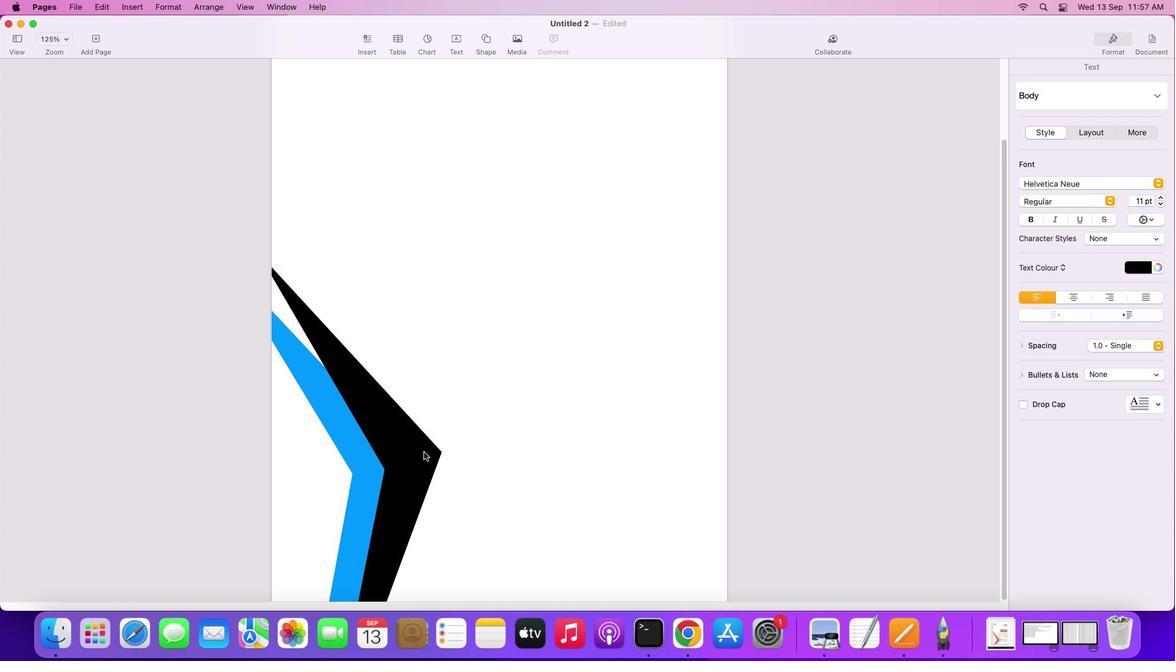 
Action: Mouse pressed left at (424, 452)
Screenshot: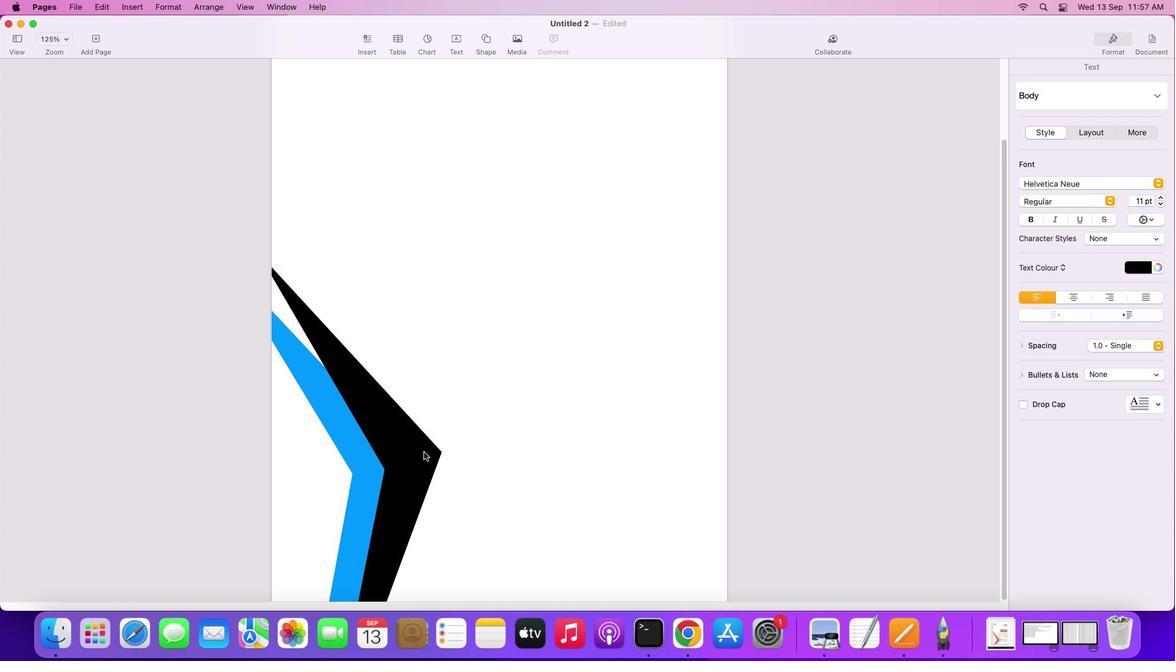 
Action: Key pressed Key.alt
Screenshot: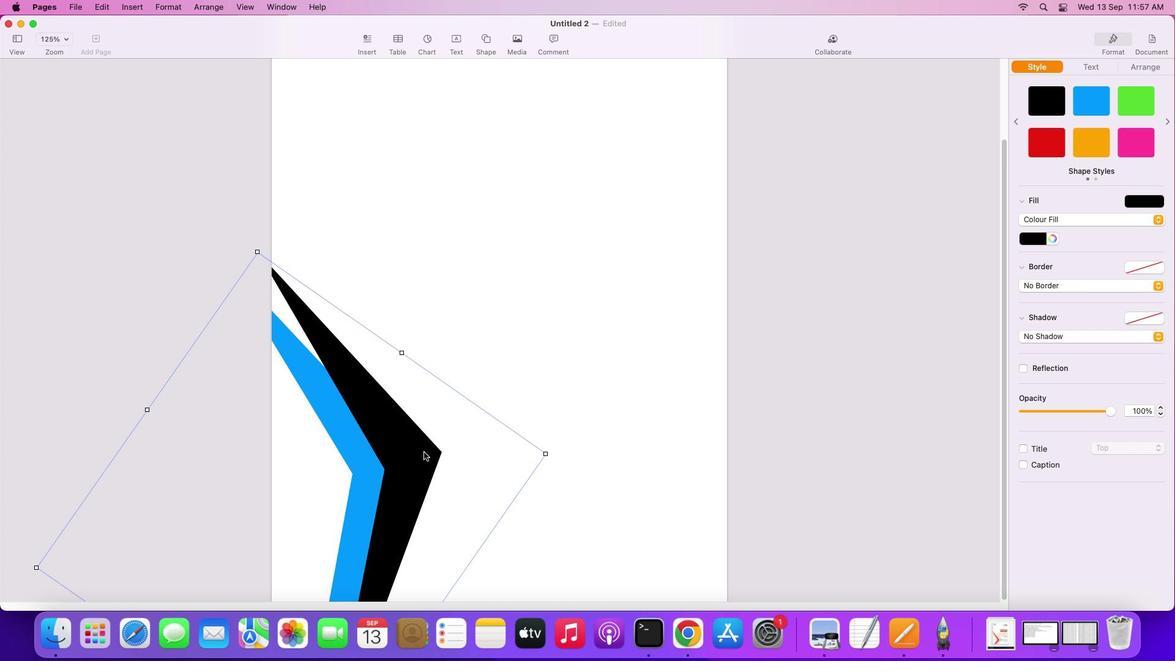 
Action: Mouse pressed left at (424, 452)
Screenshot: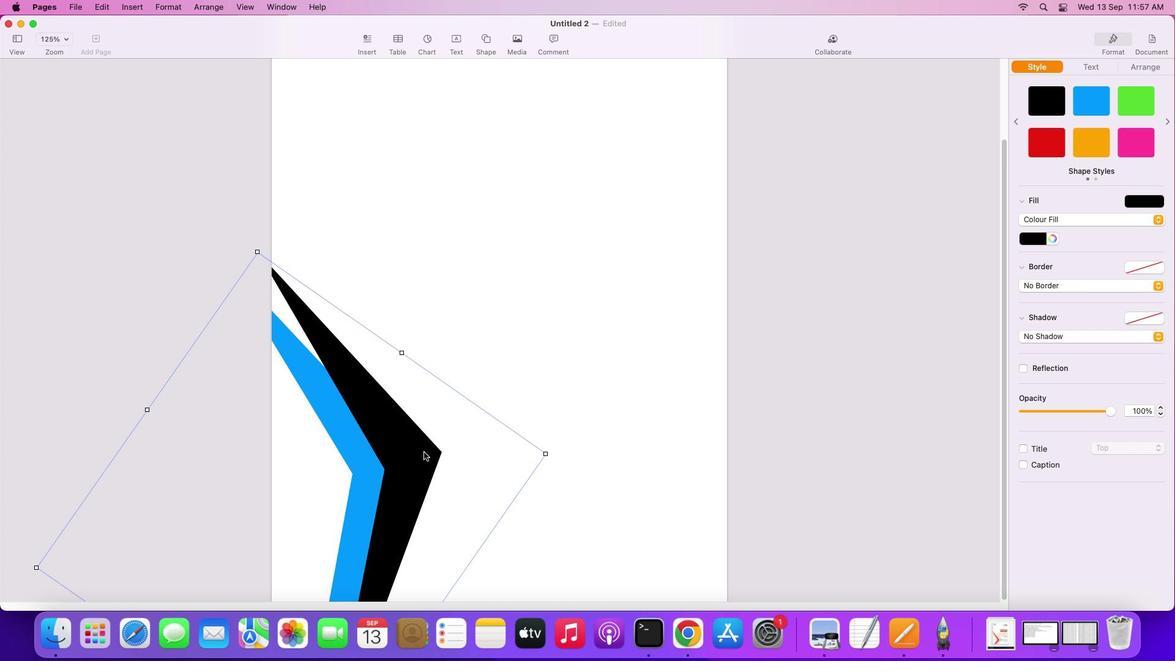 
Action: Mouse moved to (508, 550)
Screenshot: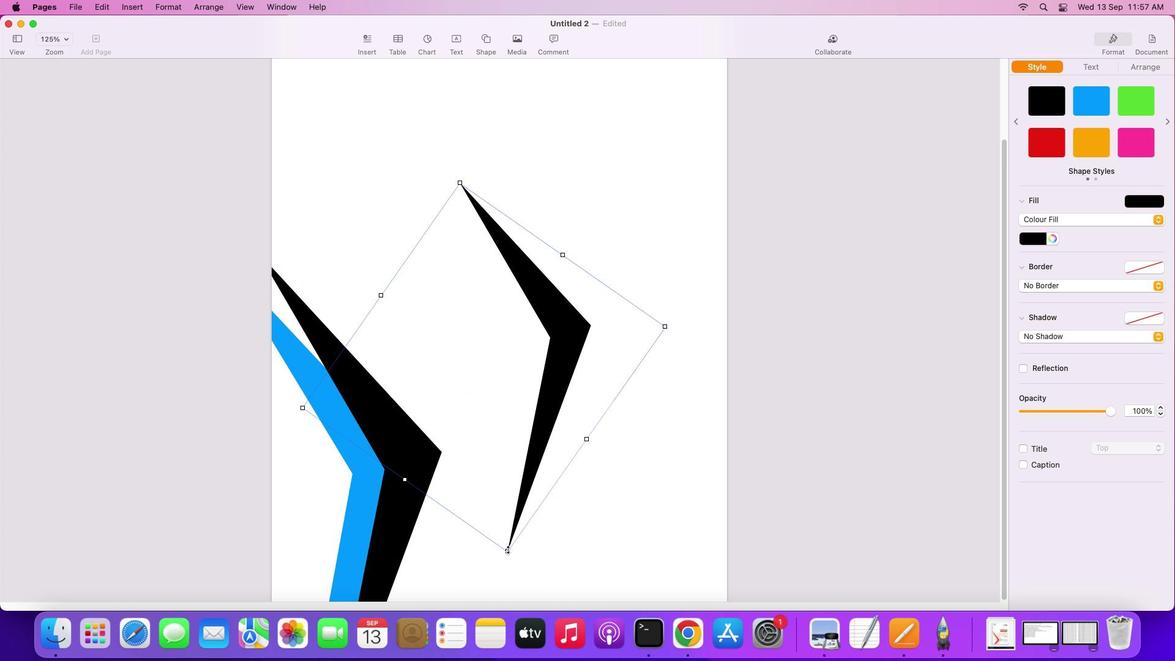 
Action: Mouse pressed left at (508, 550)
Screenshot: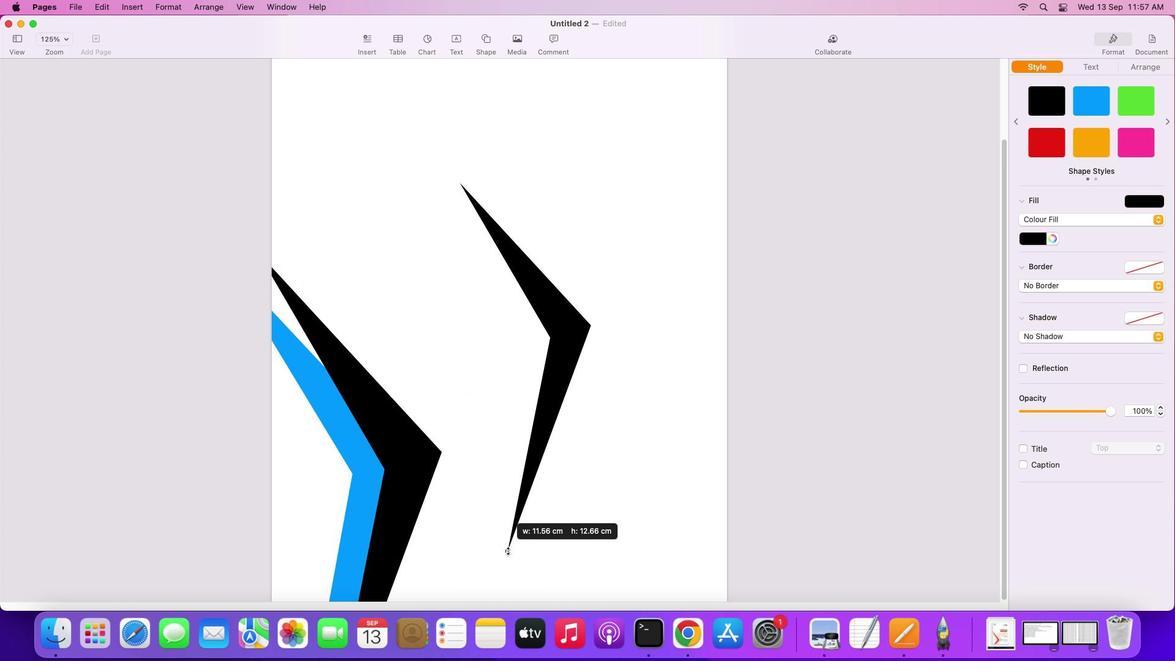
Action: Mouse moved to (458, 179)
Screenshot: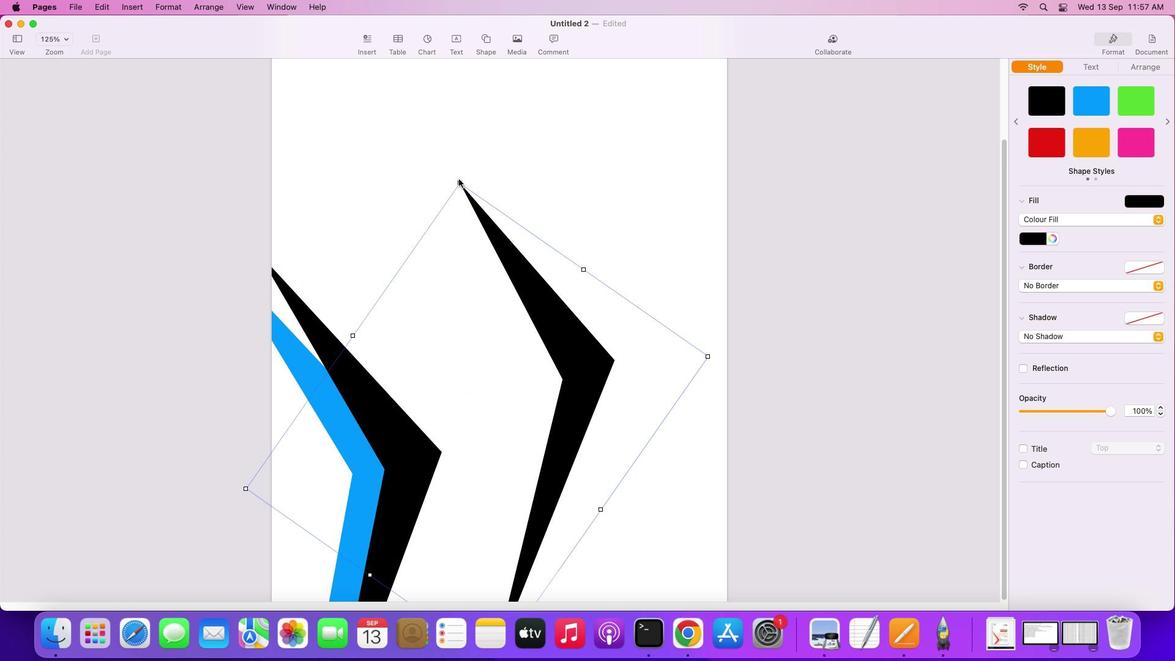 
Action: Mouse pressed left at (458, 179)
Screenshot: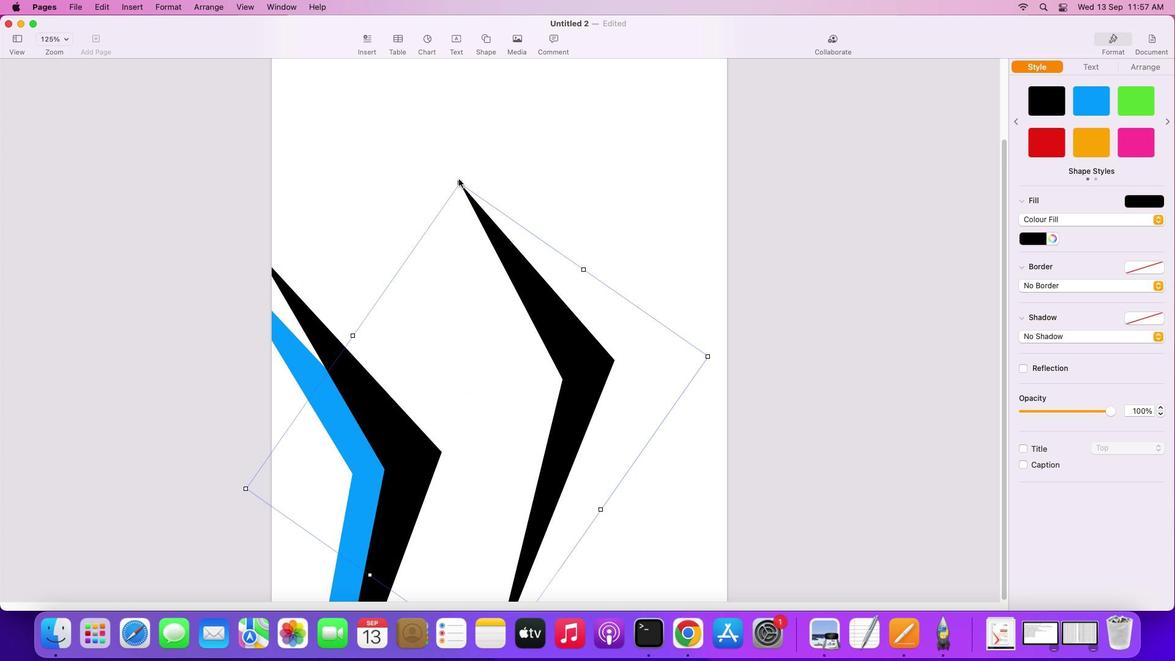 
Action: Mouse moved to (460, 183)
Screenshot: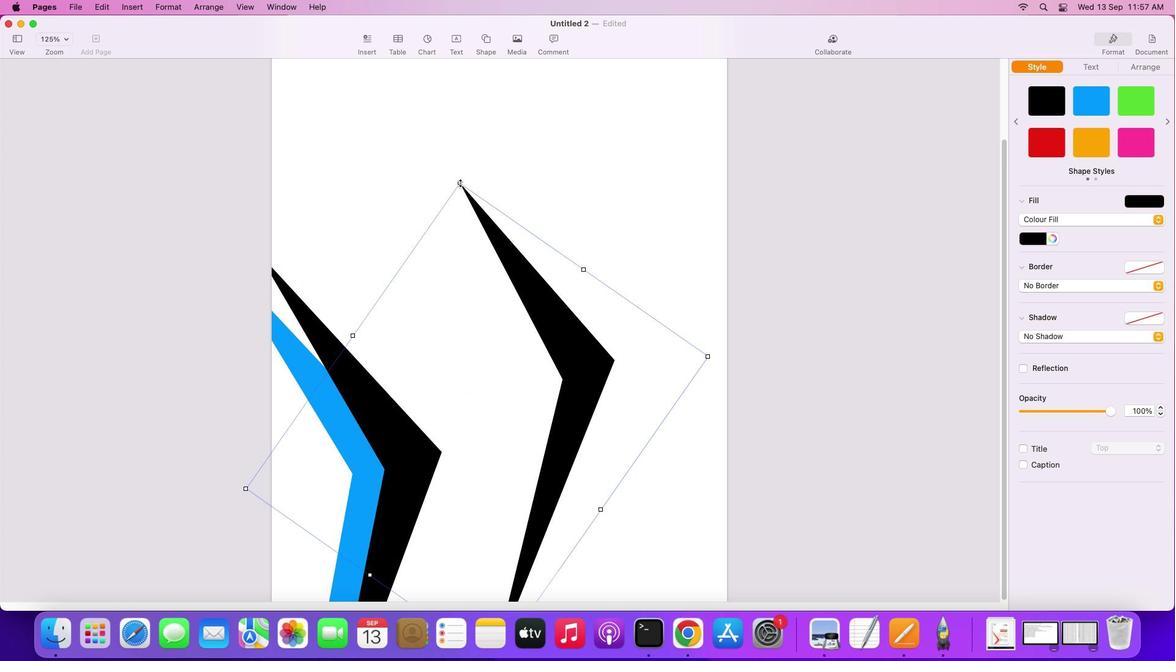 
Action: Mouse pressed left at (460, 183)
Screenshot: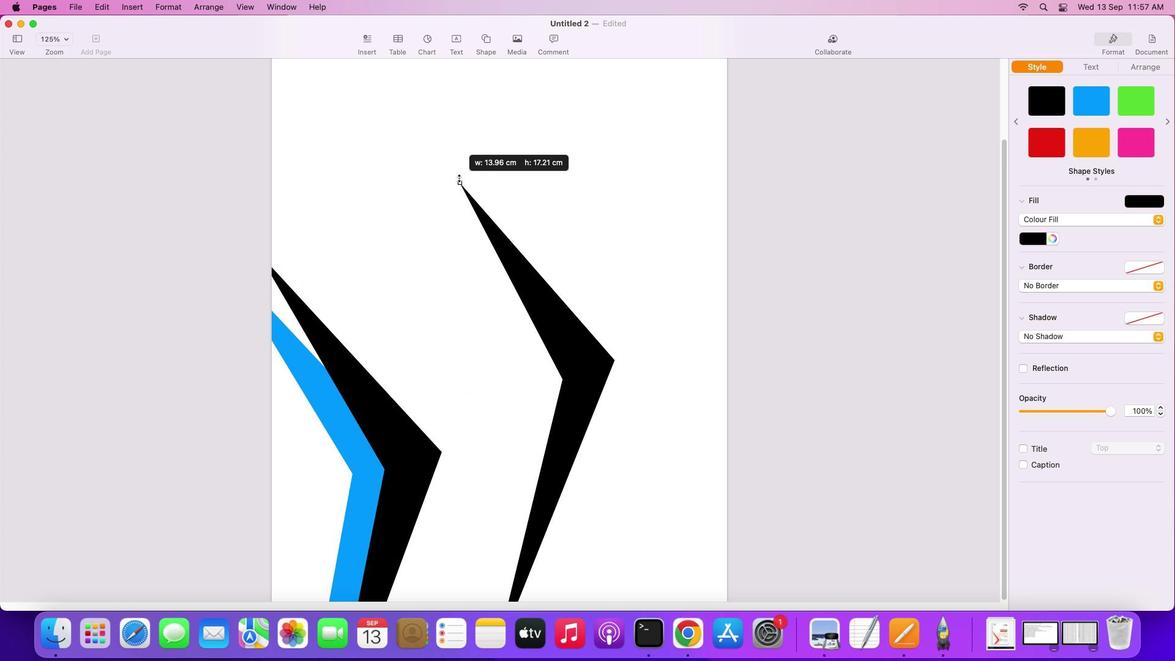
Action: Mouse moved to (585, 323)
Screenshot: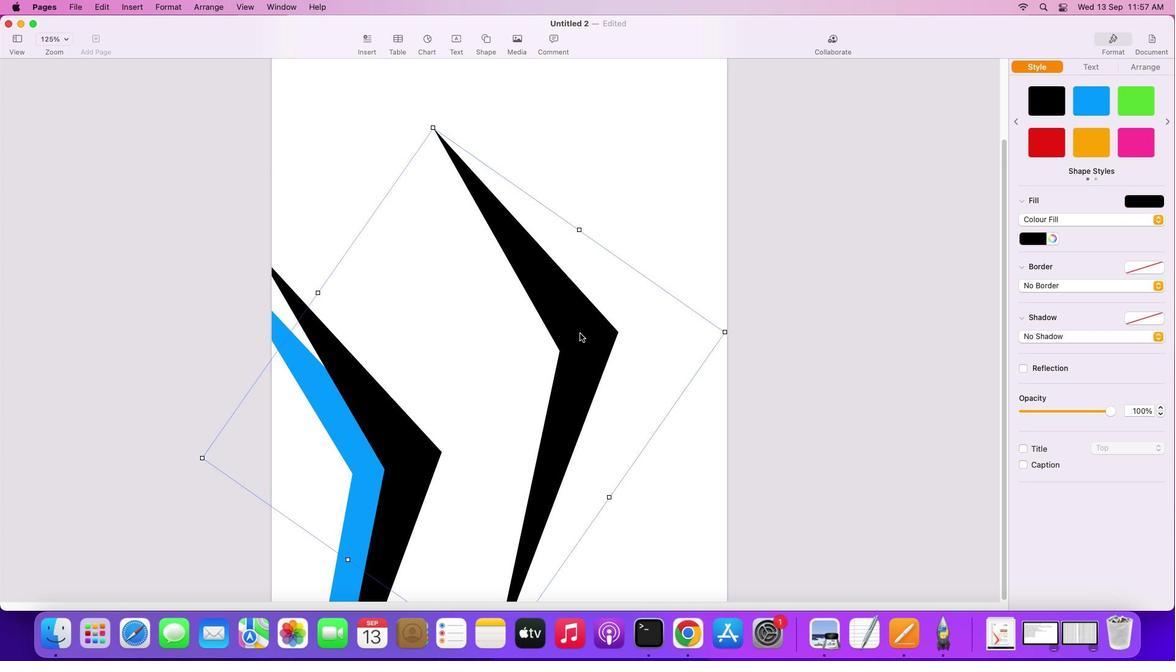 
Action: Mouse pressed left at (585, 323)
Screenshot: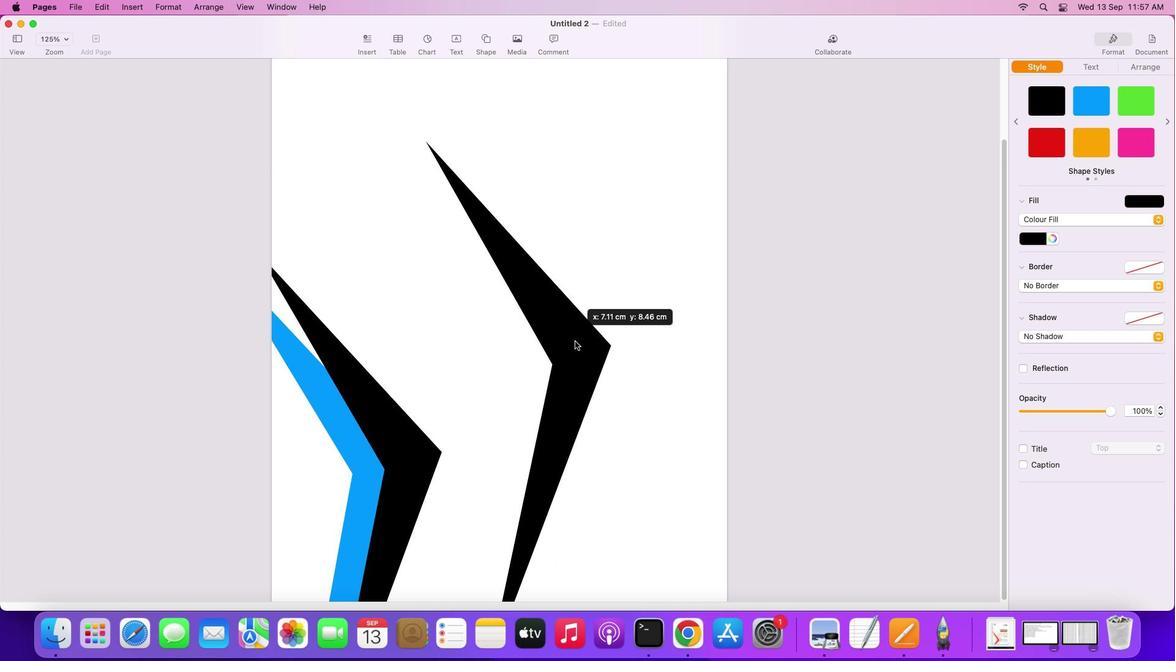 
Action: Mouse moved to (1133, 66)
Screenshot: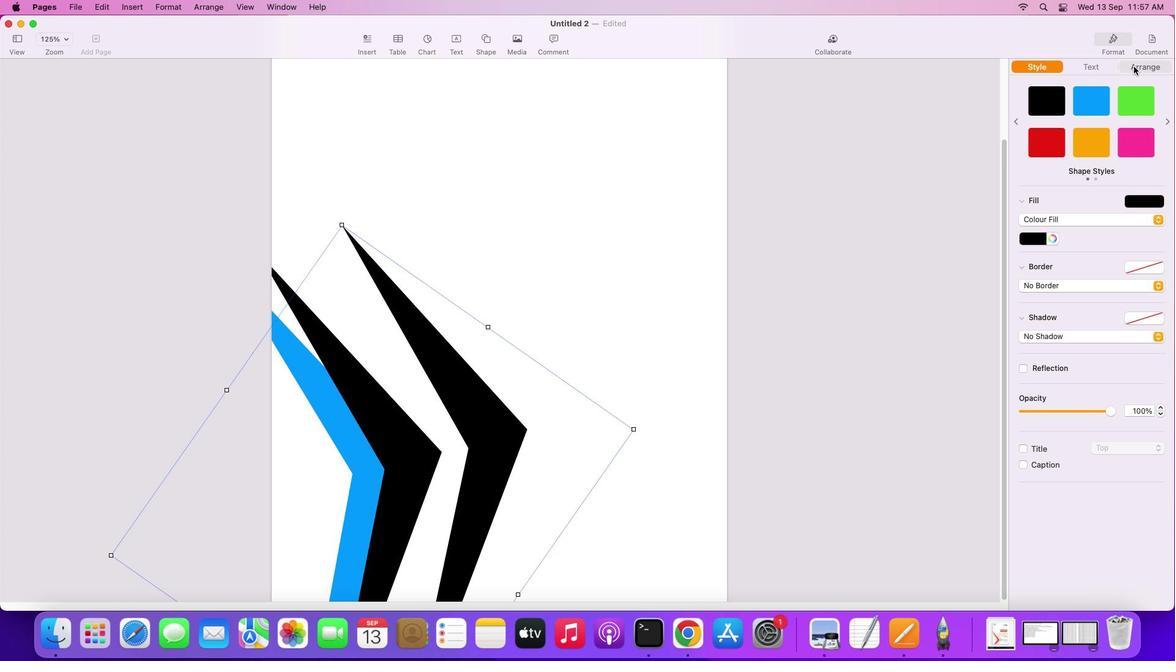 
Action: Mouse pressed left at (1133, 66)
Screenshot: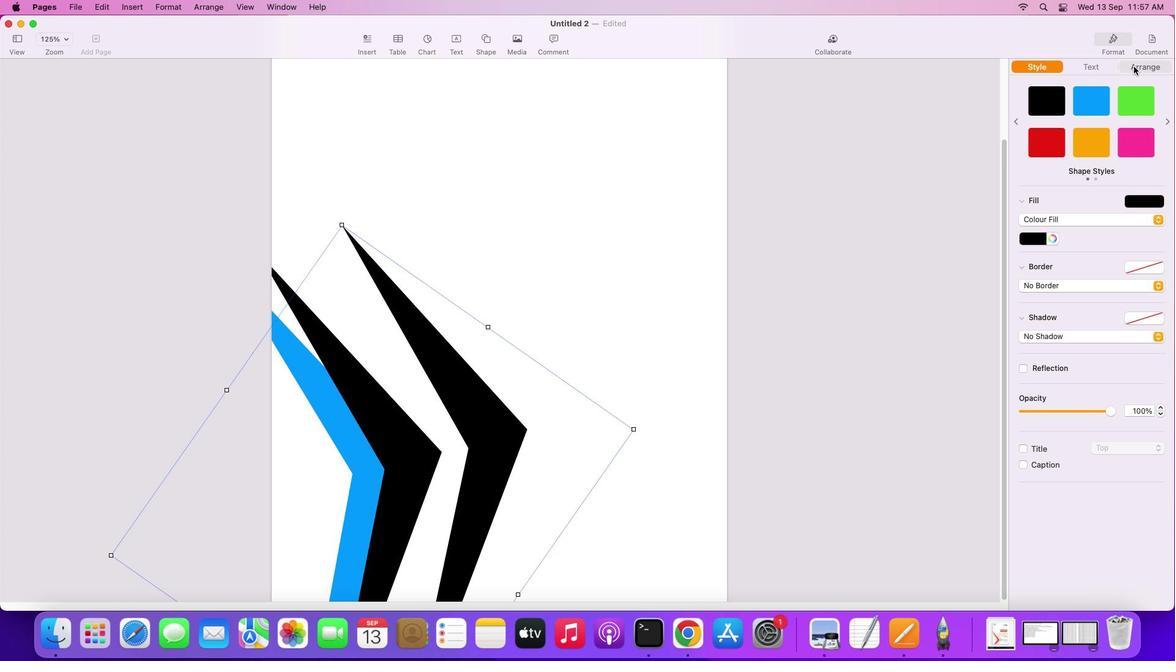 
Action: Mouse moved to (1106, 377)
Screenshot: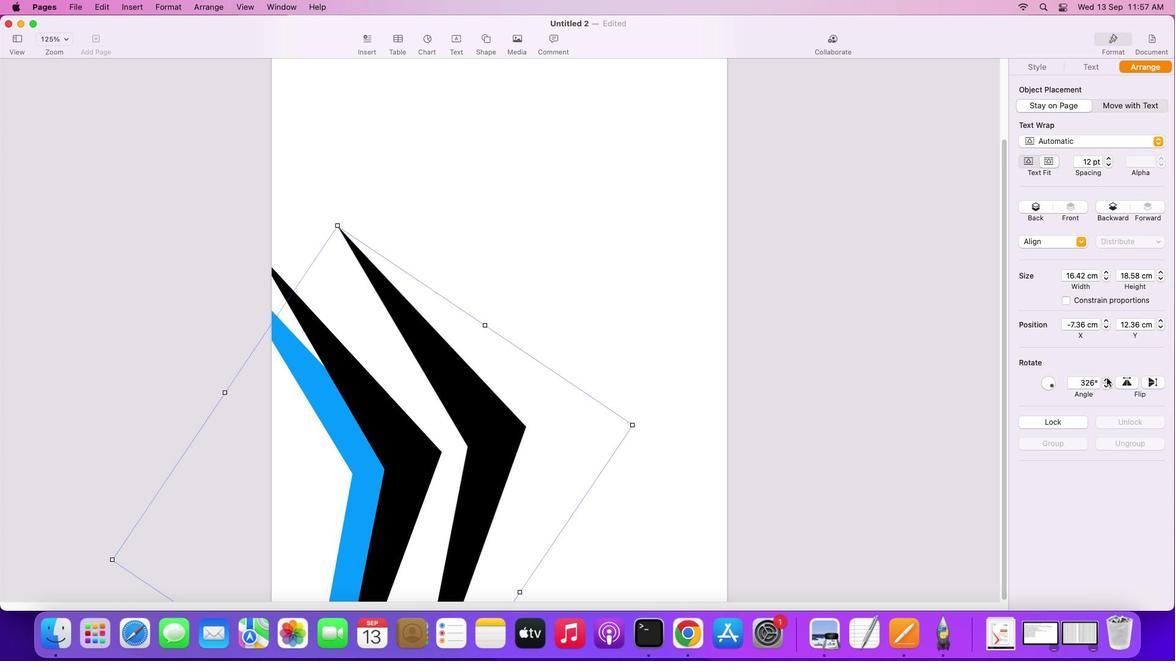 
Action: Mouse pressed left at (1106, 377)
Screenshot: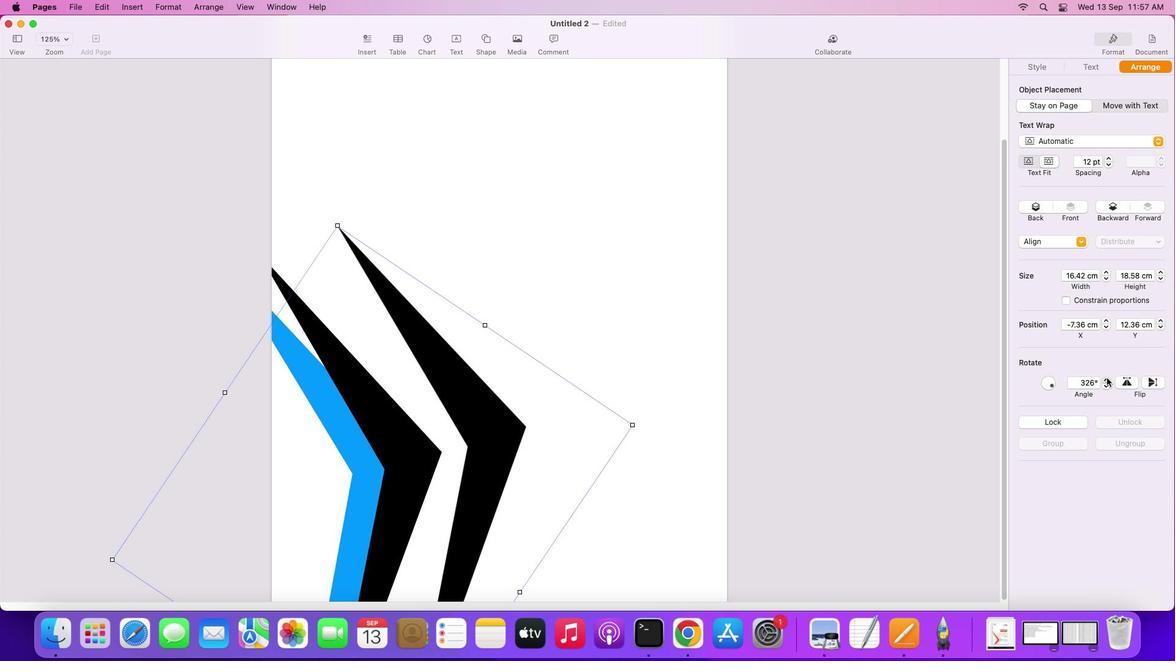 
Action: Mouse moved to (1106, 385)
Screenshot: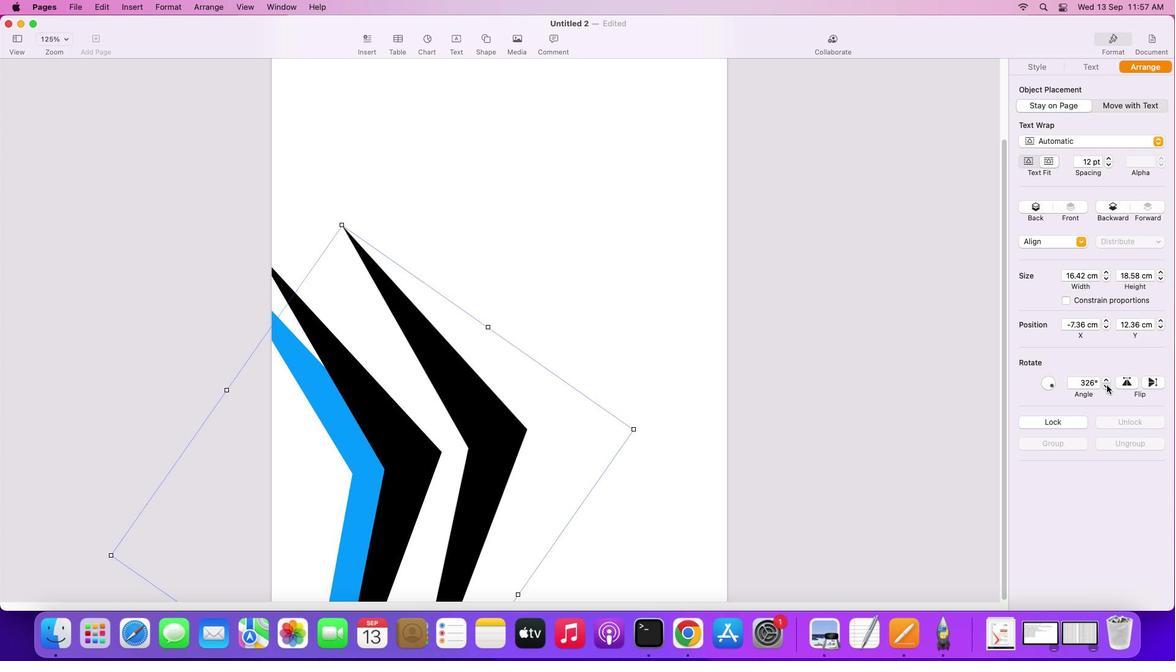 
Action: Mouse pressed left at (1106, 385)
Screenshot: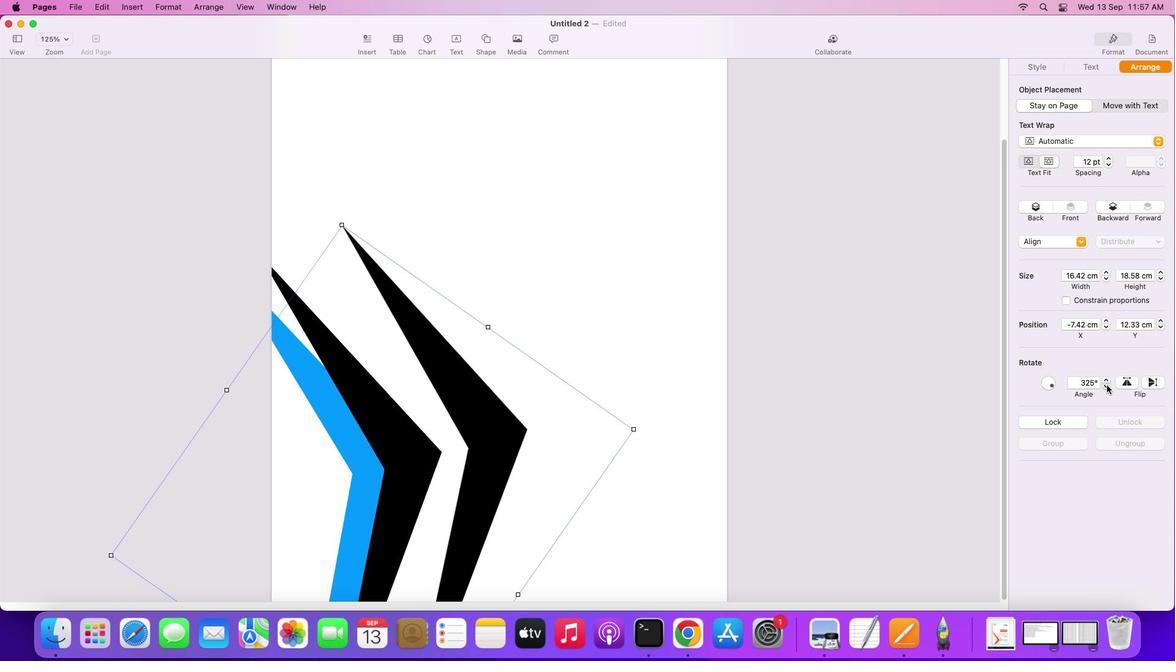 
Action: Mouse pressed left at (1106, 385)
Screenshot: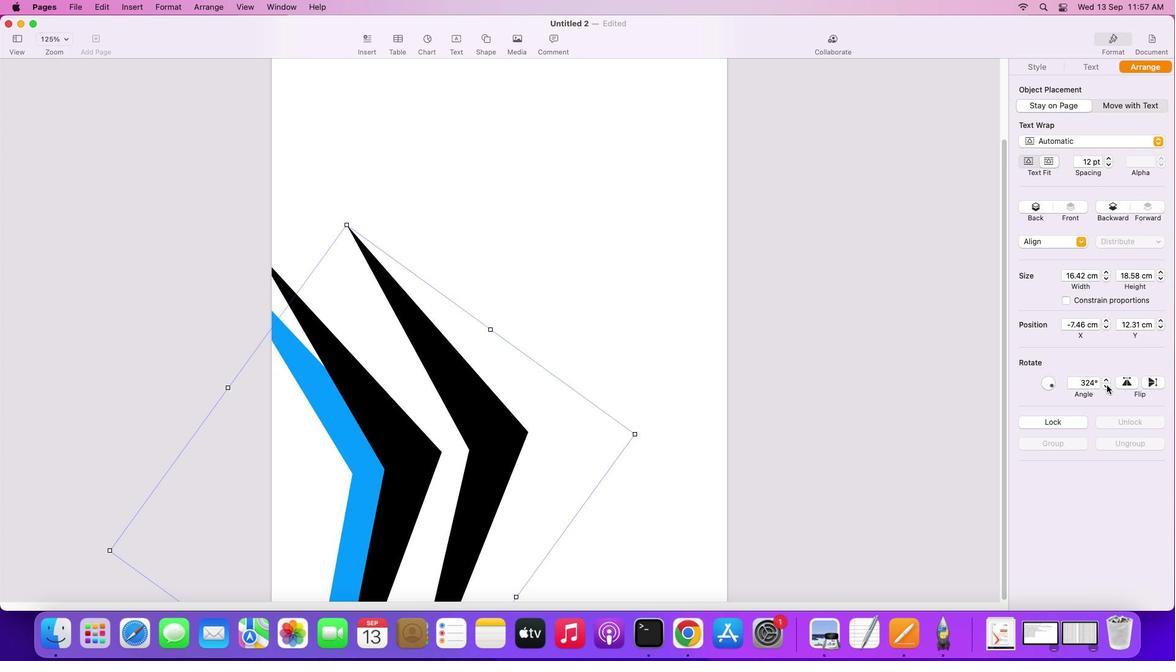 
Action: Mouse pressed left at (1106, 385)
Screenshot: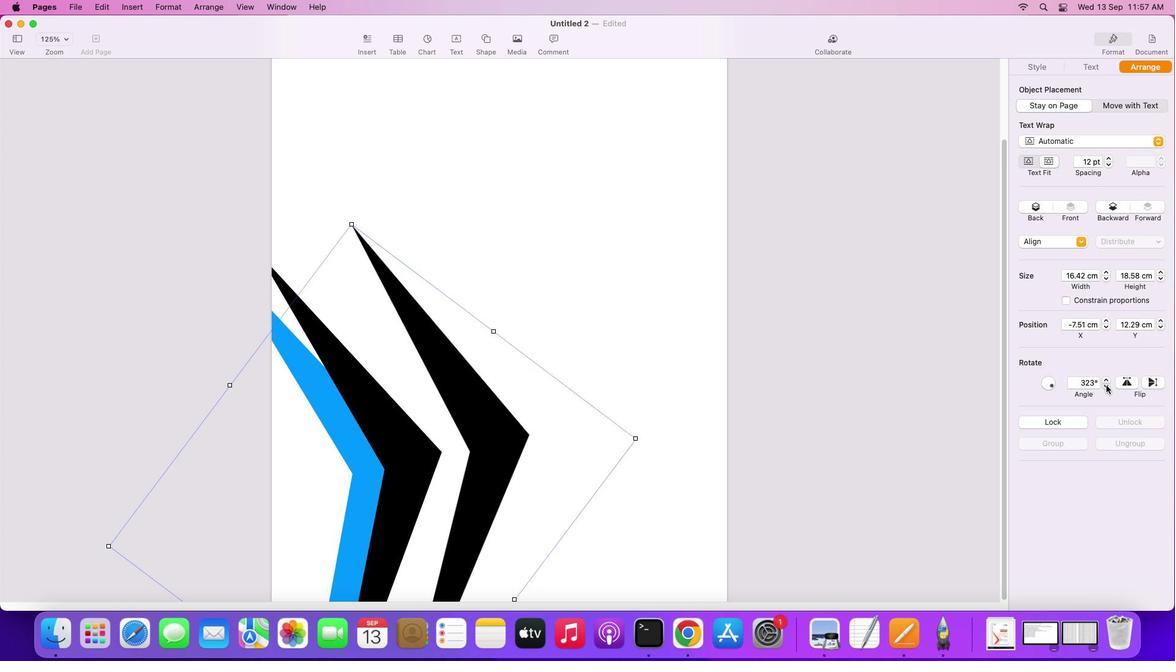 
Action: Mouse moved to (1103, 377)
Screenshot: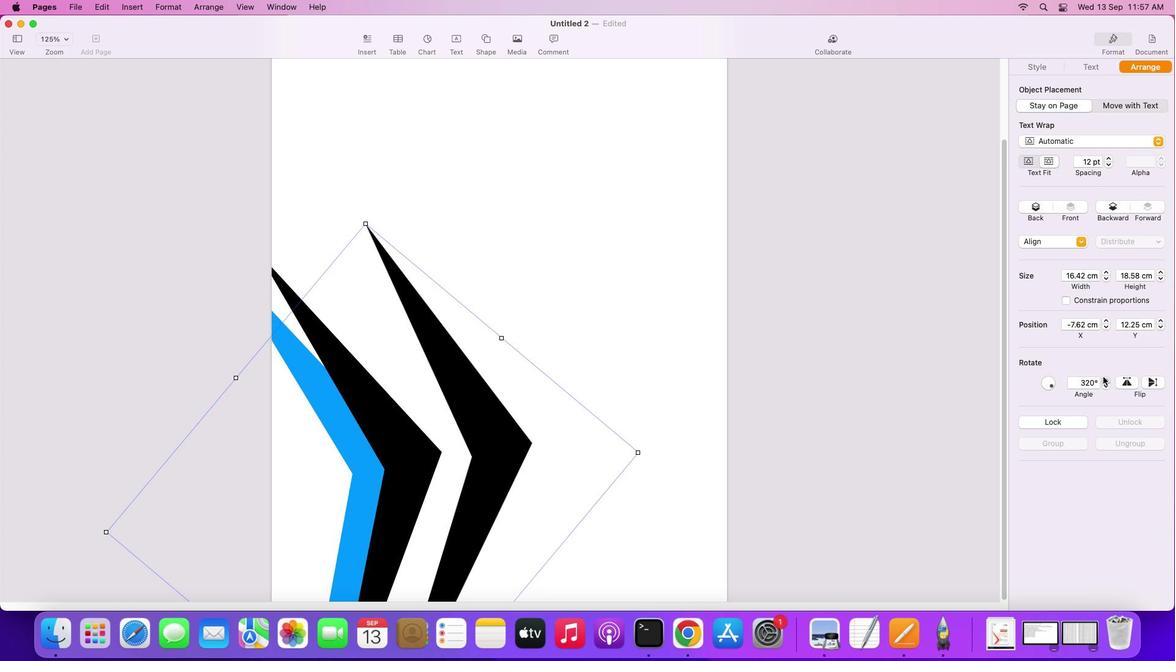 
Action: Mouse pressed left at (1103, 377)
Screenshot: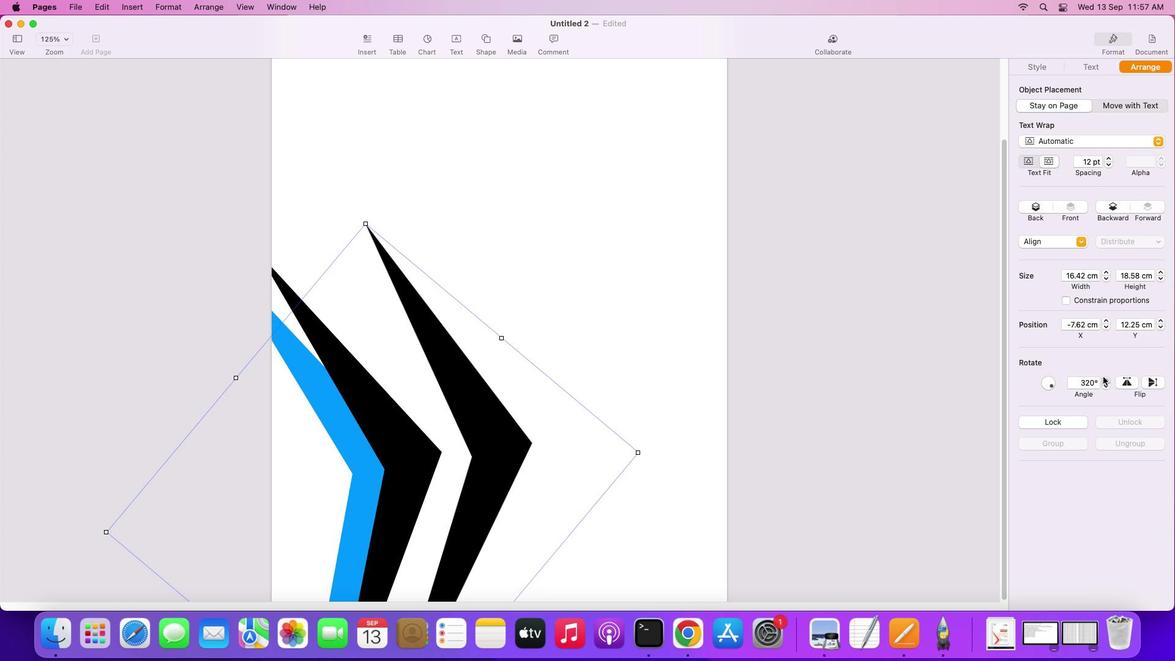 
Action: Mouse moved to (372, 463)
Screenshot: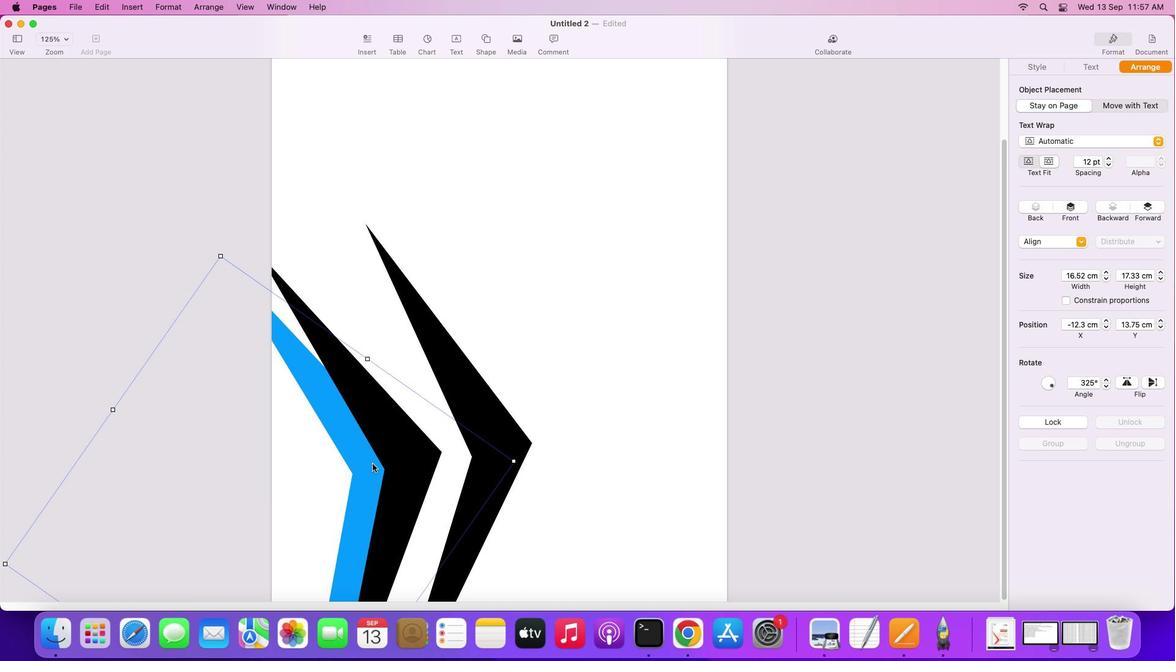 
Action: Mouse pressed left at (372, 463)
Screenshot: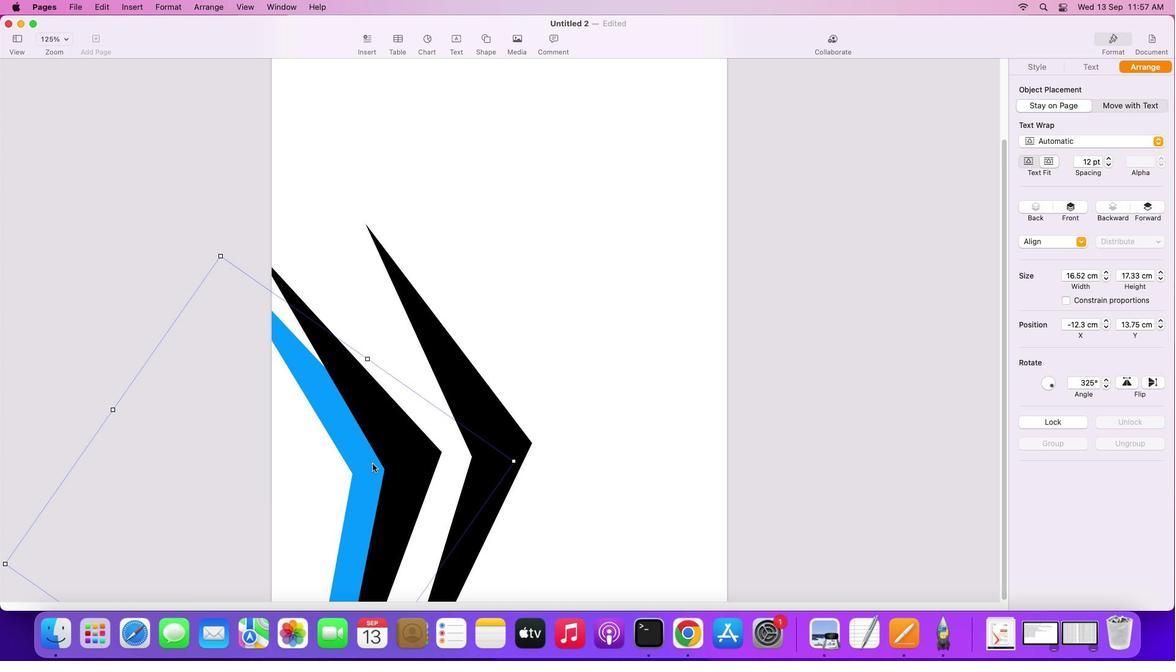
Action: Mouse moved to (1106, 385)
Screenshot: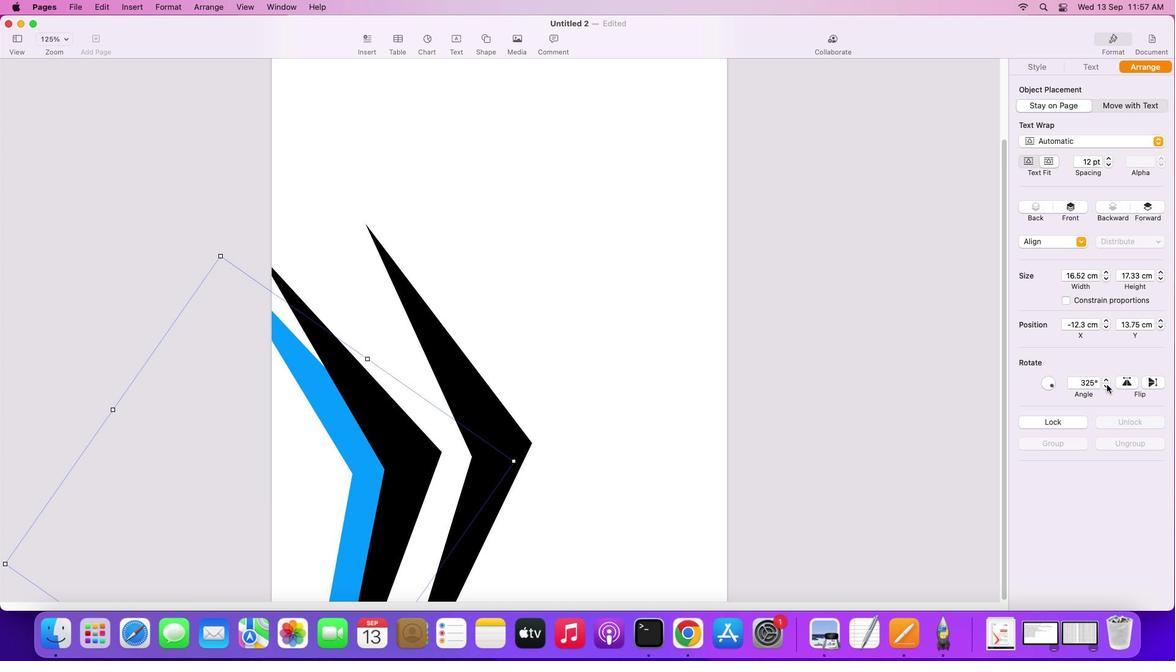 
Action: Mouse pressed left at (1106, 385)
Screenshot: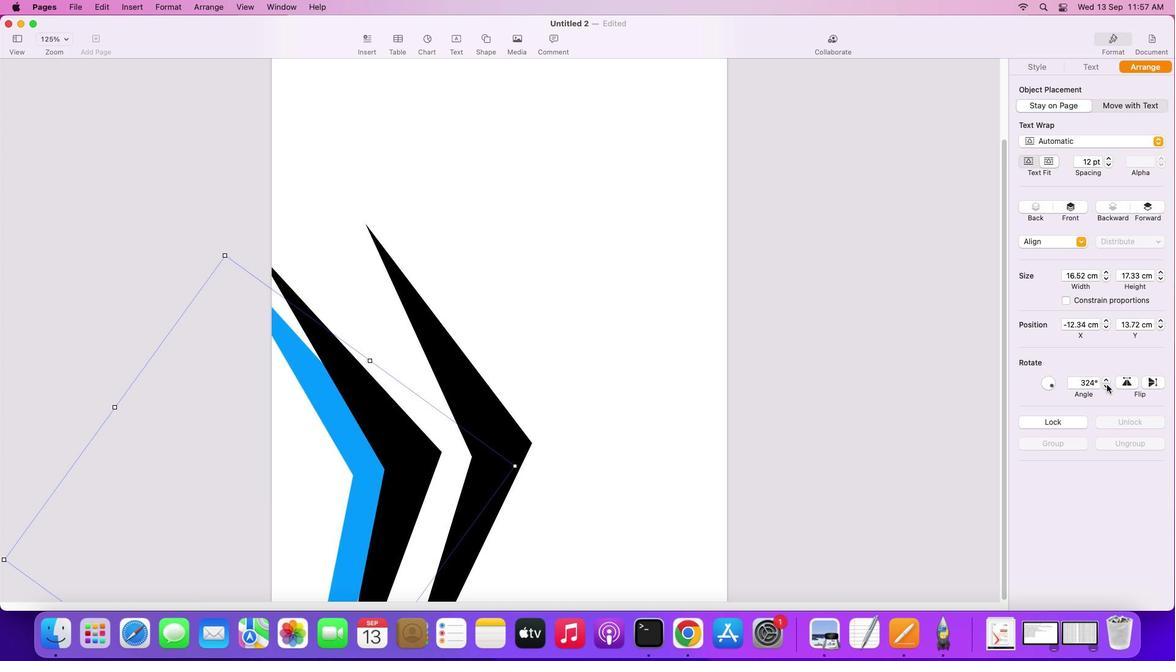
Action: Mouse pressed left at (1106, 385)
Screenshot: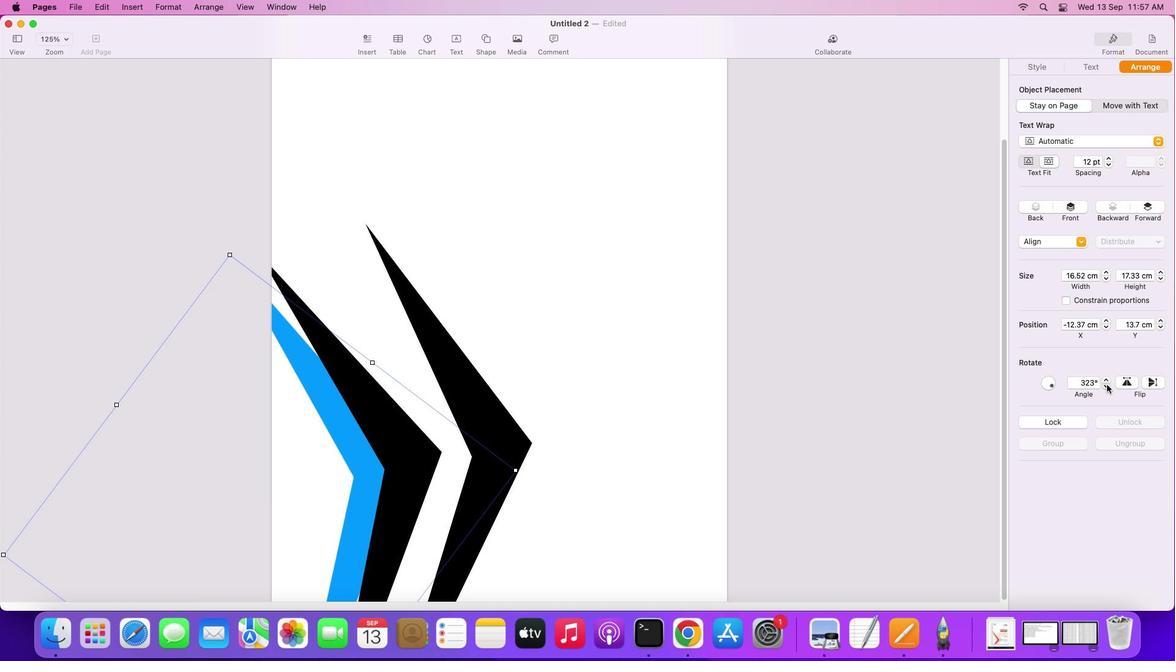 
Action: Mouse pressed left at (1106, 385)
Screenshot: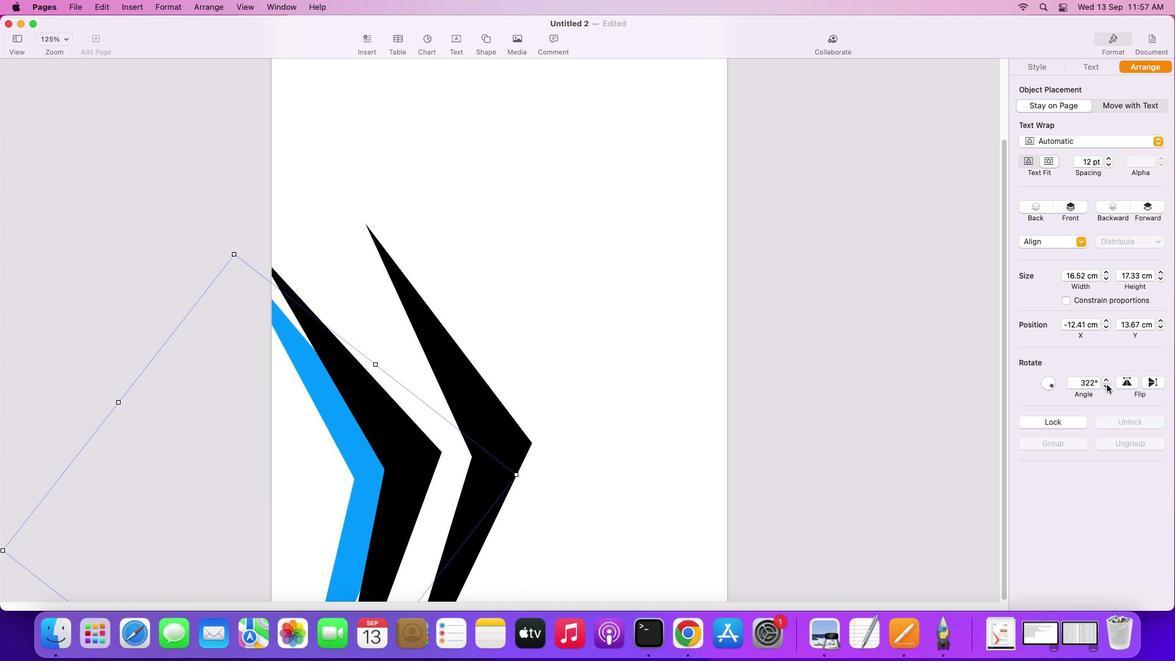 
Action: Mouse pressed left at (1106, 385)
Screenshot: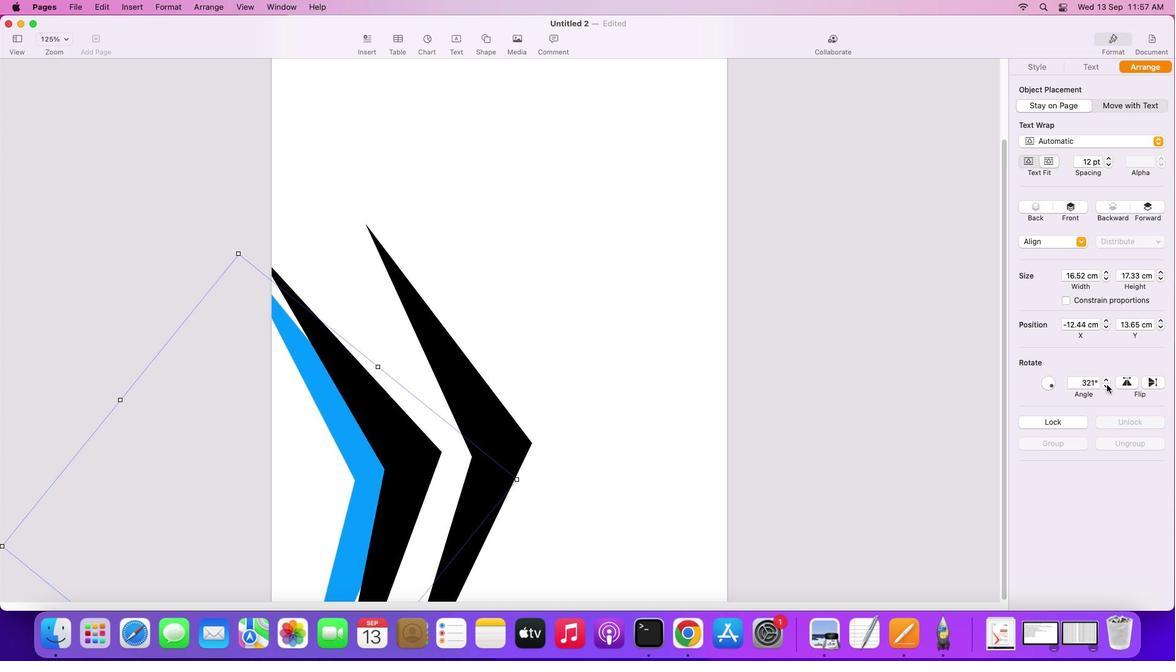 
Action: Mouse pressed left at (1106, 385)
Screenshot: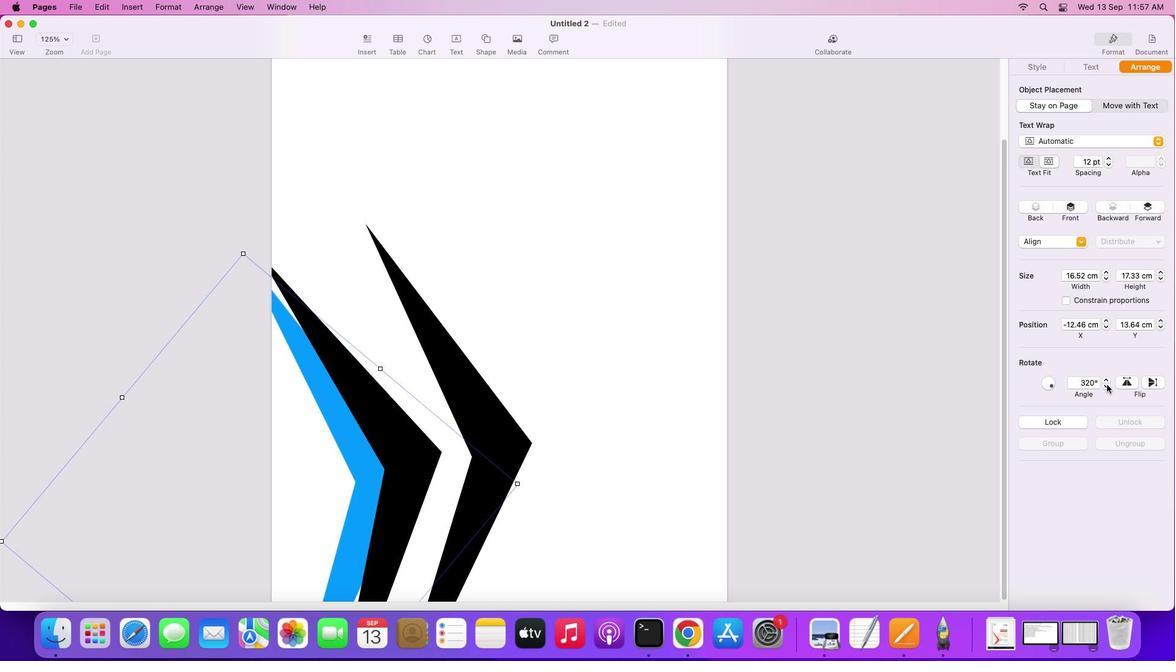 
Action: Mouse moved to (424, 459)
Screenshot: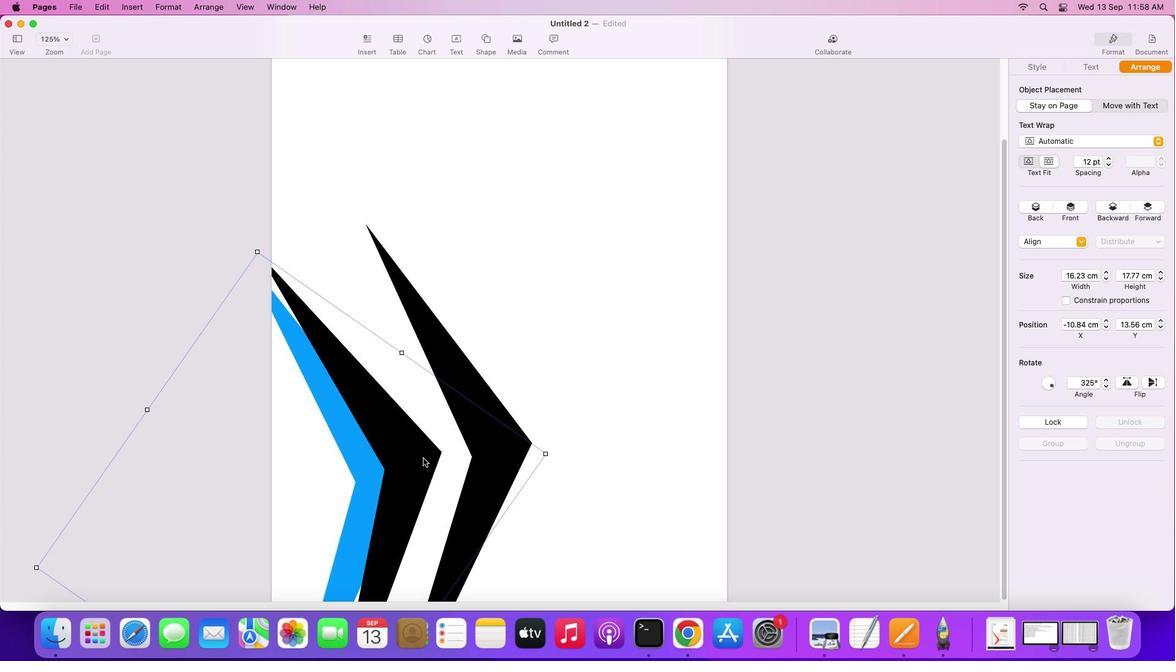 
Action: Mouse pressed left at (424, 459)
Screenshot: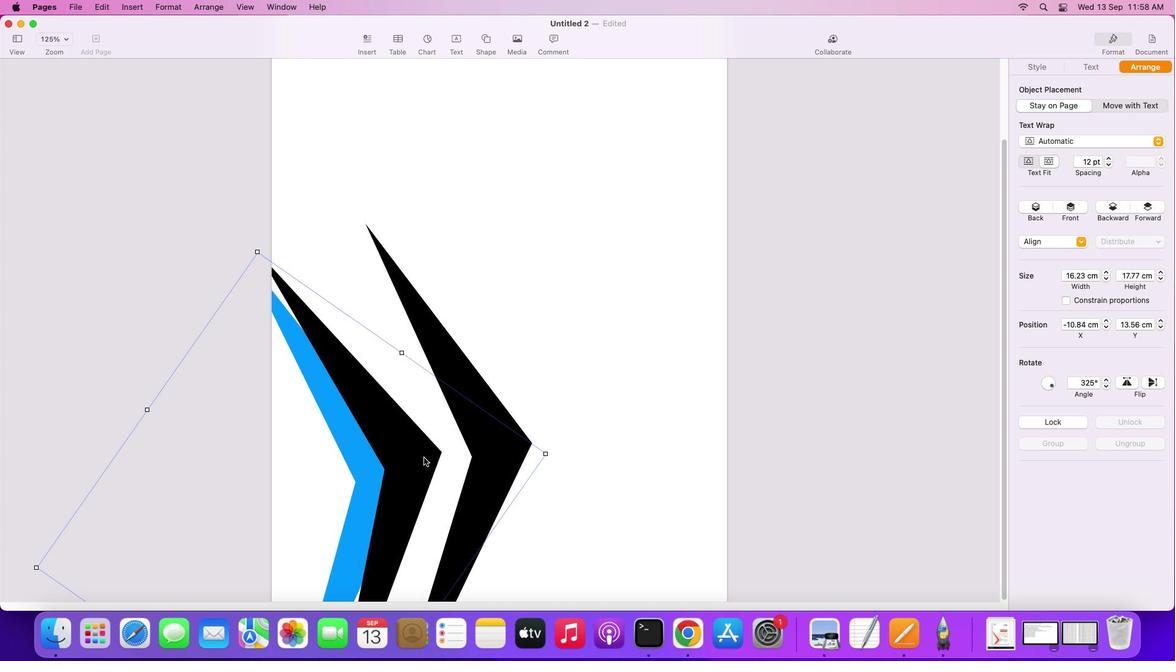 
Action: Mouse moved to (1106, 383)
Screenshot: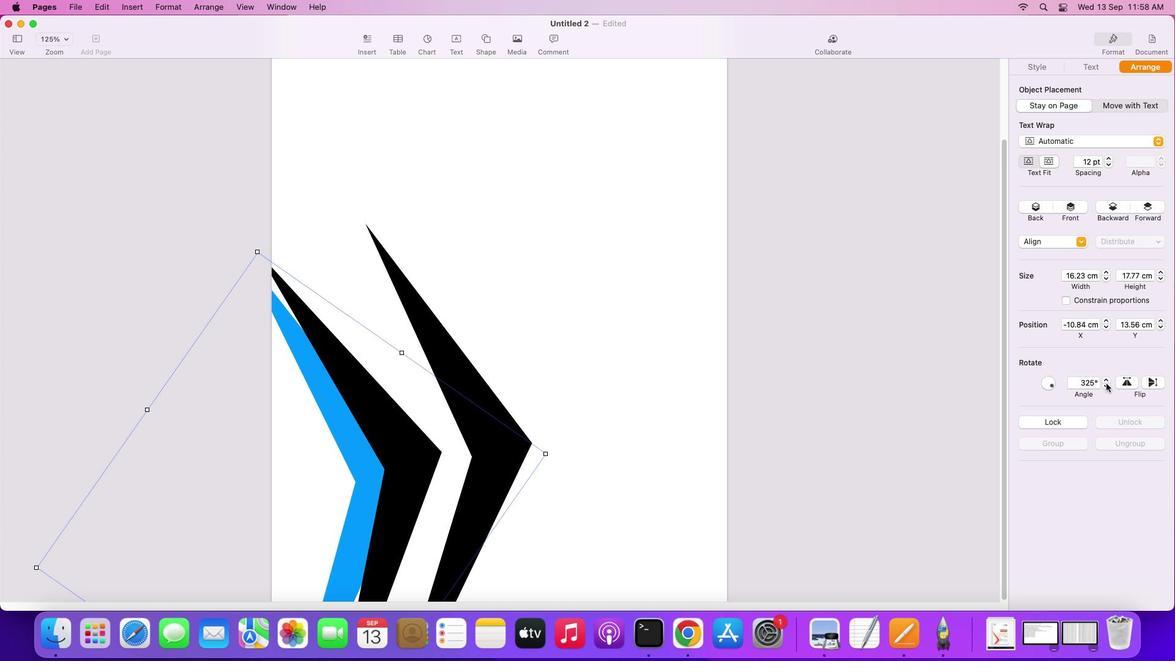 
Action: Mouse pressed left at (1106, 383)
Screenshot: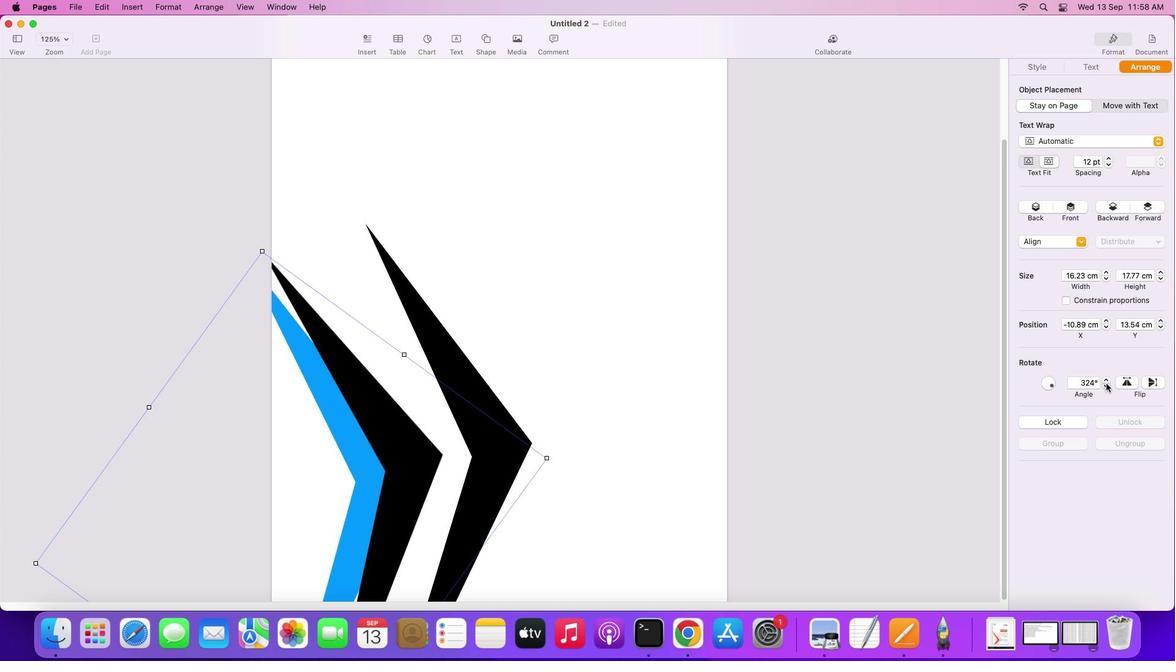 
Action: Mouse pressed left at (1106, 383)
Screenshot: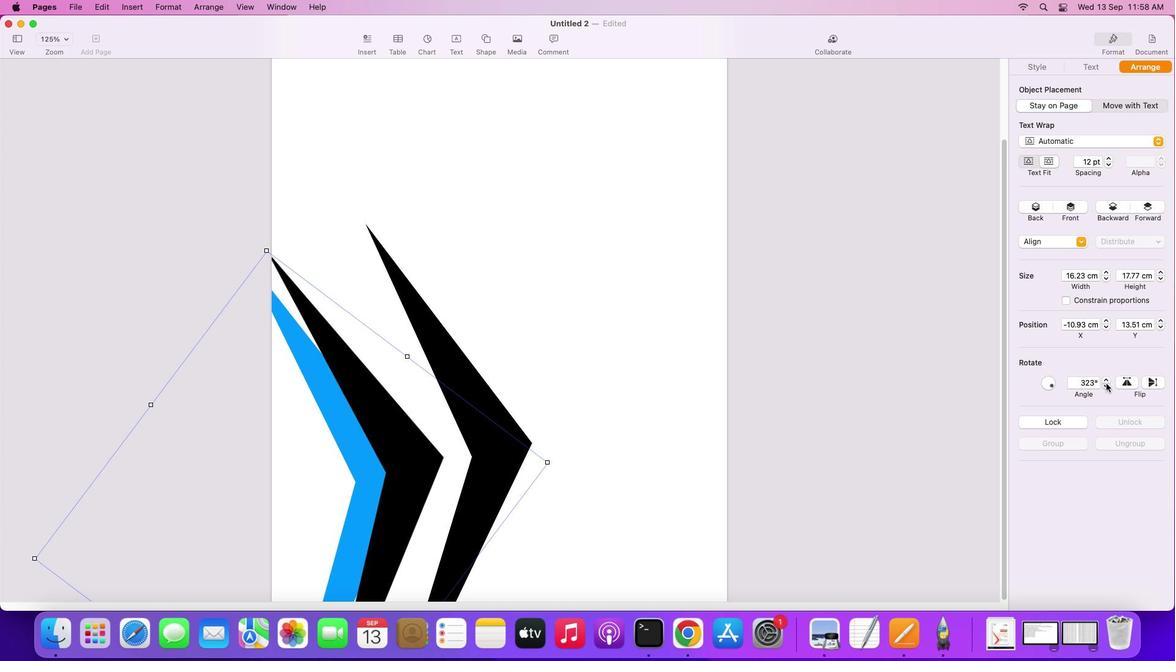 
Action: Mouse pressed left at (1106, 383)
Screenshot: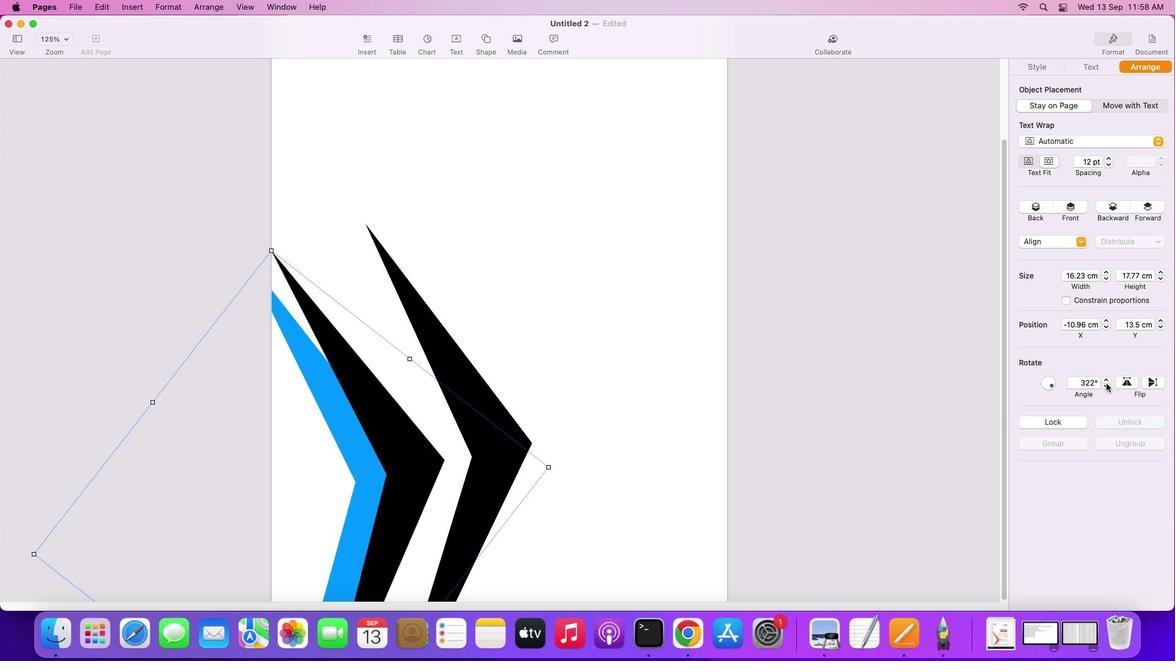 
Action: Mouse pressed left at (1106, 383)
Screenshot: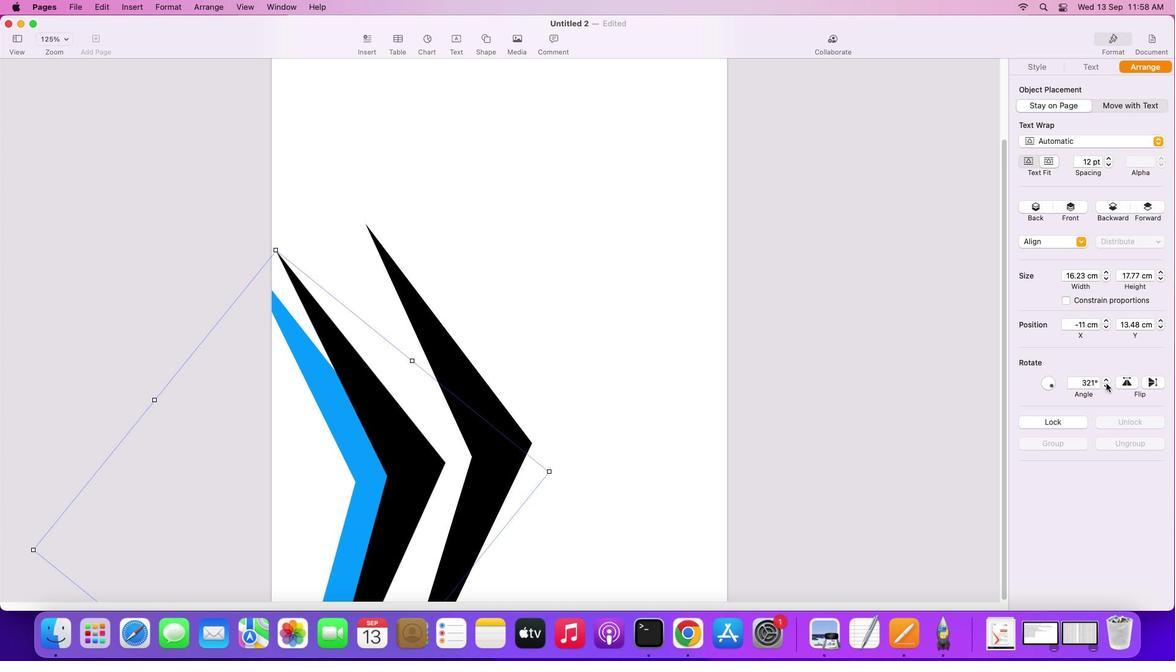 
Action: Mouse pressed left at (1106, 383)
Screenshot: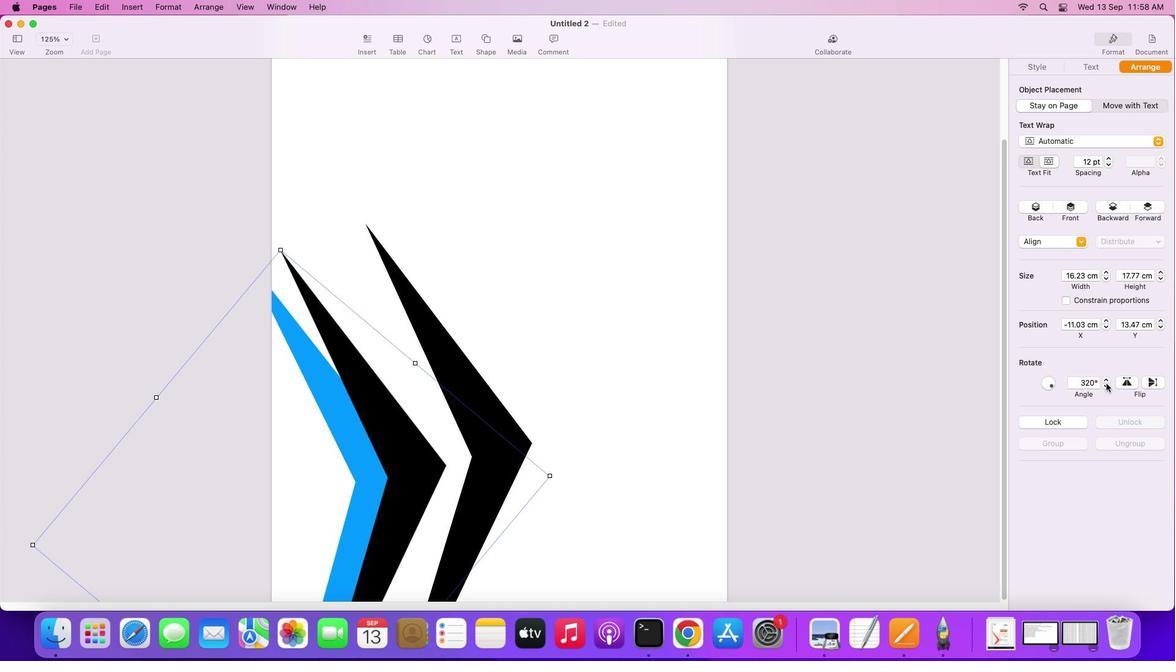 
Action: Mouse moved to (481, 457)
Screenshot: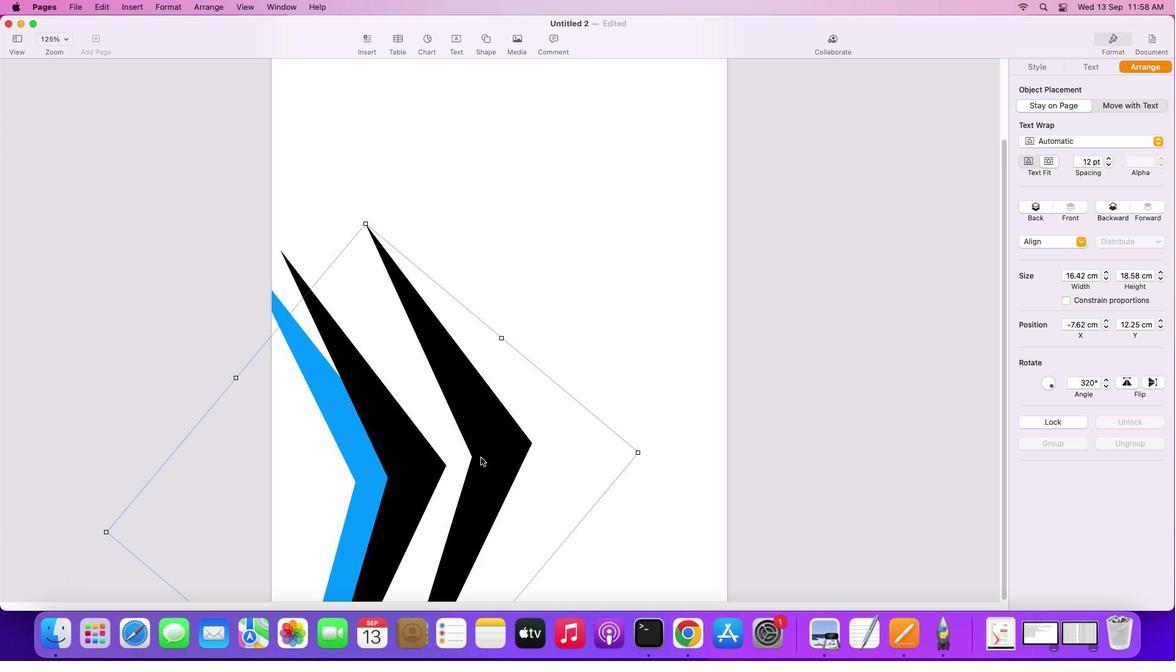 
Action: Mouse pressed left at (481, 457)
Screenshot: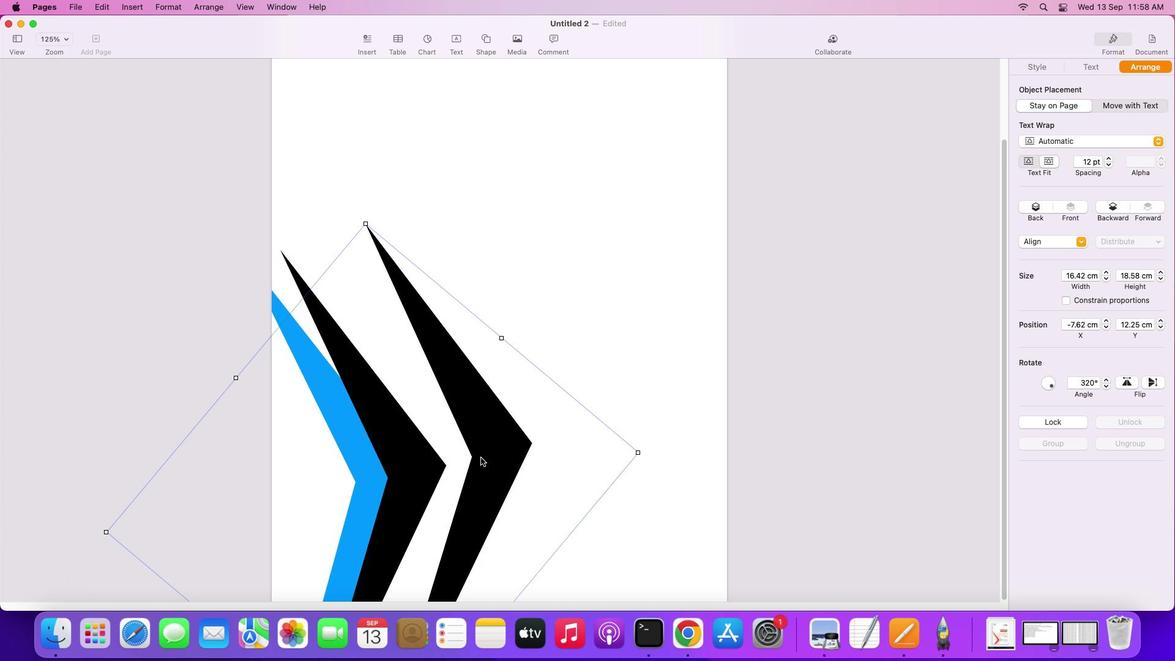 
Action: Mouse moved to (580, 481)
Screenshot: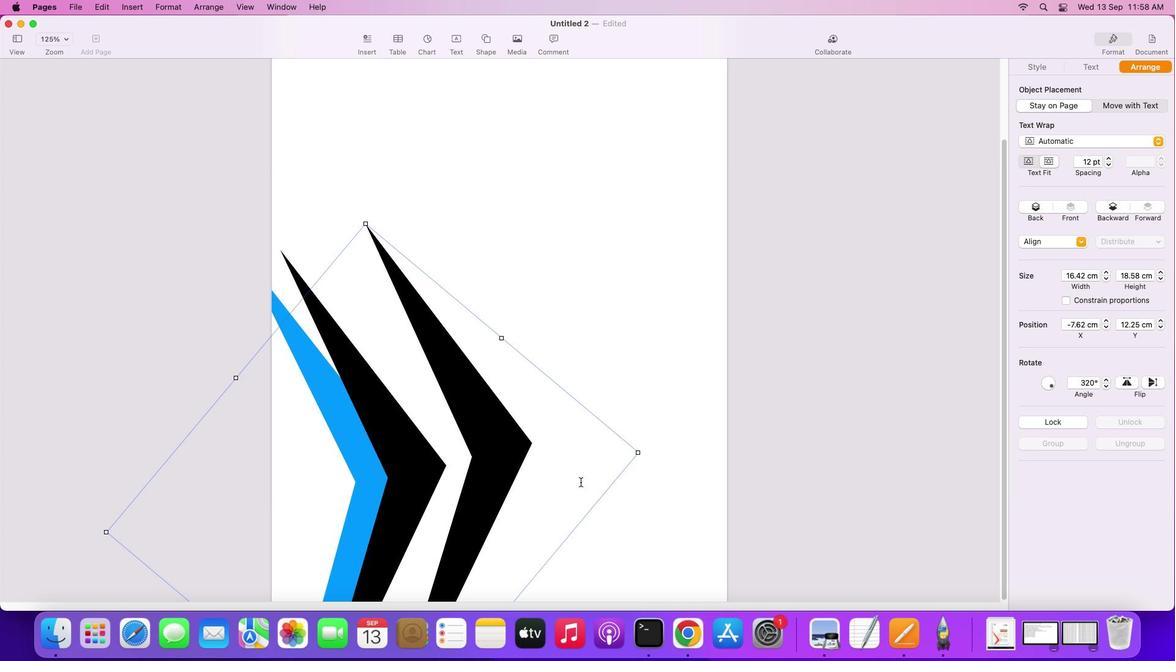 
Action: Mouse pressed left at (580, 481)
Screenshot: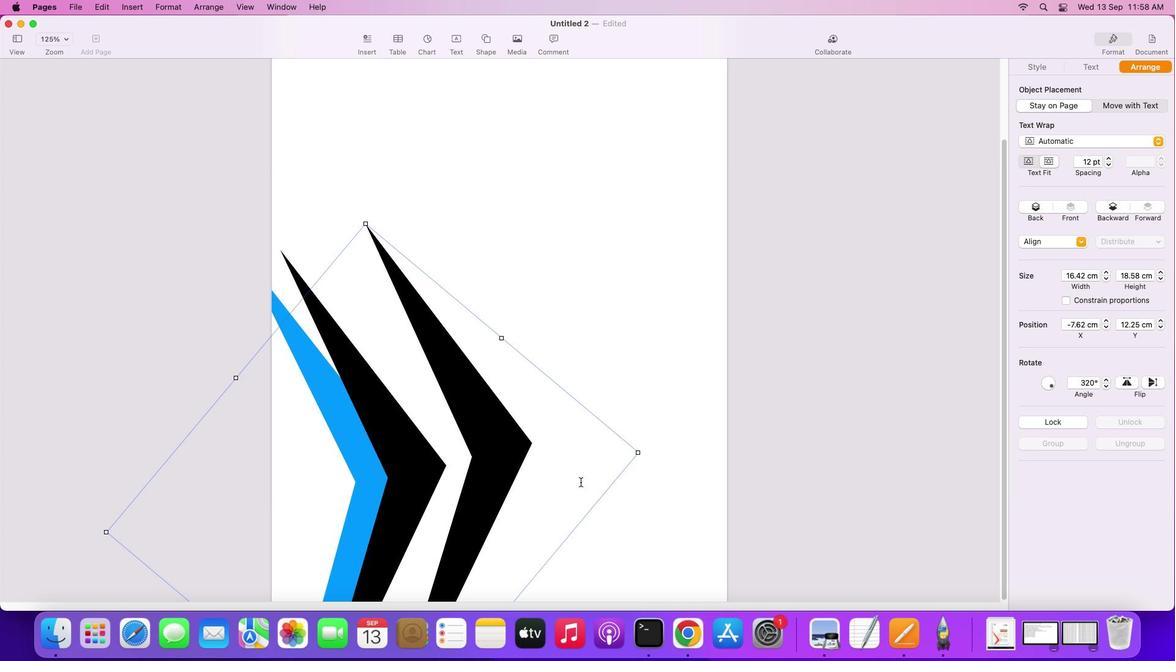 
Action: Mouse moved to (505, 462)
Screenshot: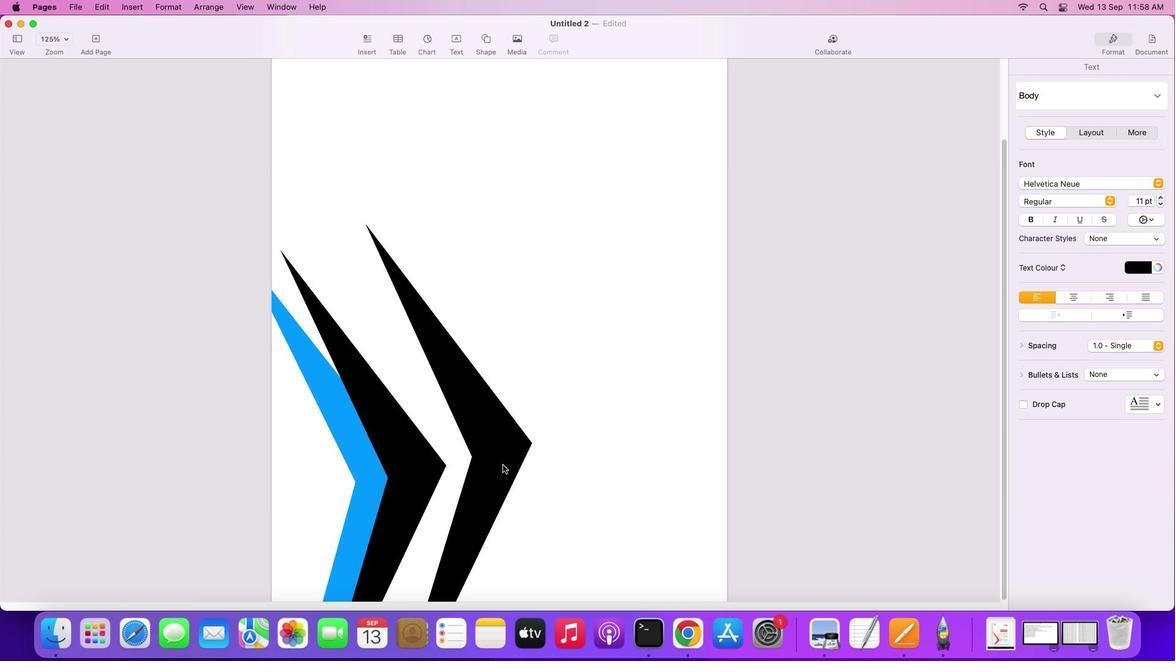 
Action: Mouse pressed left at (505, 462)
Screenshot: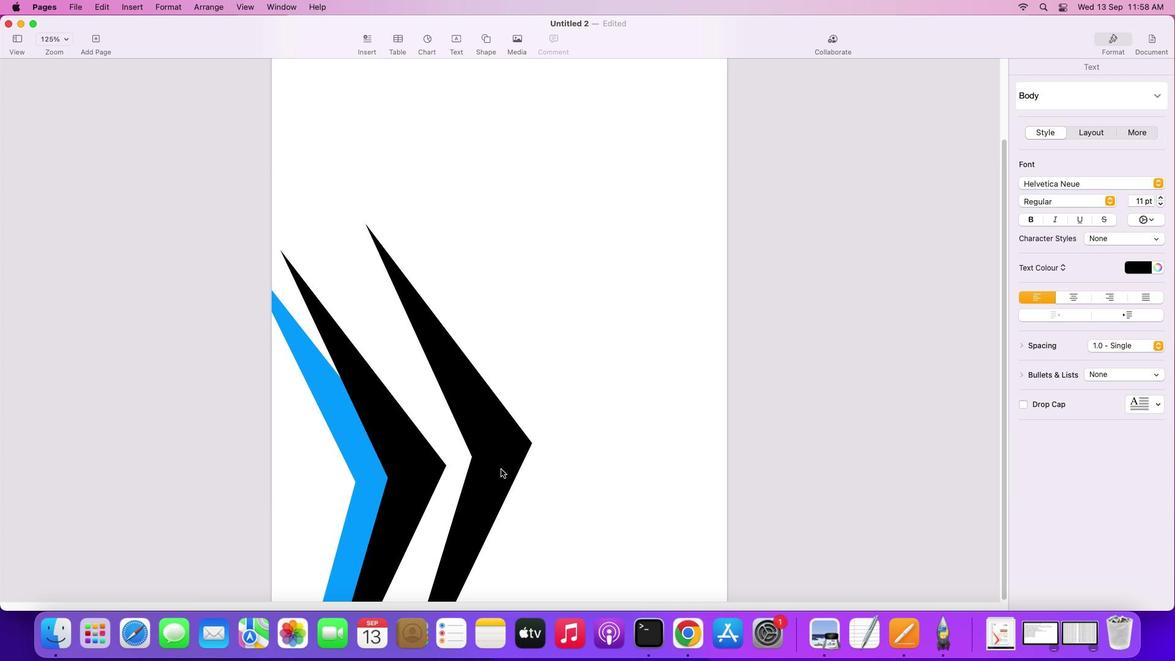 
Action: Mouse moved to (366, 372)
Screenshot: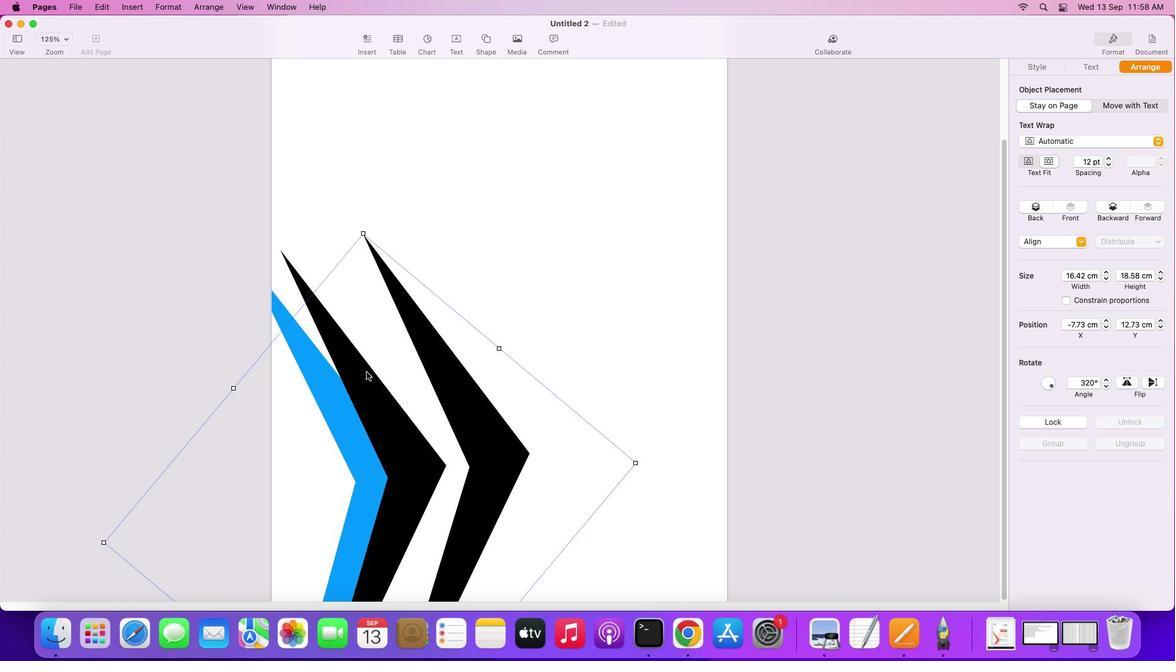 
Action: Mouse pressed left at (366, 372)
Screenshot: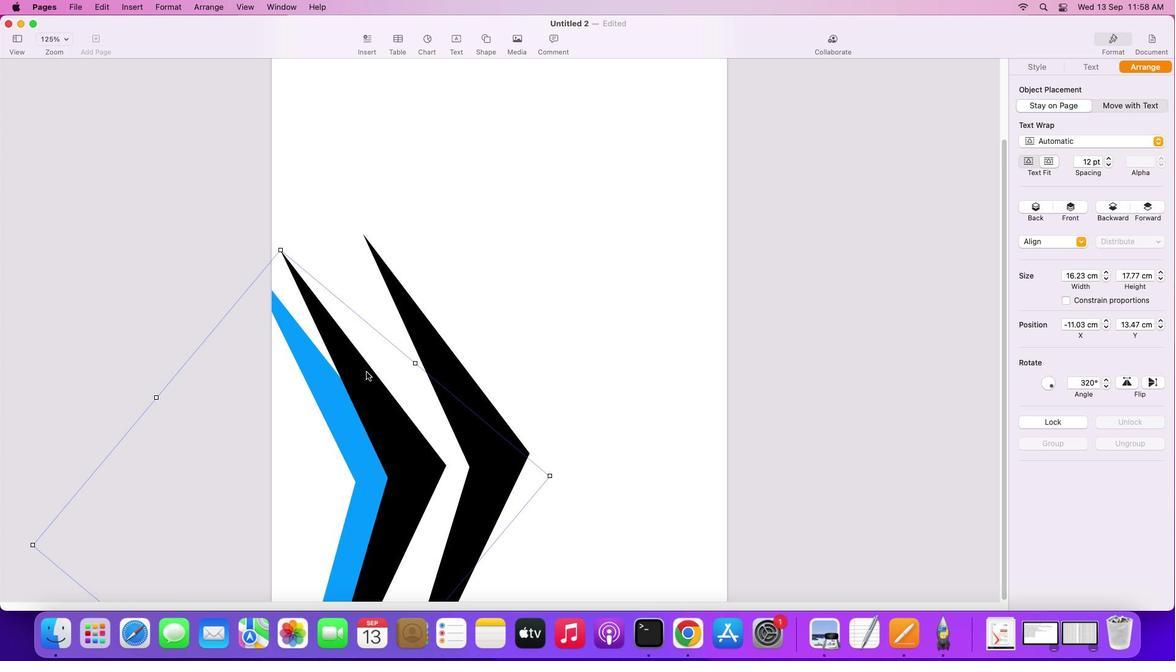 
Action: Mouse moved to (364, 376)
Screenshot: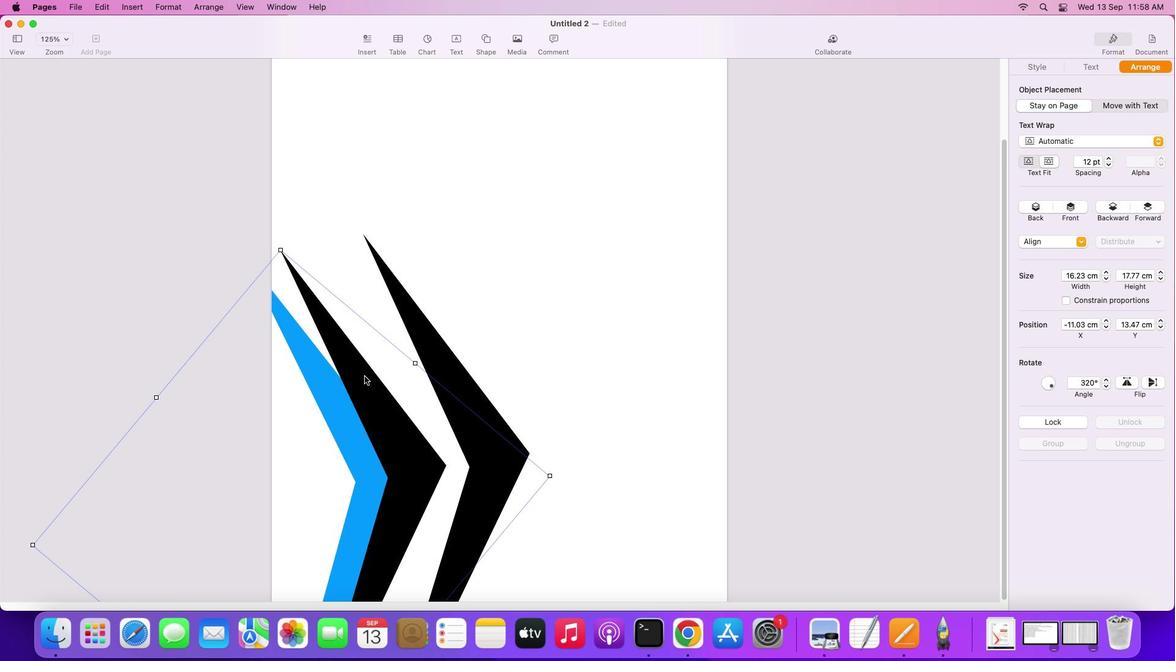 
Action: Mouse pressed left at (364, 376)
Screenshot: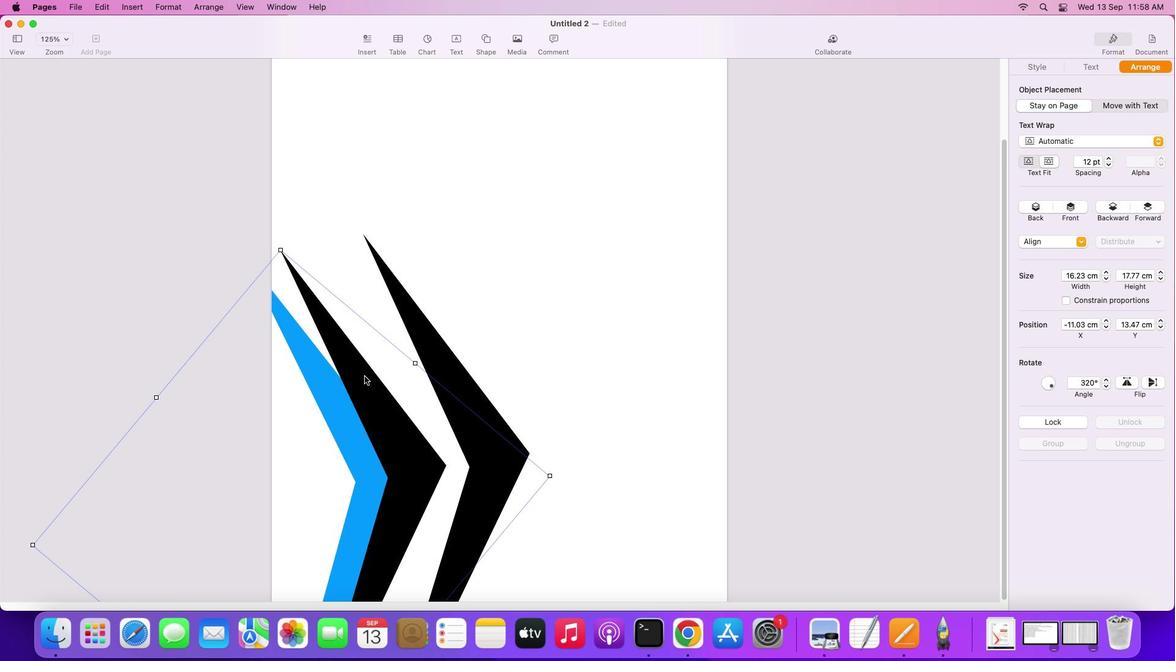 
Action: Mouse moved to (340, 353)
Screenshot: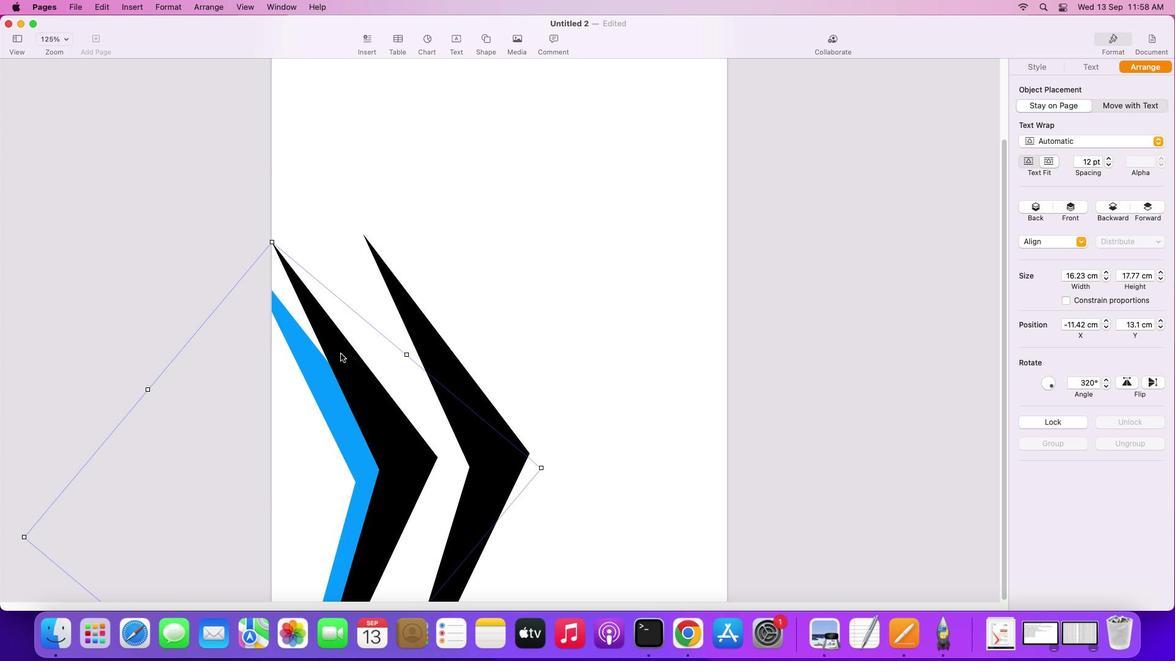 
Action: Mouse pressed right at (340, 353)
Screenshot: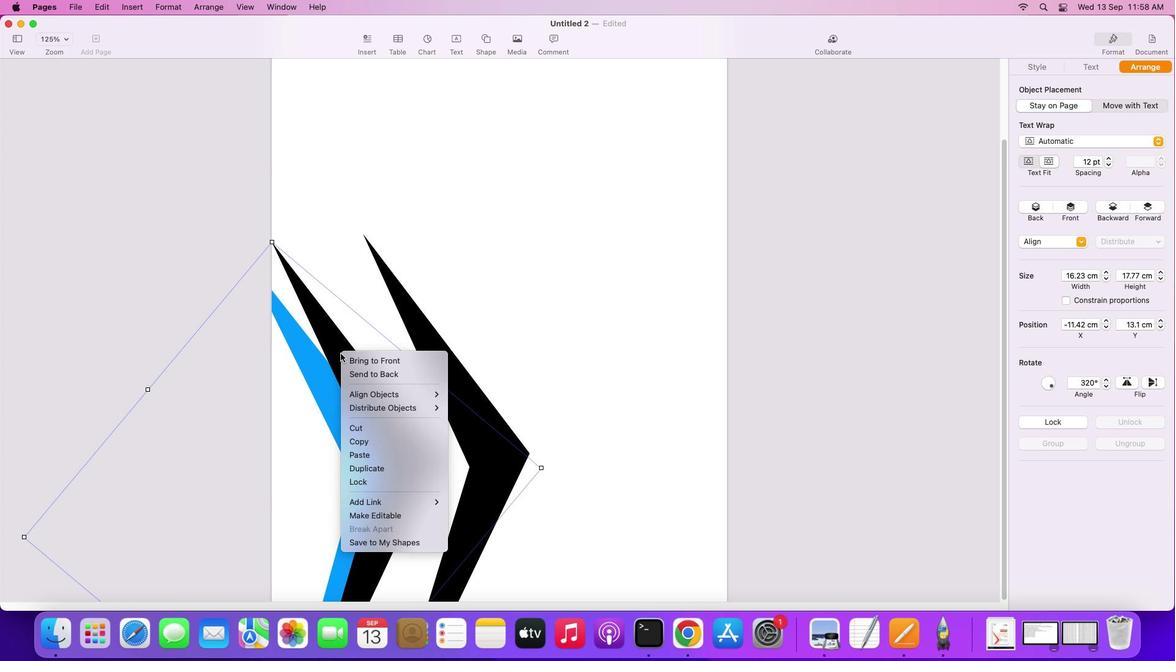 
Action: Mouse moved to (376, 515)
Screenshot: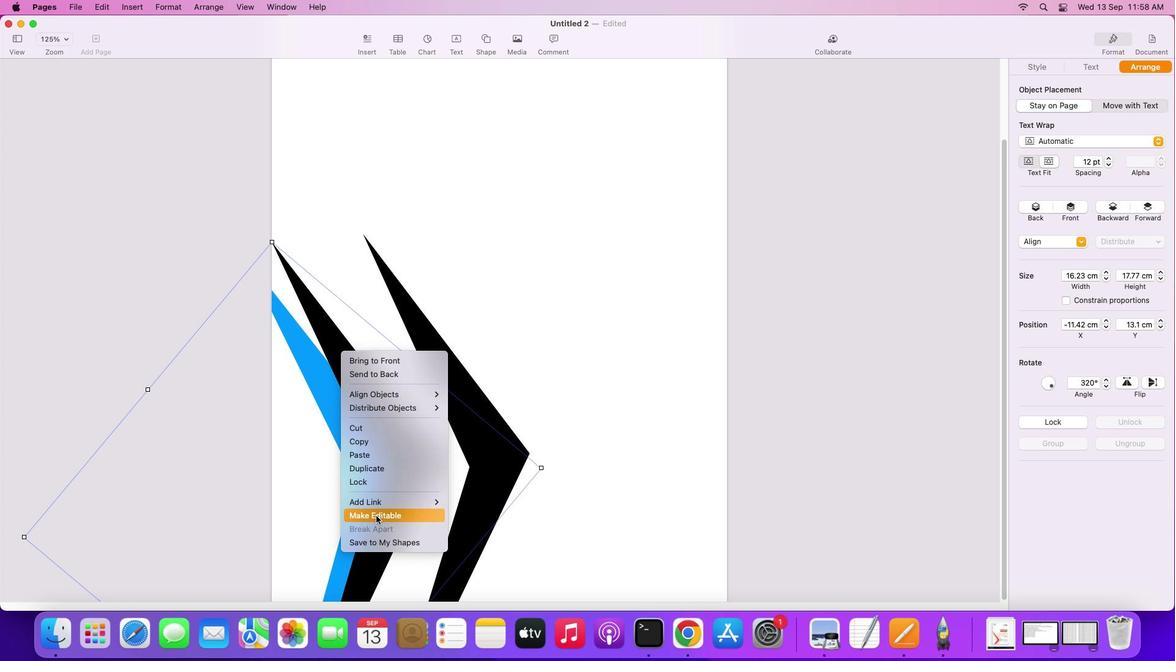 
Action: Mouse pressed left at (376, 515)
Screenshot: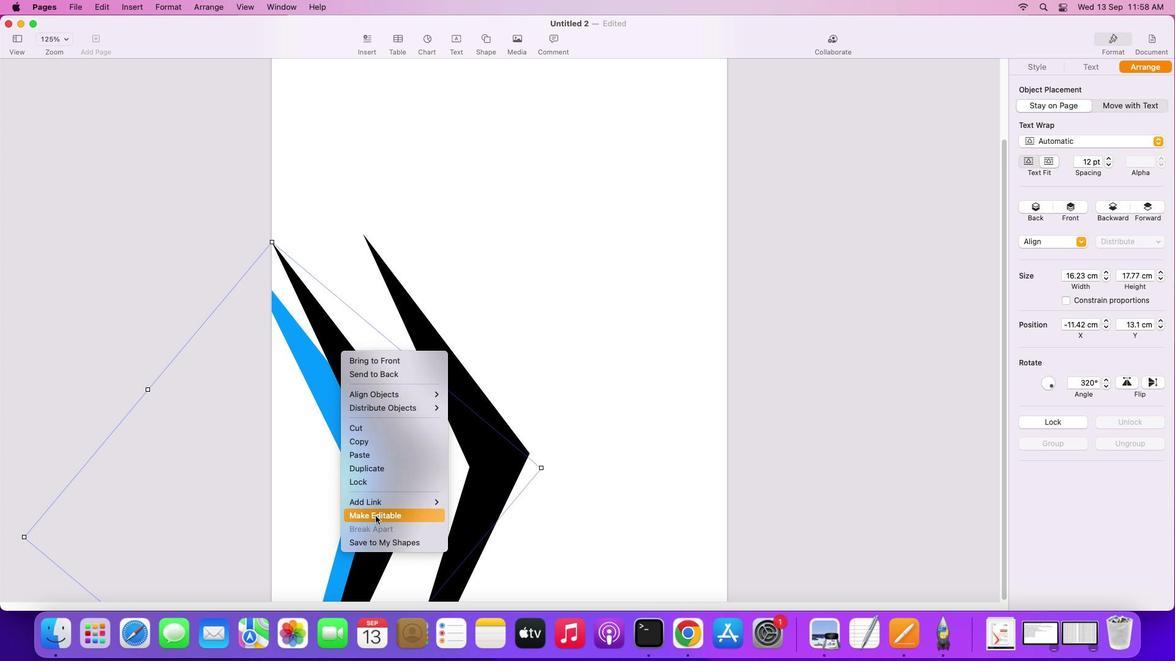 
Action: Mouse moved to (271, 241)
Screenshot: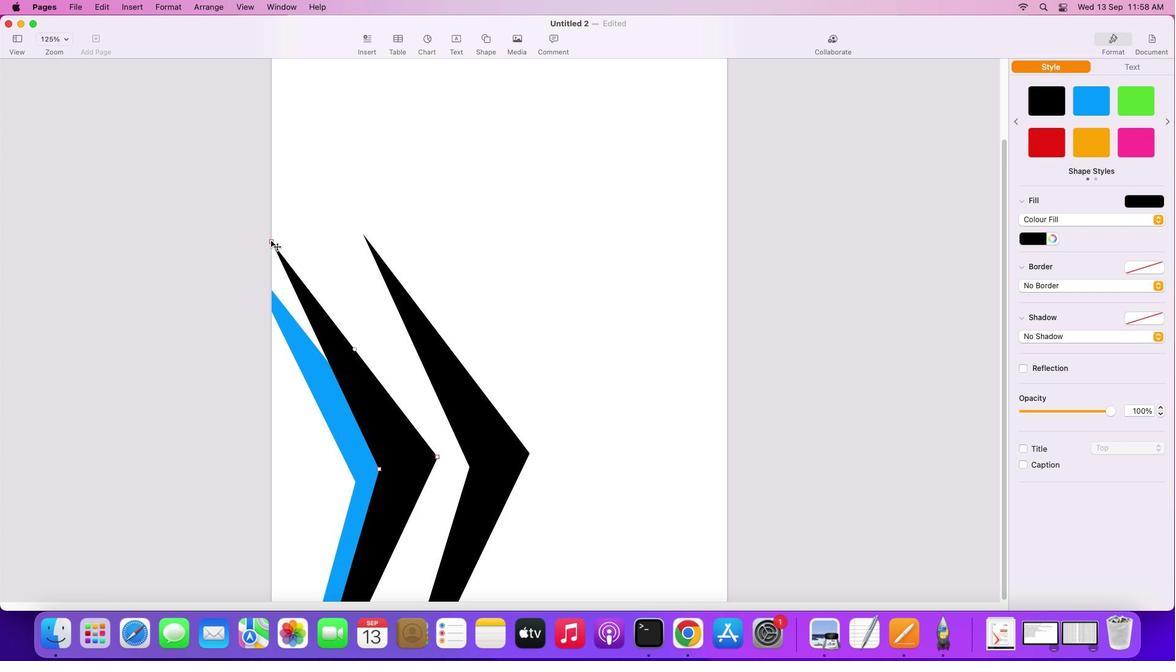 
Action: Mouse pressed left at (271, 241)
Screenshot: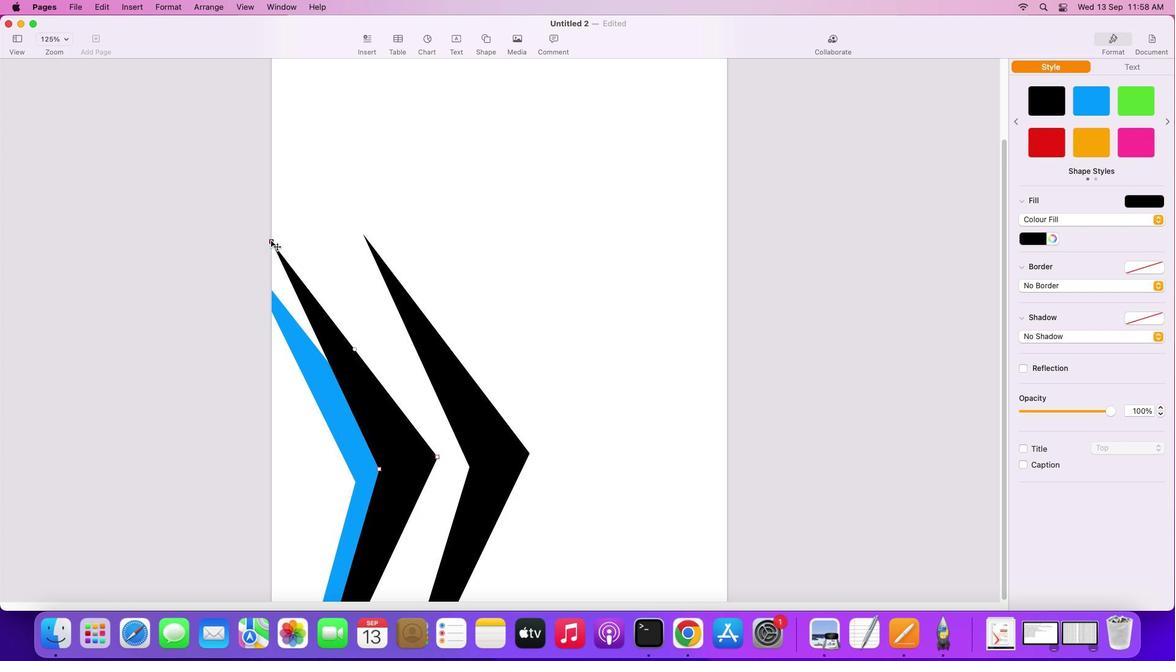 
Action: Mouse moved to (557, 339)
Screenshot: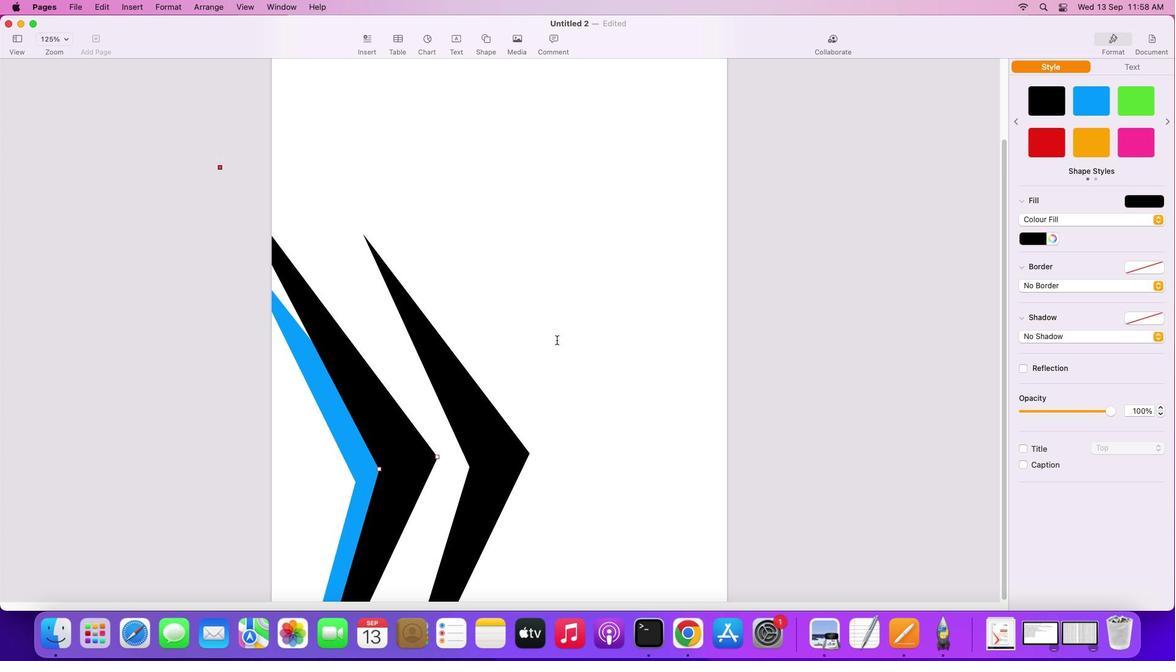
Action: Mouse pressed left at (557, 339)
Screenshot: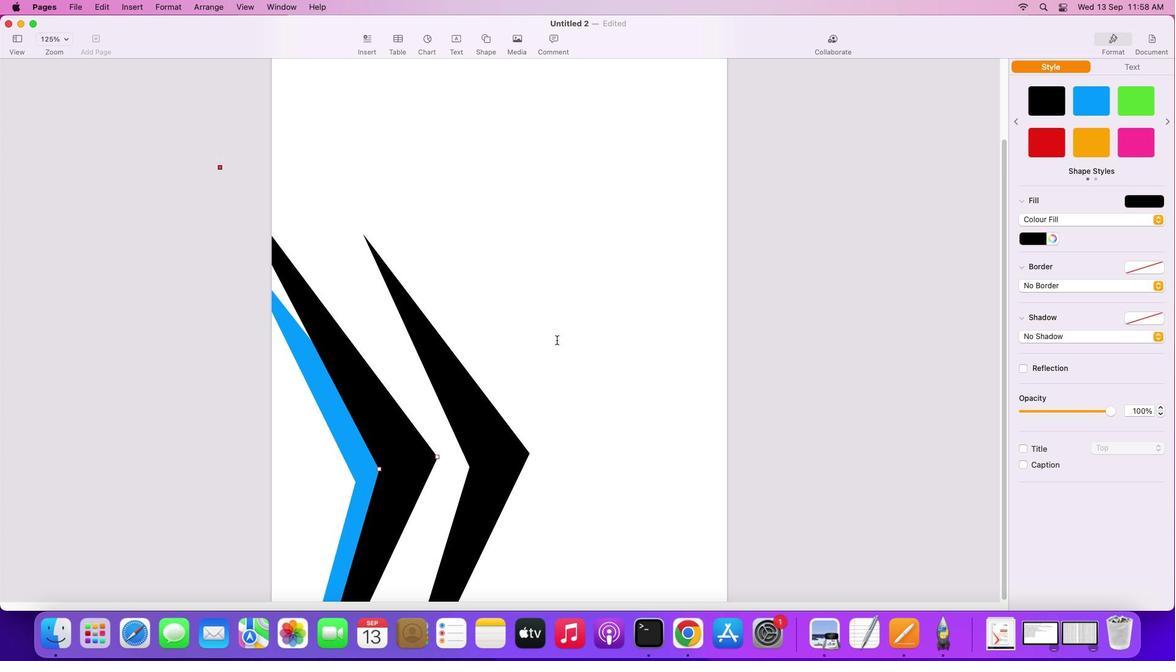 
Action: Mouse moved to (360, 464)
Screenshot: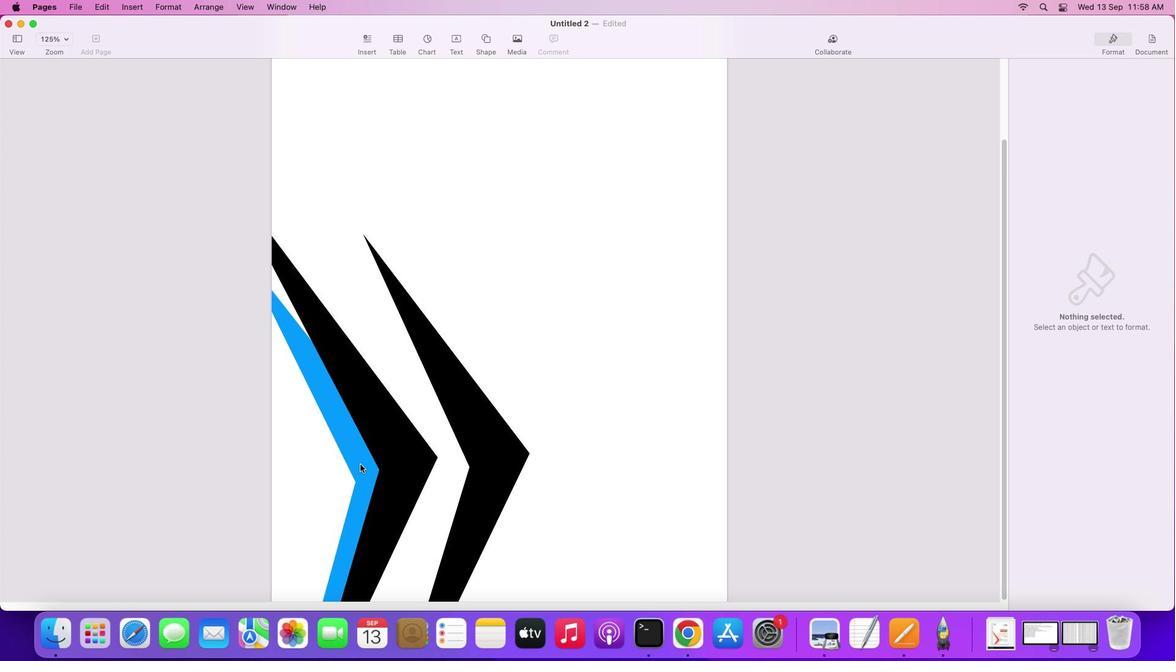 
Action: Mouse pressed left at (360, 464)
Screenshot: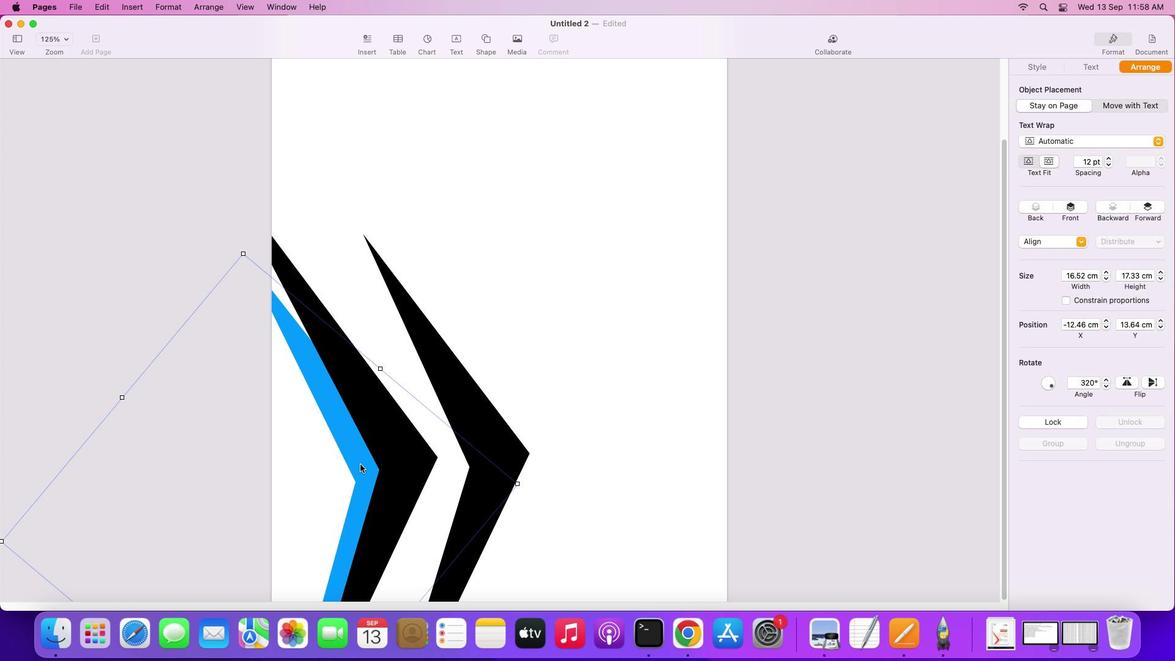 
Action: Mouse moved to (420, 464)
Screenshot: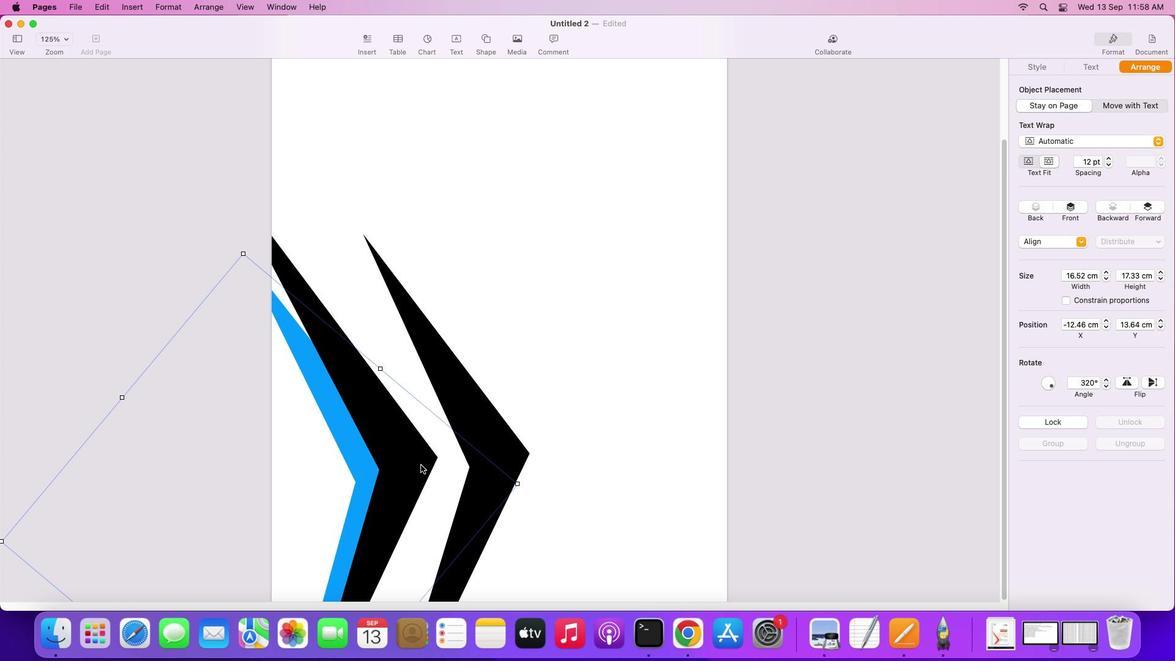 
Action: Mouse pressed left at (420, 464)
Screenshot: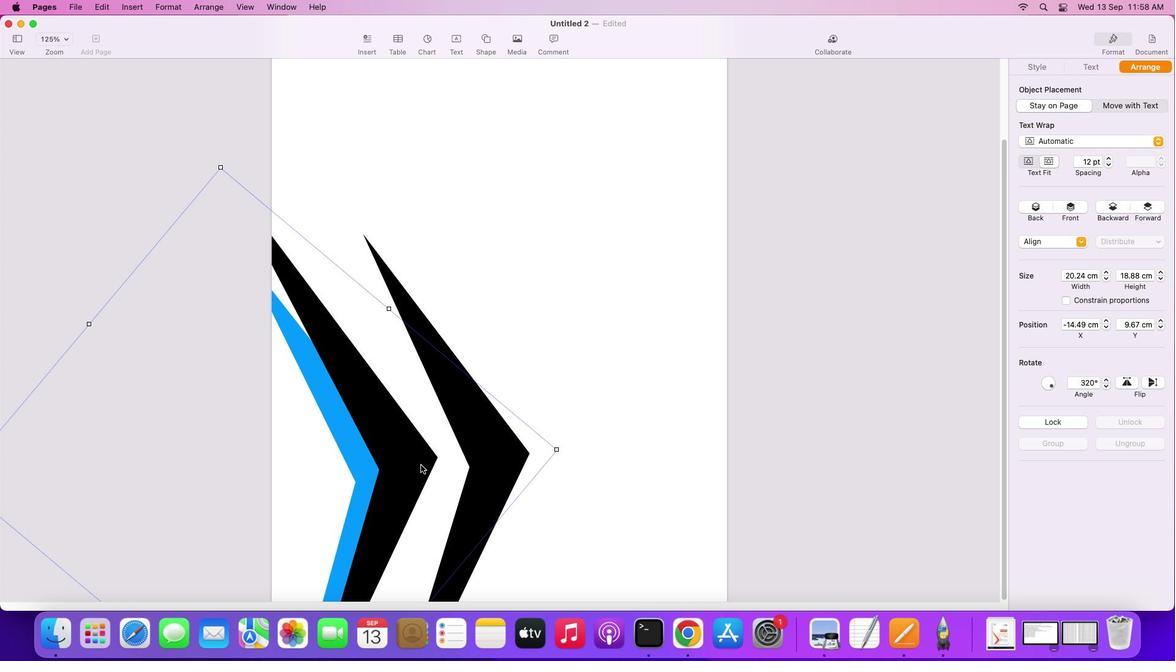 
Action: Mouse pressed left at (420, 464)
Screenshot: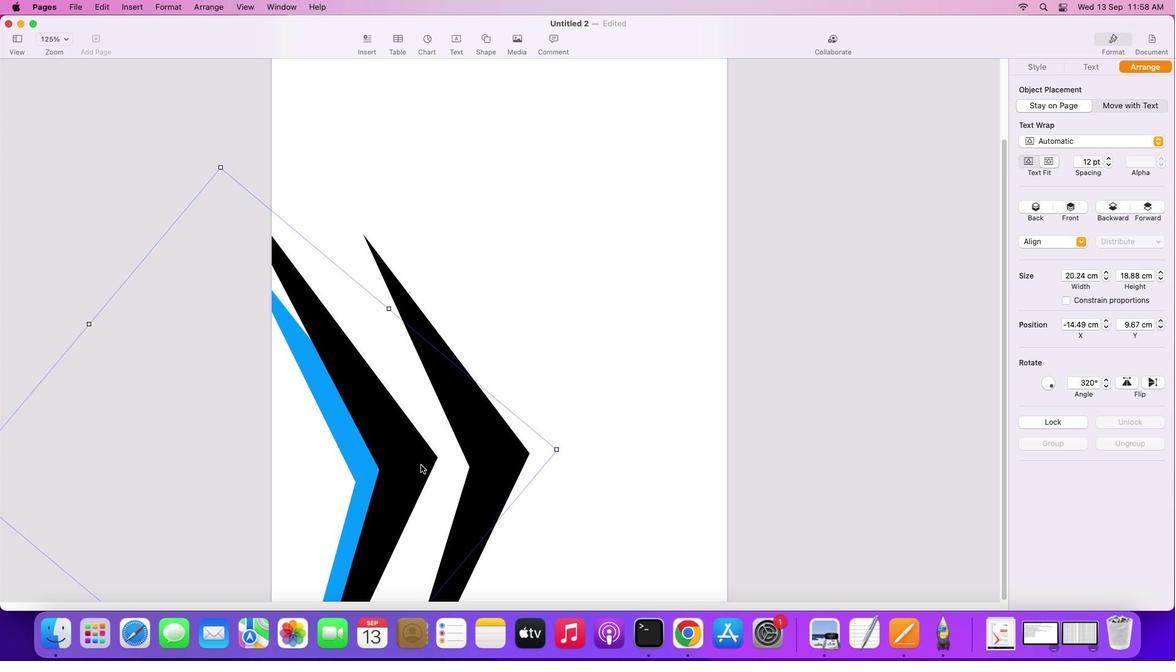 
Action: Mouse moved to (700, 420)
Screenshot: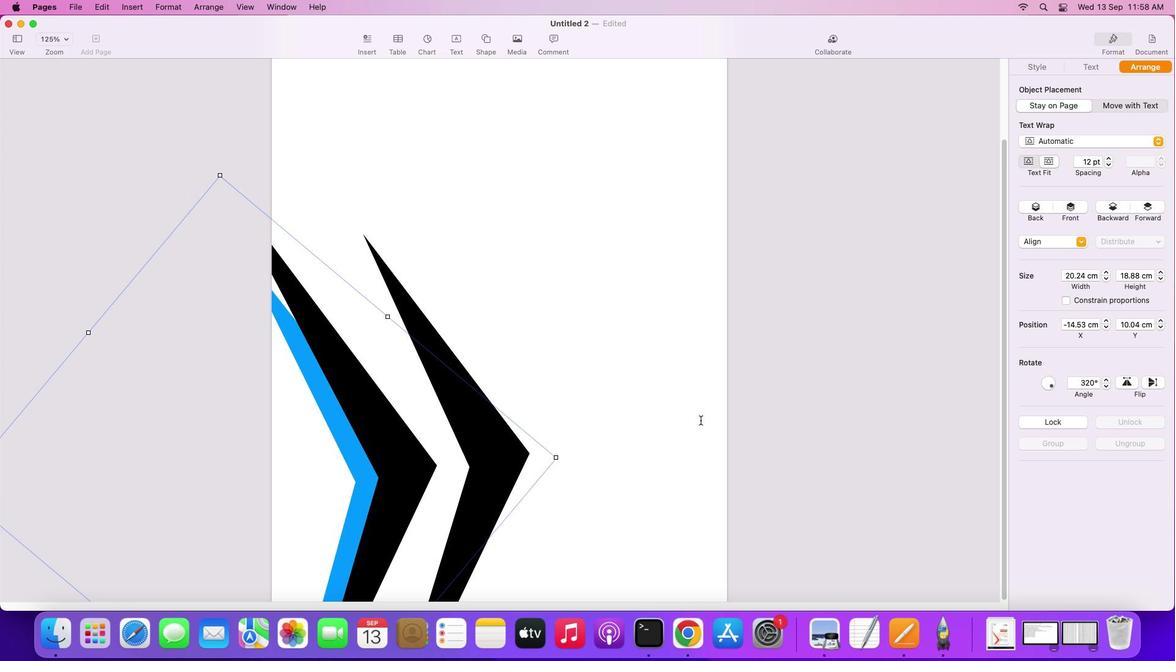 
Action: Mouse pressed left at (700, 420)
Screenshot: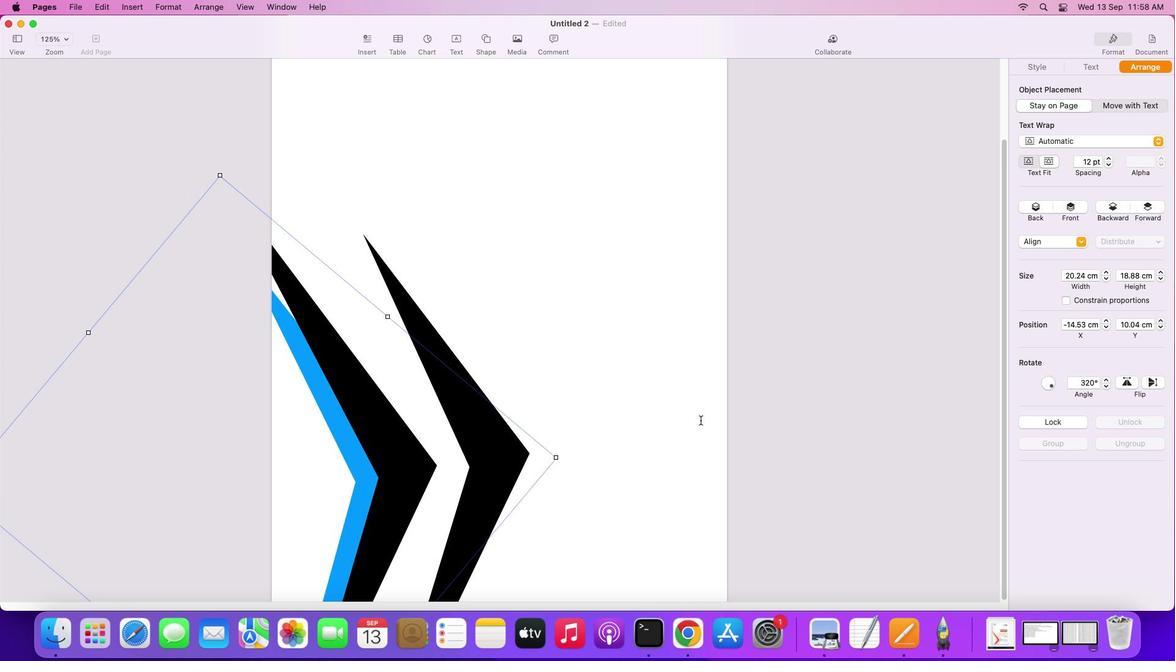 
Action: Mouse moved to (485, 456)
Screenshot: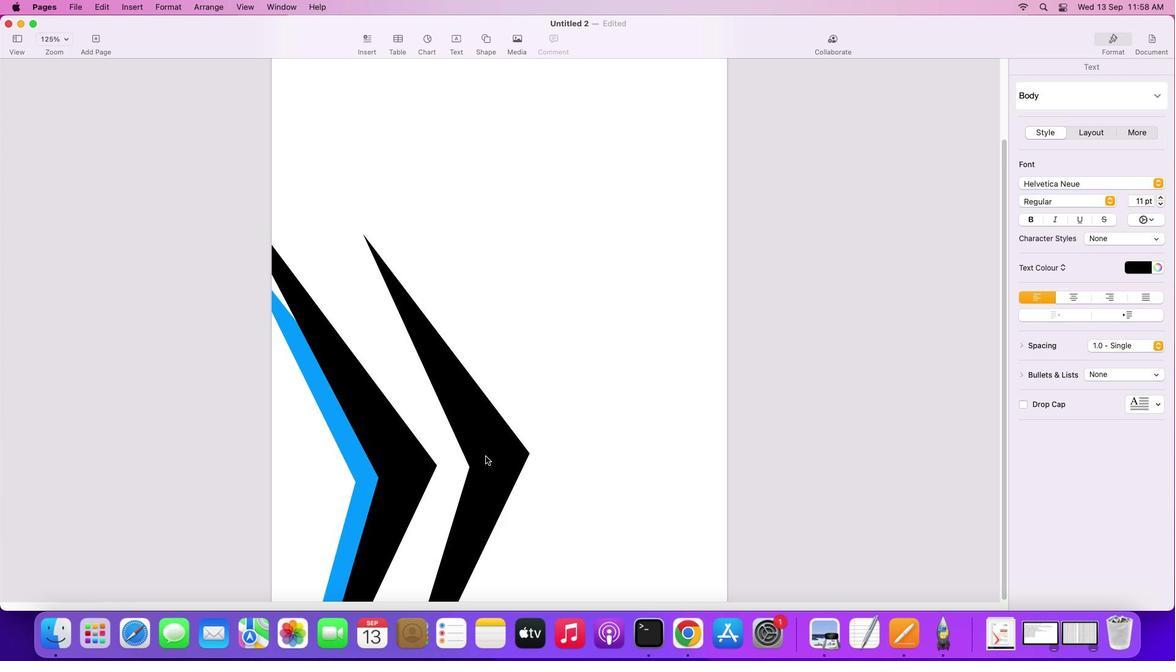 
Action: Mouse pressed left at (485, 456)
Screenshot: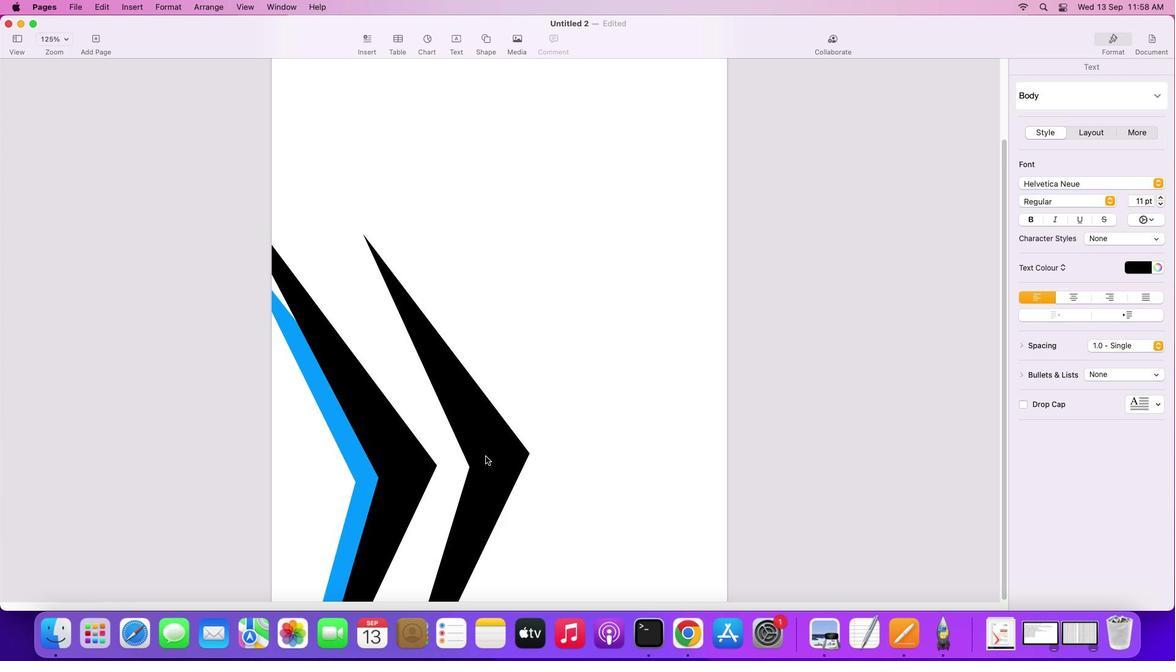 
Action: Mouse pressed left at (485, 456)
Screenshot: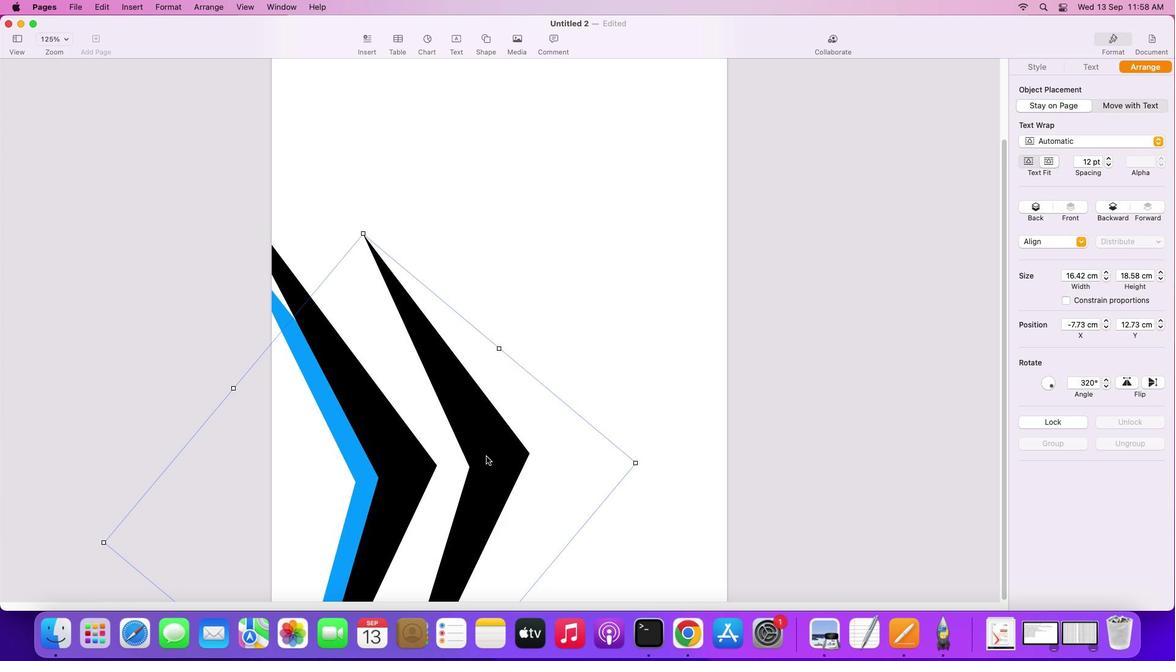 
Action: Mouse moved to (410, 331)
Screenshot: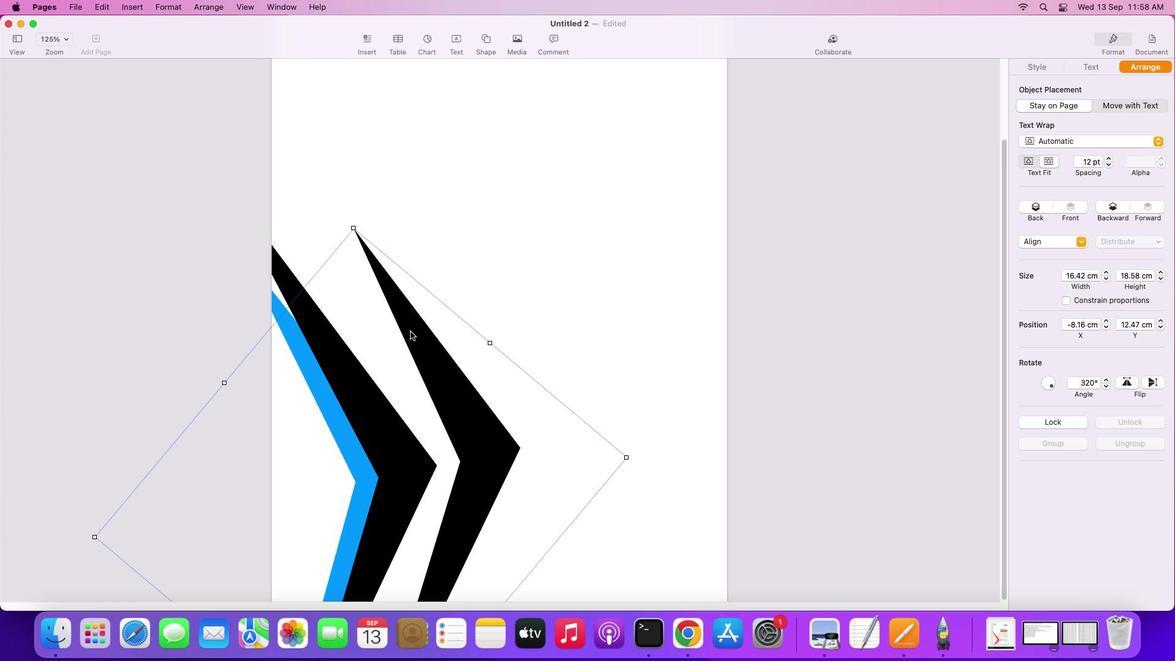 
Action: Mouse pressed right at (410, 331)
Screenshot: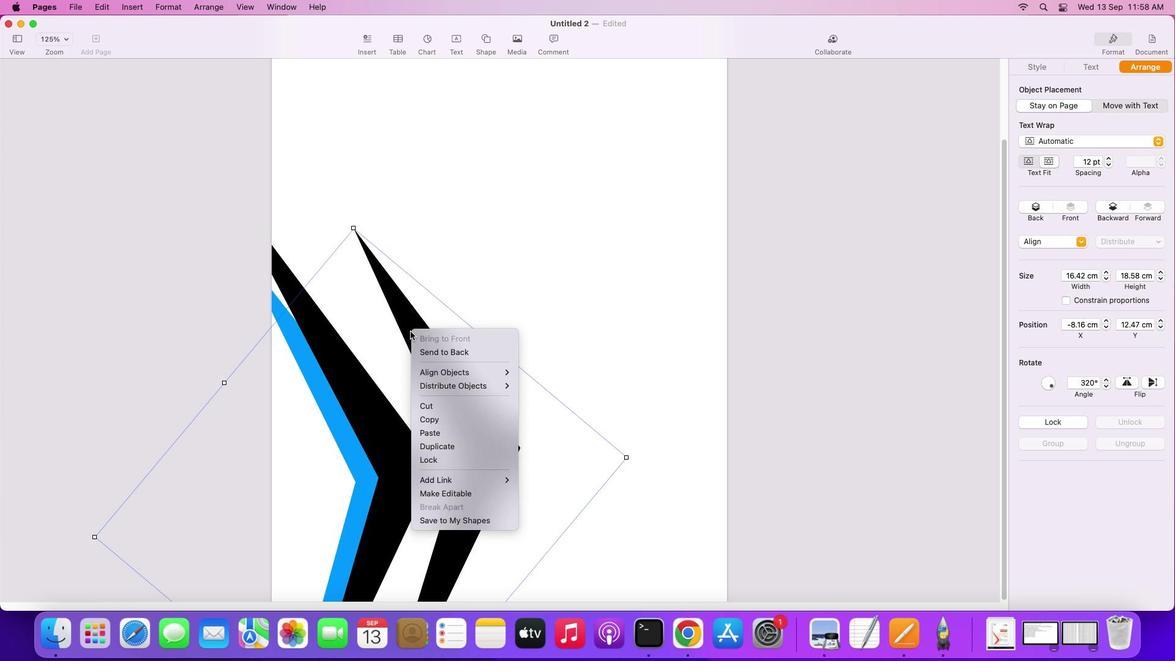 
Action: Mouse moved to (451, 493)
Screenshot: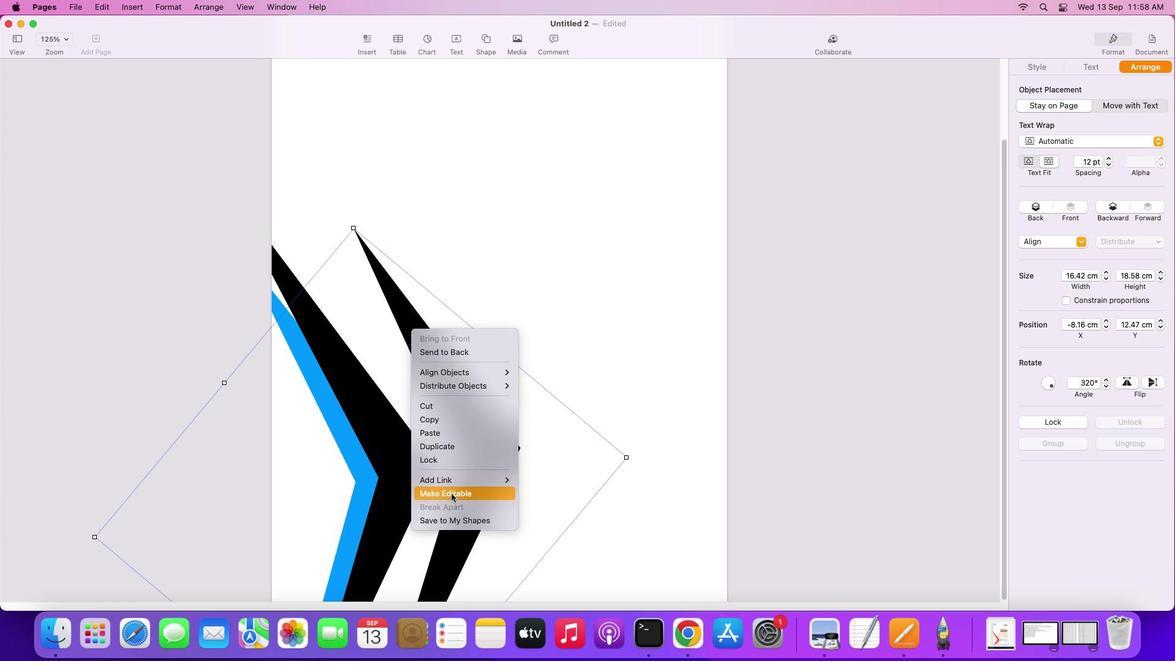 
Action: Mouse pressed left at (451, 493)
Screenshot: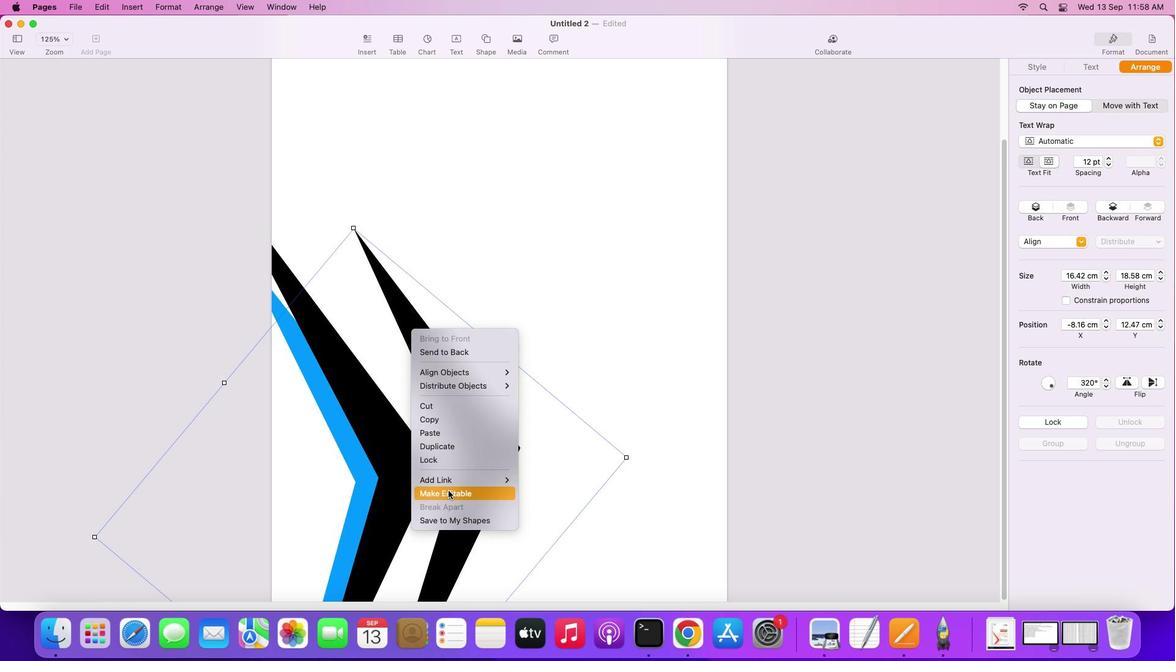 
Action: Mouse moved to (354, 227)
Screenshot: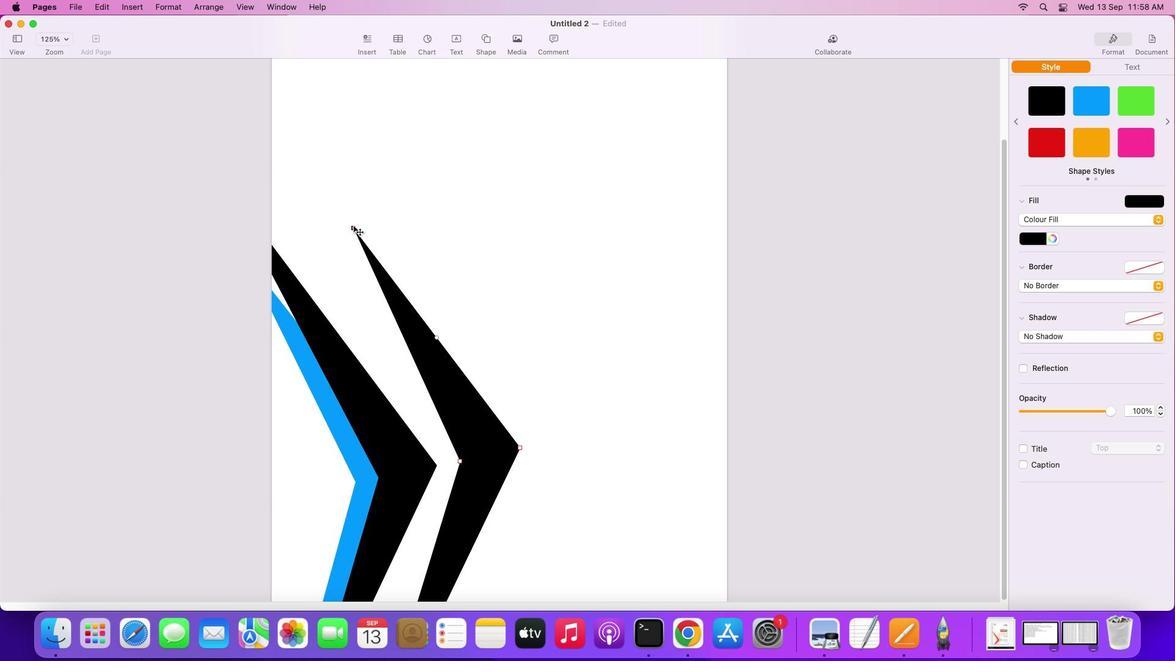 
Action: Mouse pressed left at (354, 227)
Screenshot: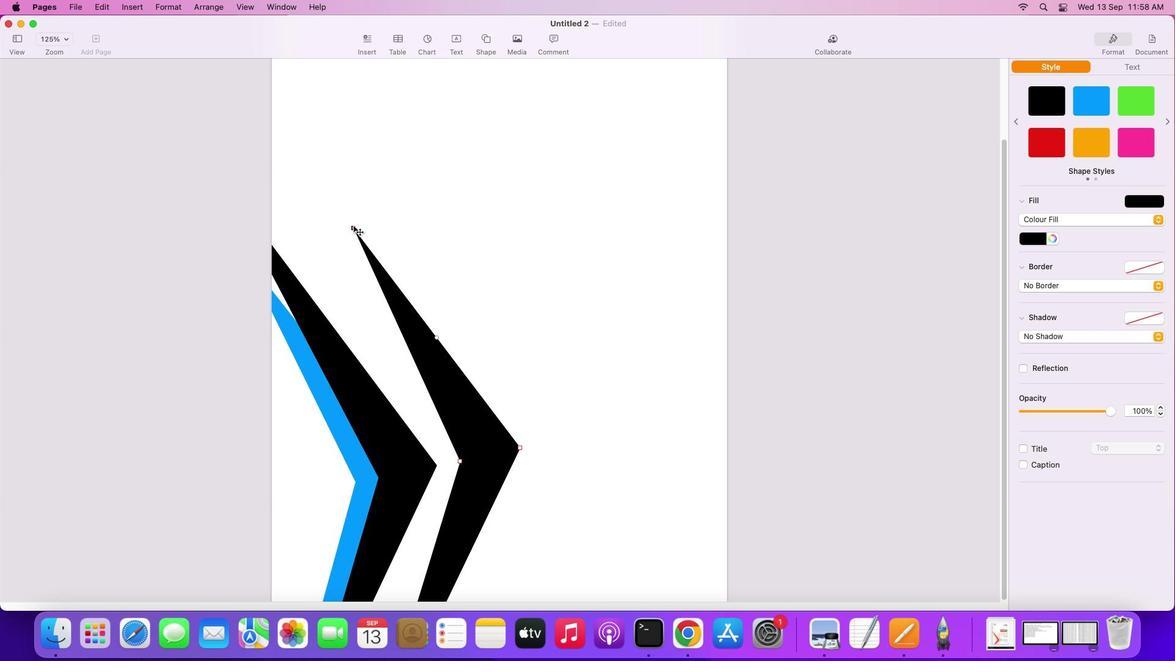 
Action: Mouse moved to (434, 195)
Screenshot: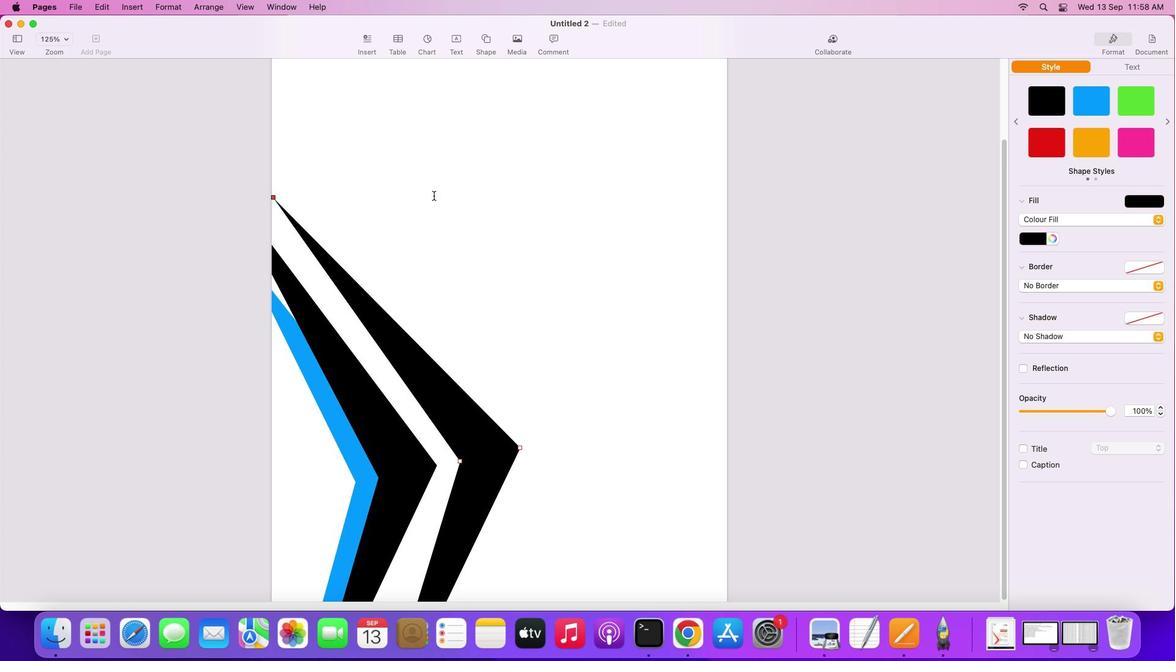 
Action: Mouse pressed left at (434, 195)
Screenshot: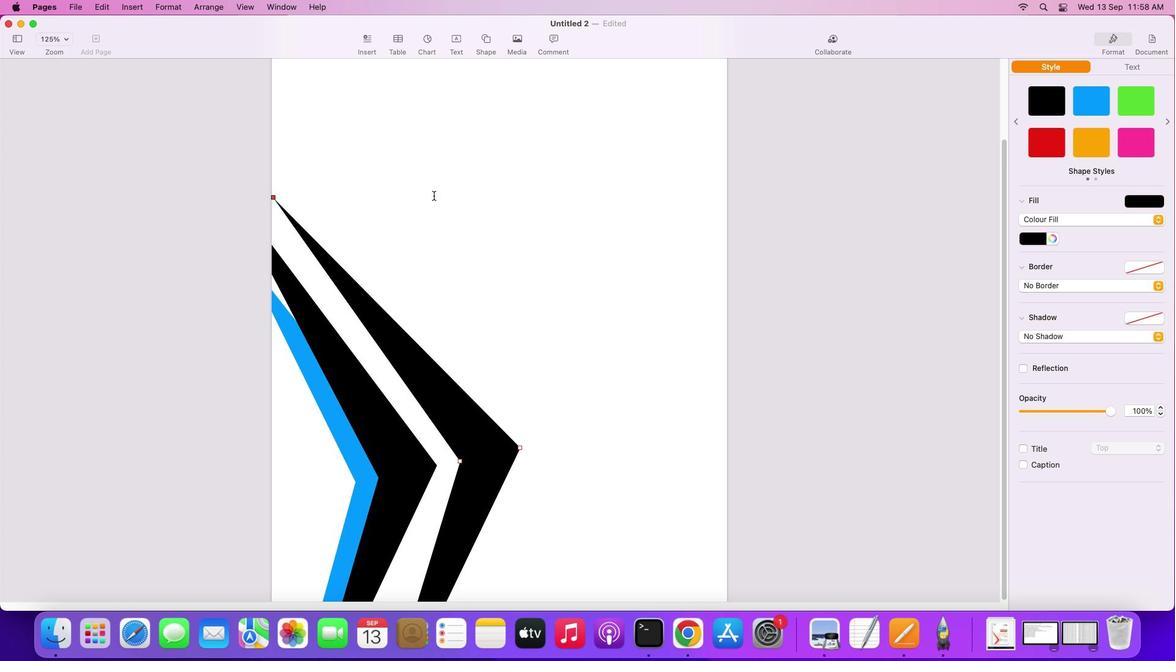 
Action: Mouse moved to (481, 44)
